 Task: Search one way flight ticket for 5 adults, 1 child, 2 infants in seat and 1 infant on lap in business from Greensboro: Piedmont Triad International Airport to Gillette: Gillette Campbell County Airport on 5-1-2023. Choice of flights is Delta. Number of bags: 1 carry on bag. Price is upto 86000. Outbound departure time preference is 4:00.
Action: Mouse moved to (306, 577)
Screenshot: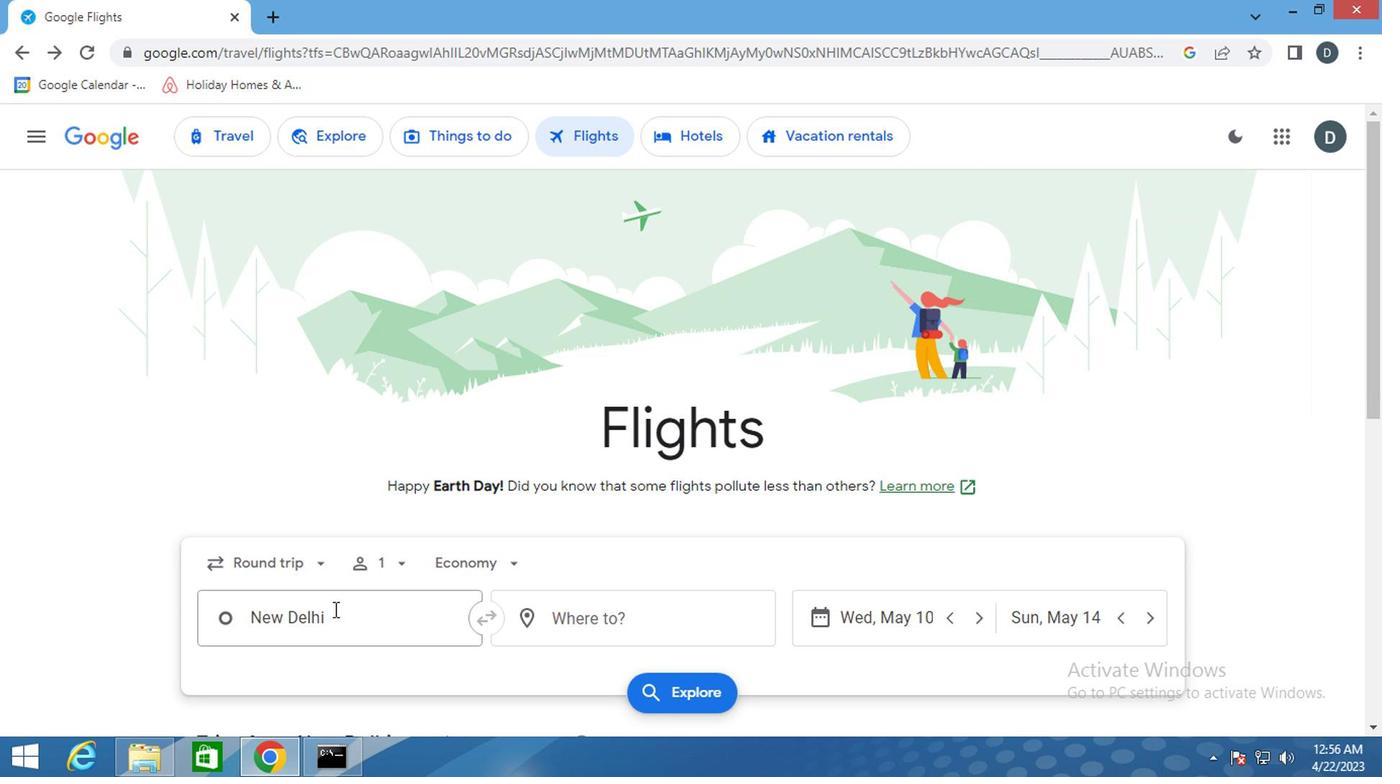 
Action: Mouse pressed left at (306, 577)
Screenshot: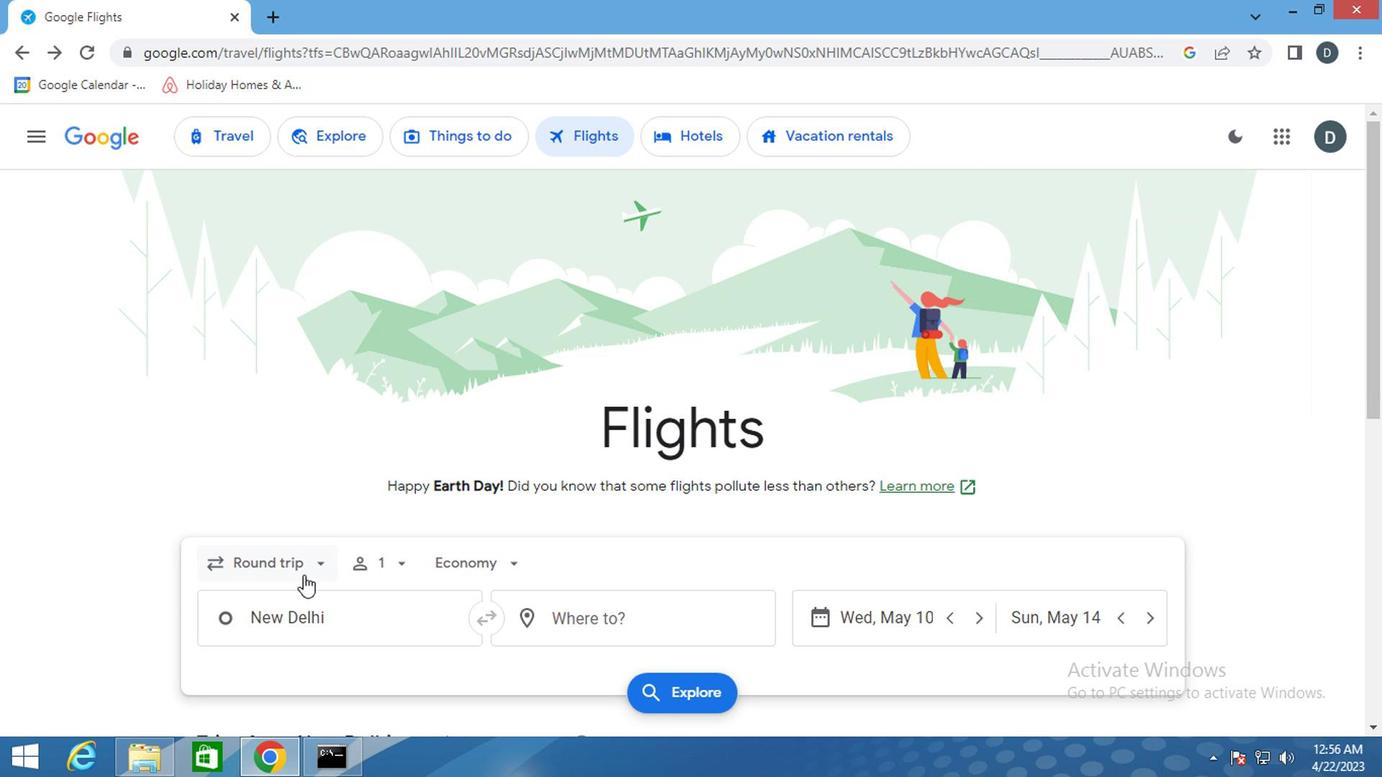 
Action: Mouse moved to (287, 646)
Screenshot: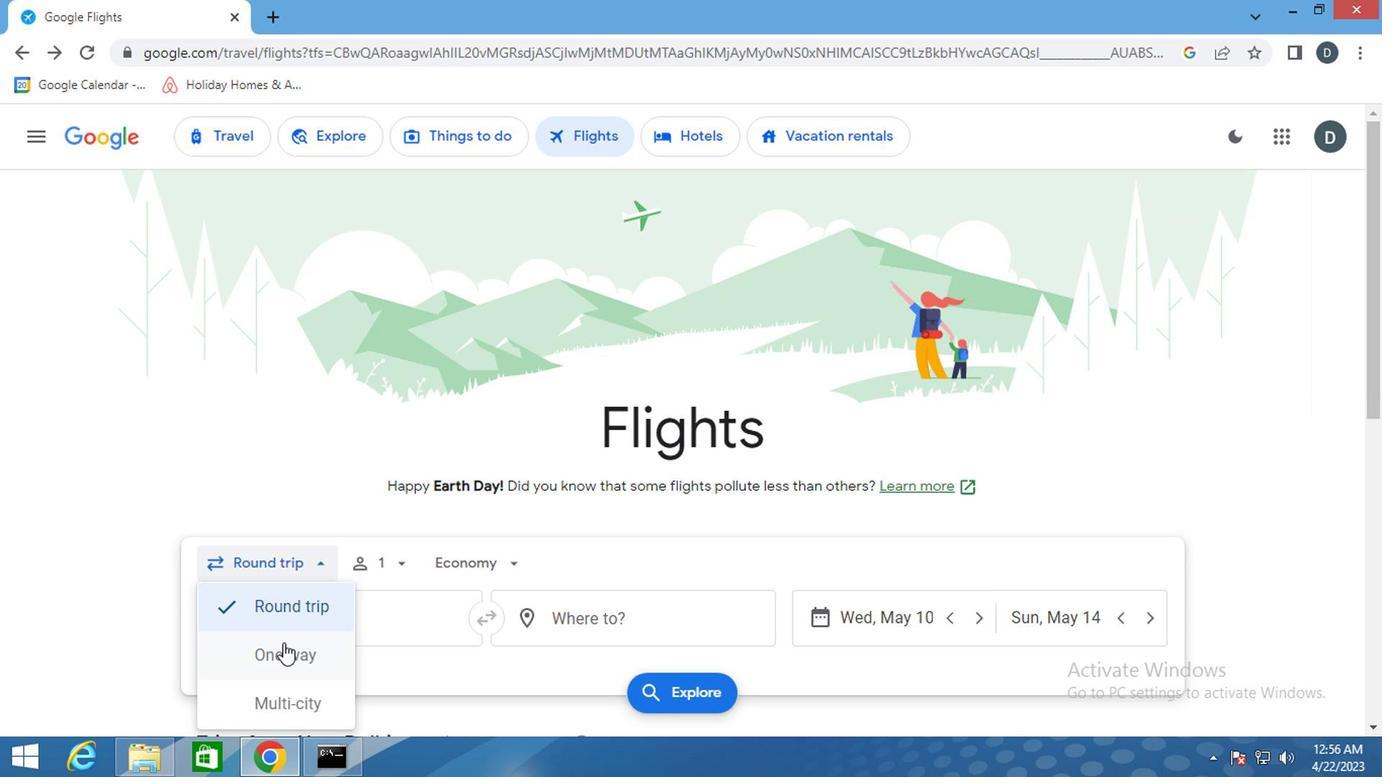 
Action: Mouse pressed left at (287, 646)
Screenshot: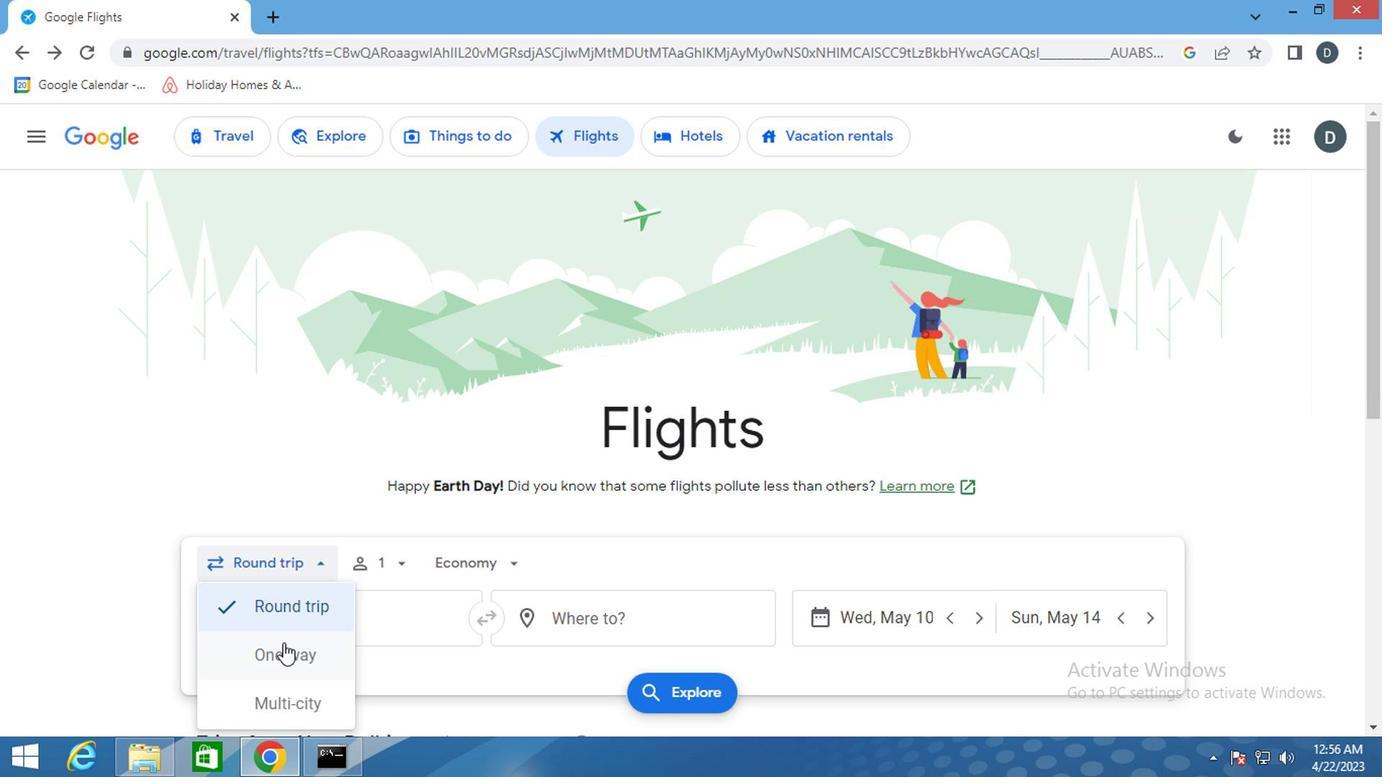 
Action: Mouse moved to (499, 571)
Screenshot: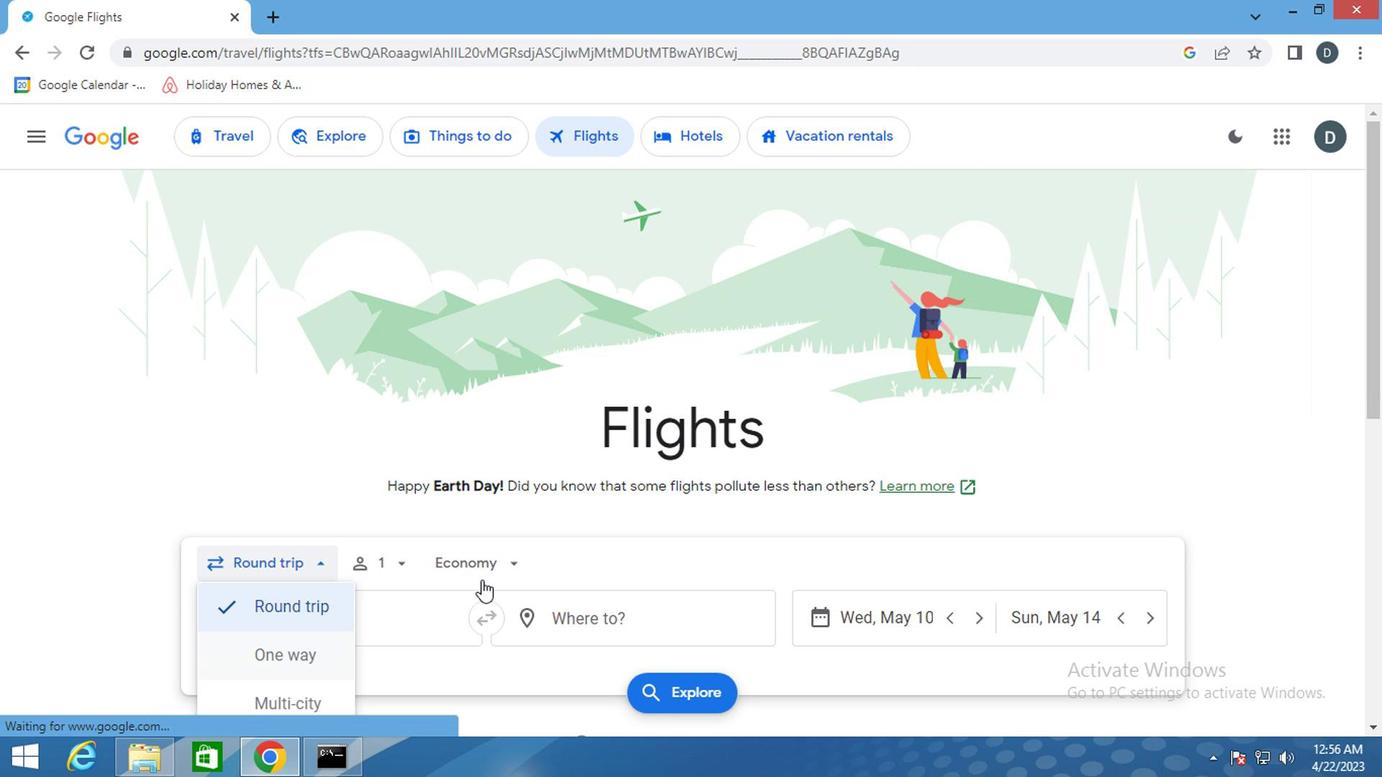 
Action: Mouse scrolled (499, 570) with delta (0, -1)
Screenshot: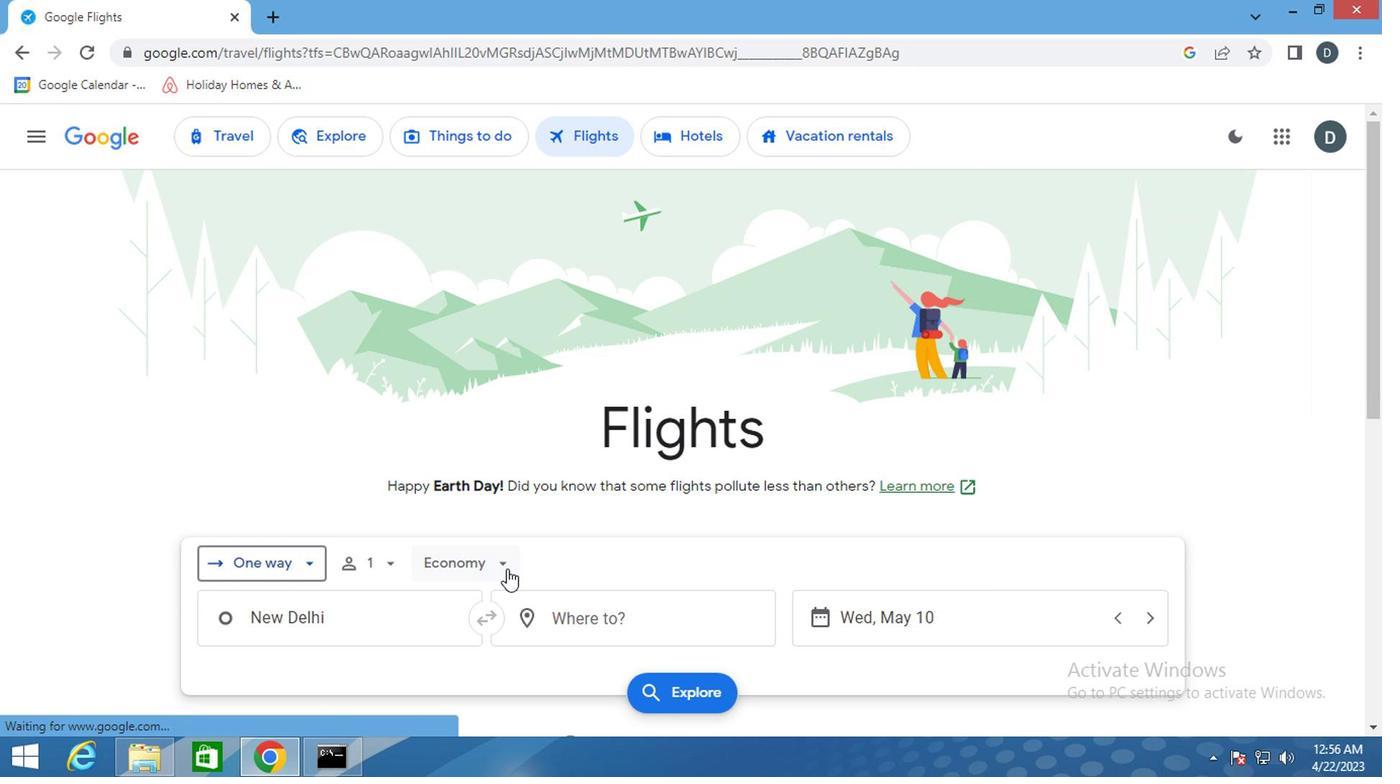 
Action: Mouse scrolled (499, 570) with delta (0, -1)
Screenshot: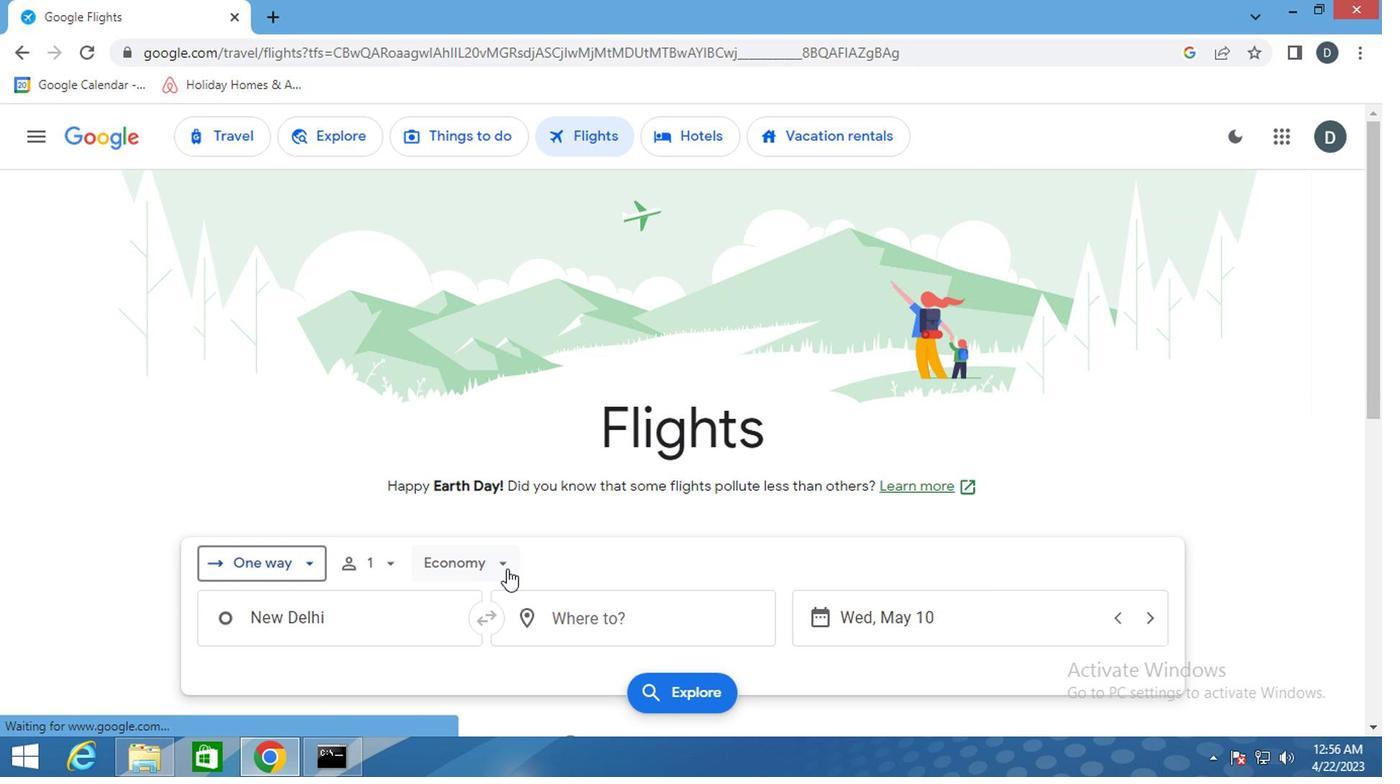 
Action: Mouse moved to (388, 360)
Screenshot: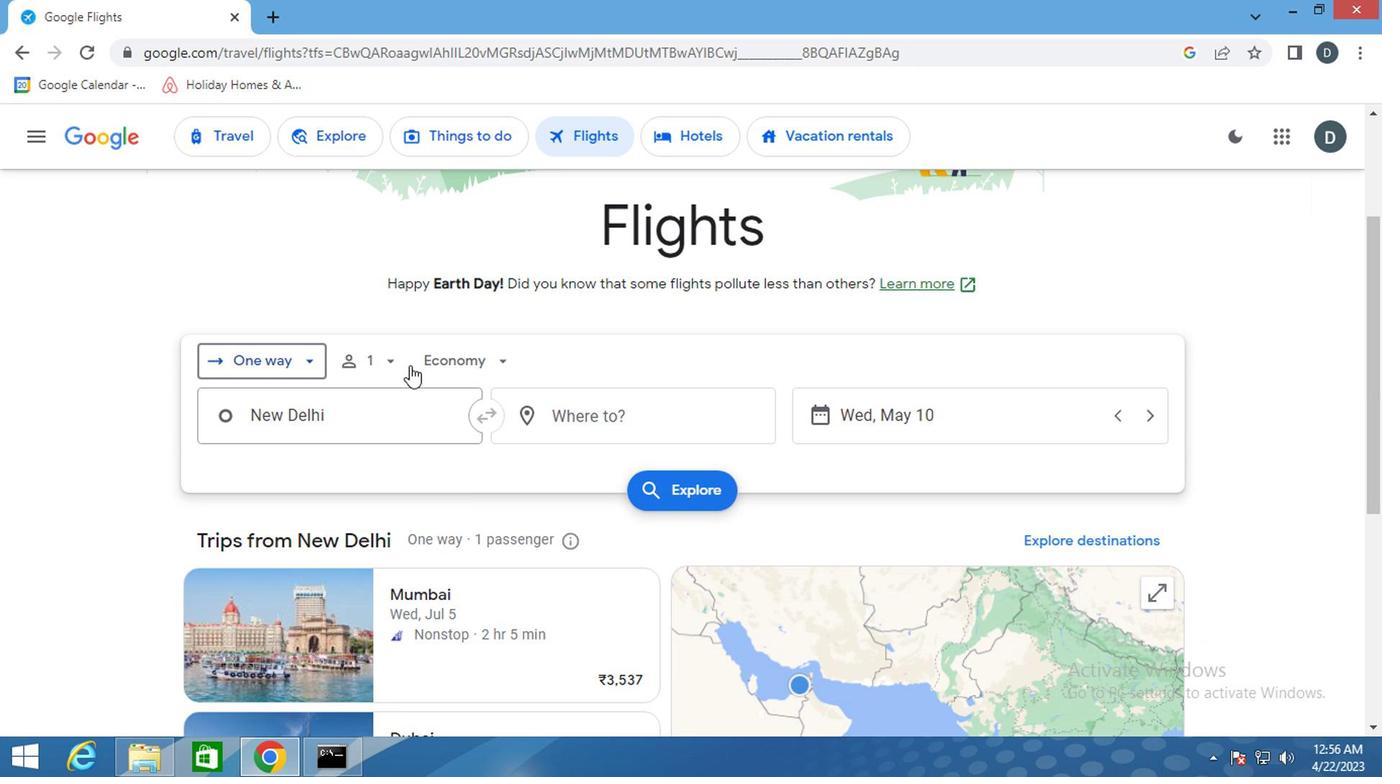 
Action: Mouse pressed left at (388, 360)
Screenshot: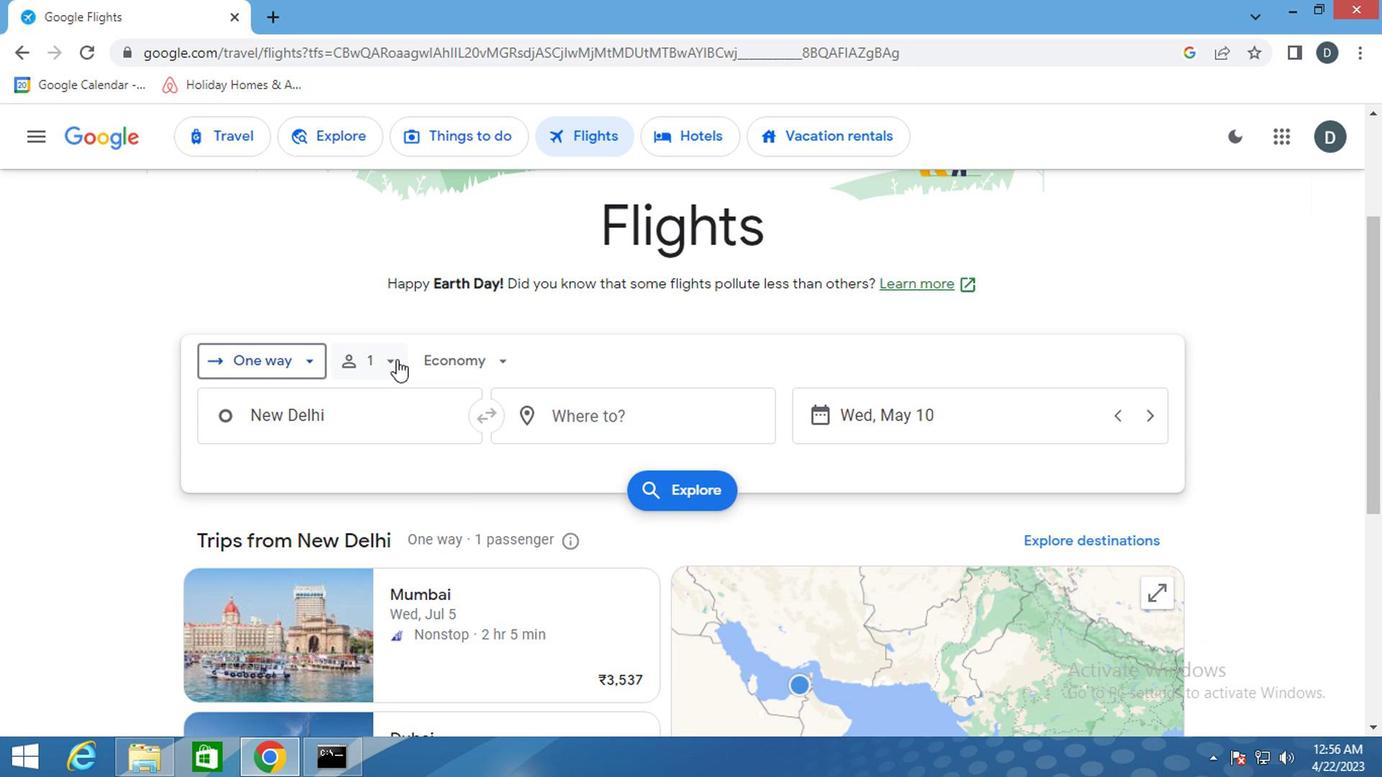 
Action: Mouse moved to (541, 403)
Screenshot: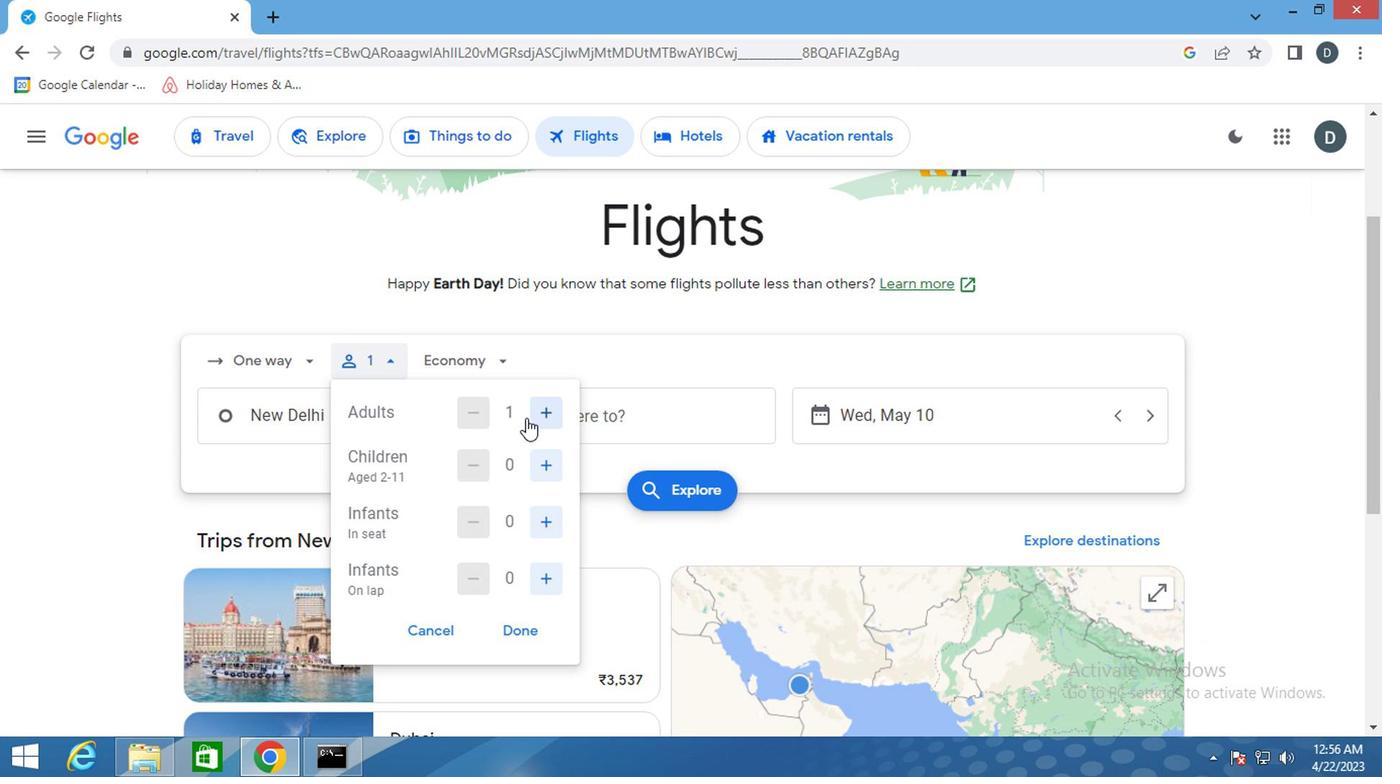 
Action: Mouse pressed left at (541, 403)
Screenshot: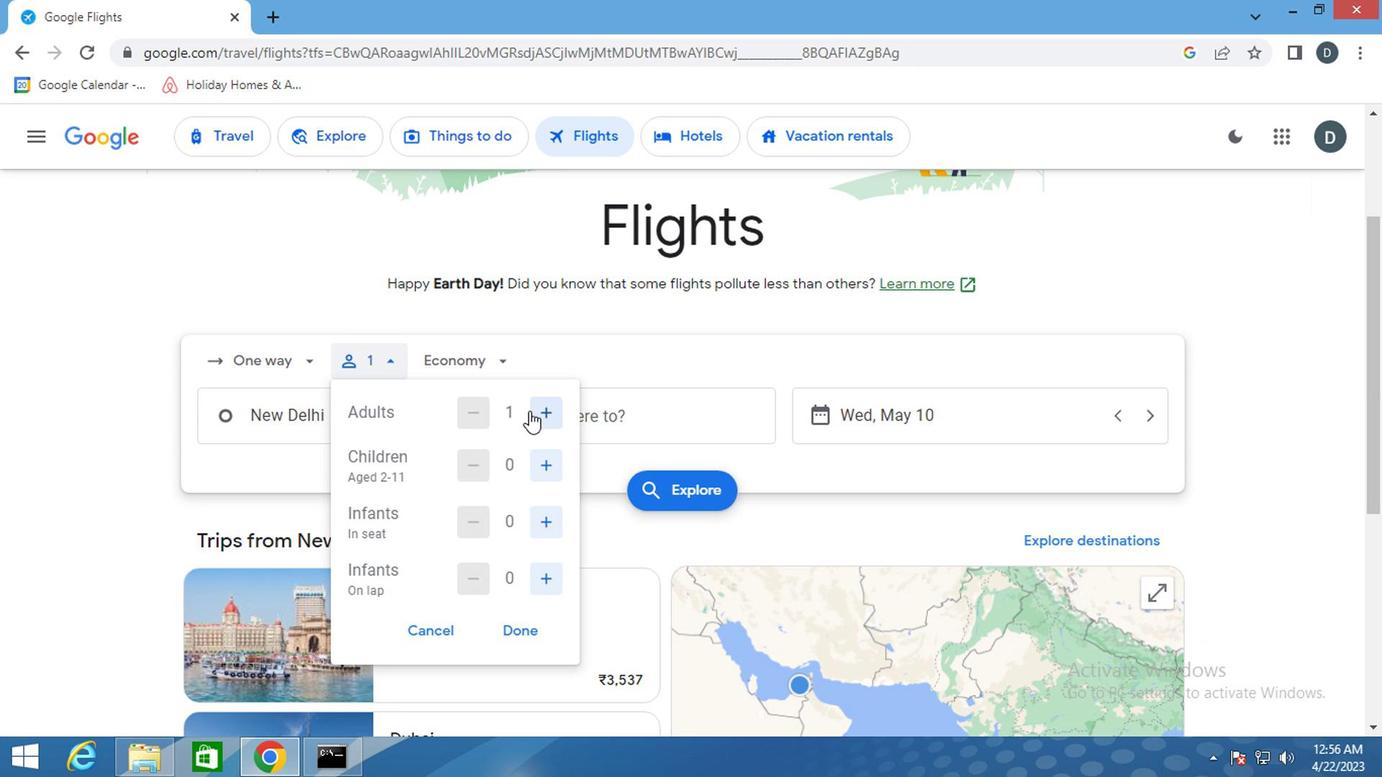 
Action: Mouse pressed left at (541, 403)
Screenshot: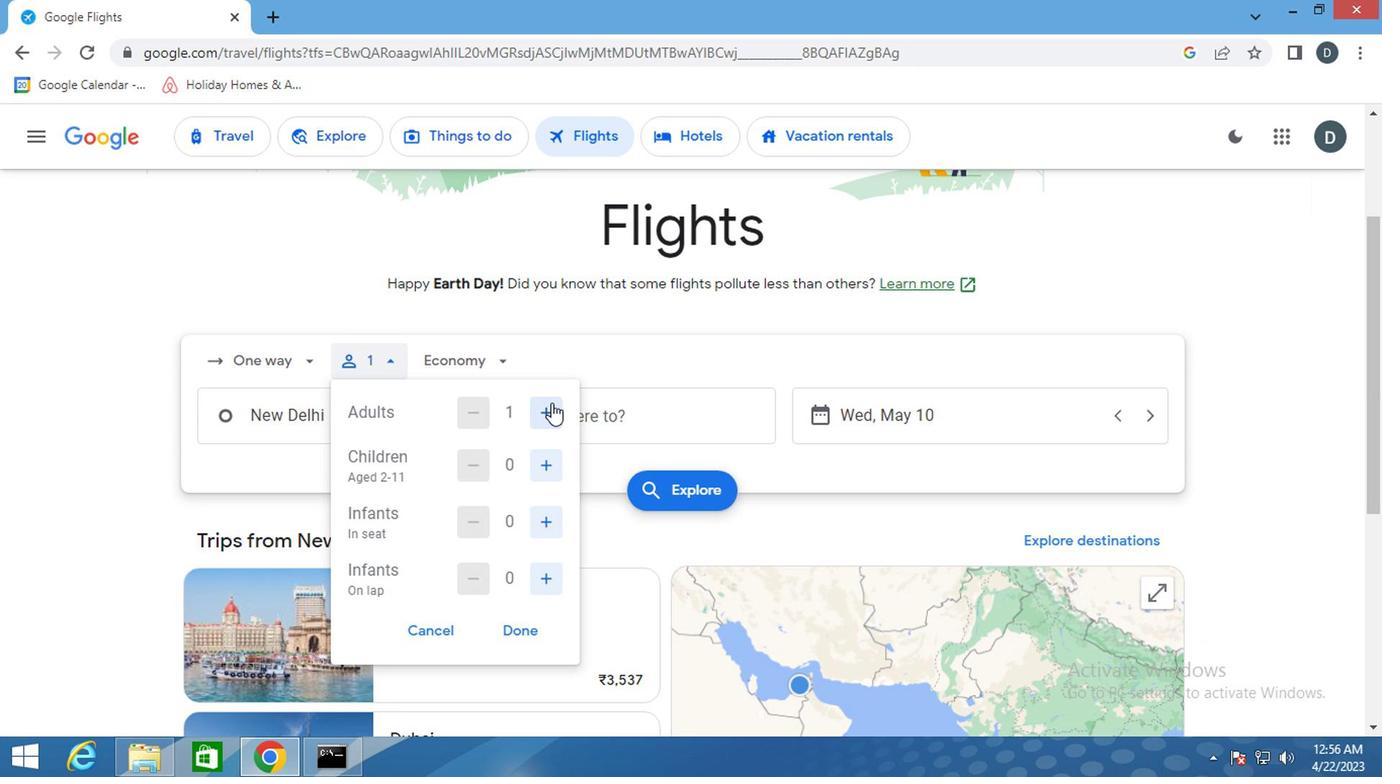 
Action: Mouse pressed left at (541, 403)
Screenshot: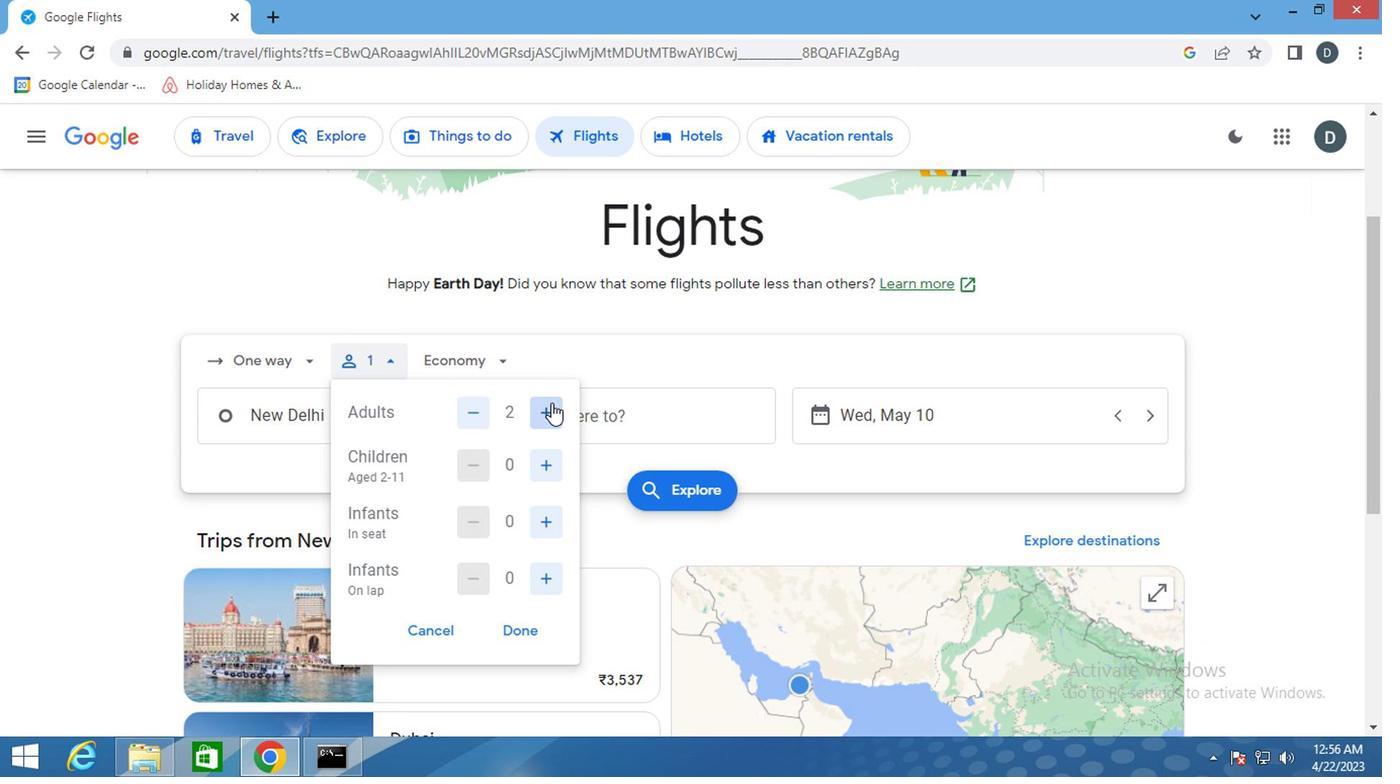 
Action: Mouse pressed left at (541, 403)
Screenshot: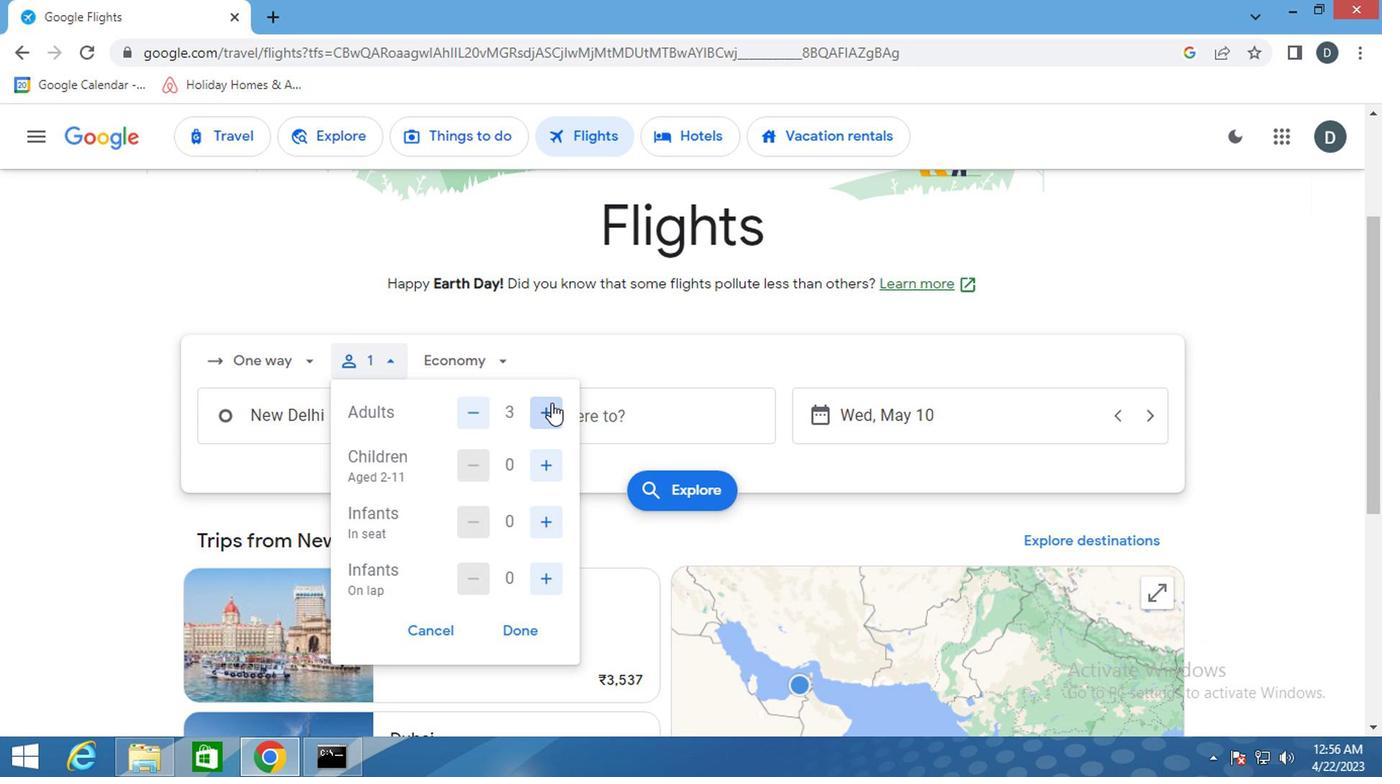 
Action: Mouse moved to (535, 466)
Screenshot: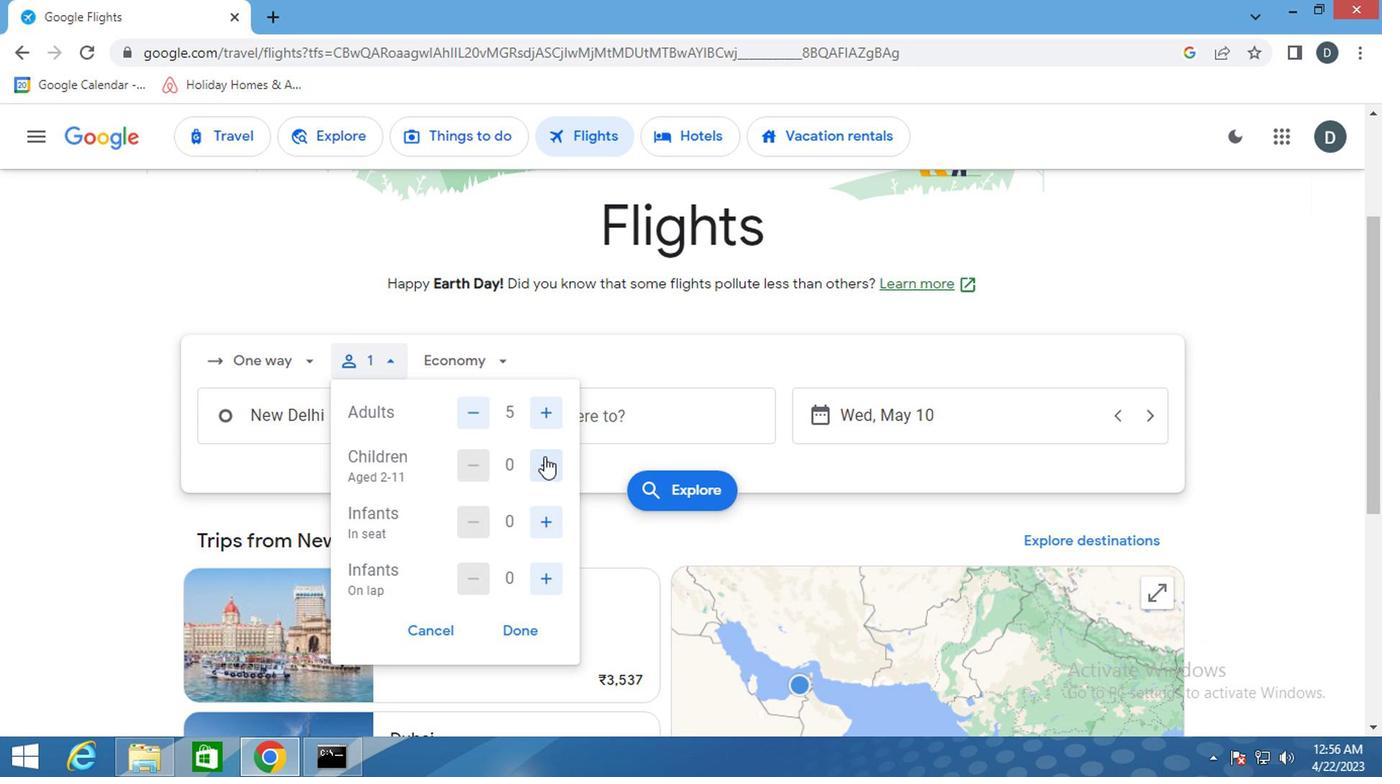 
Action: Mouse pressed left at (535, 466)
Screenshot: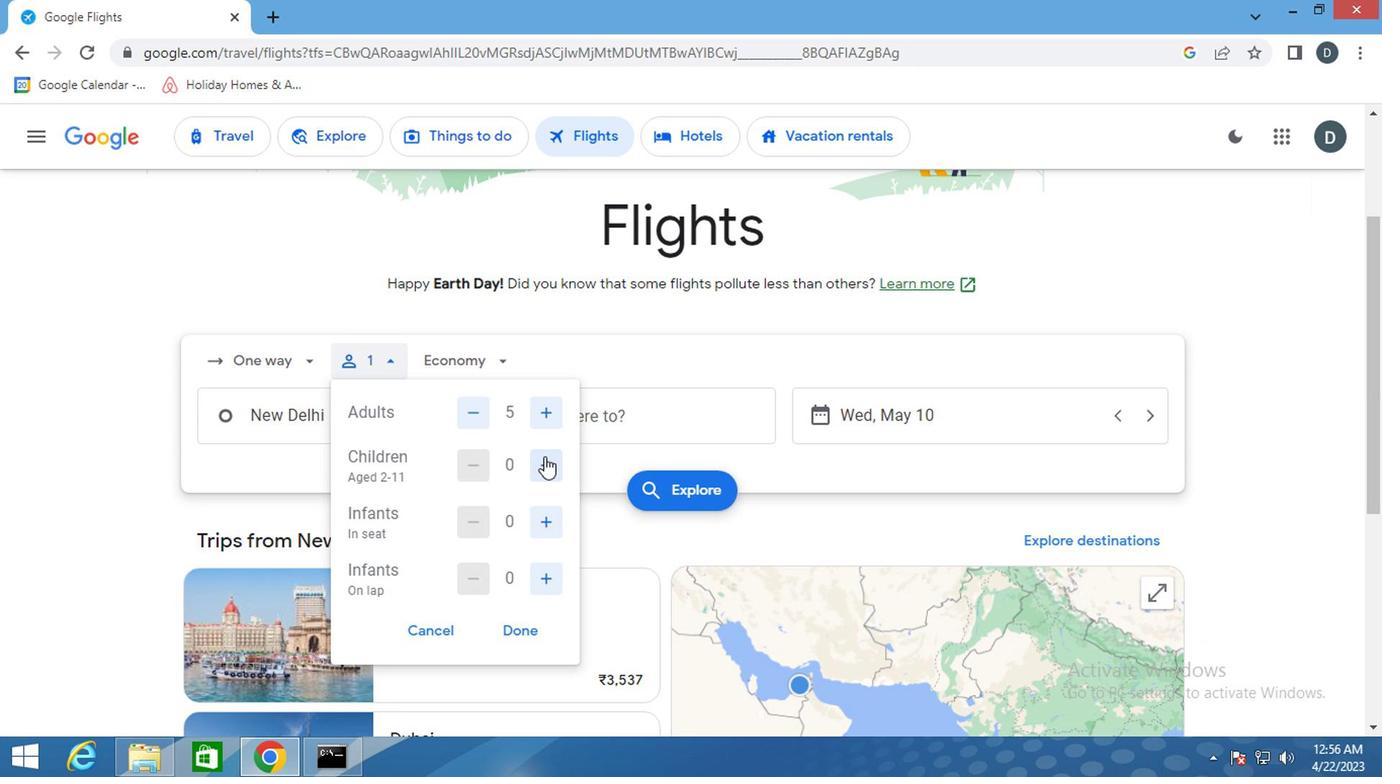 
Action: Mouse moved to (544, 526)
Screenshot: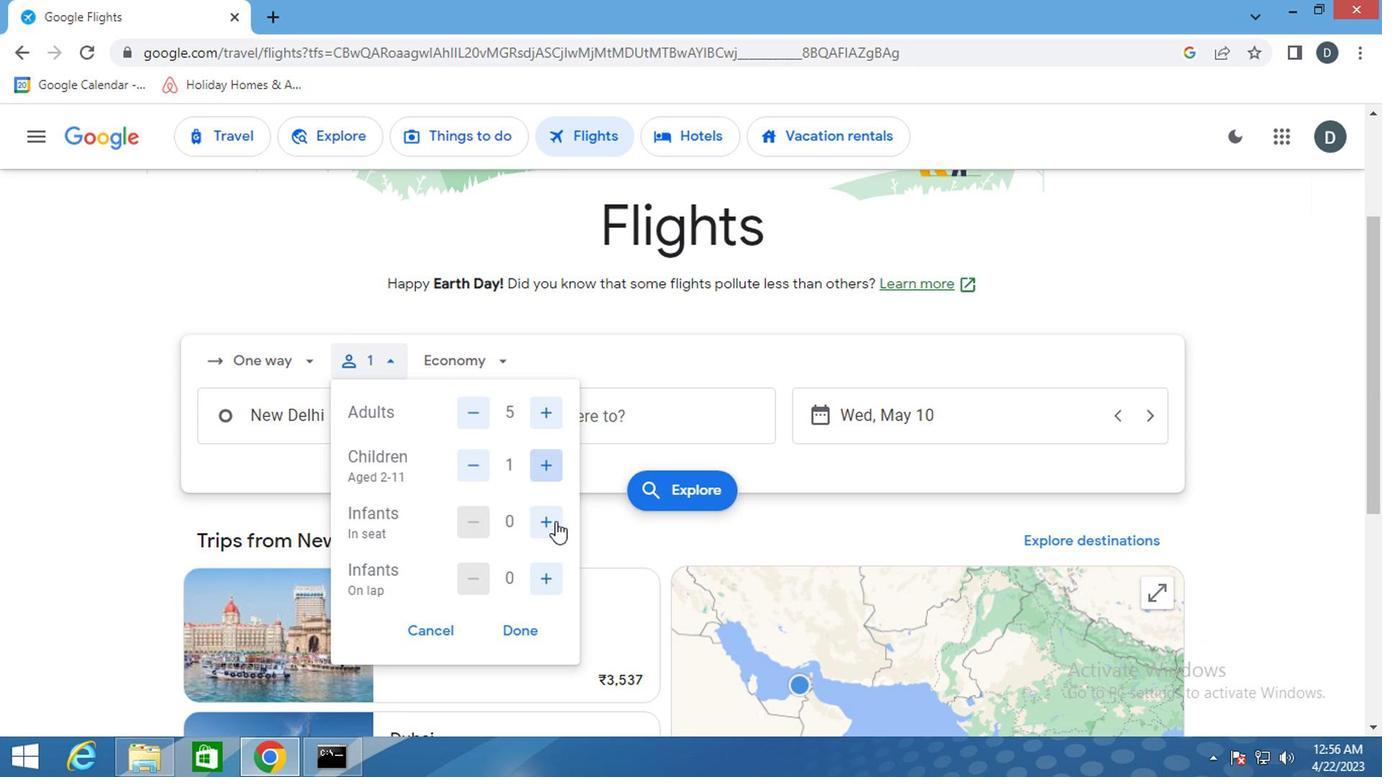 
Action: Mouse pressed left at (544, 526)
Screenshot: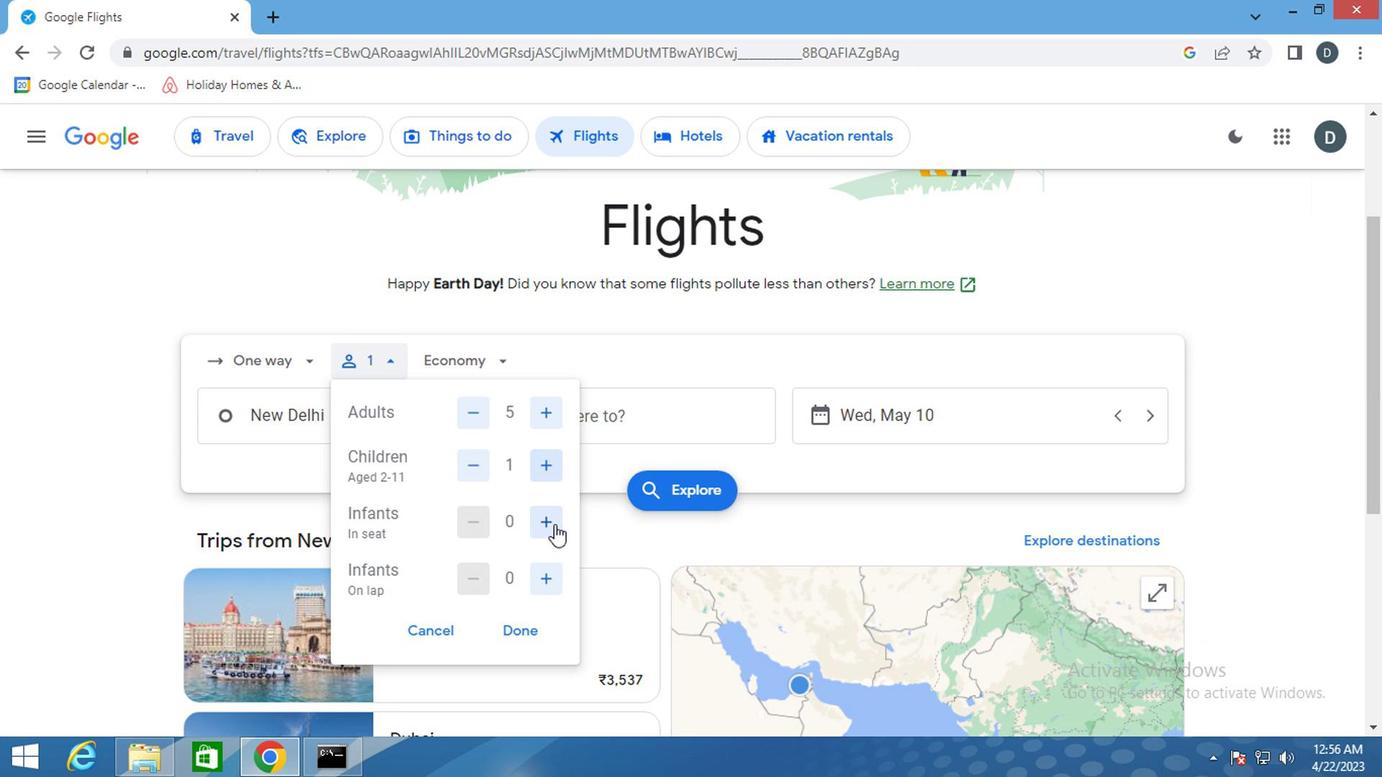 
Action: Mouse pressed left at (544, 526)
Screenshot: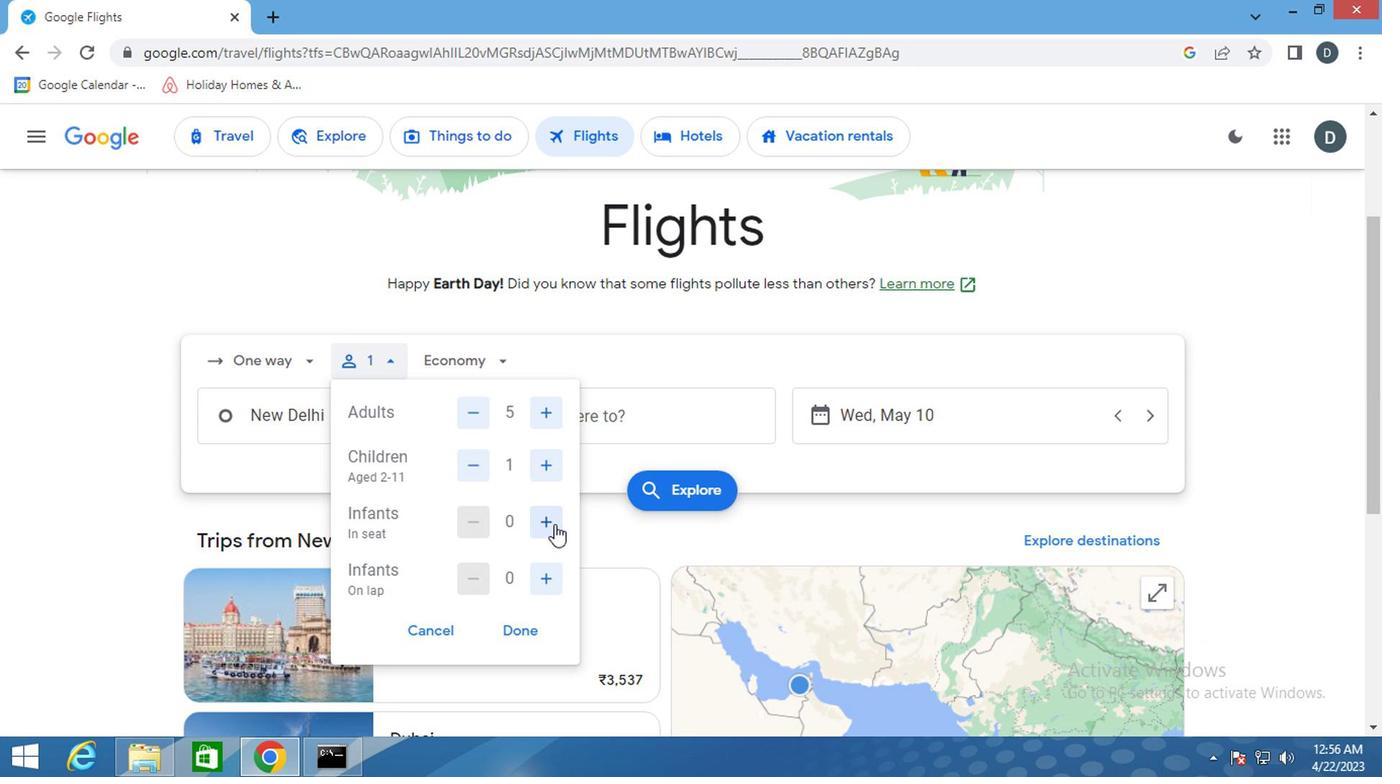 
Action: Mouse moved to (536, 573)
Screenshot: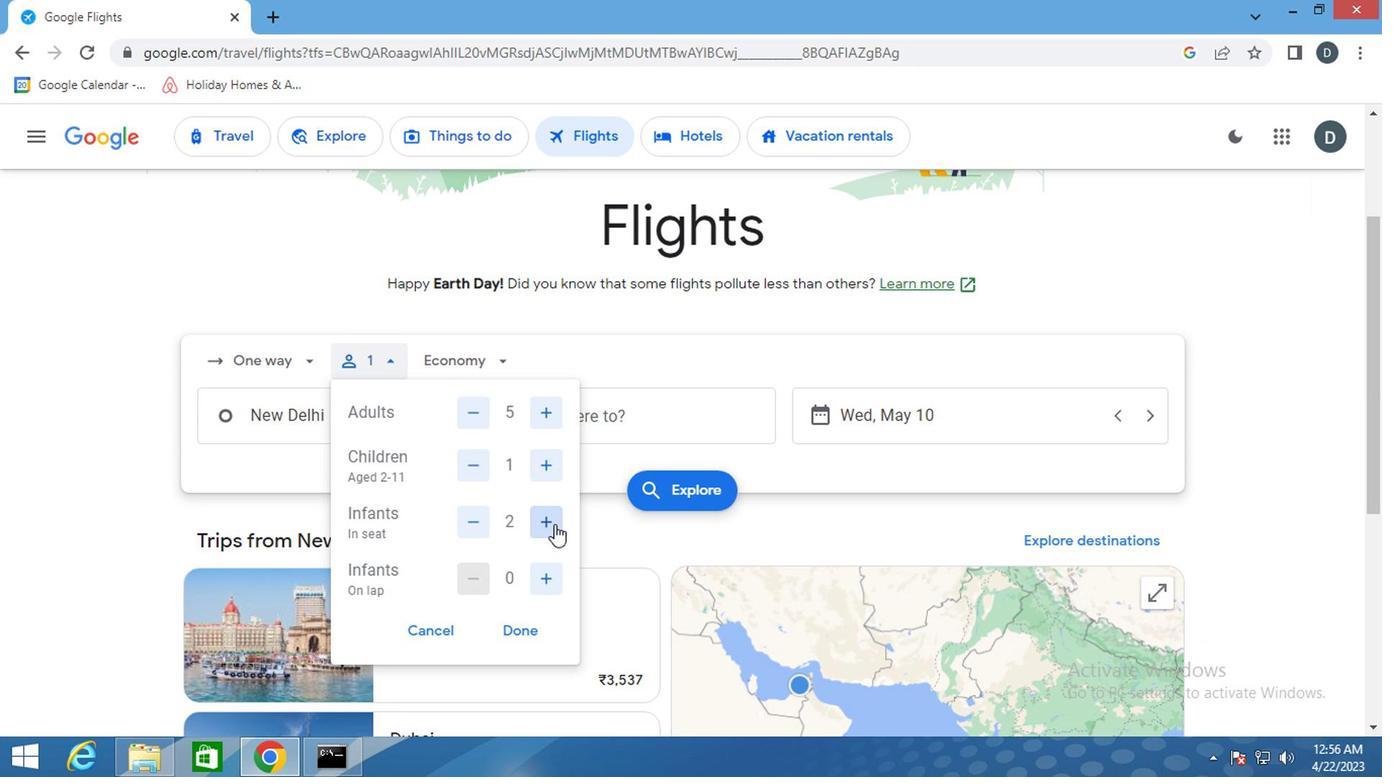 
Action: Mouse pressed left at (536, 573)
Screenshot: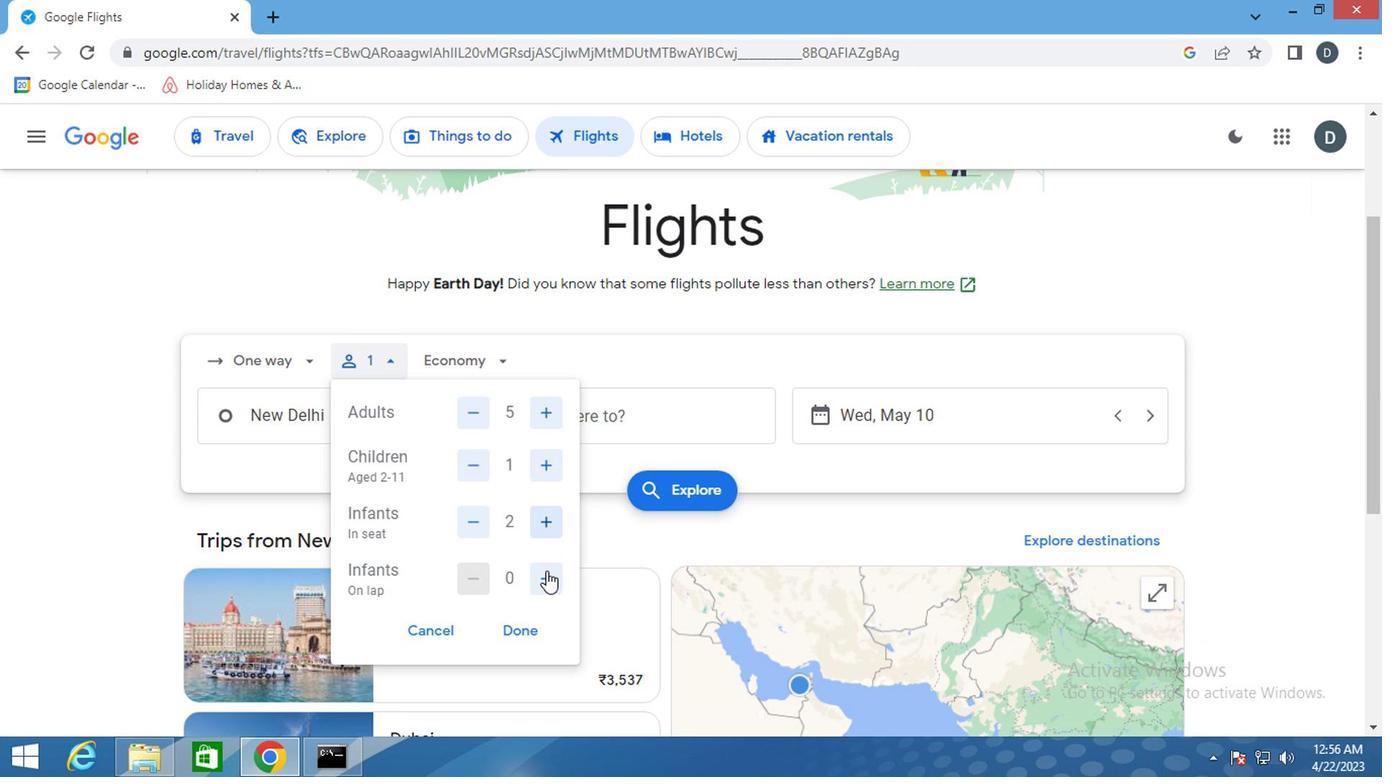
Action: Mouse moved to (503, 628)
Screenshot: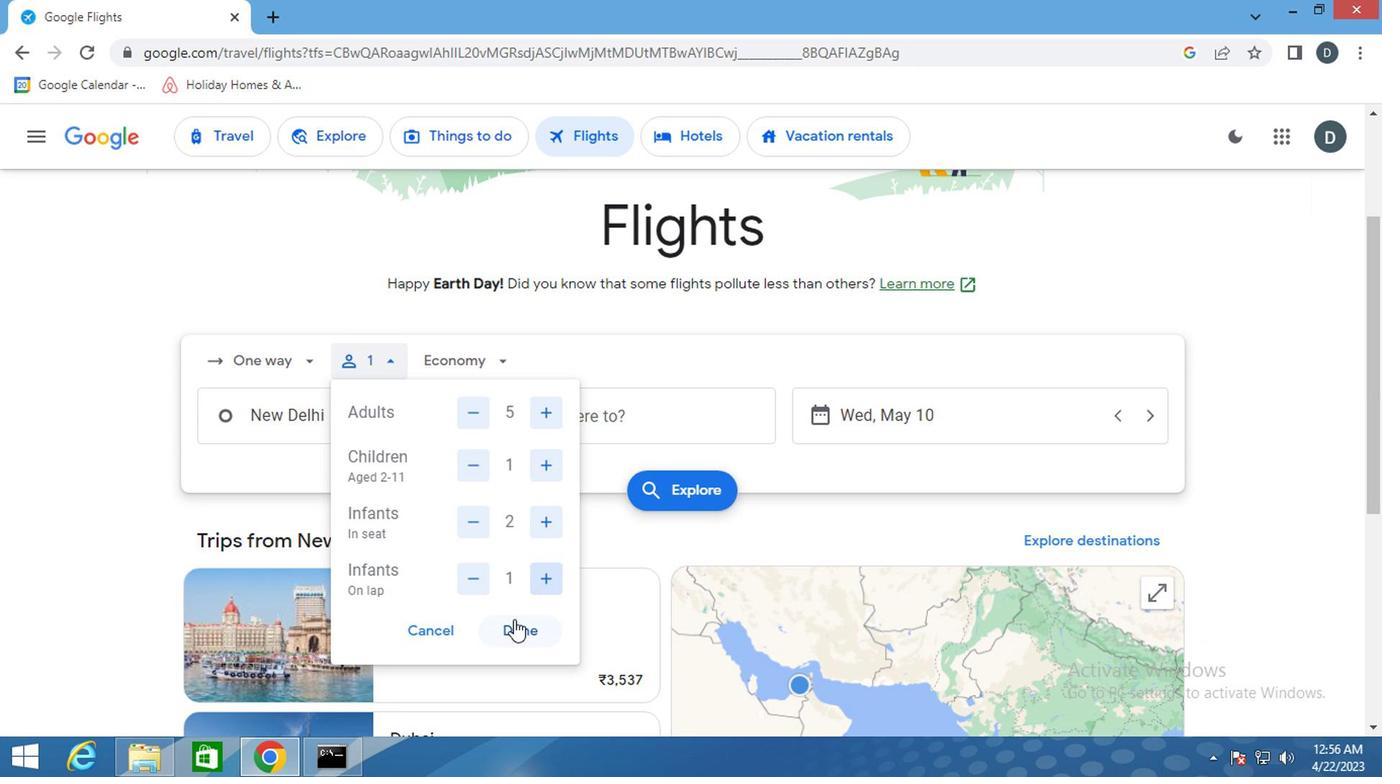 
Action: Mouse pressed left at (503, 628)
Screenshot: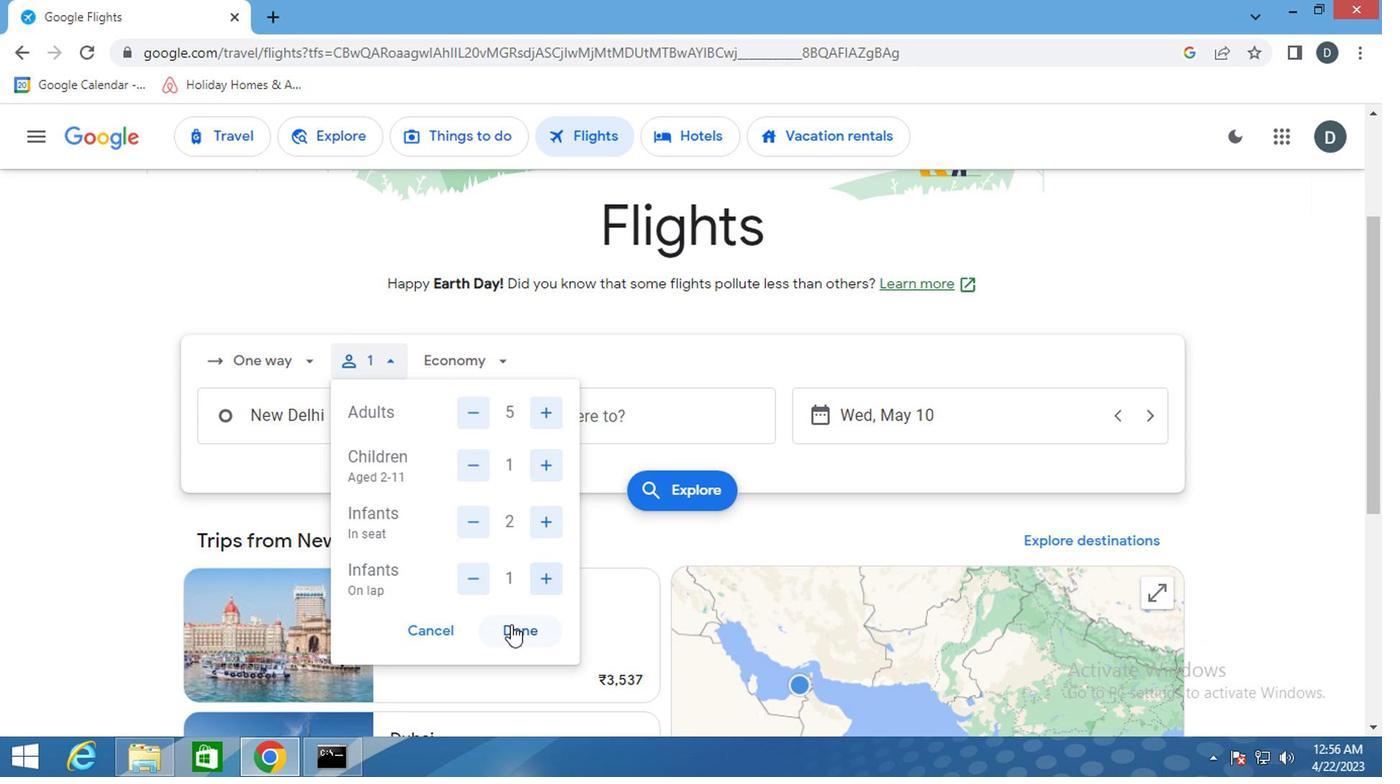 
Action: Mouse moved to (460, 370)
Screenshot: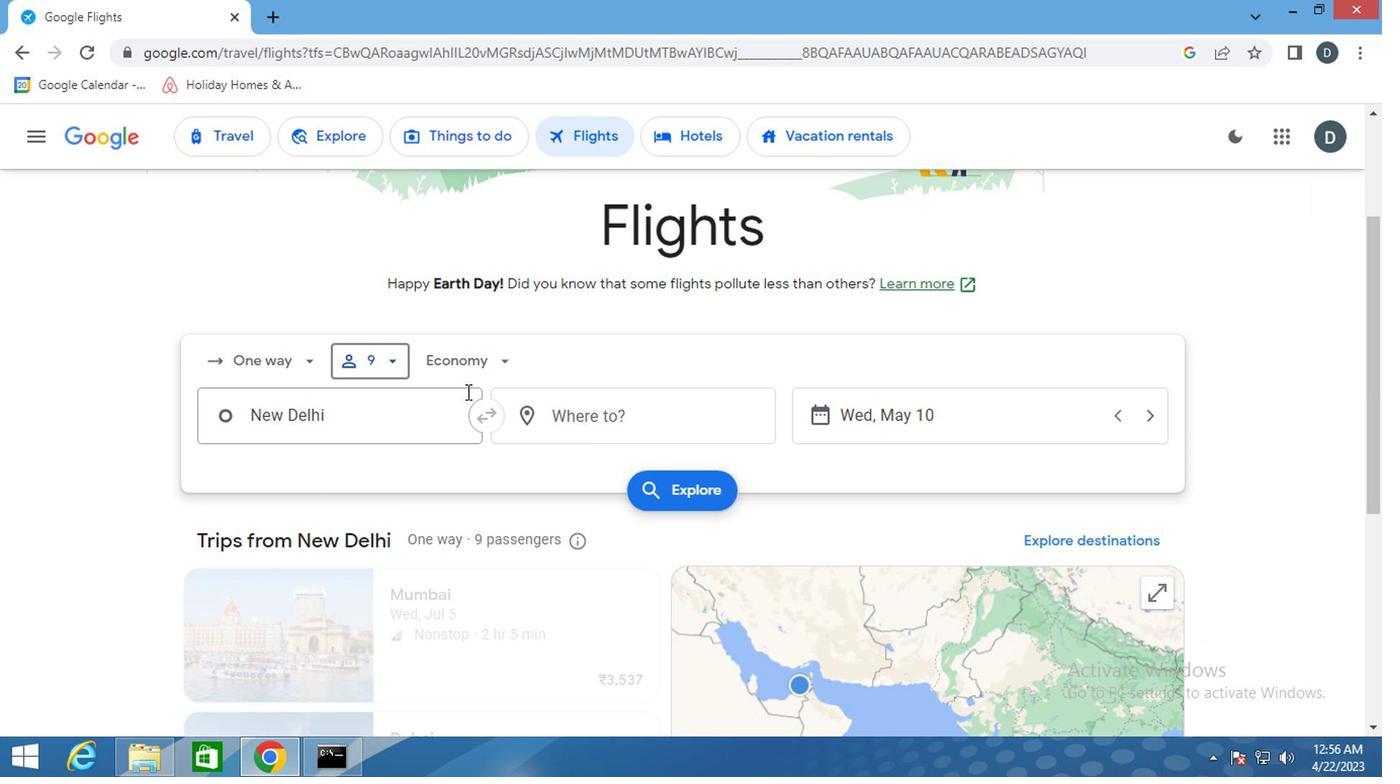 
Action: Mouse pressed left at (460, 370)
Screenshot: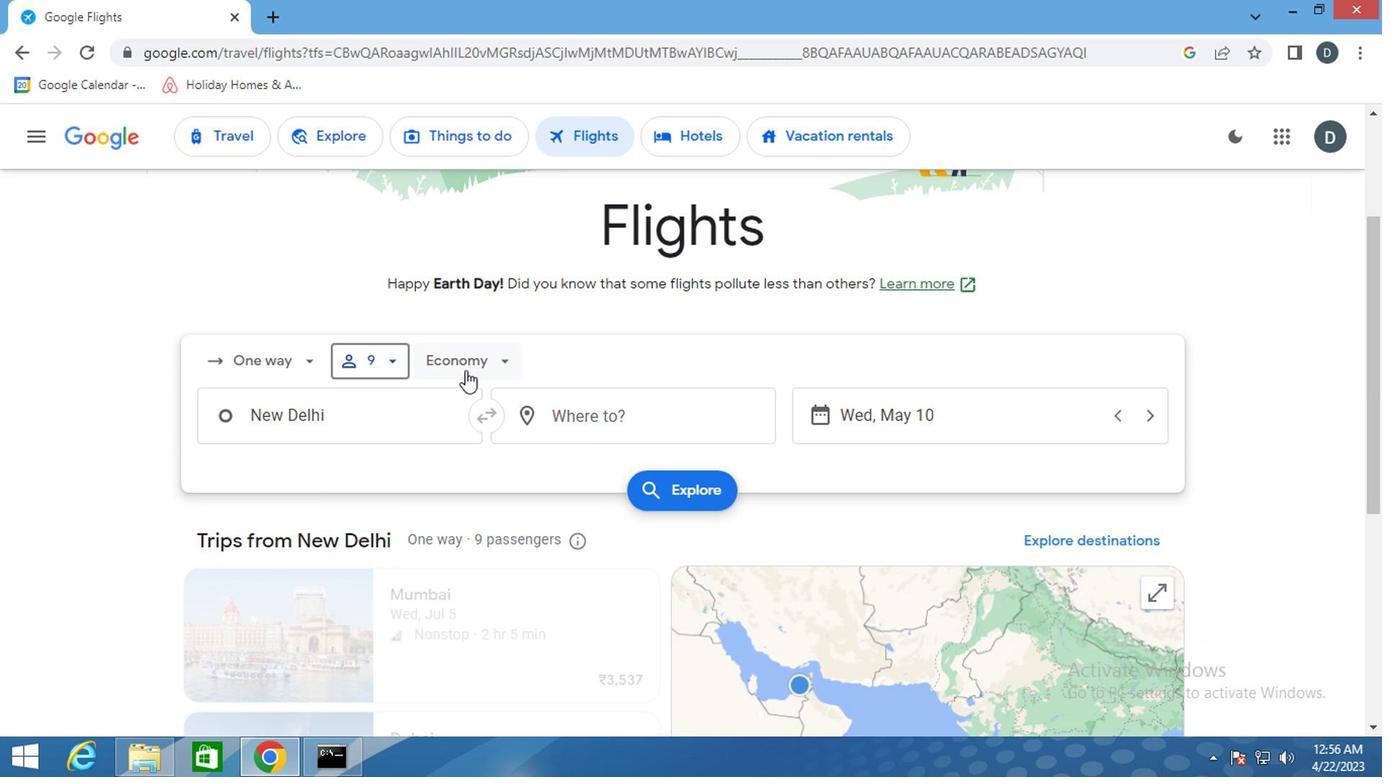 
Action: Mouse moved to (503, 505)
Screenshot: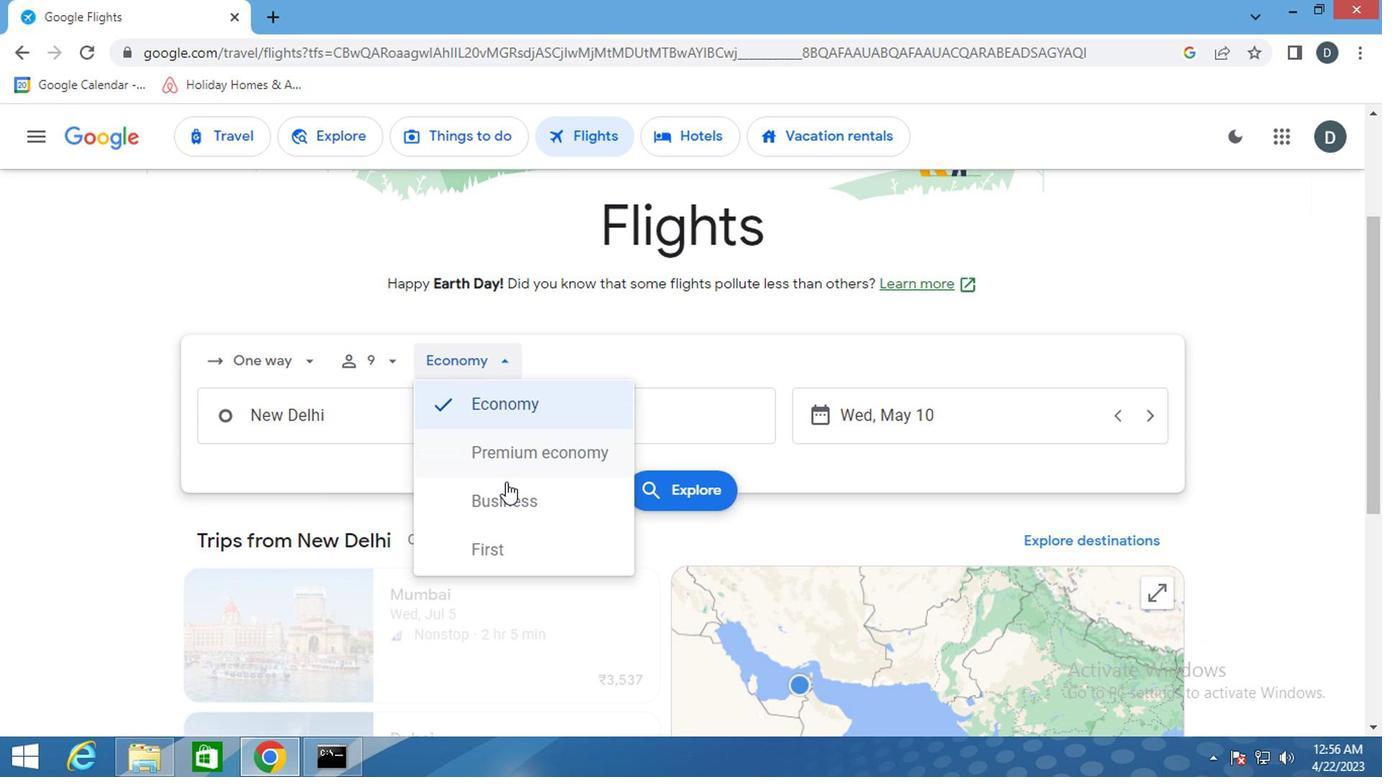 
Action: Mouse pressed left at (503, 505)
Screenshot: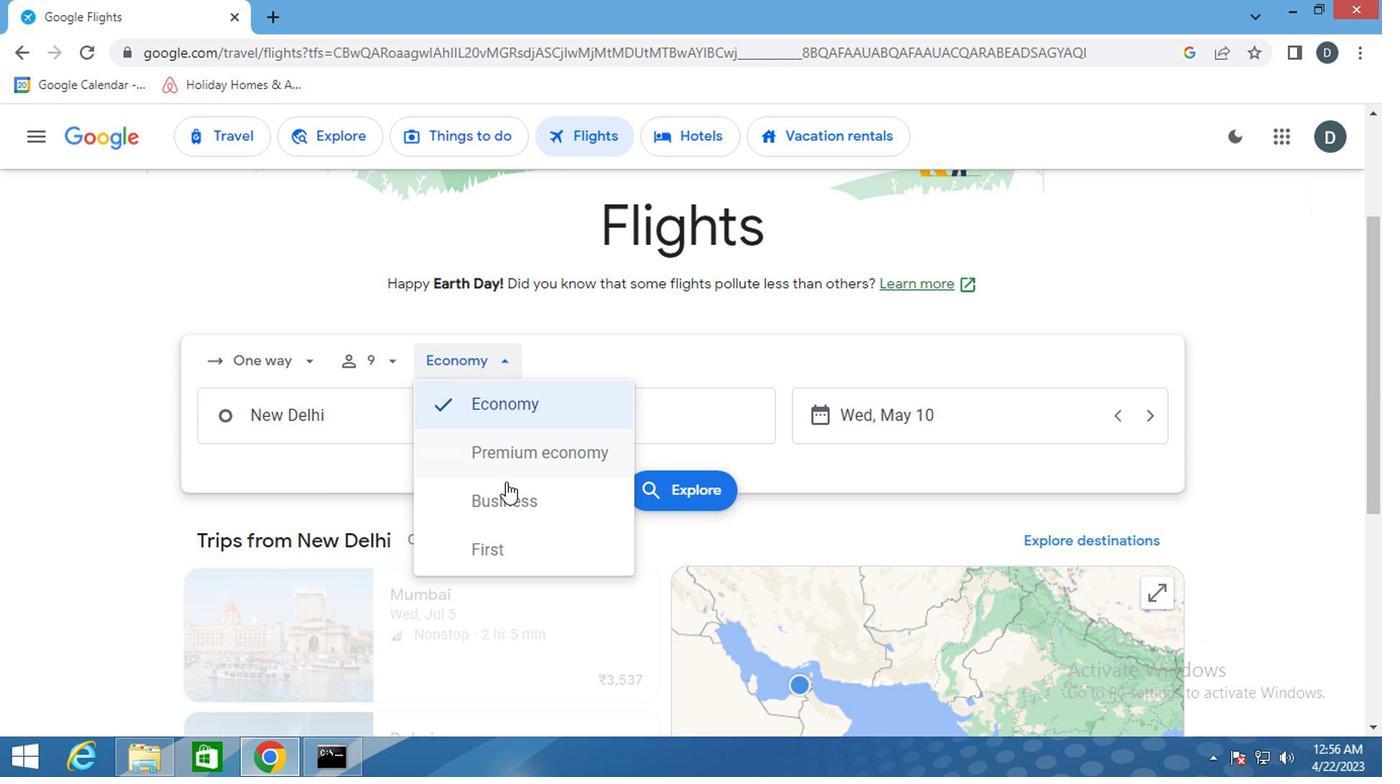 
Action: Mouse moved to (358, 415)
Screenshot: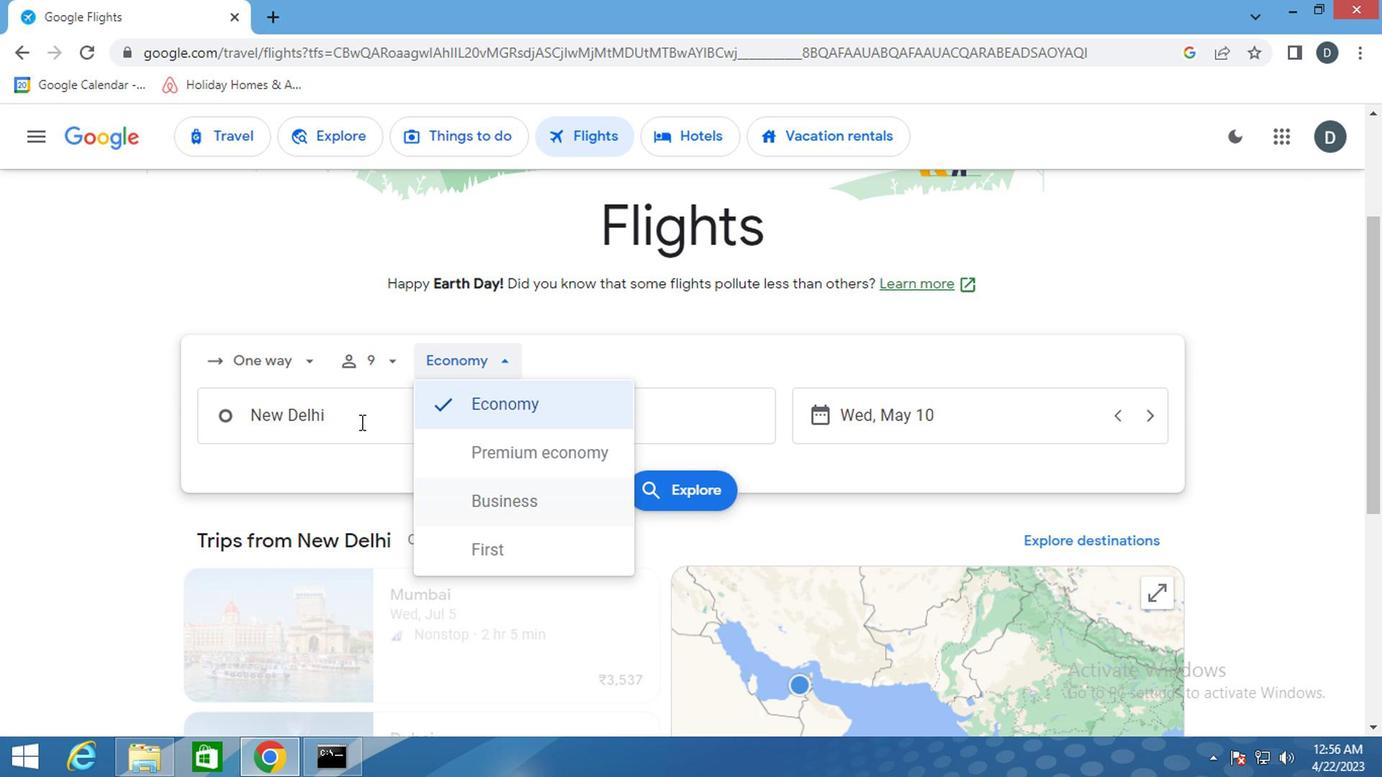 
Action: Mouse pressed left at (358, 415)
Screenshot: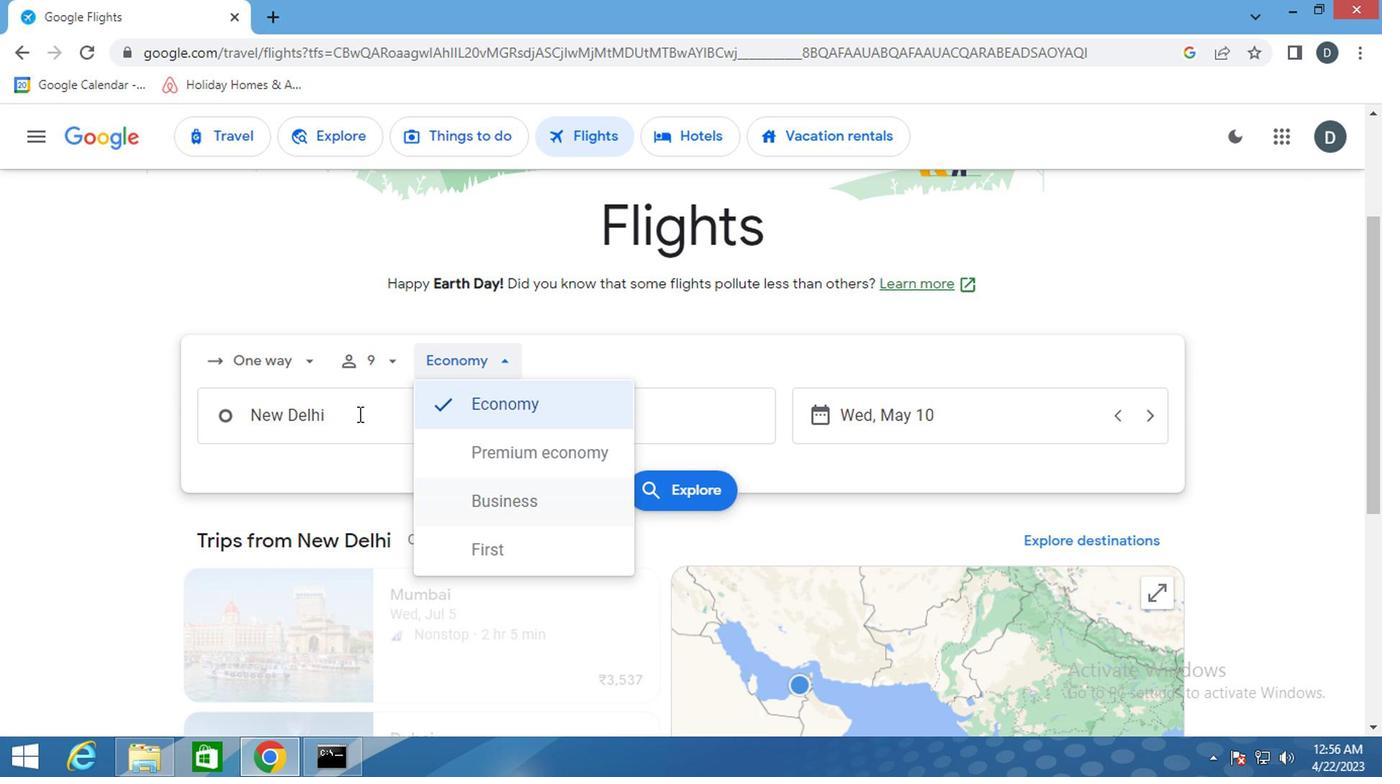 
Action: Key pressed <Key.shift>GREENS
Screenshot: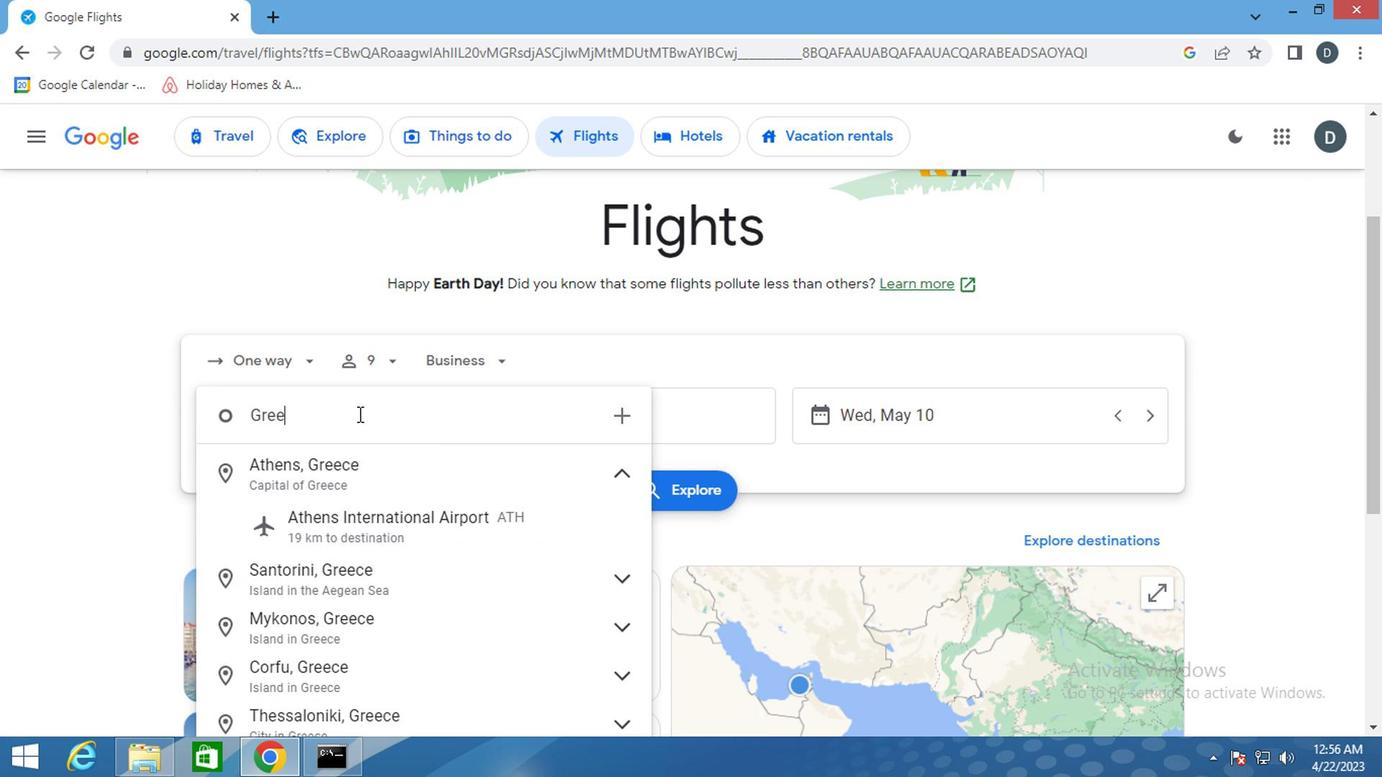 
Action: Mouse moved to (344, 547)
Screenshot: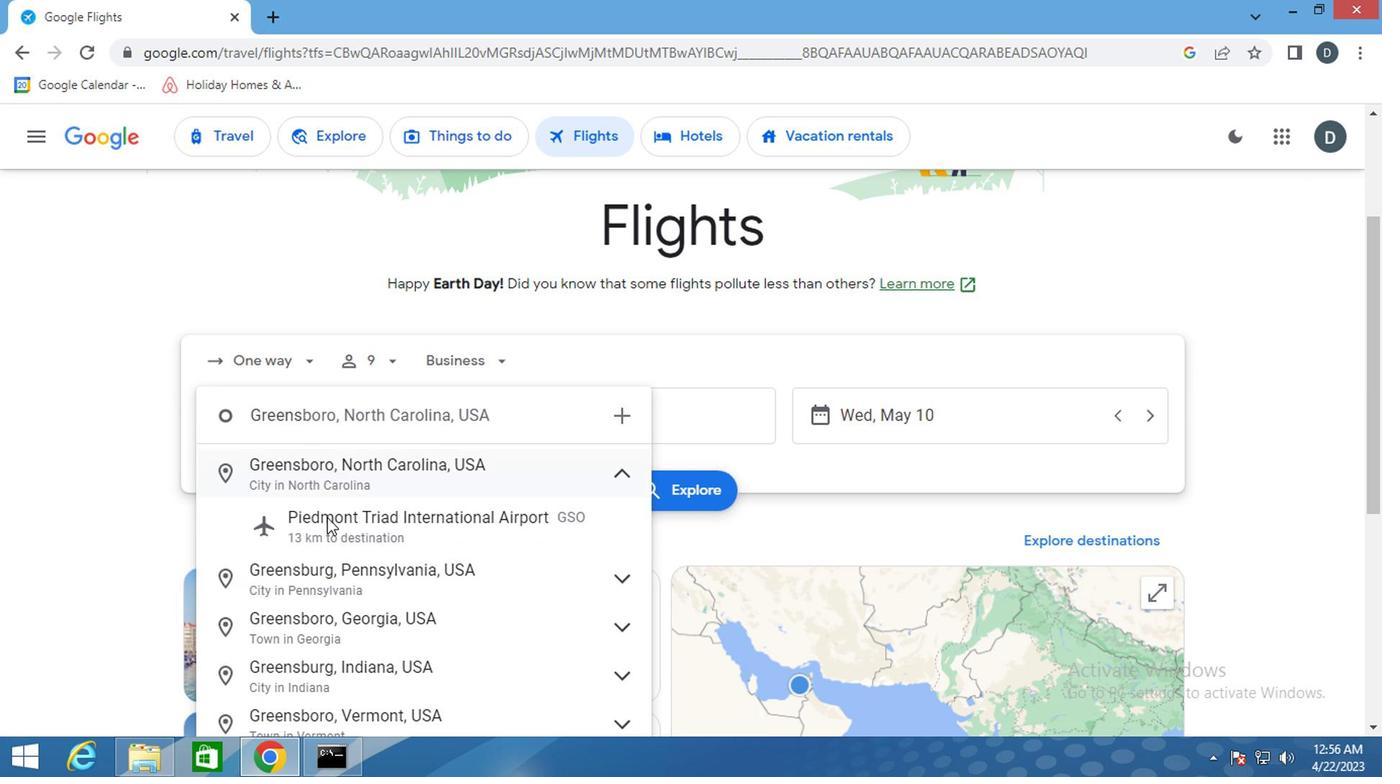 
Action: Mouse pressed left at (344, 547)
Screenshot: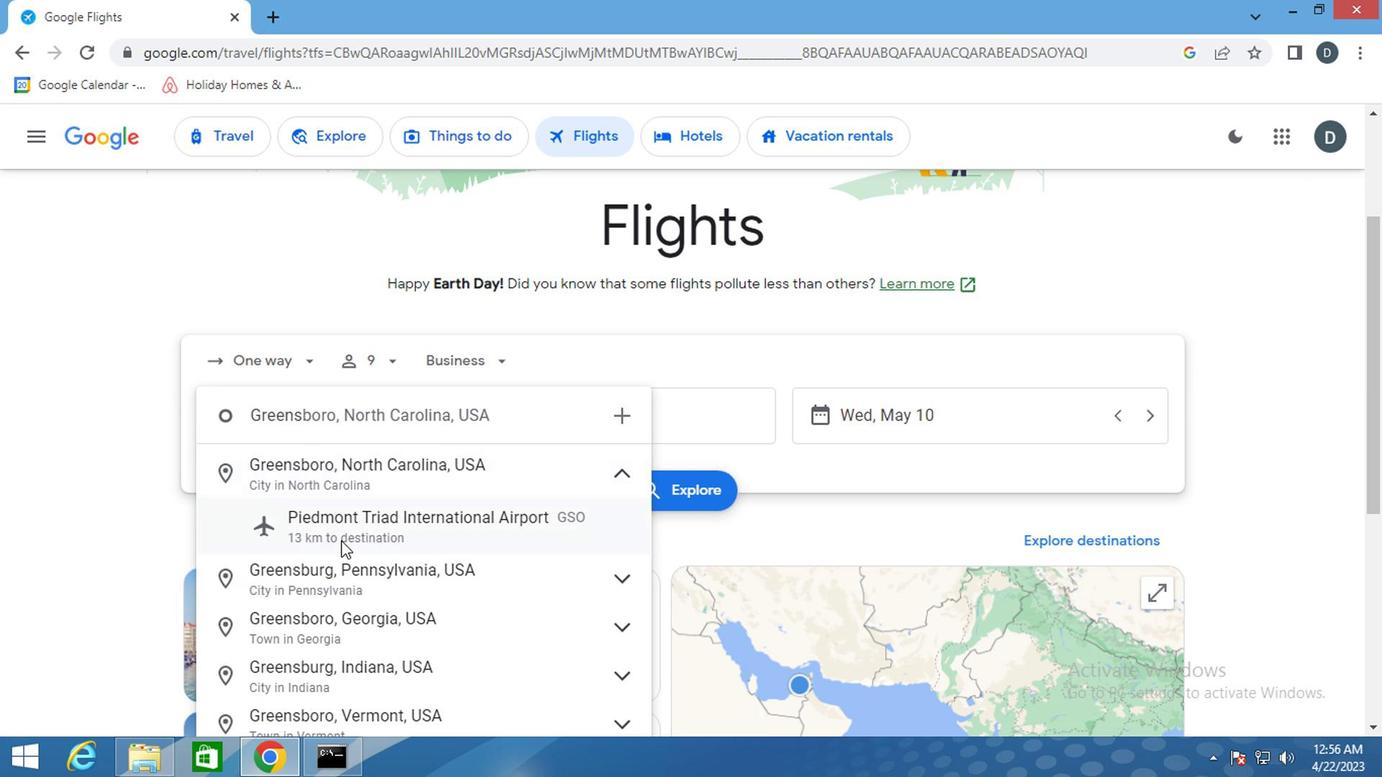 
Action: Mouse moved to (585, 431)
Screenshot: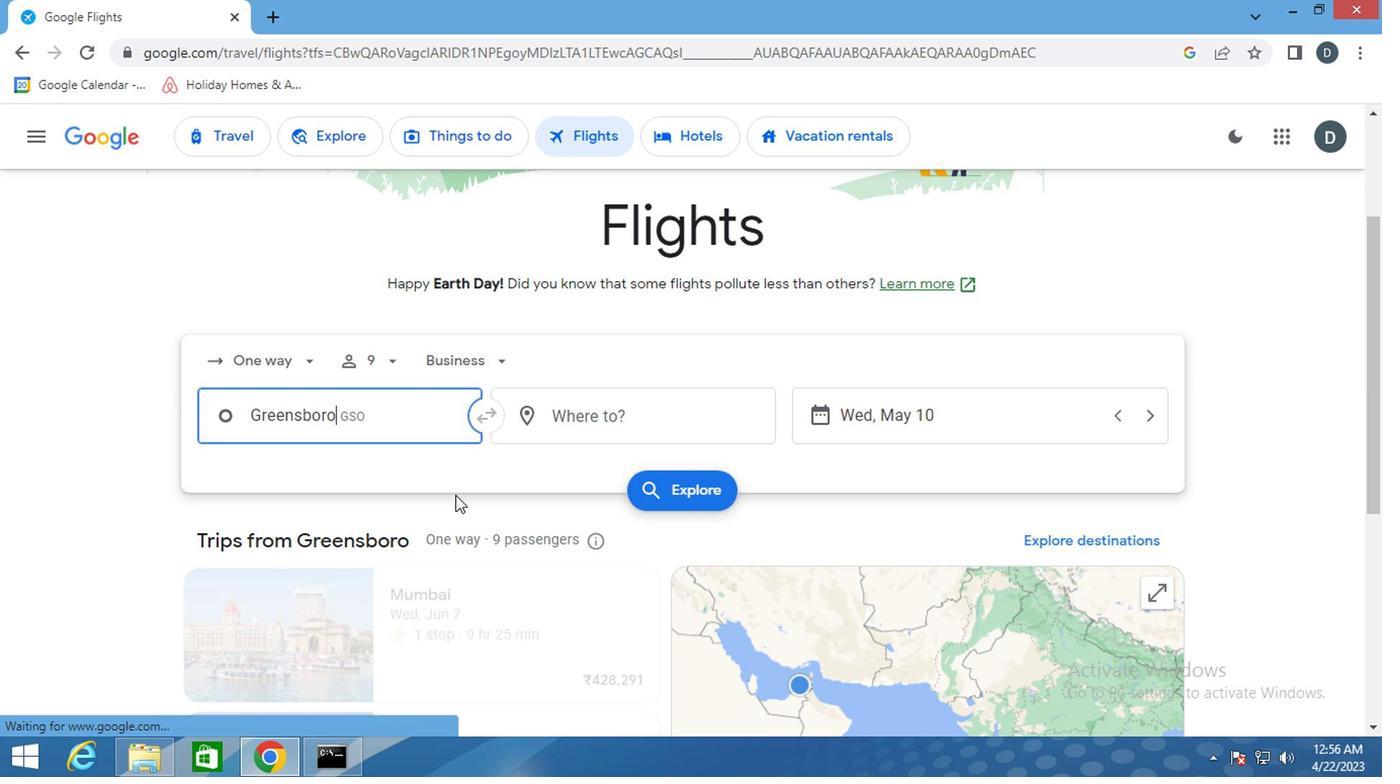 
Action: Mouse pressed left at (585, 431)
Screenshot: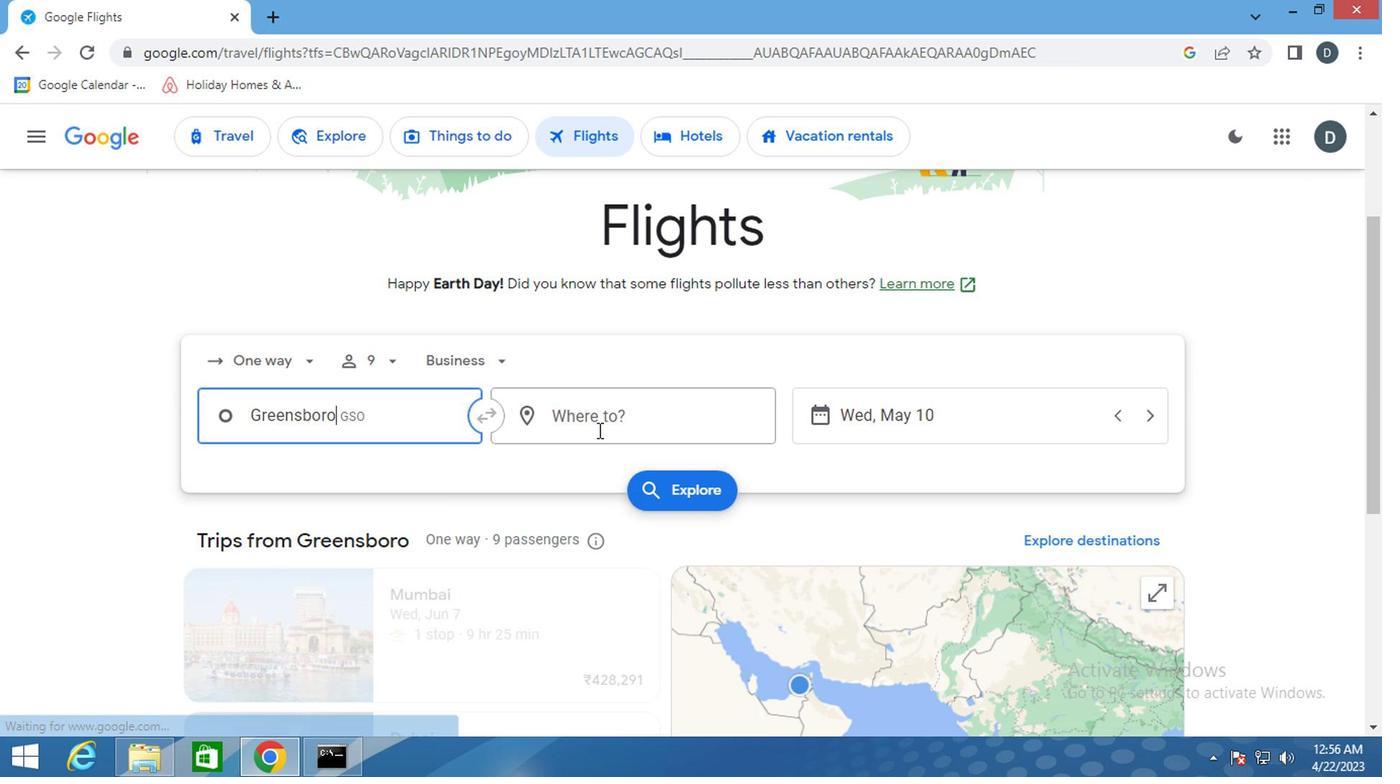 
Action: Key pressed <Key.shift>GILLETT
Screenshot: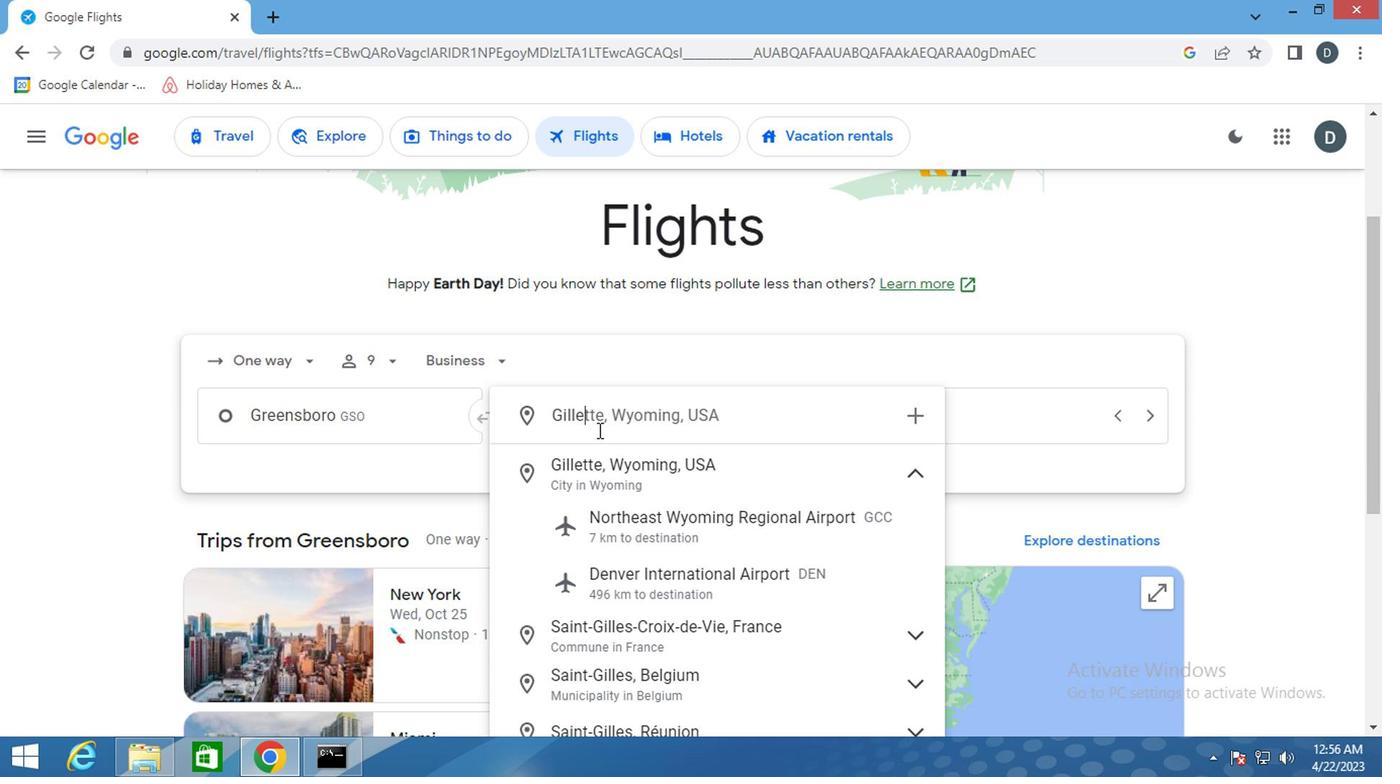 
Action: Mouse moved to (637, 467)
Screenshot: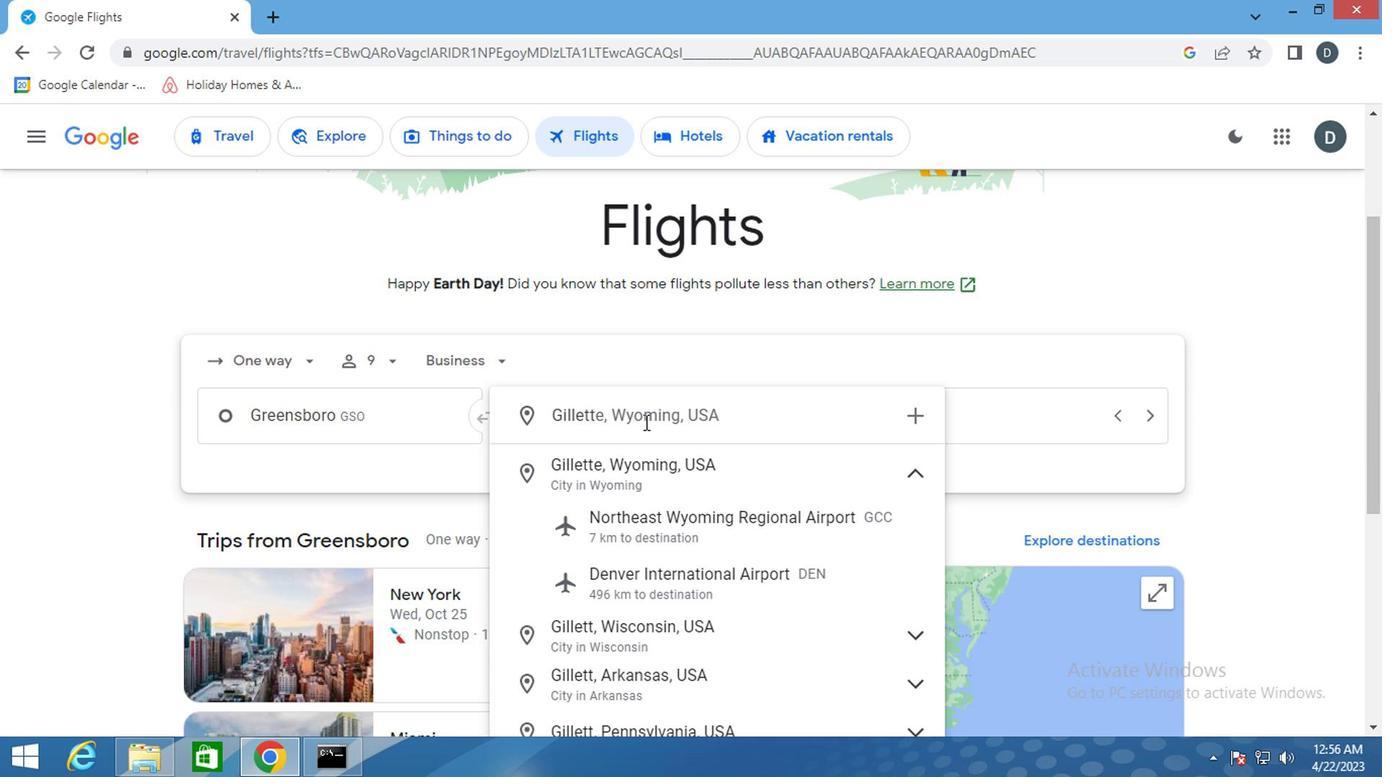 
Action: Mouse pressed left at (637, 467)
Screenshot: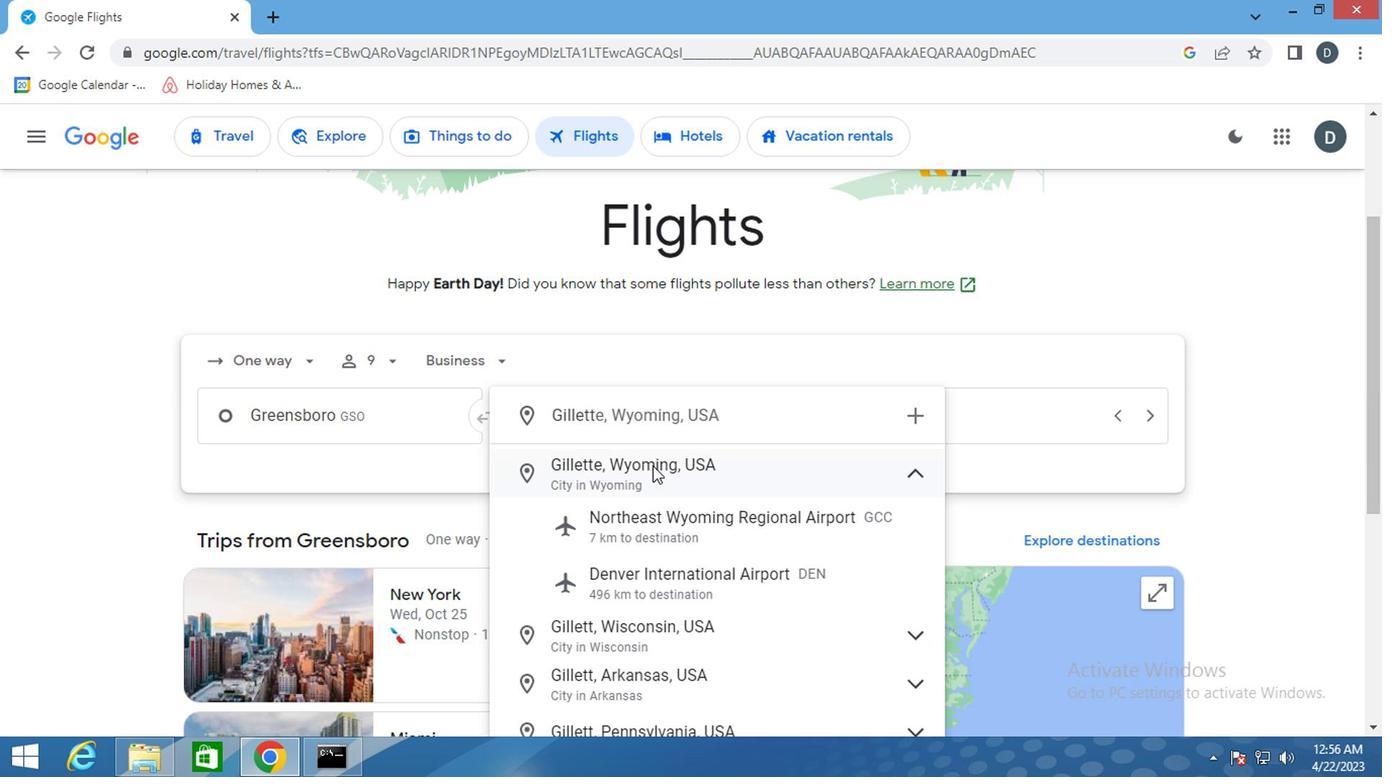 
Action: Mouse moved to (922, 433)
Screenshot: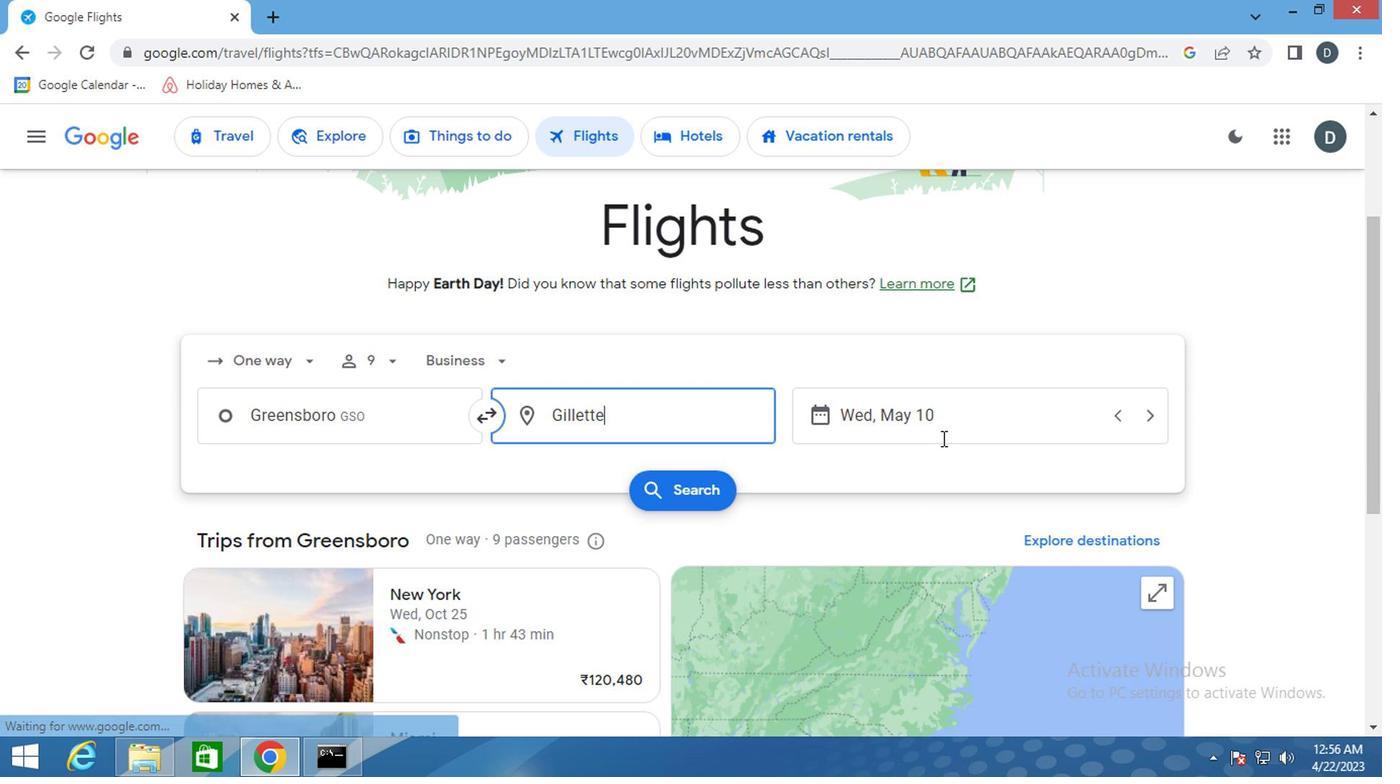 
Action: Mouse pressed left at (922, 433)
Screenshot: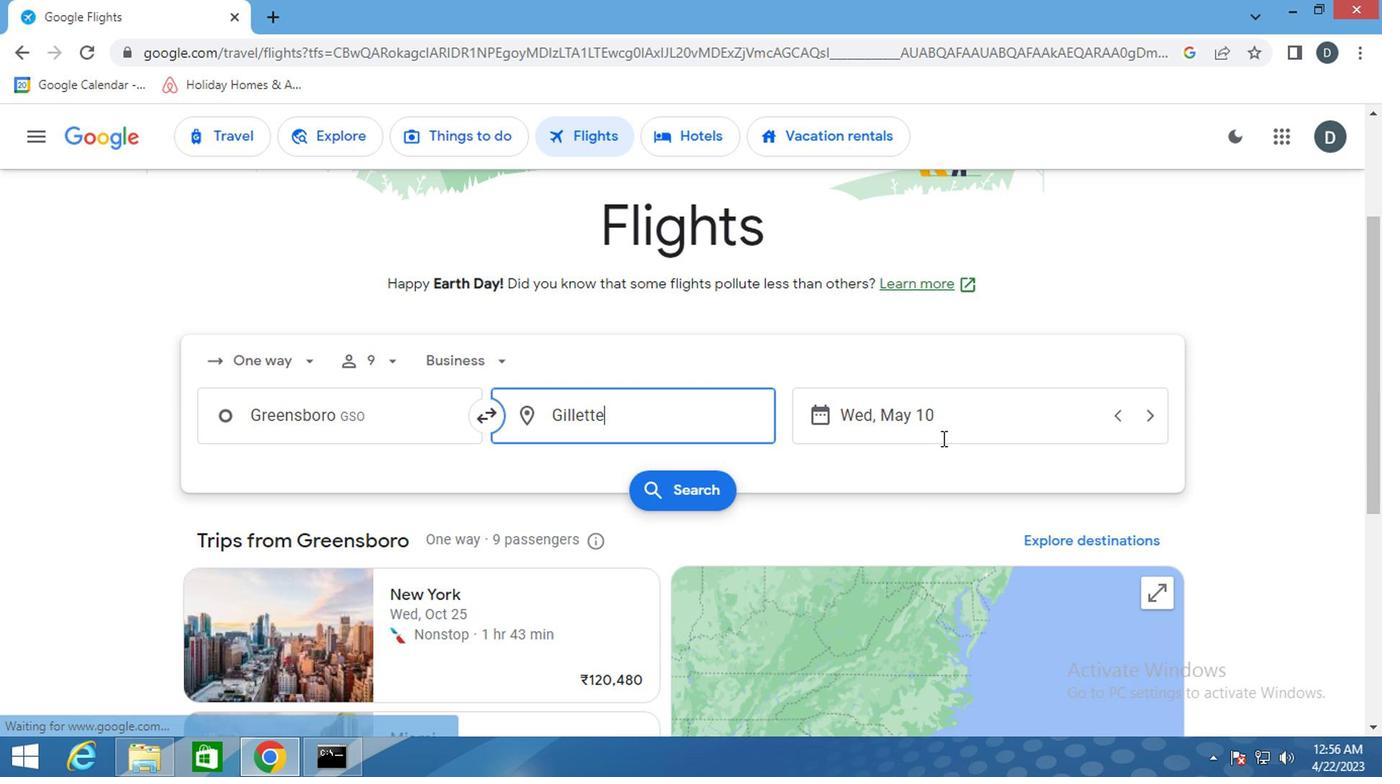 
Action: Mouse moved to (848, 365)
Screenshot: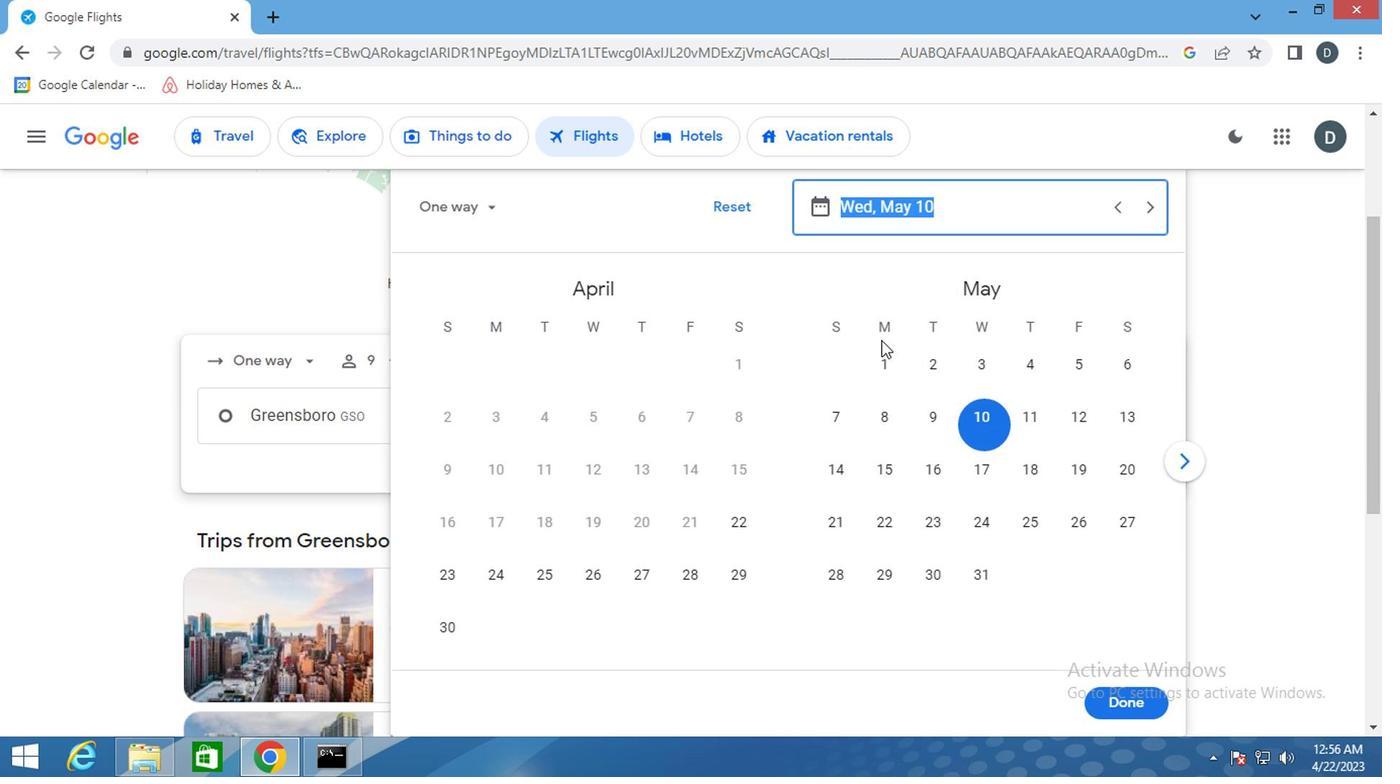 
Action: Mouse pressed left at (848, 365)
Screenshot: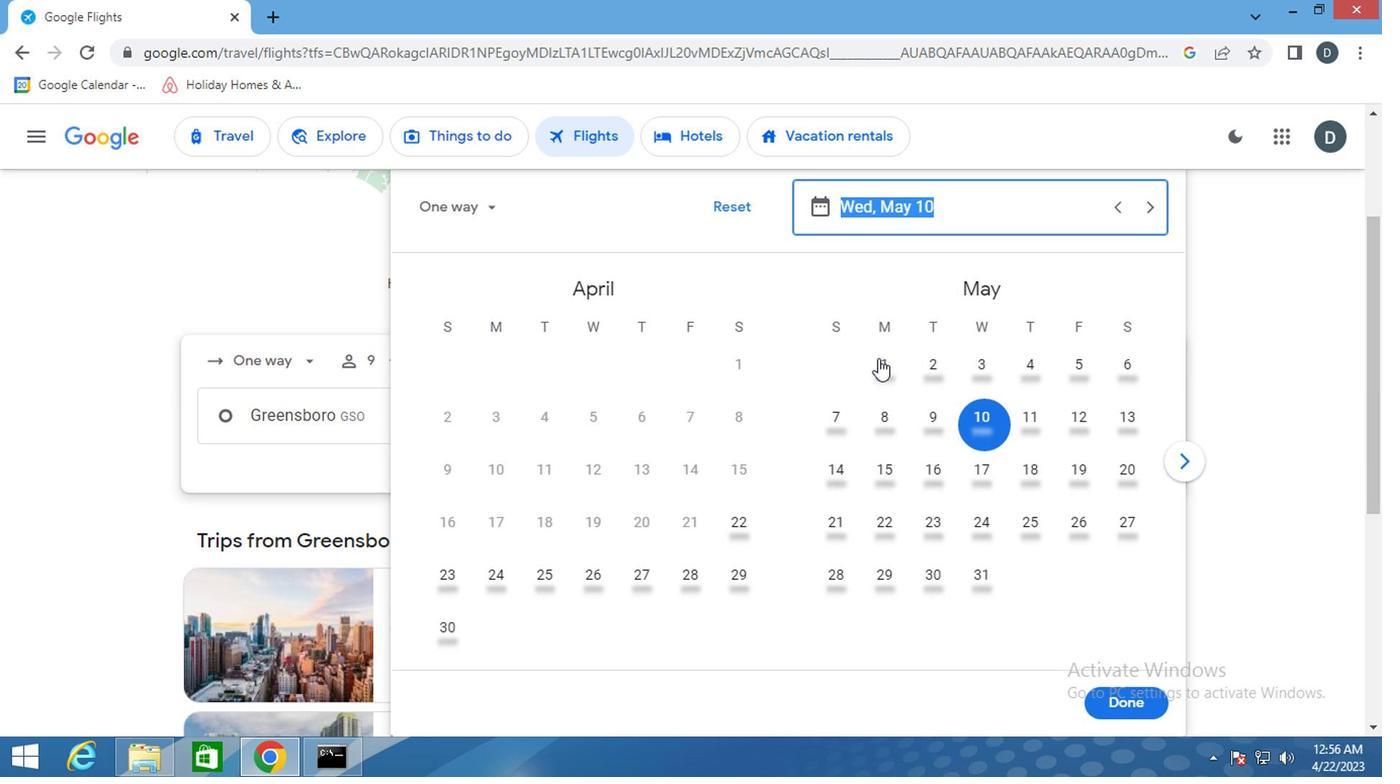 
Action: Mouse moved to (1077, 718)
Screenshot: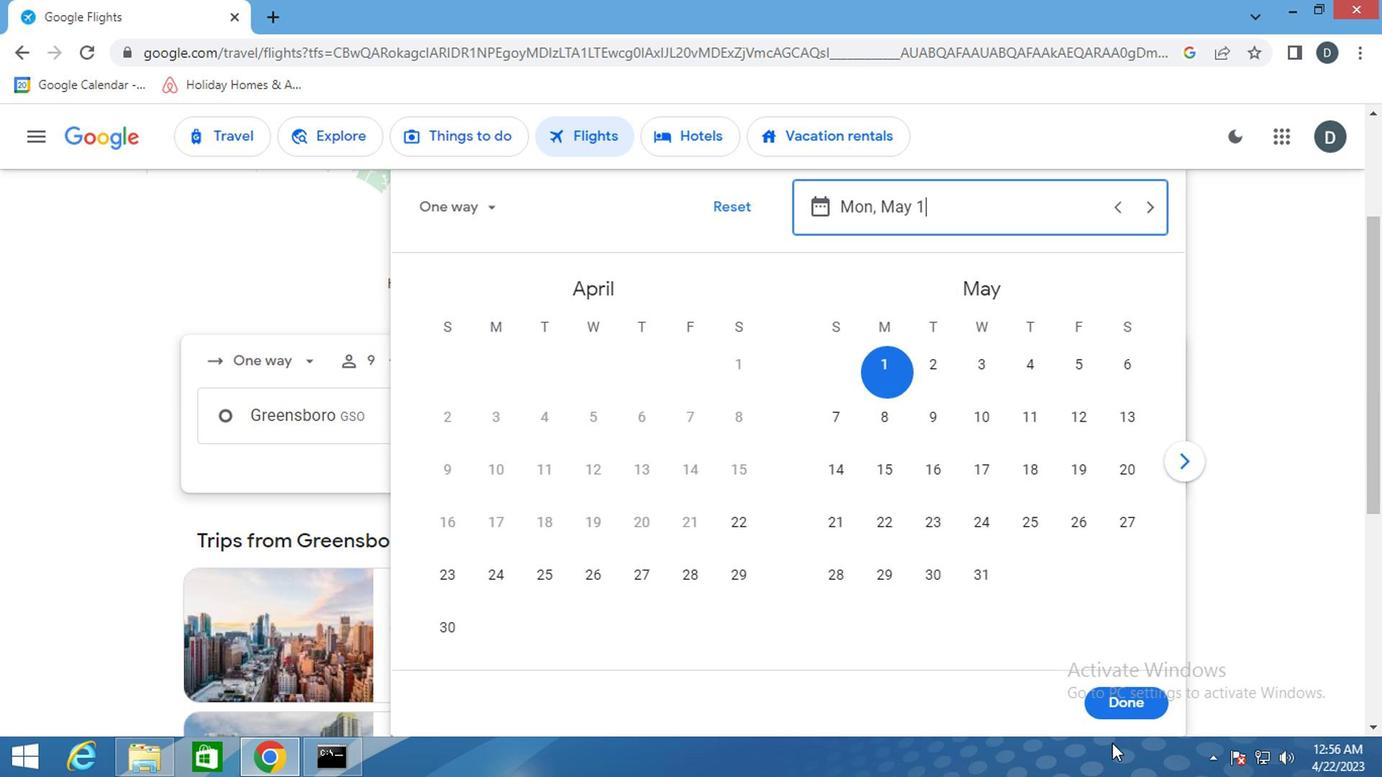 
Action: Mouse pressed left at (1077, 718)
Screenshot: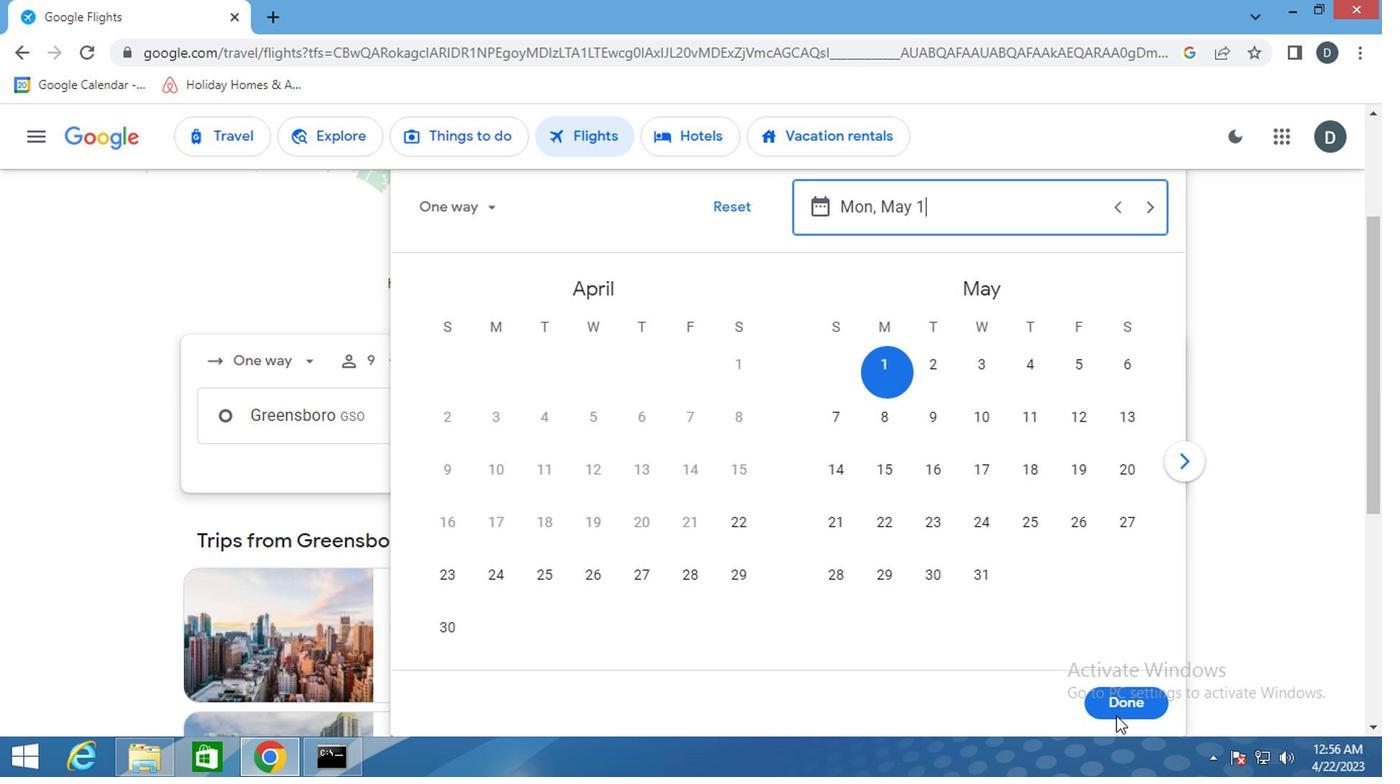 
Action: Mouse moved to (673, 512)
Screenshot: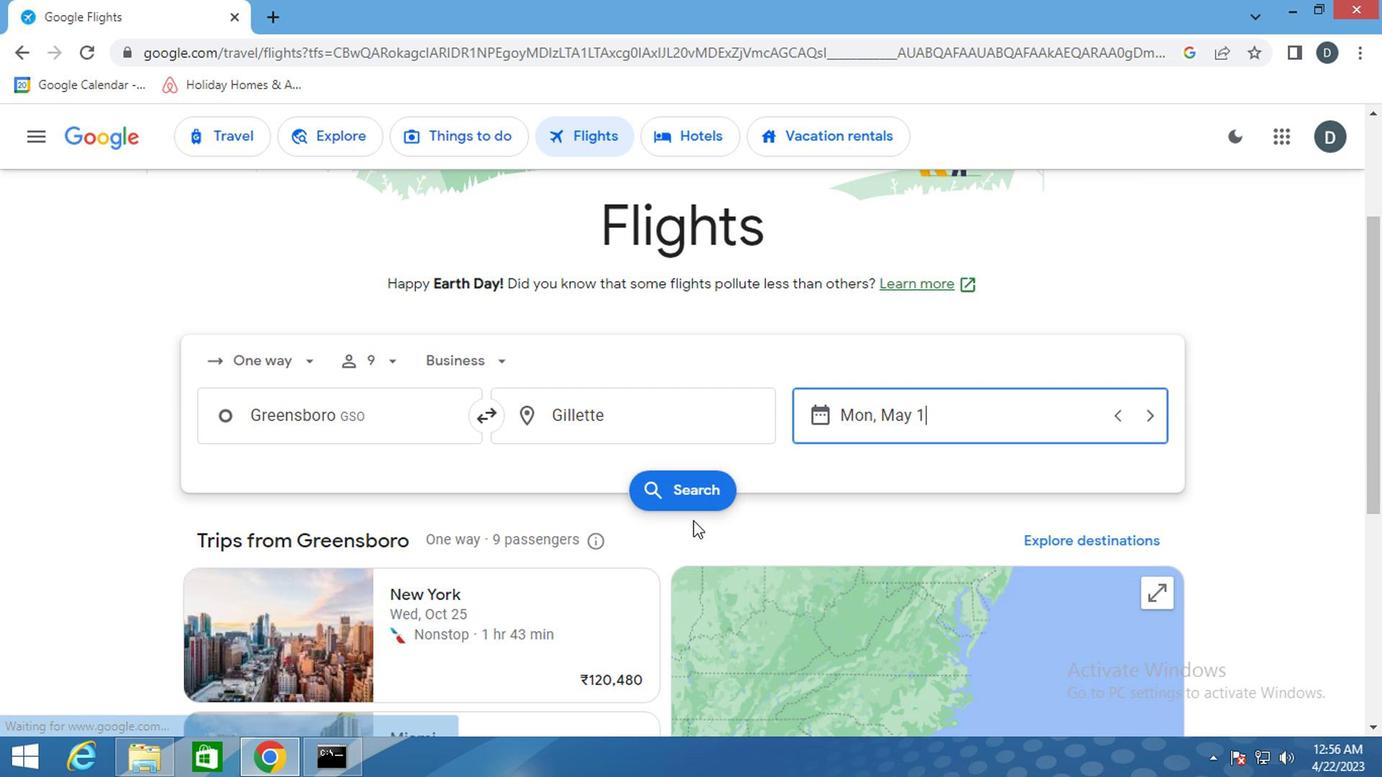 
Action: Mouse pressed left at (673, 512)
Screenshot: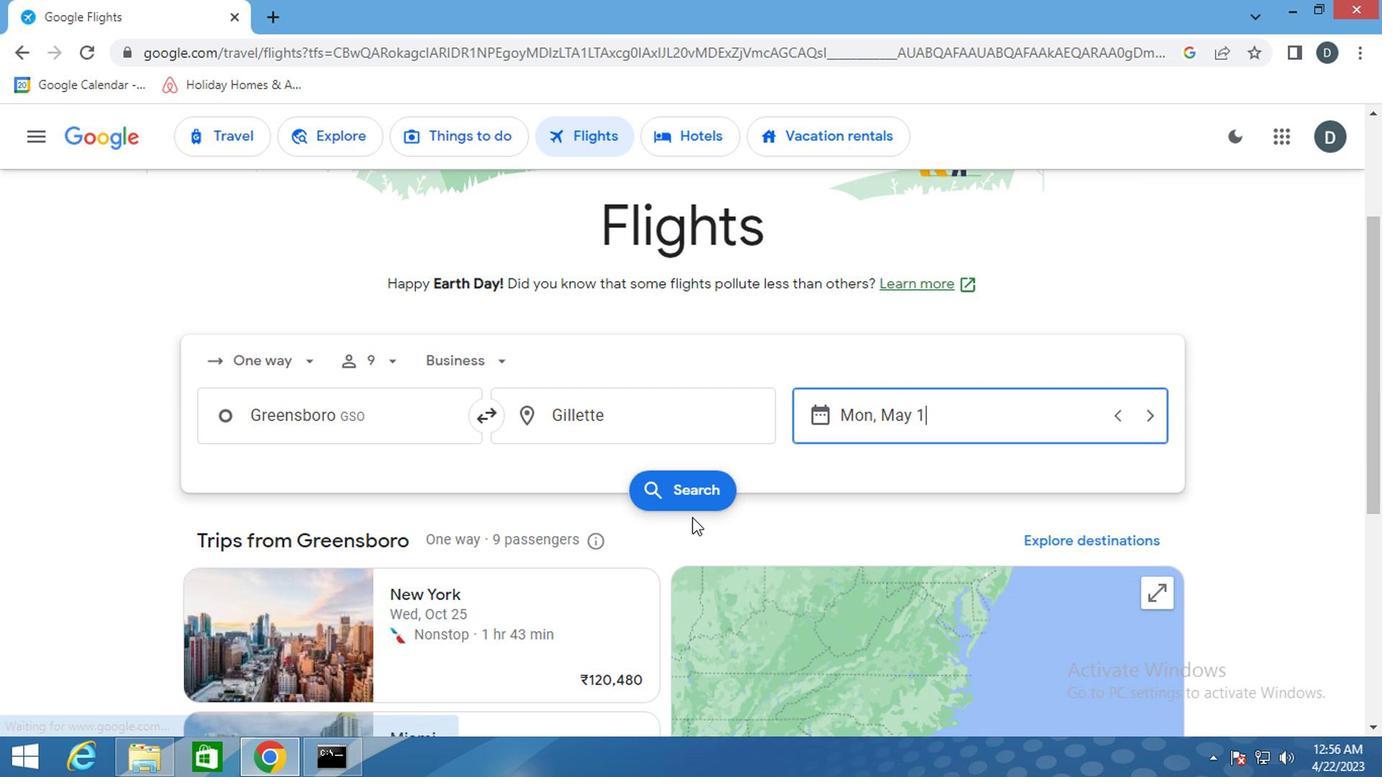 
Action: Mouse moved to (207, 316)
Screenshot: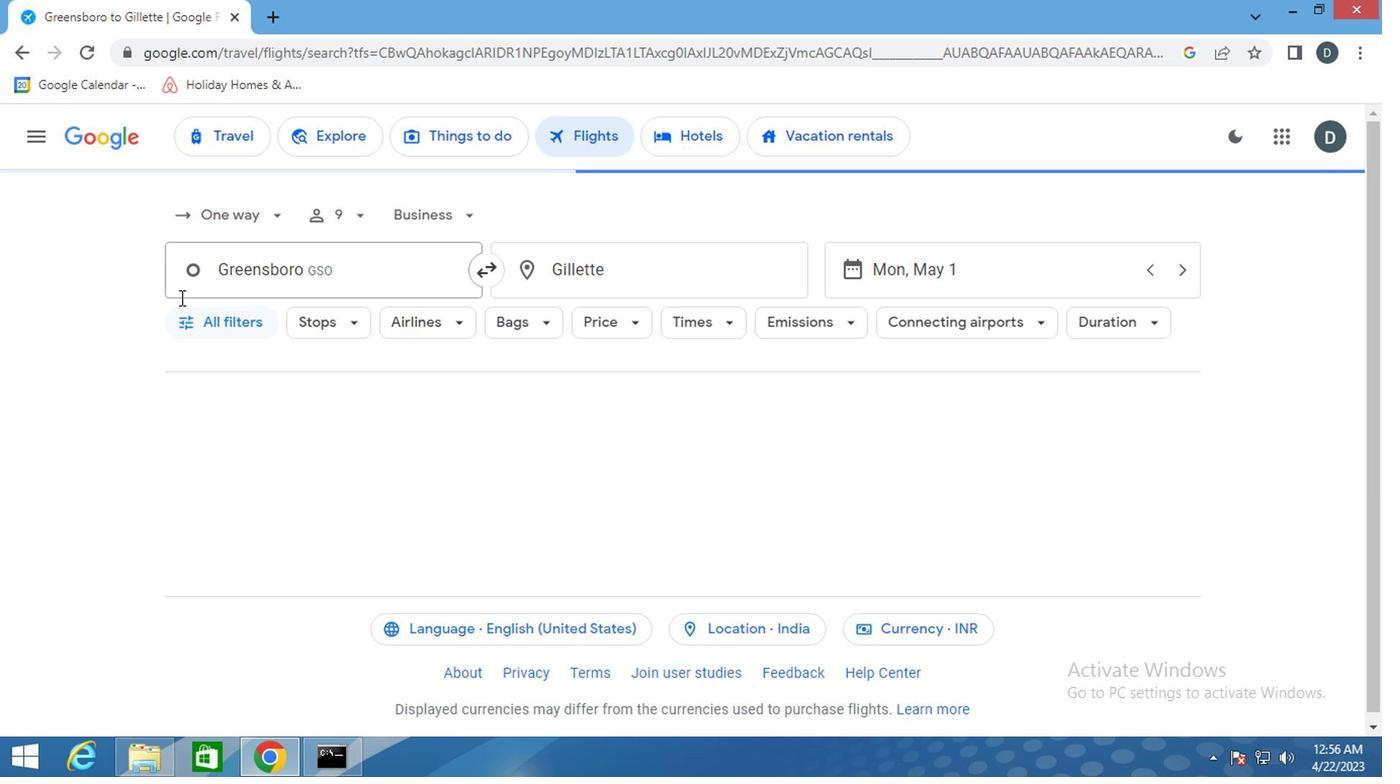
Action: Mouse pressed left at (207, 316)
Screenshot: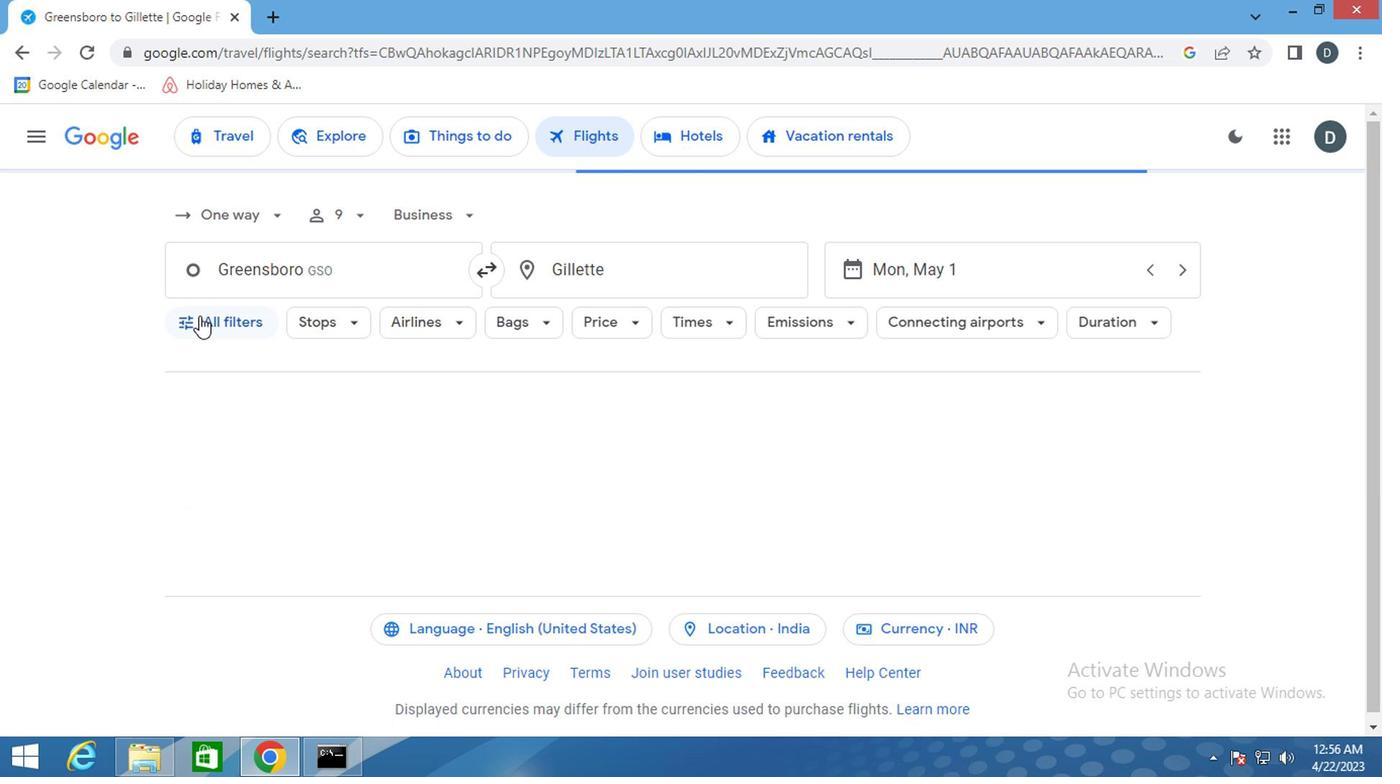
Action: Mouse moved to (330, 513)
Screenshot: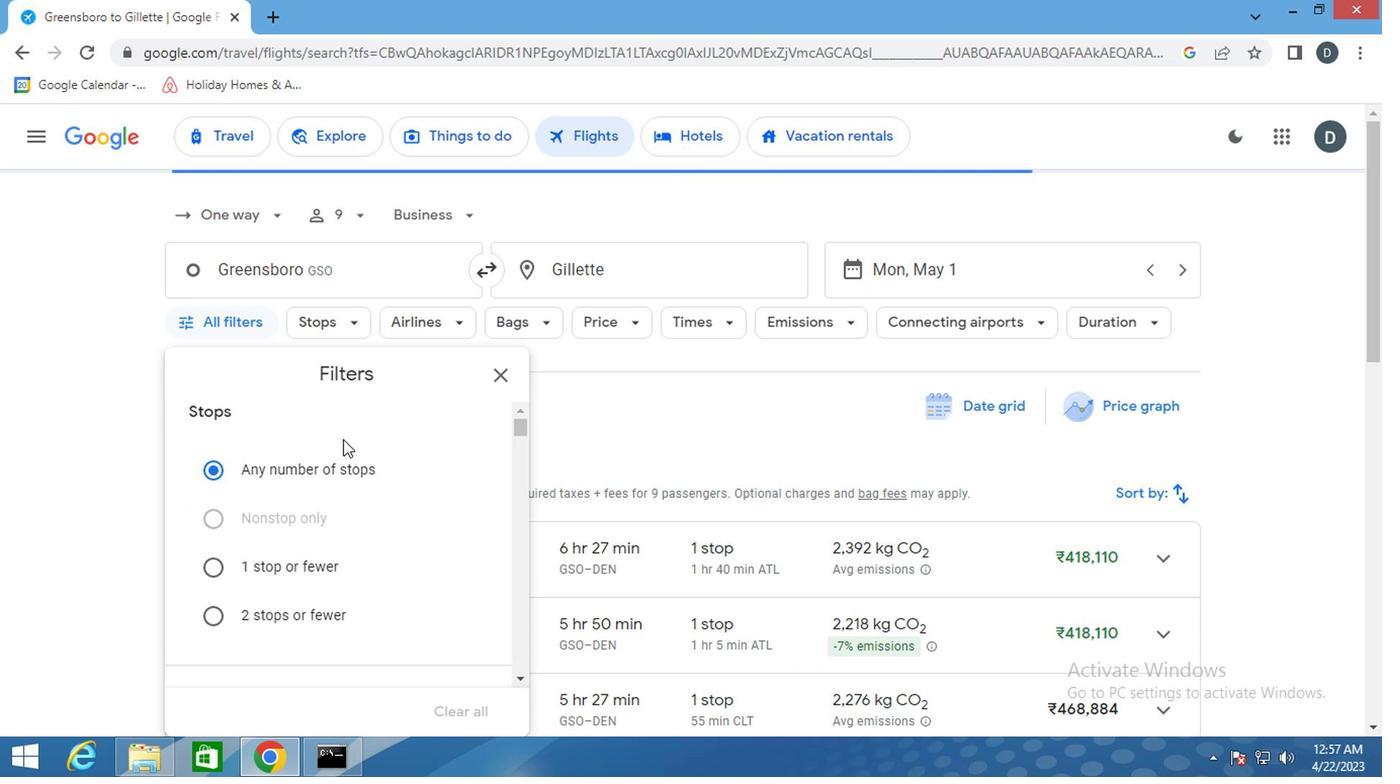 
Action: Mouse scrolled (330, 512) with delta (0, 0)
Screenshot: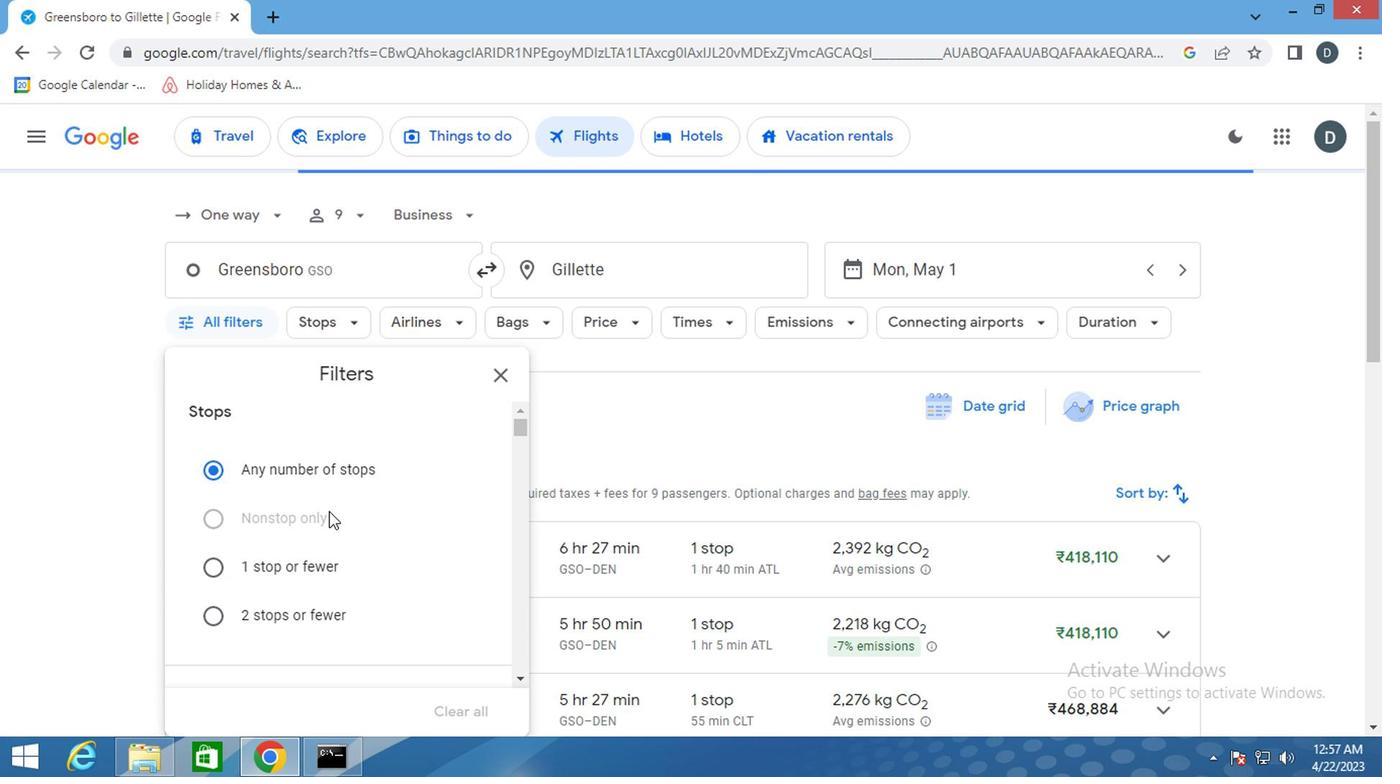 
Action: Mouse scrolled (330, 512) with delta (0, 0)
Screenshot: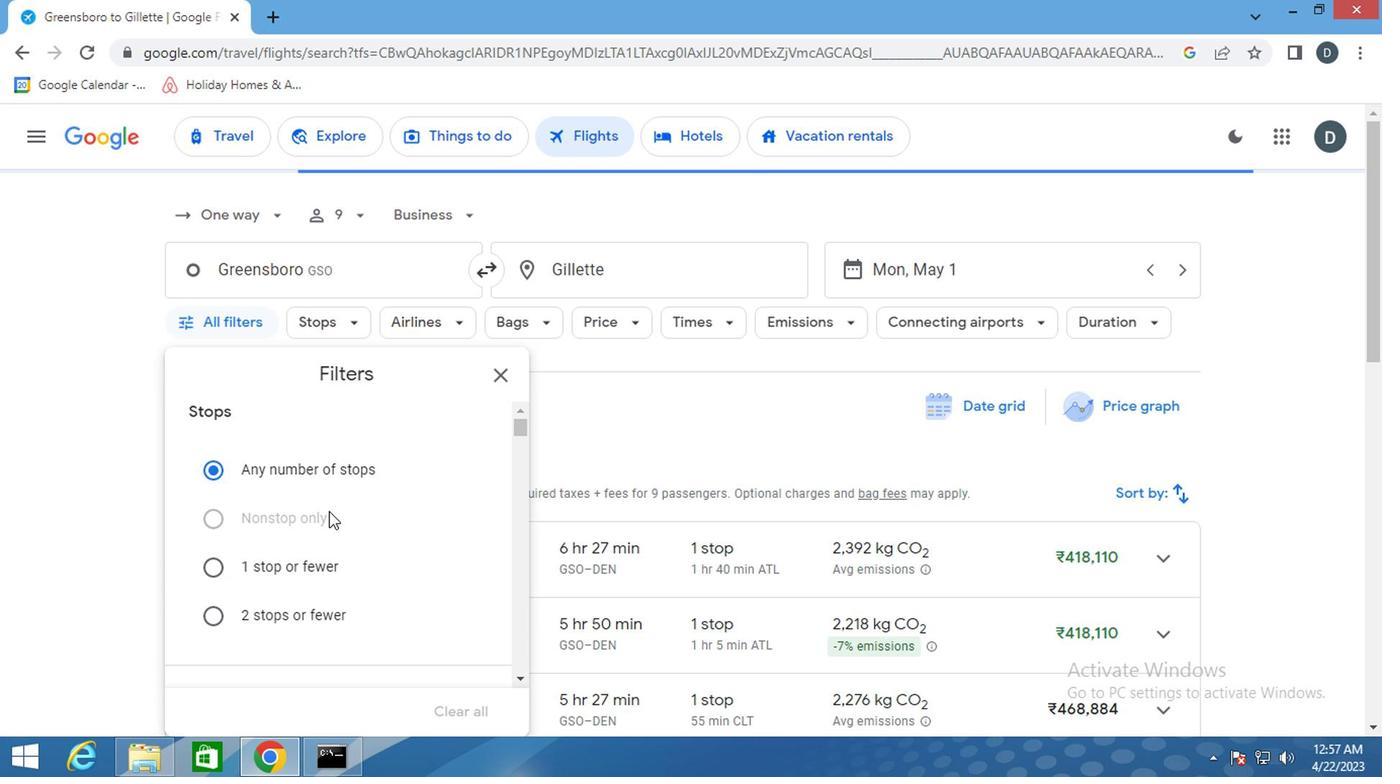 
Action: Mouse scrolled (330, 512) with delta (0, 0)
Screenshot: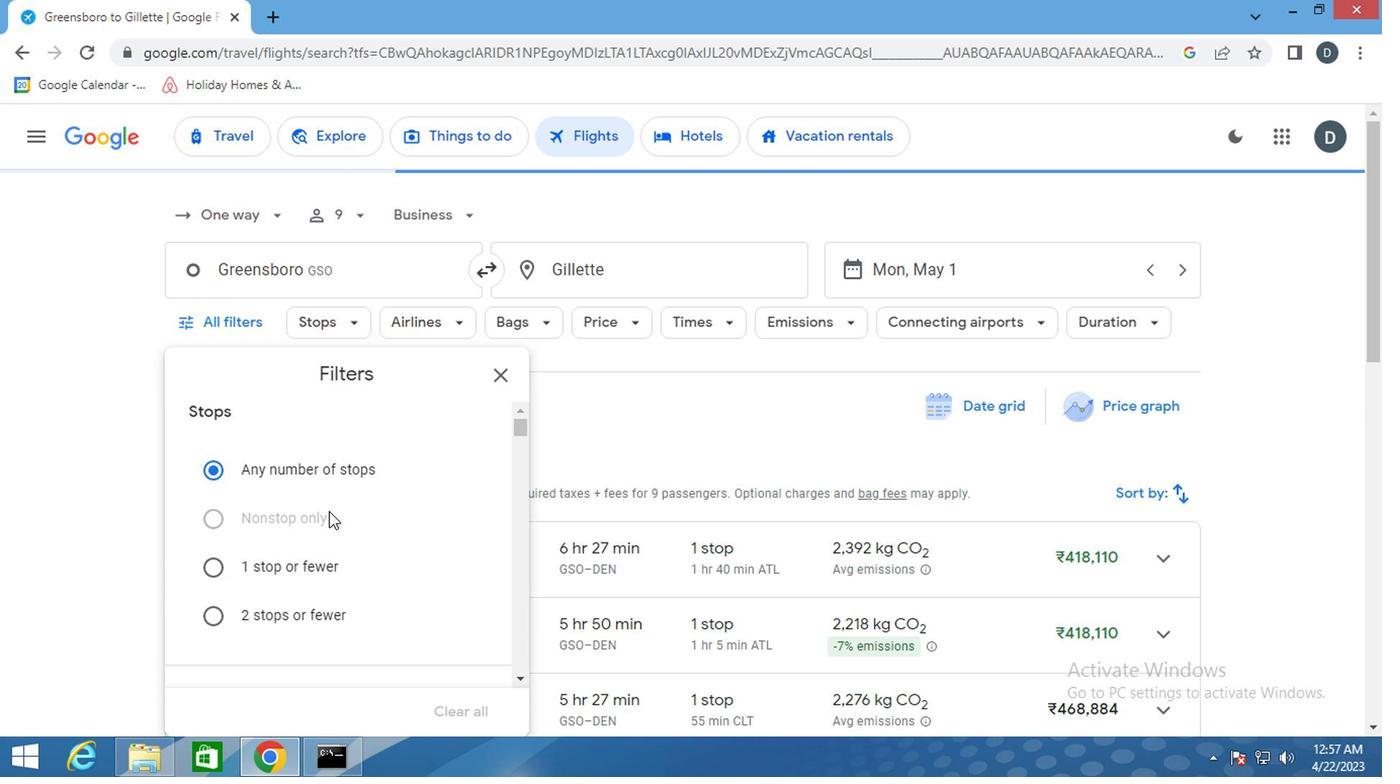 
Action: Mouse scrolled (330, 512) with delta (0, 0)
Screenshot: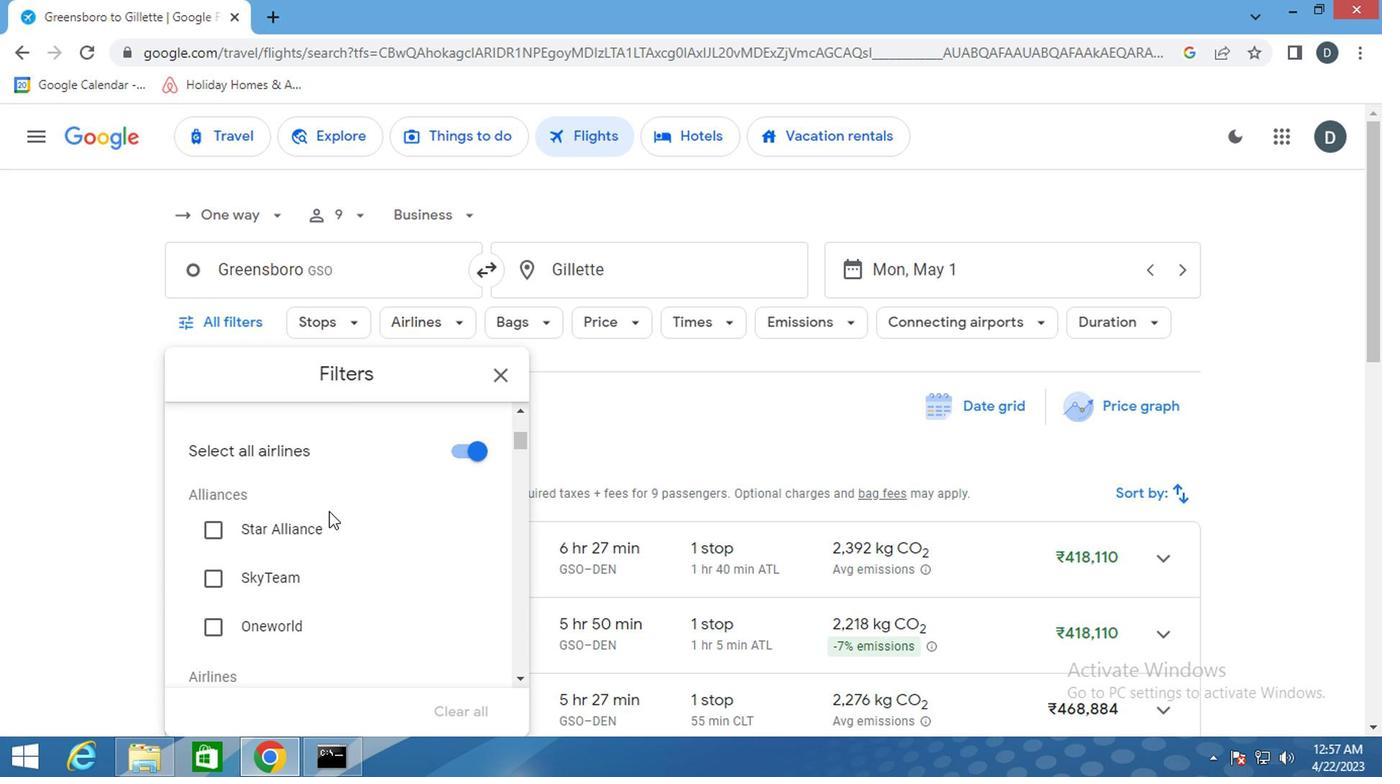 
Action: Mouse scrolled (330, 512) with delta (0, 0)
Screenshot: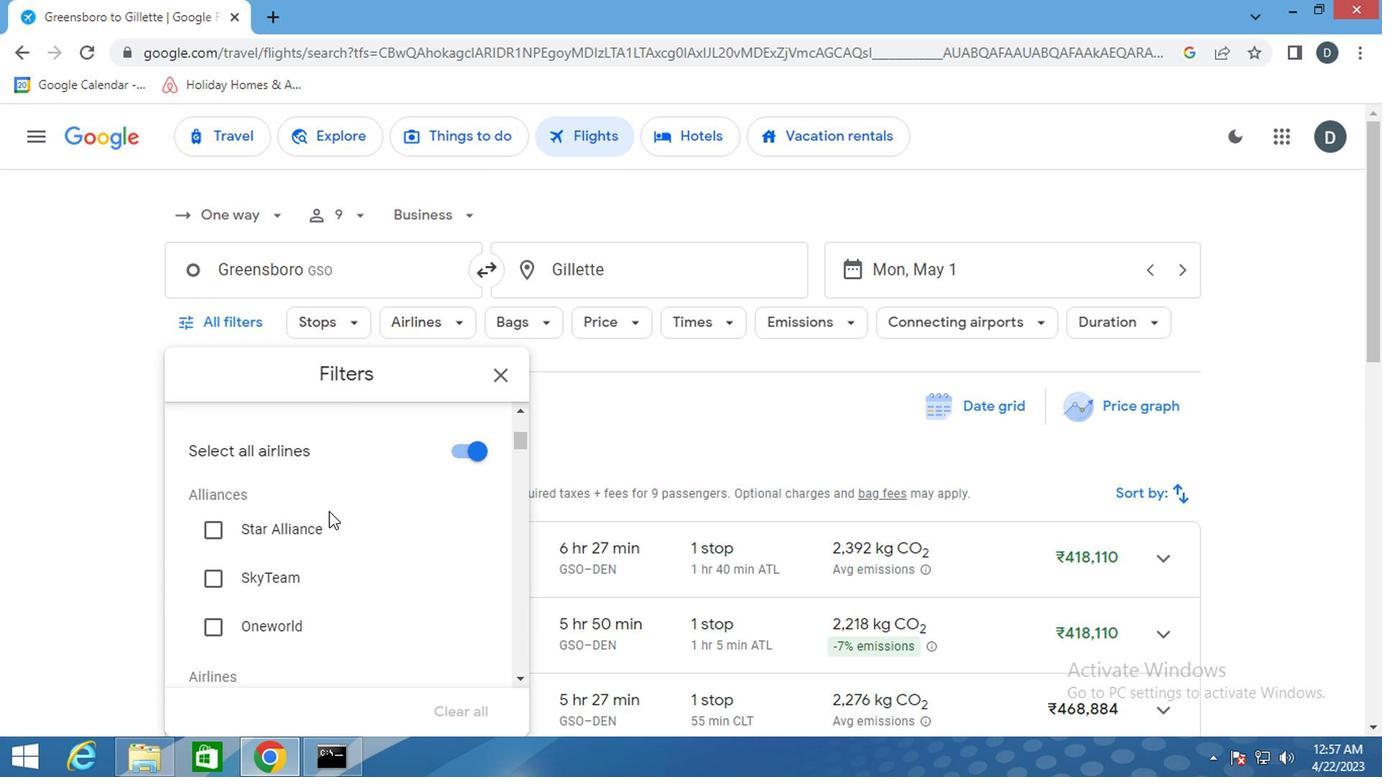 
Action: Mouse scrolled (330, 512) with delta (0, 0)
Screenshot: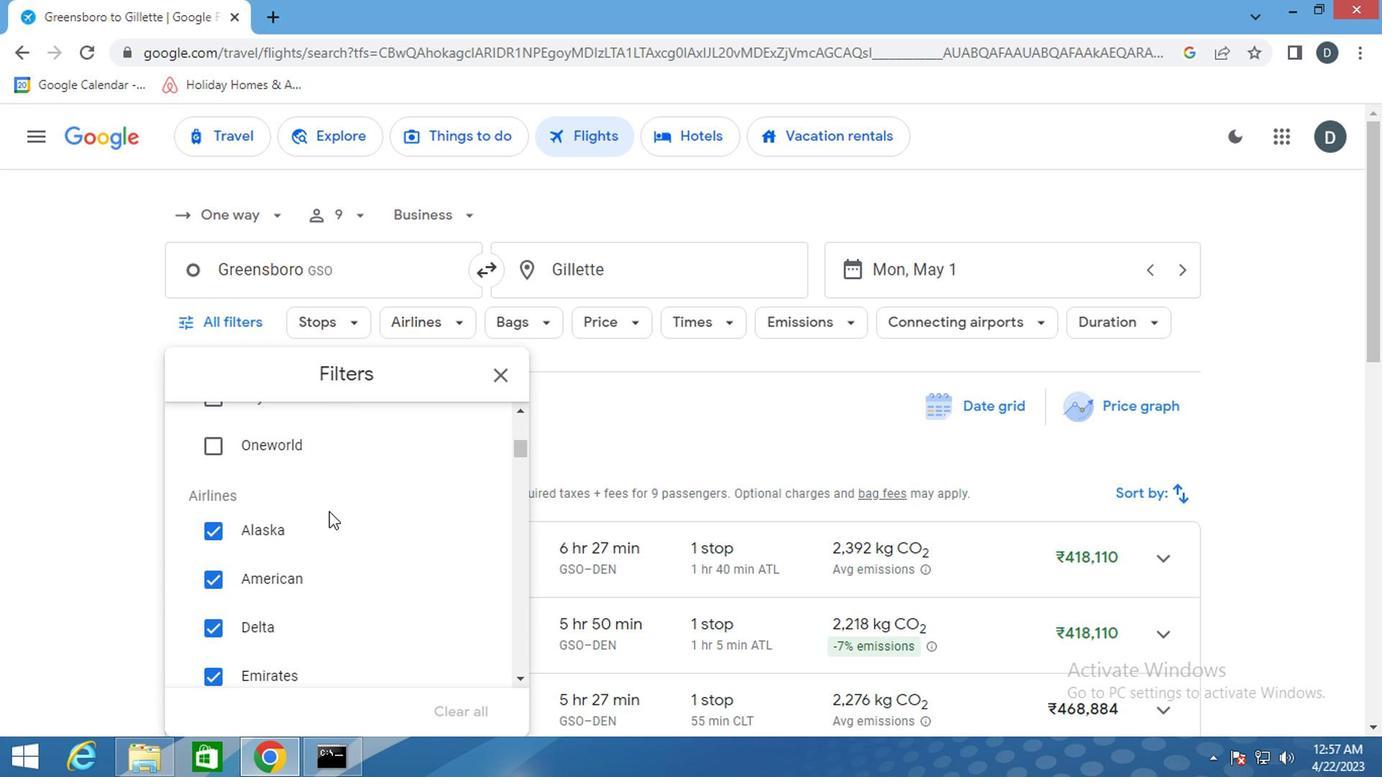 
Action: Mouse moved to (435, 506)
Screenshot: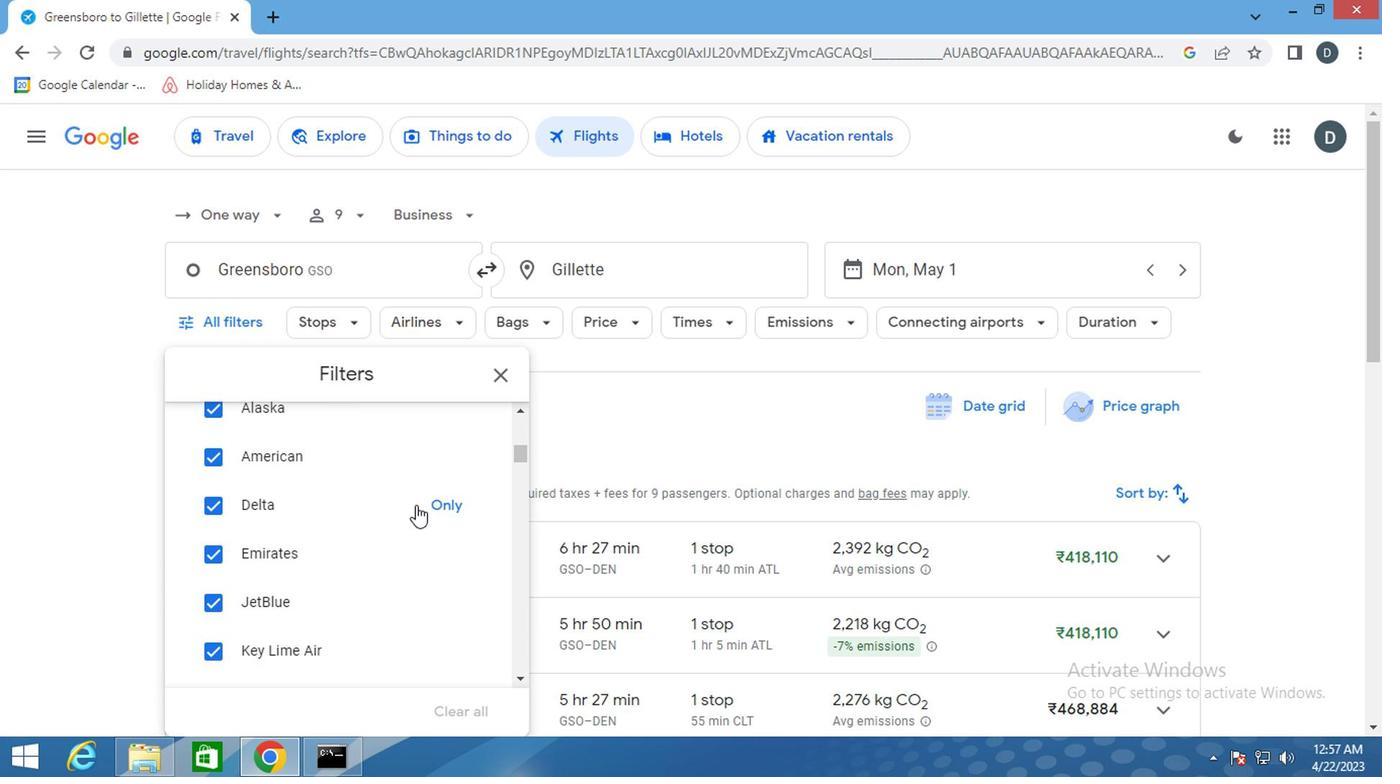 
Action: Mouse pressed left at (435, 506)
Screenshot: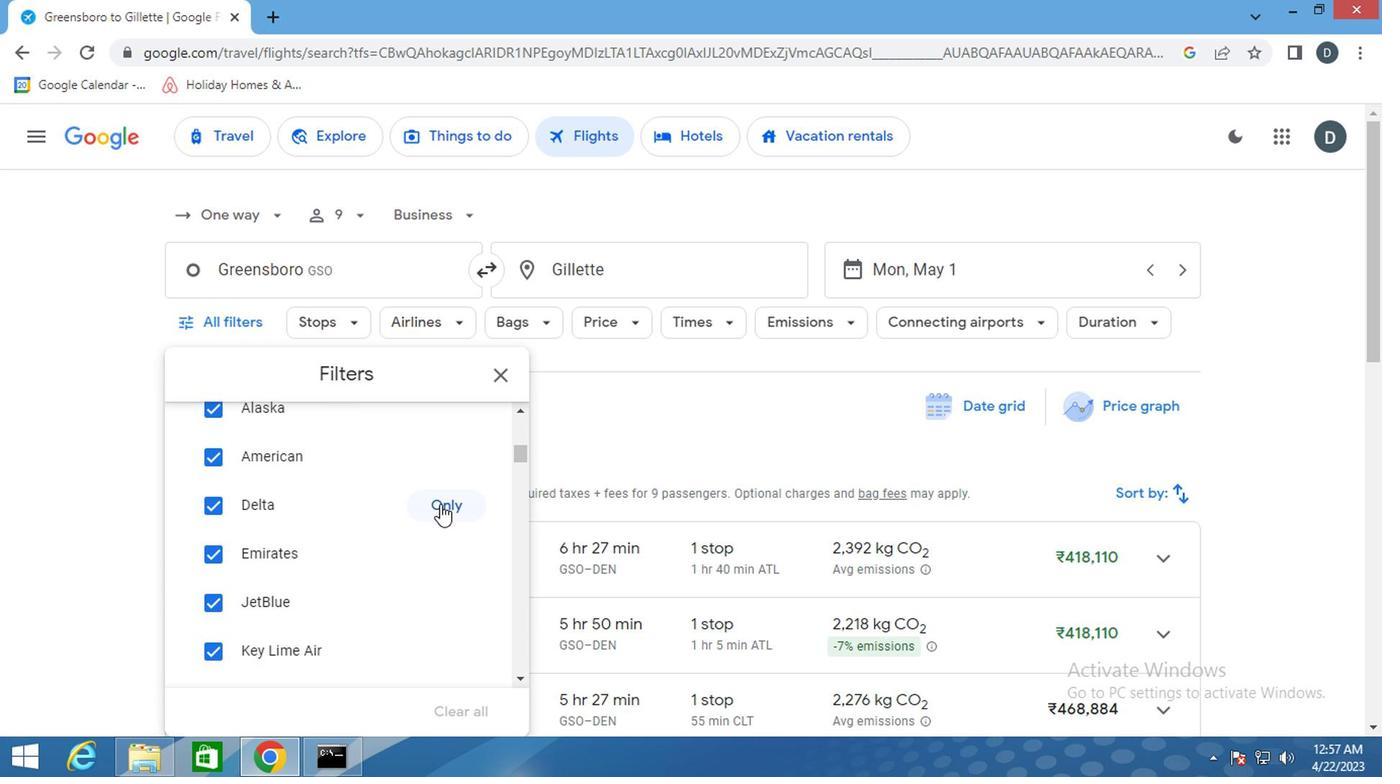 
Action: Mouse moved to (331, 583)
Screenshot: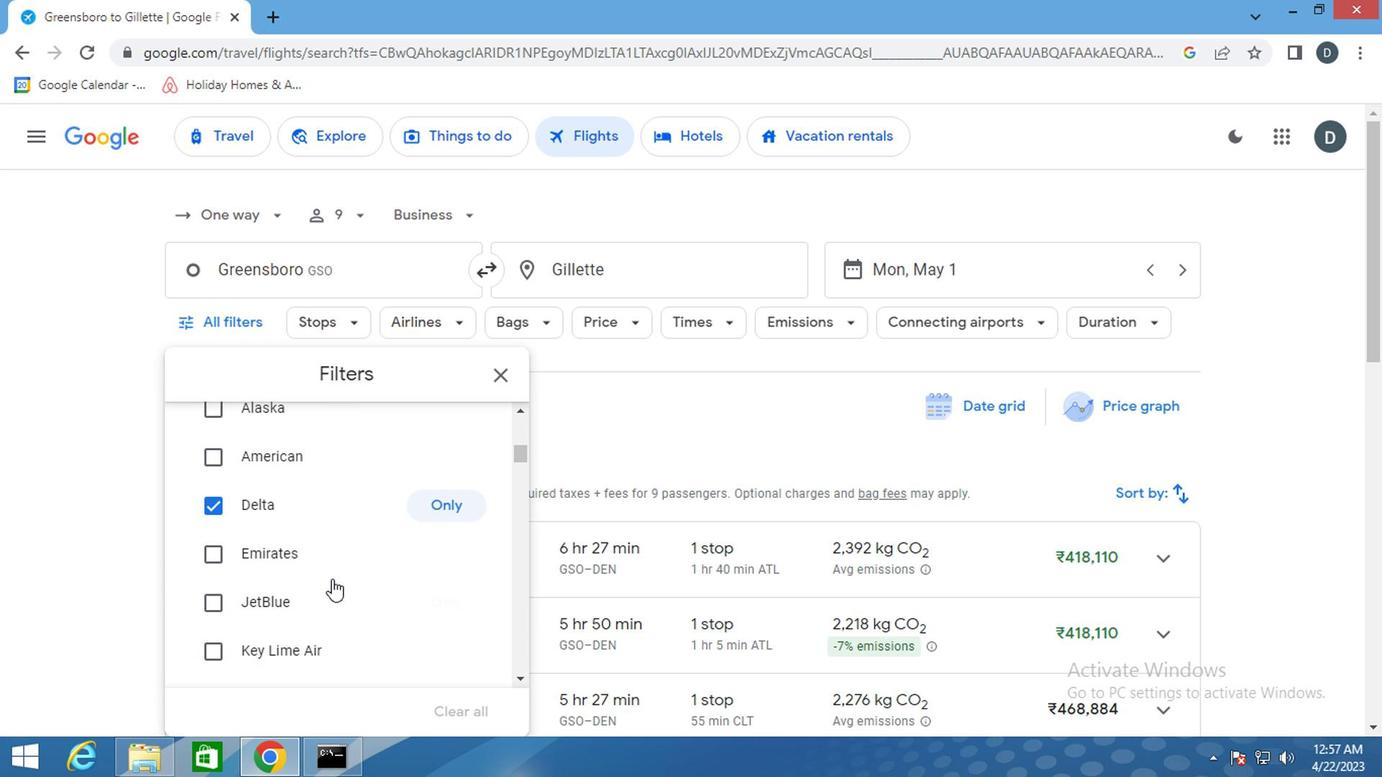 
Action: Mouse scrolled (331, 583) with delta (0, 0)
Screenshot: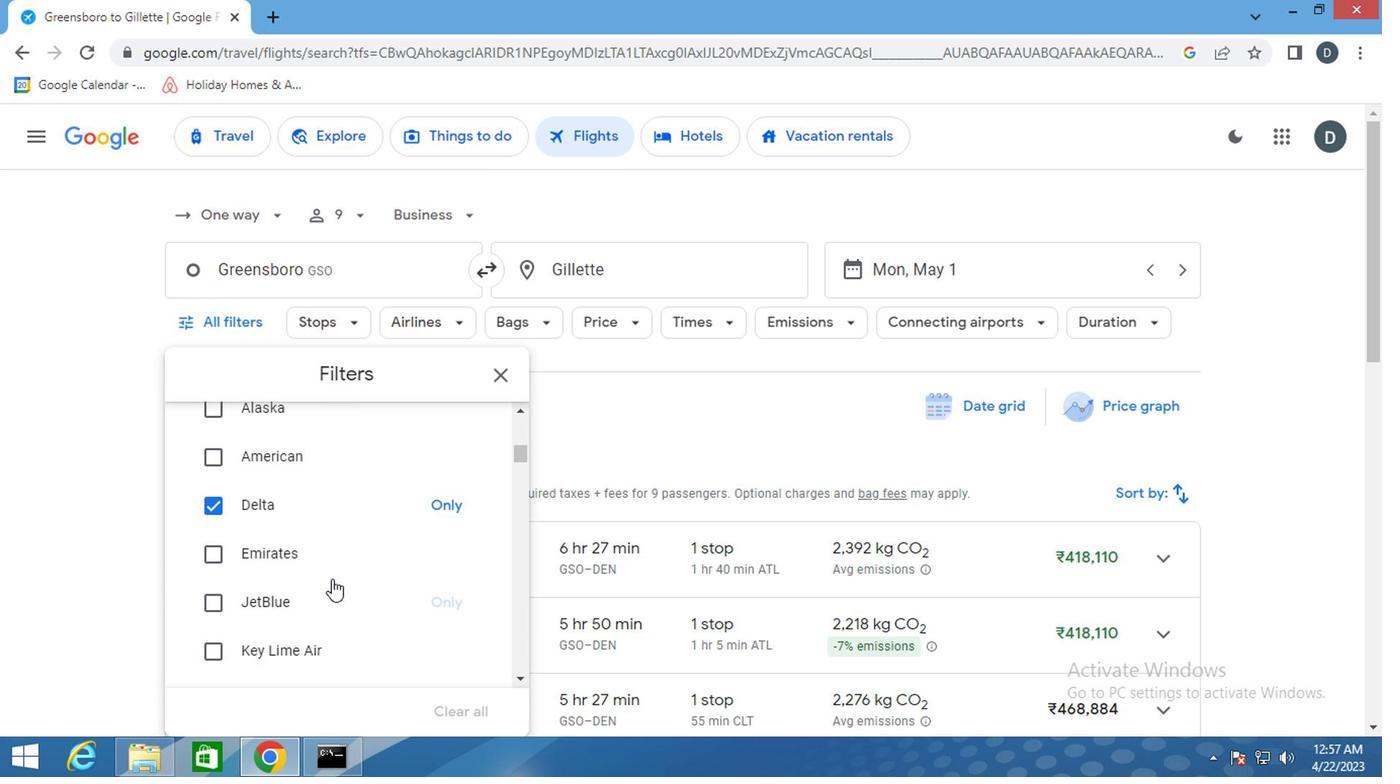 
Action: Mouse scrolled (331, 583) with delta (0, 0)
Screenshot: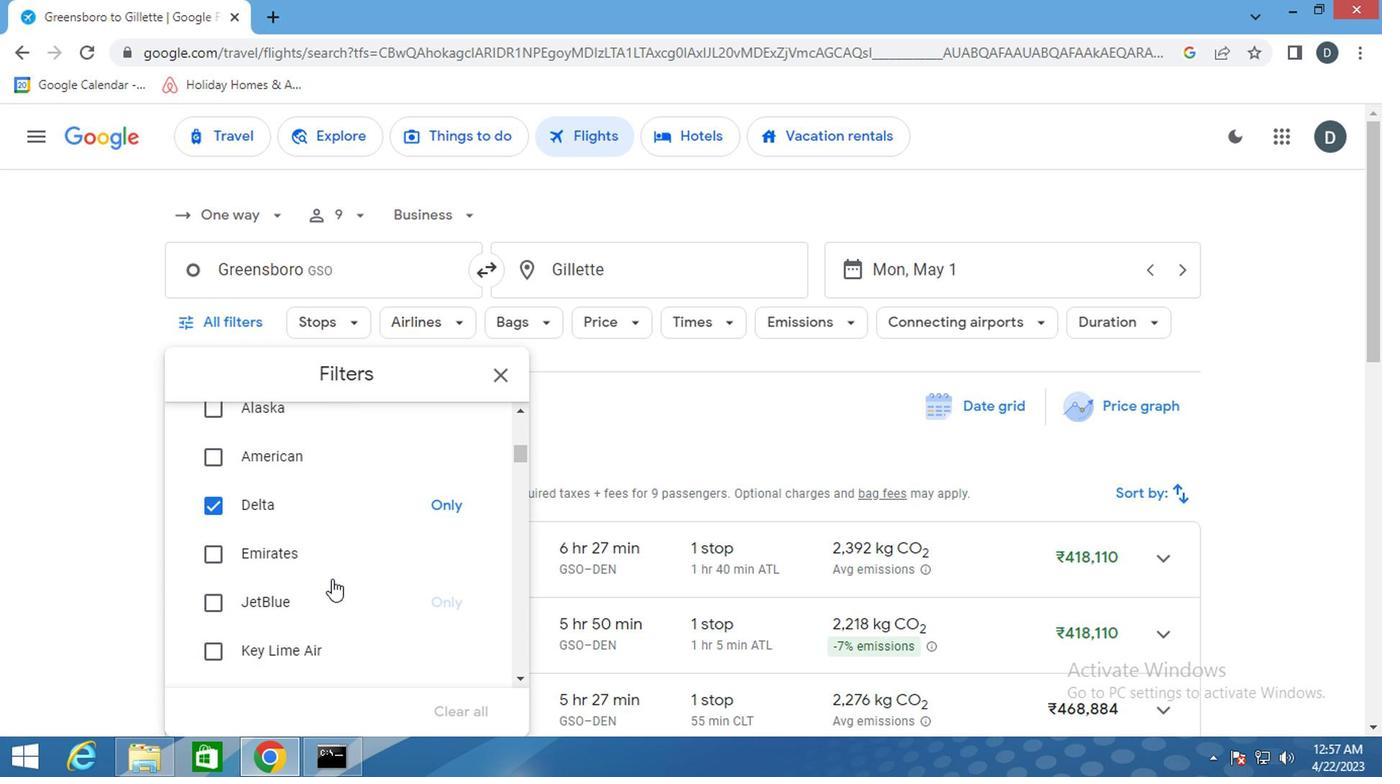 
Action: Mouse scrolled (331, 583) with delta (0, 0)
Screenshot: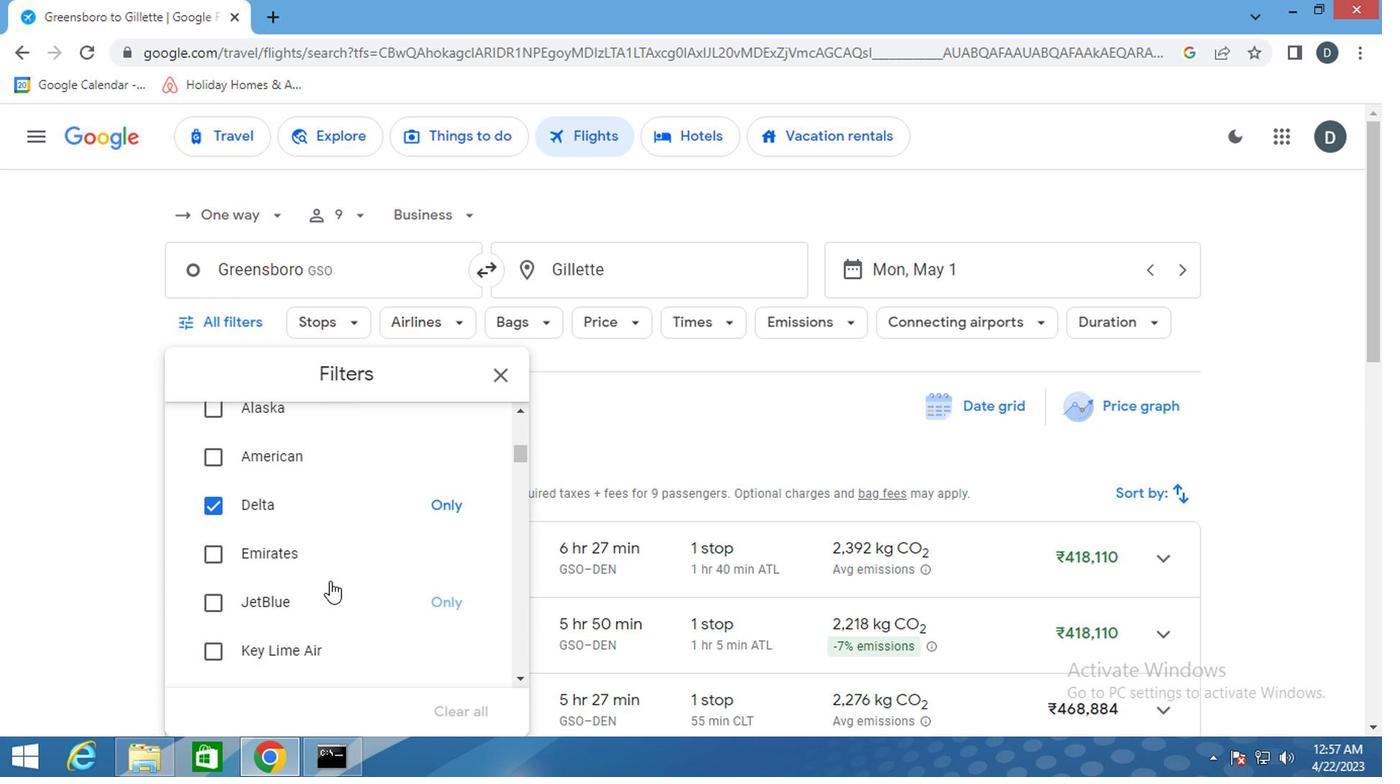 
Action: Mouse scrolled (331, 583) with delta (0, 0)
Screenshot: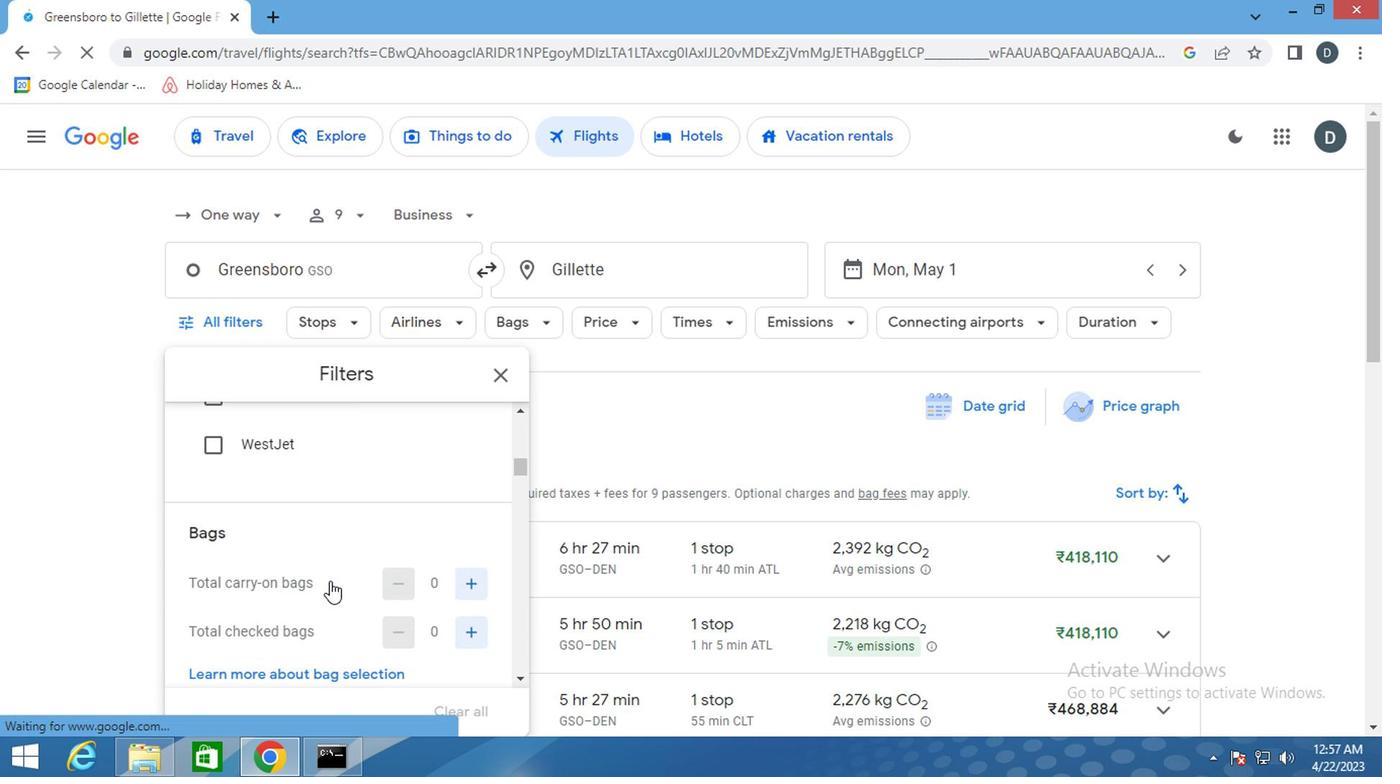 
Action: Mouse moved to (467, 493)
Screenshot: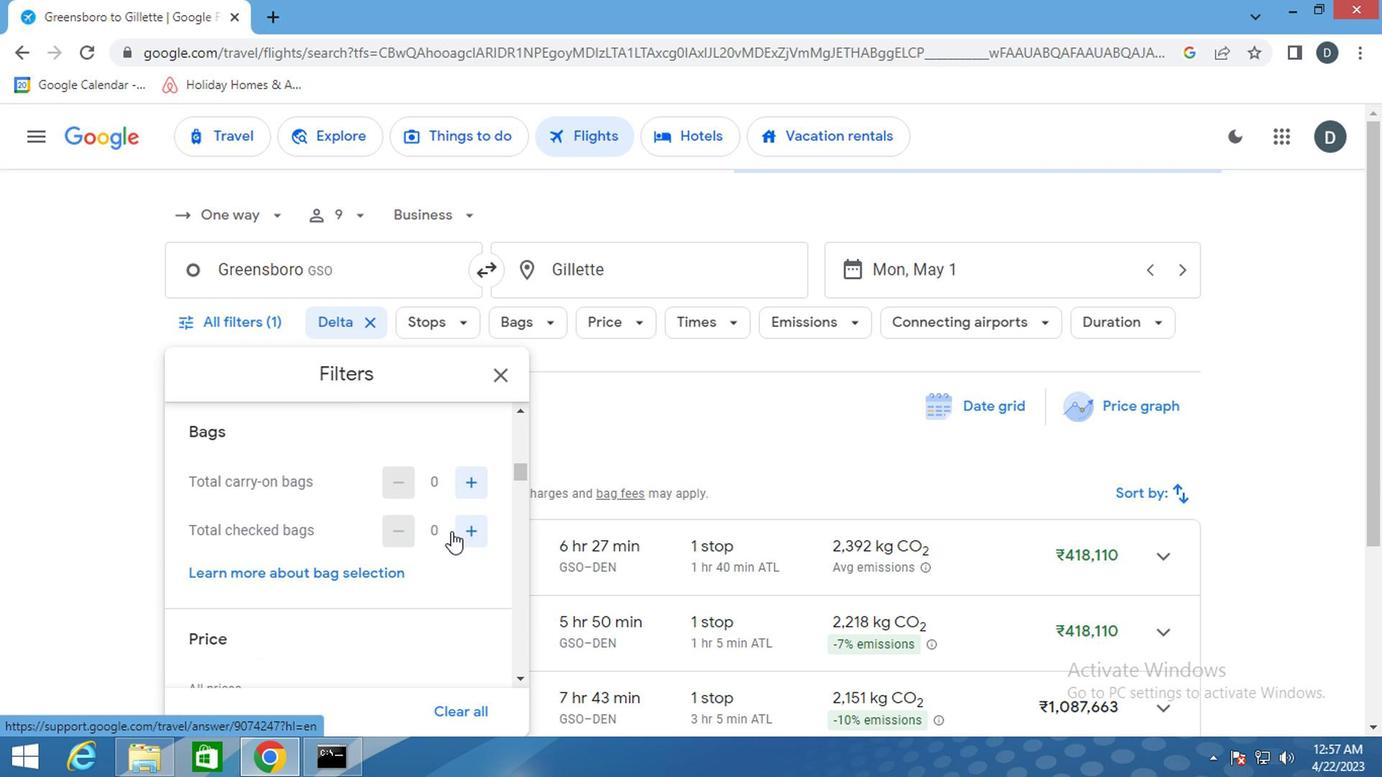 
Action: Mouse pressed left at (467, 493)
Screenshot: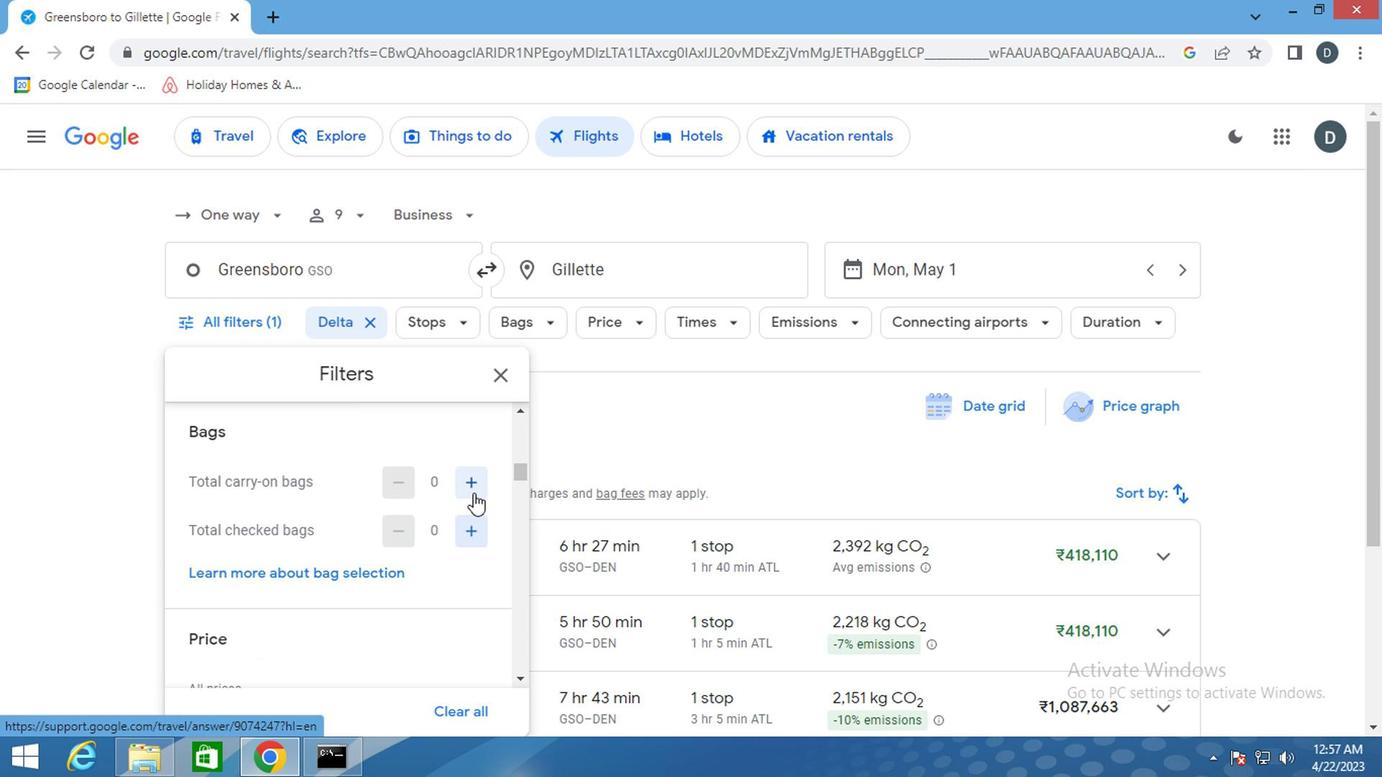 
Action: Mouse moved to (437, 568)
Screenshot: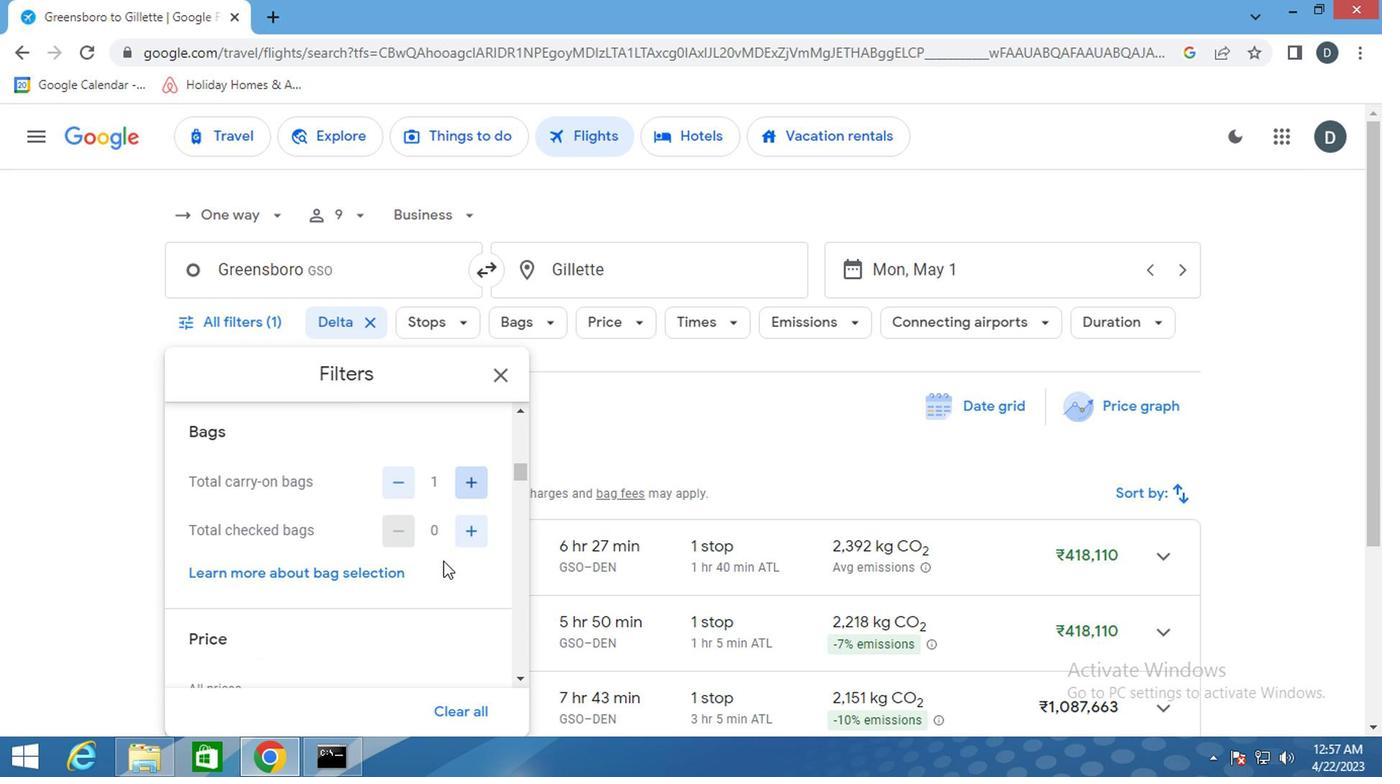 
Action: Mouse scrolled (437, 567) with delta (0, -1)
Screenshot: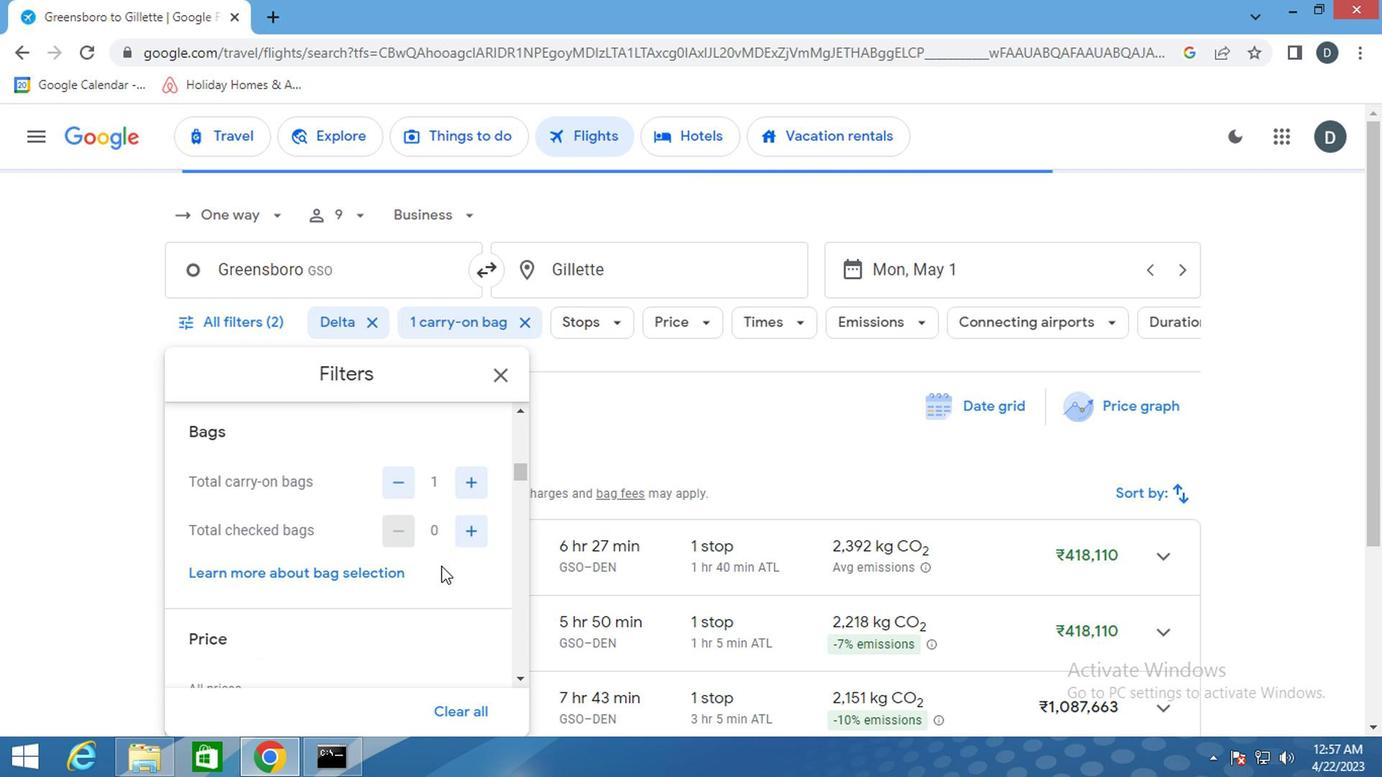 
Action: Mouse scrolled (437, 567) with delta (0, -1)
Screenshot: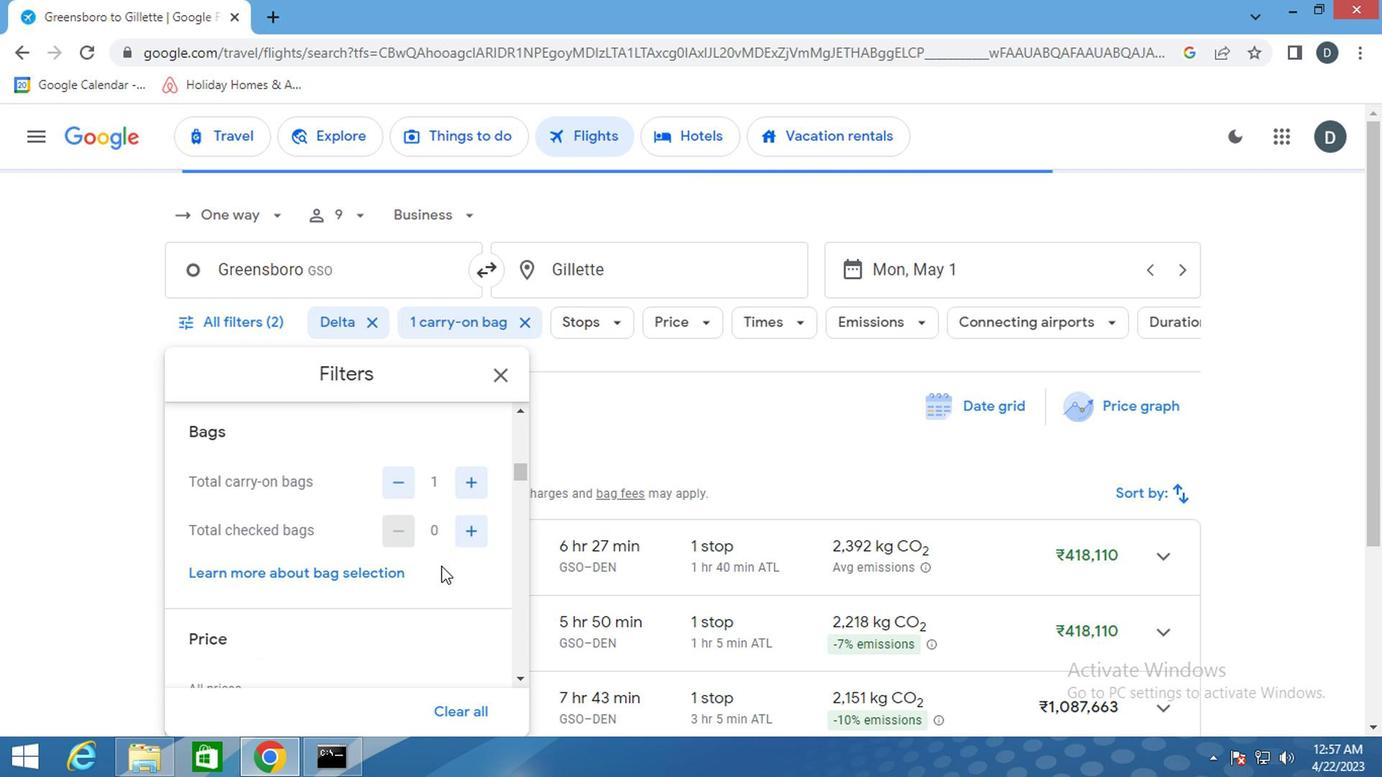 
Action: Mouse moved to (475, 535)
Screenshot: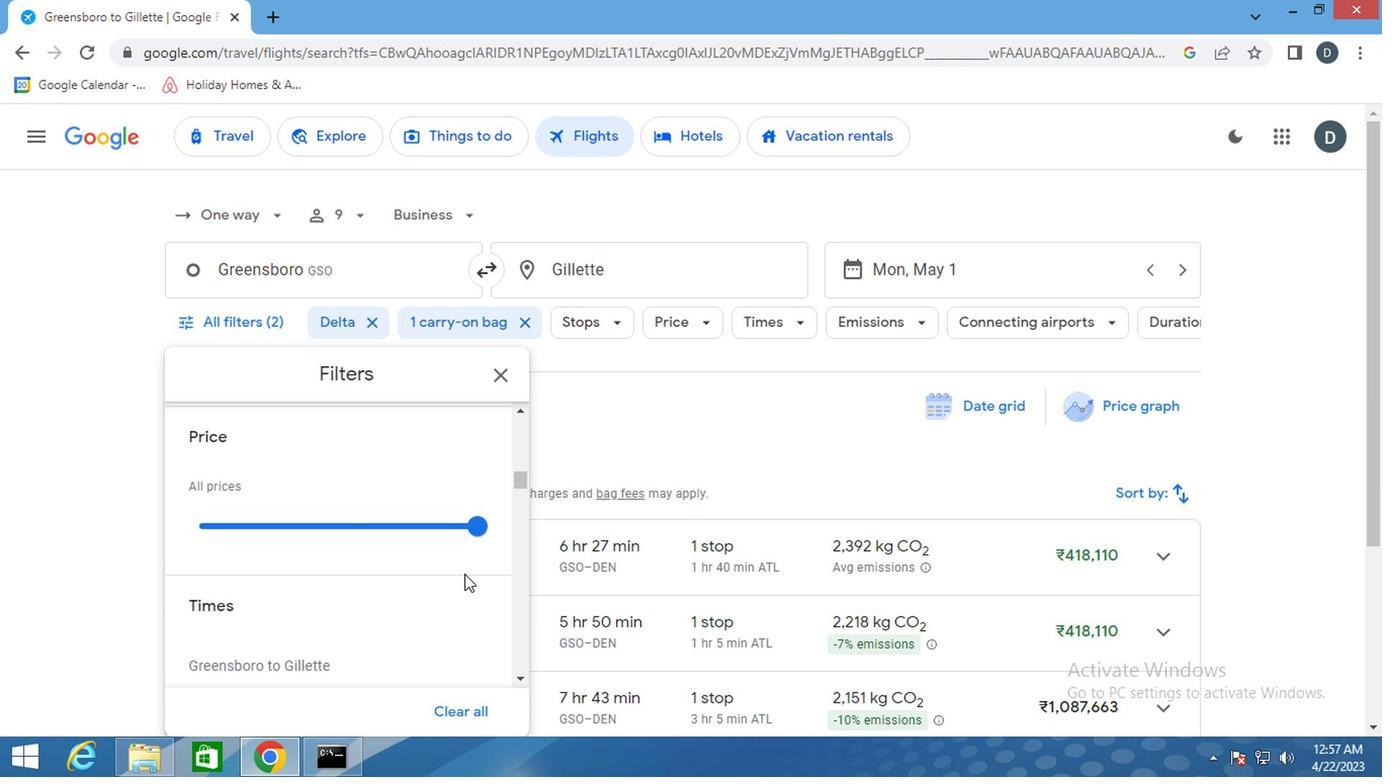 
Action: Mouse pressed left at (475, 535)
Screenshot: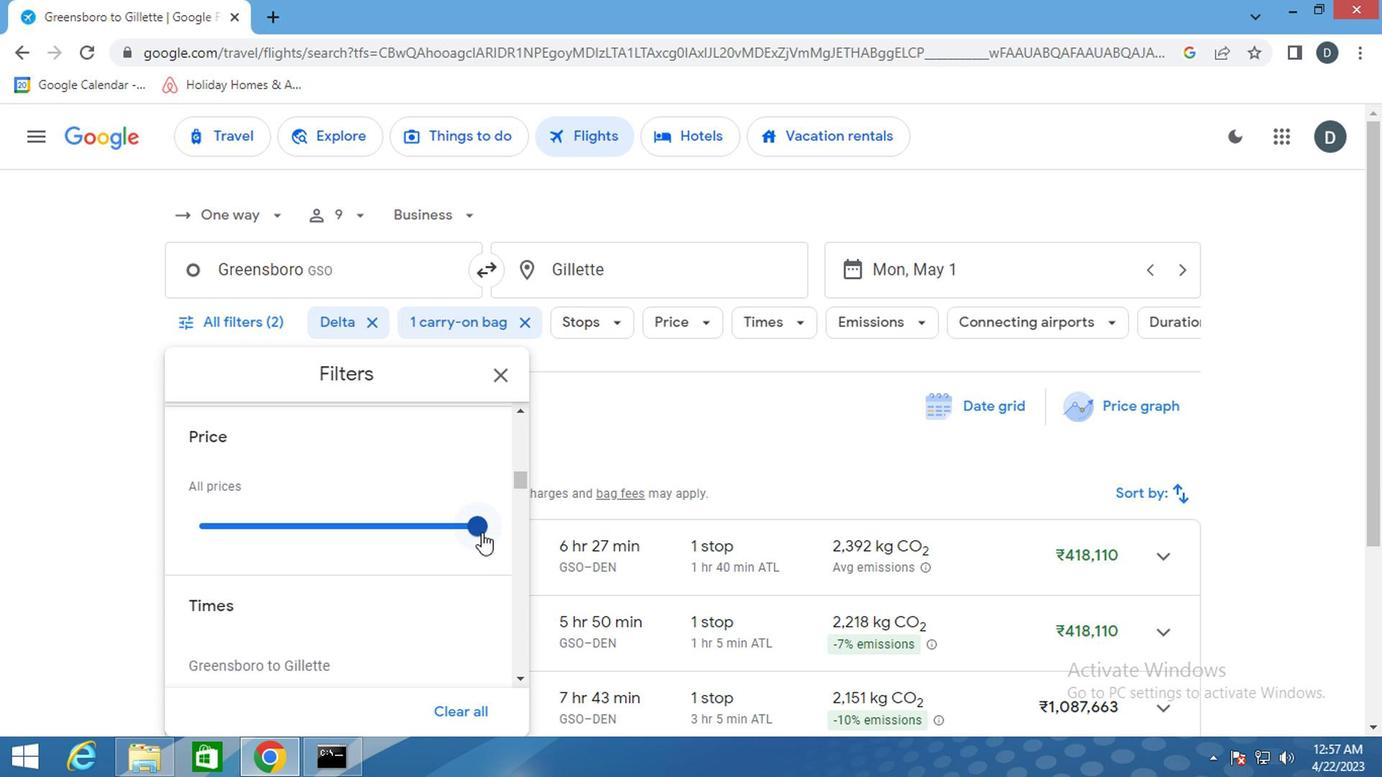 
Action: Mouse moved to (336, 560)
Screenshot: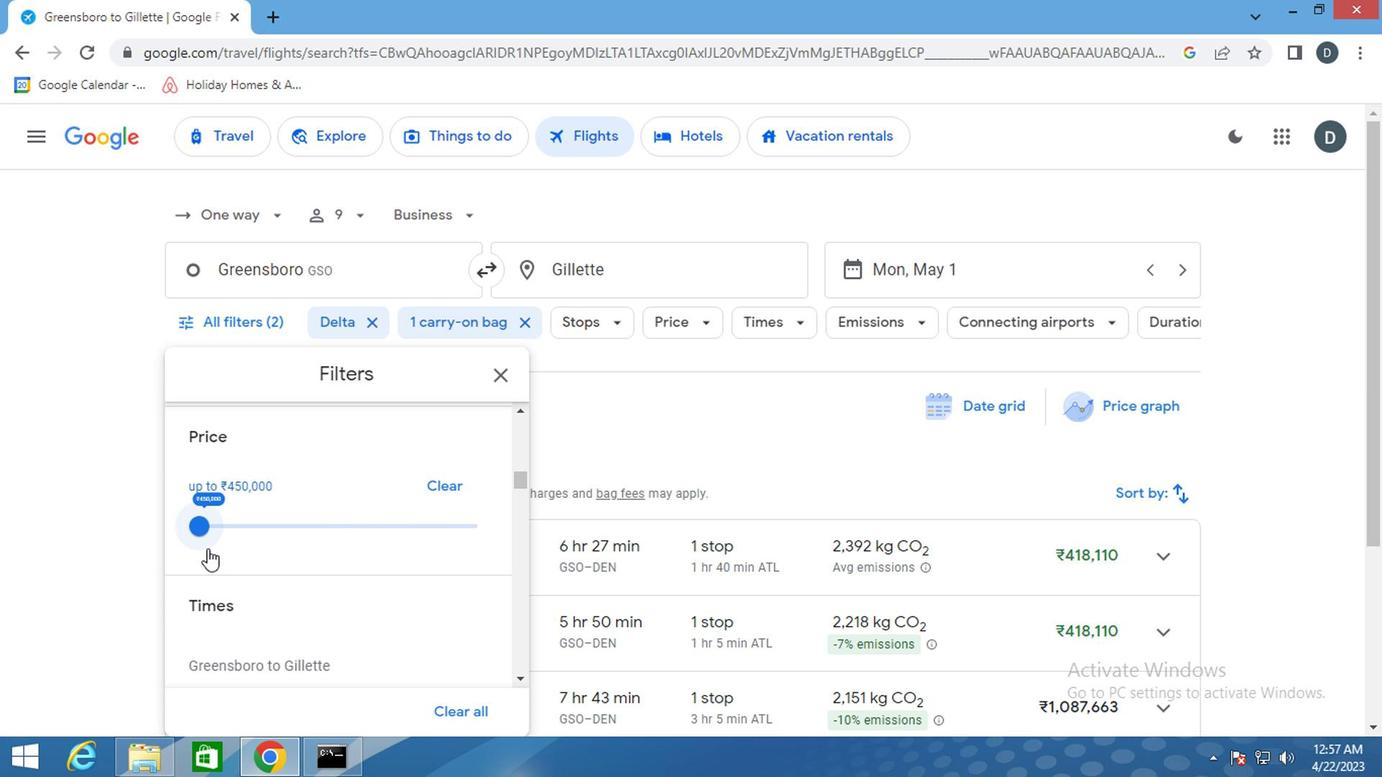 
Action: Mouse scrolled (336, 559) with delta (0, 0)
Screenshot: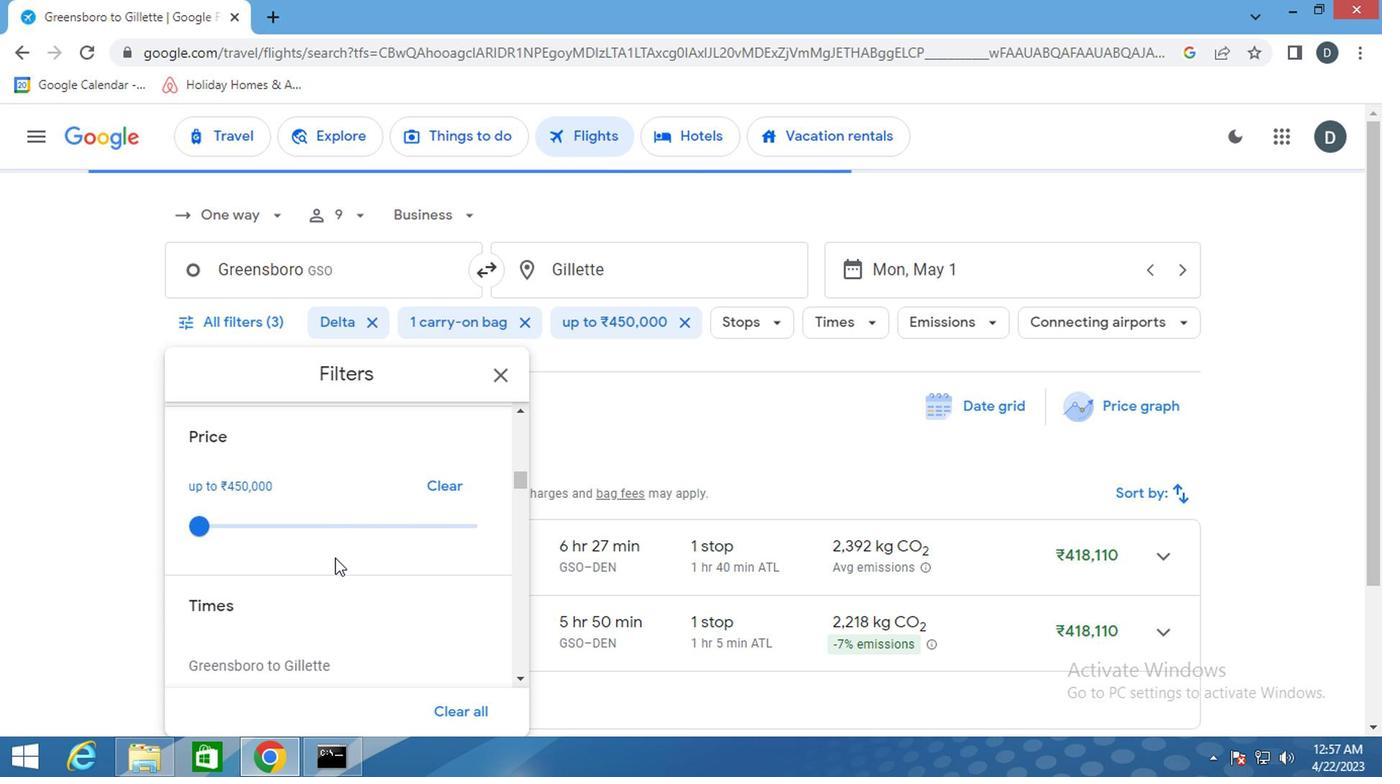 
Action: Mouse scrolled (336, 559) with delta (0, 0)
Screenshot: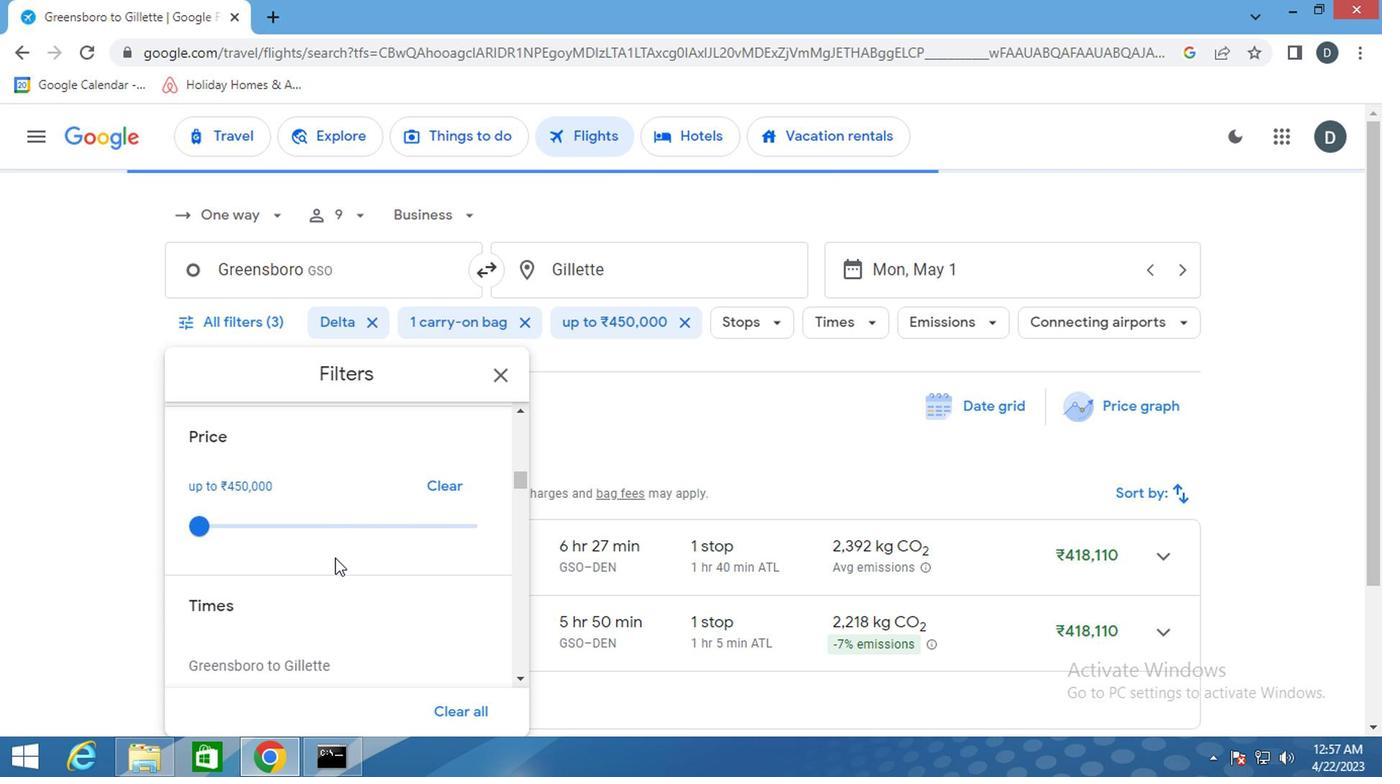 
Action: Mouse moved to (414, 545)
Screenshot: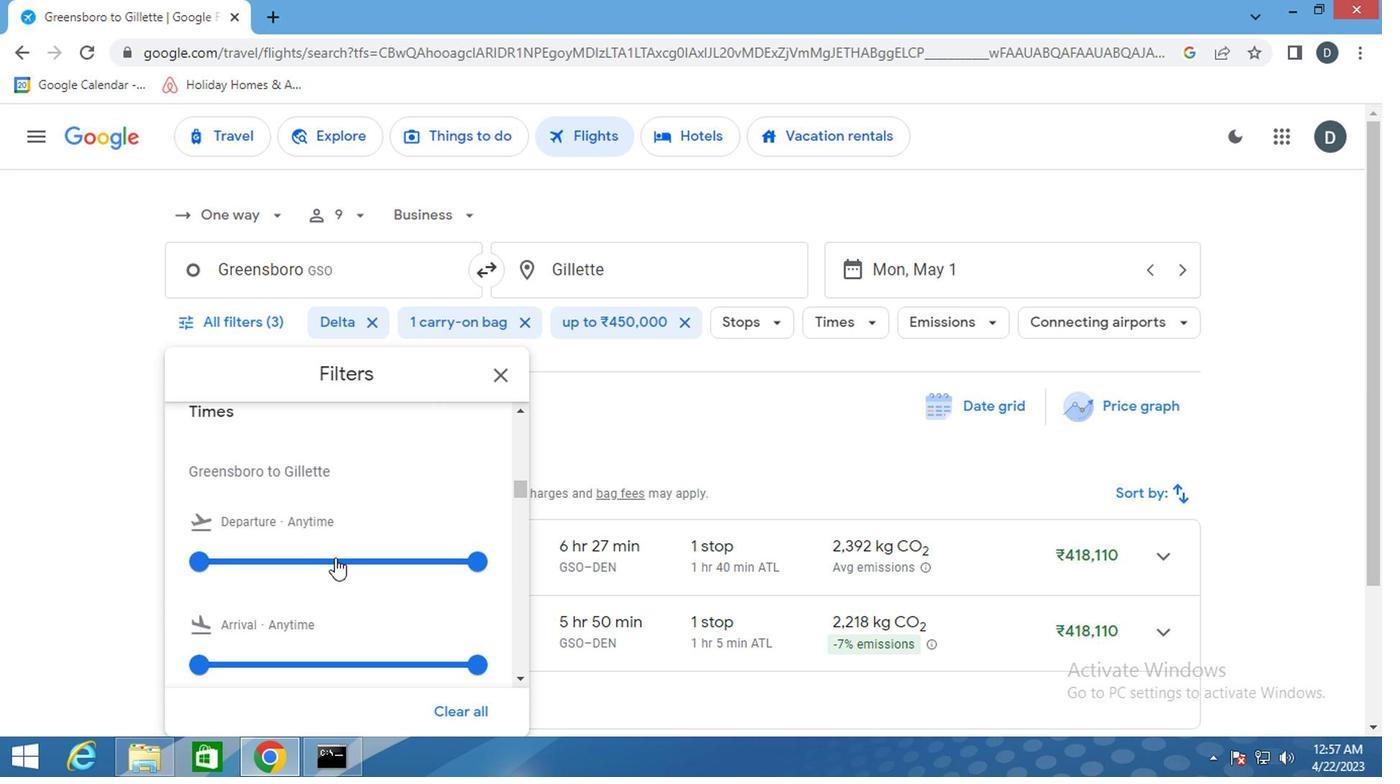 
Action: Mouse scrolled (414, 544) with delta (0, 0)
Screenshot: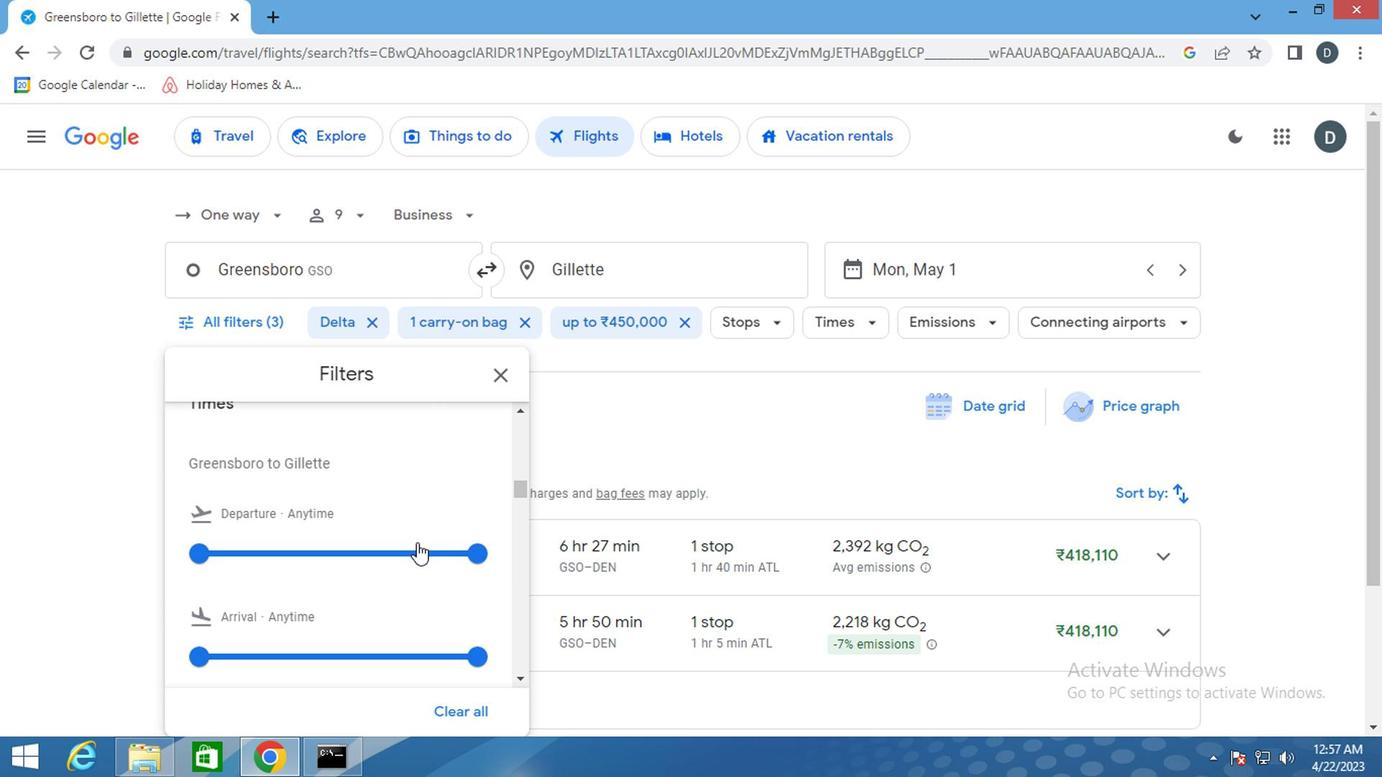 
Action: Mouse scrolled (414, 544) with delta (0, 0)
Screenshot: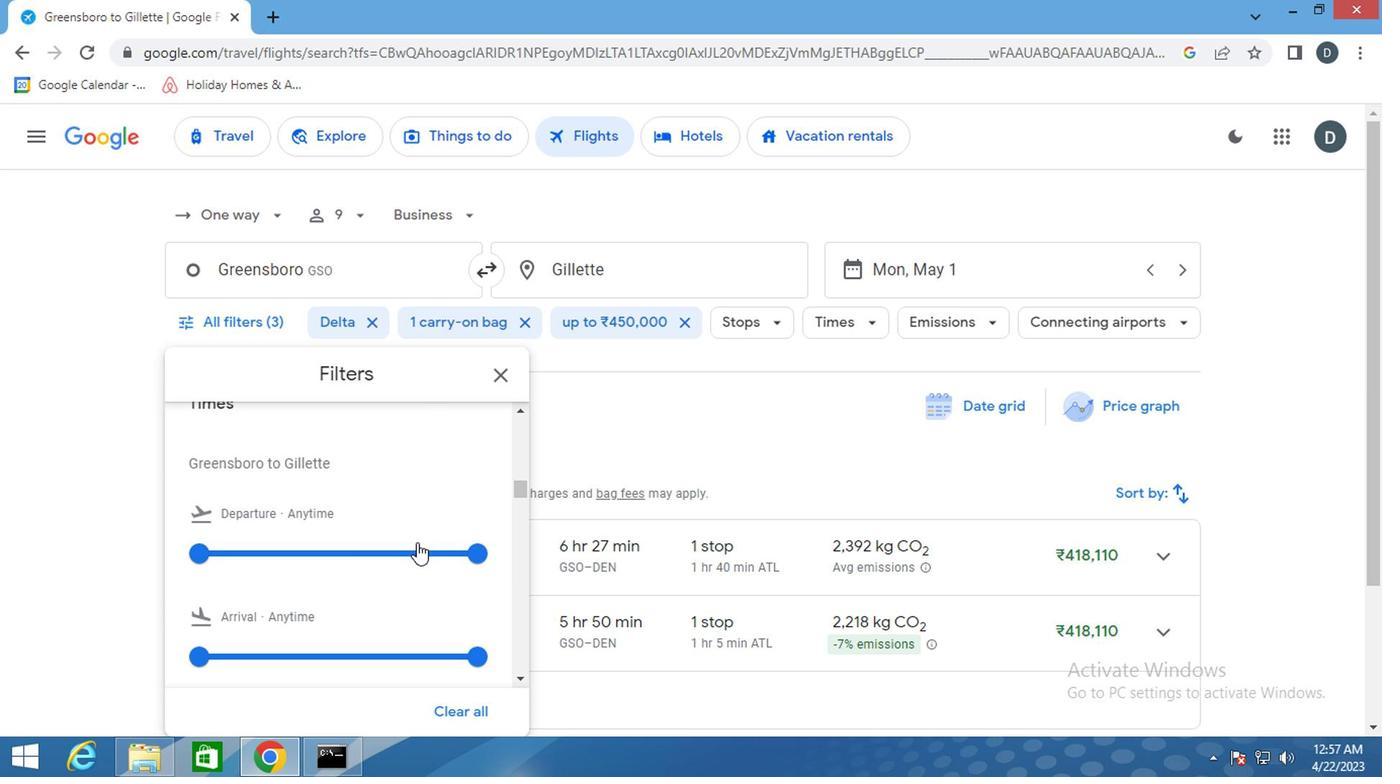 
Action: Mouse scrolled (414, 545) with delta (0, 0)
Screenshot: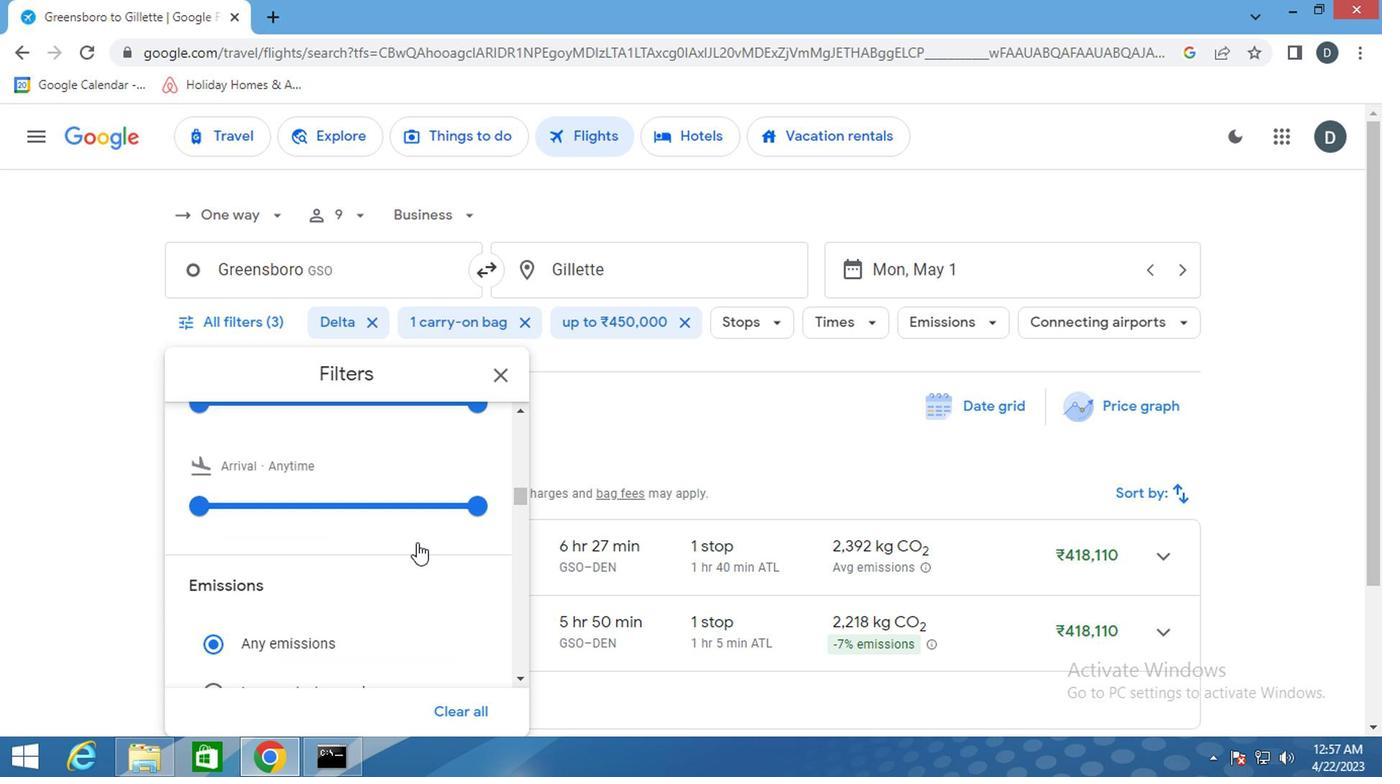 
Action: Mouse scrolled (414, 545) with delta (0, 0)
Screenshot: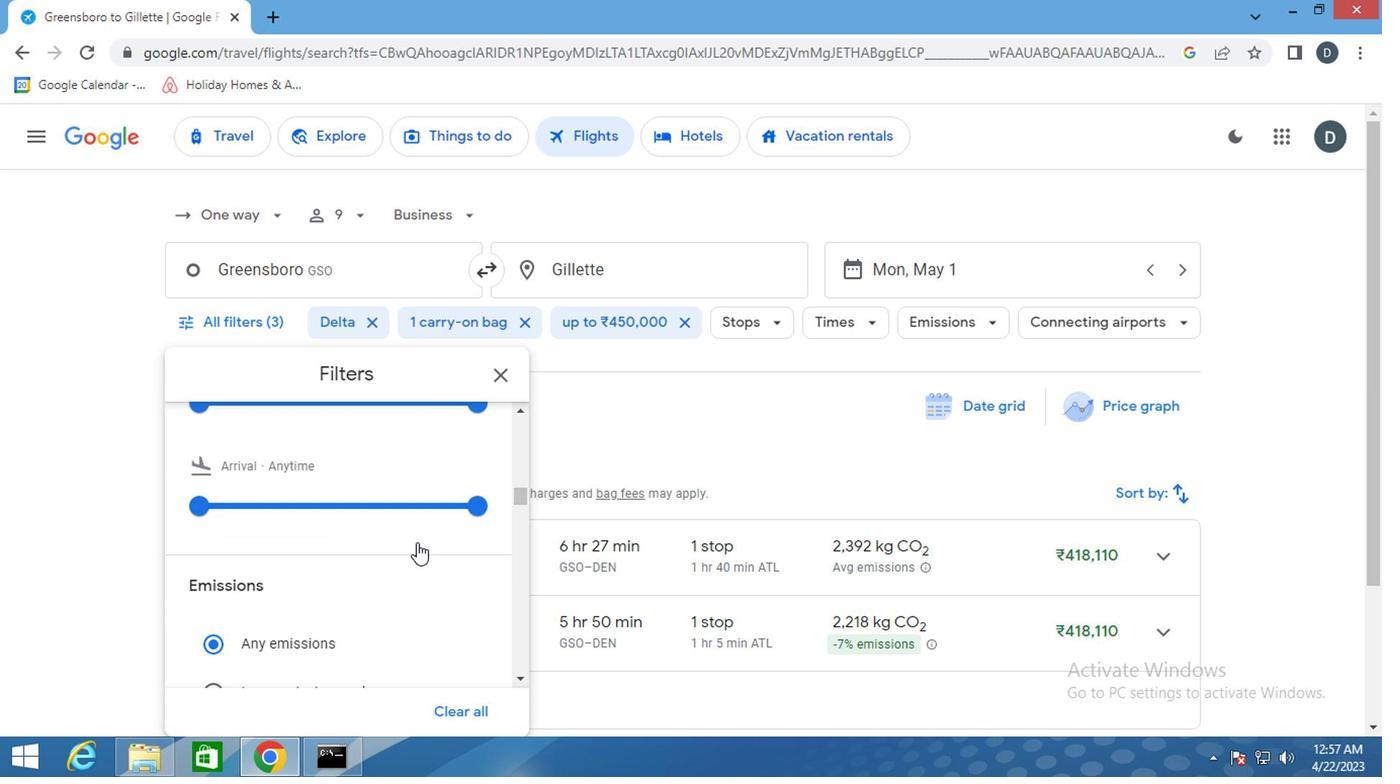 
Action: Mouse moved to (213, 547)
Screenshot: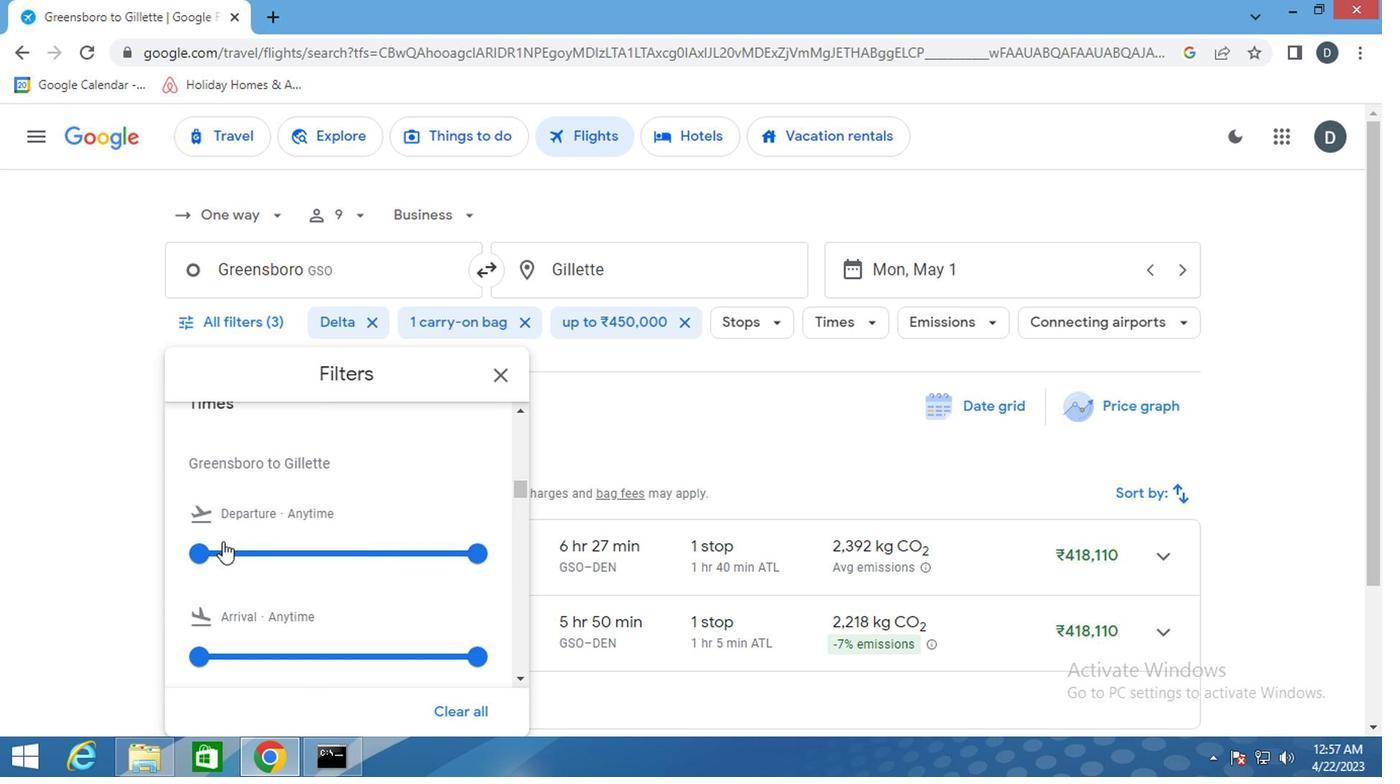 
Action: Mouse pressed left at (213, 547)
Screenshot: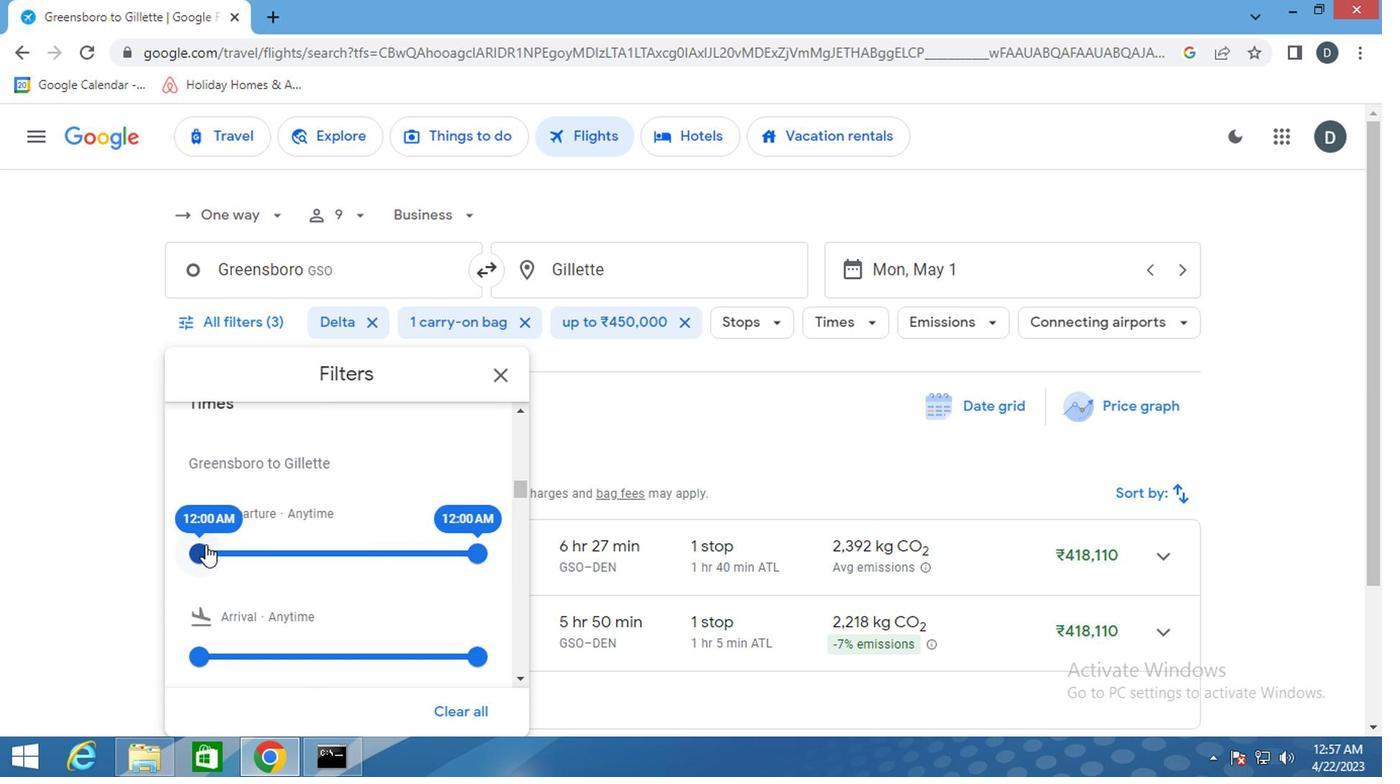 
Action: Mouse moved to (464, 555)
Screenshot: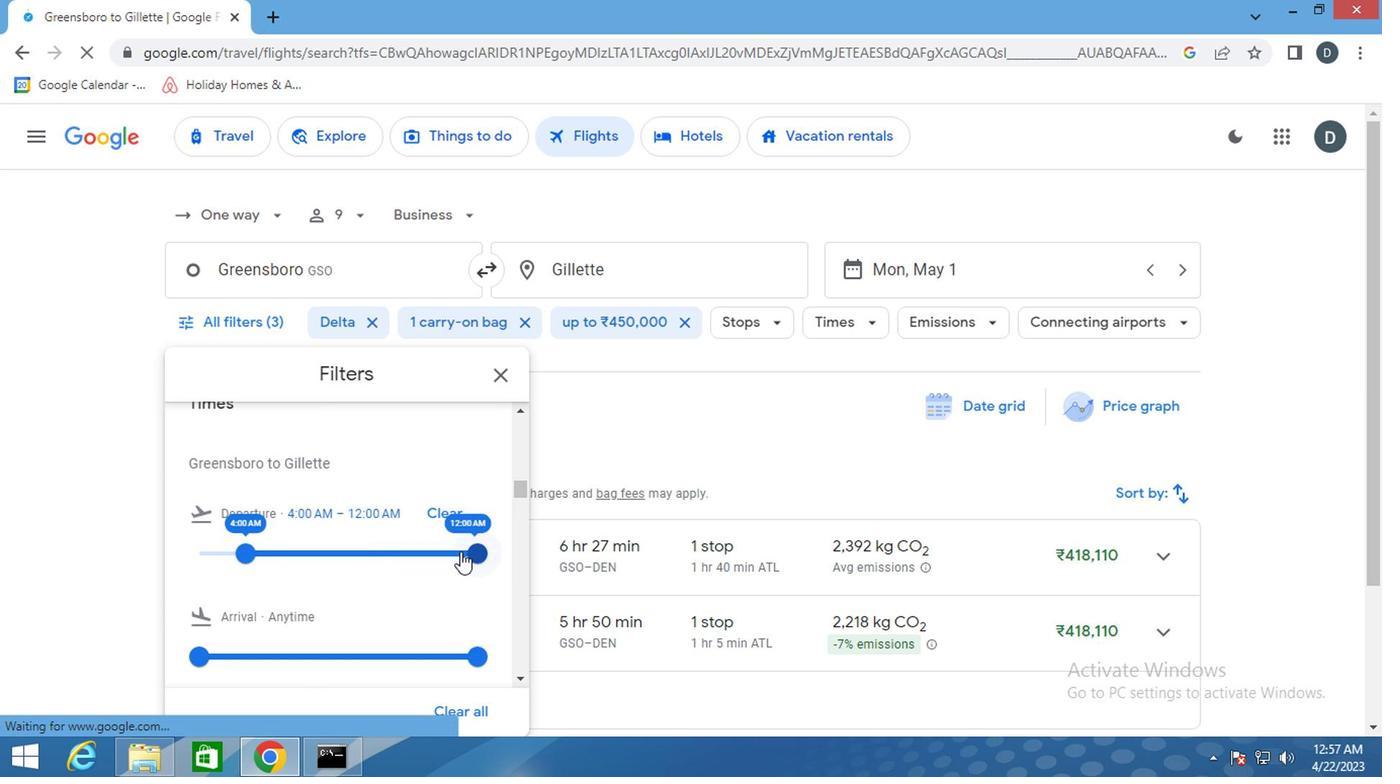 
Action: Mouse pressed left at (464, 555)
Screenshot: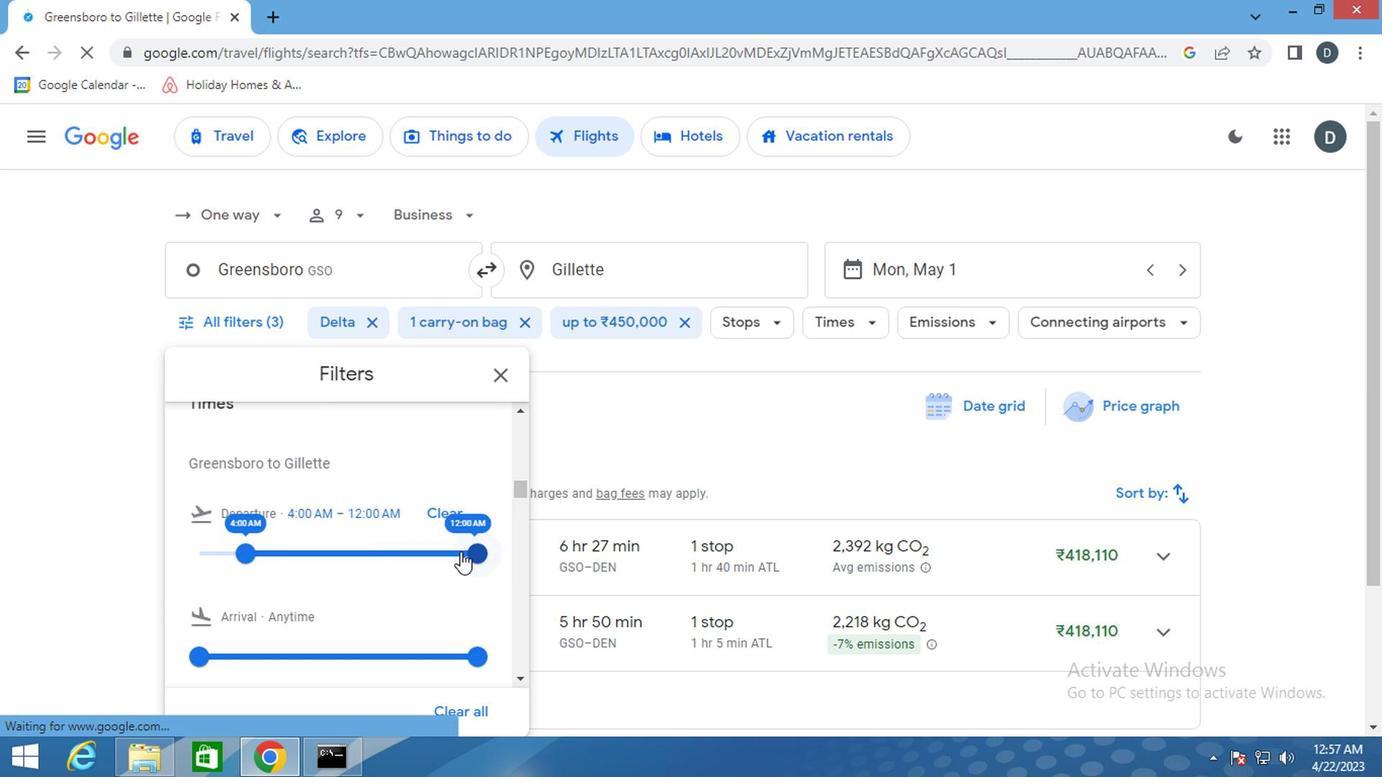 
Action: Mouse moved to (362, 599)
Screenshot: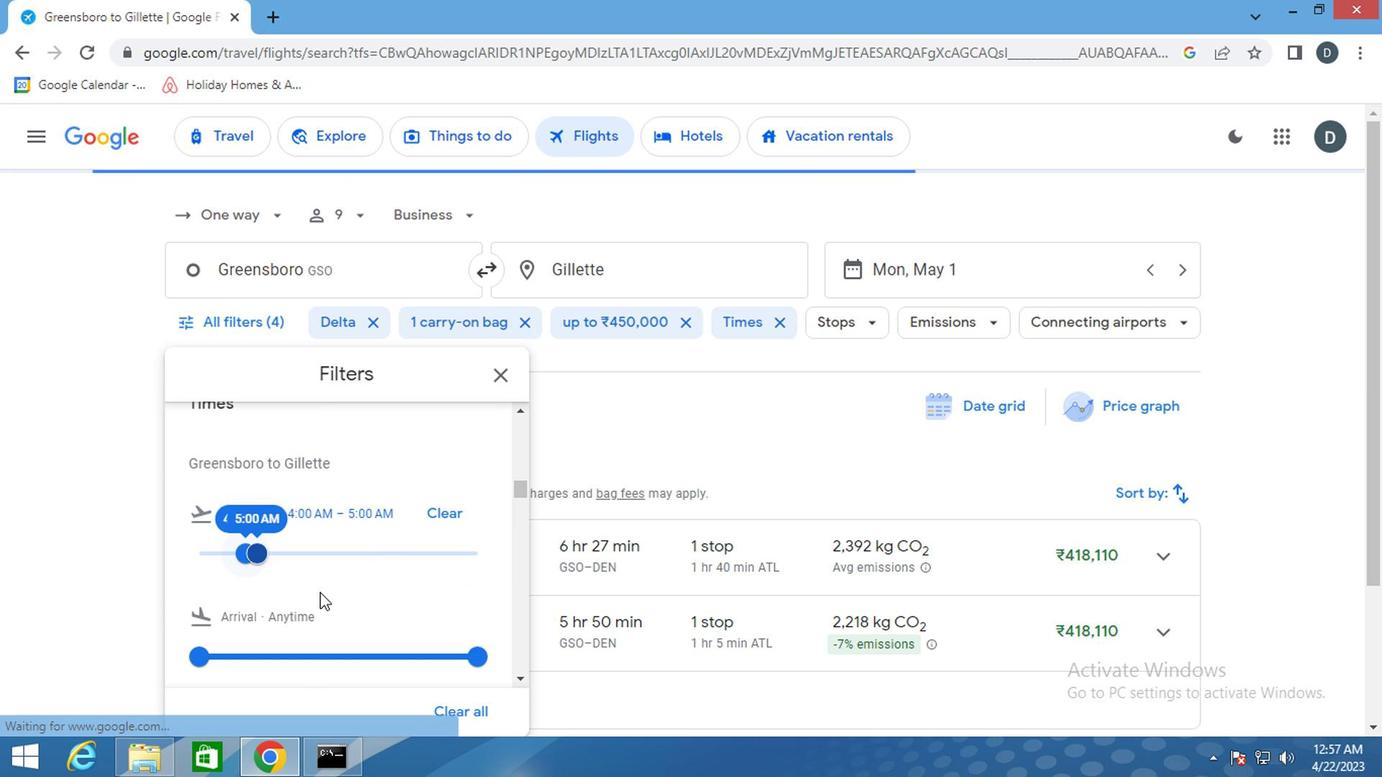
Action: Mouse scrolled (362, 598) with delta (0, 0)
Screenshot: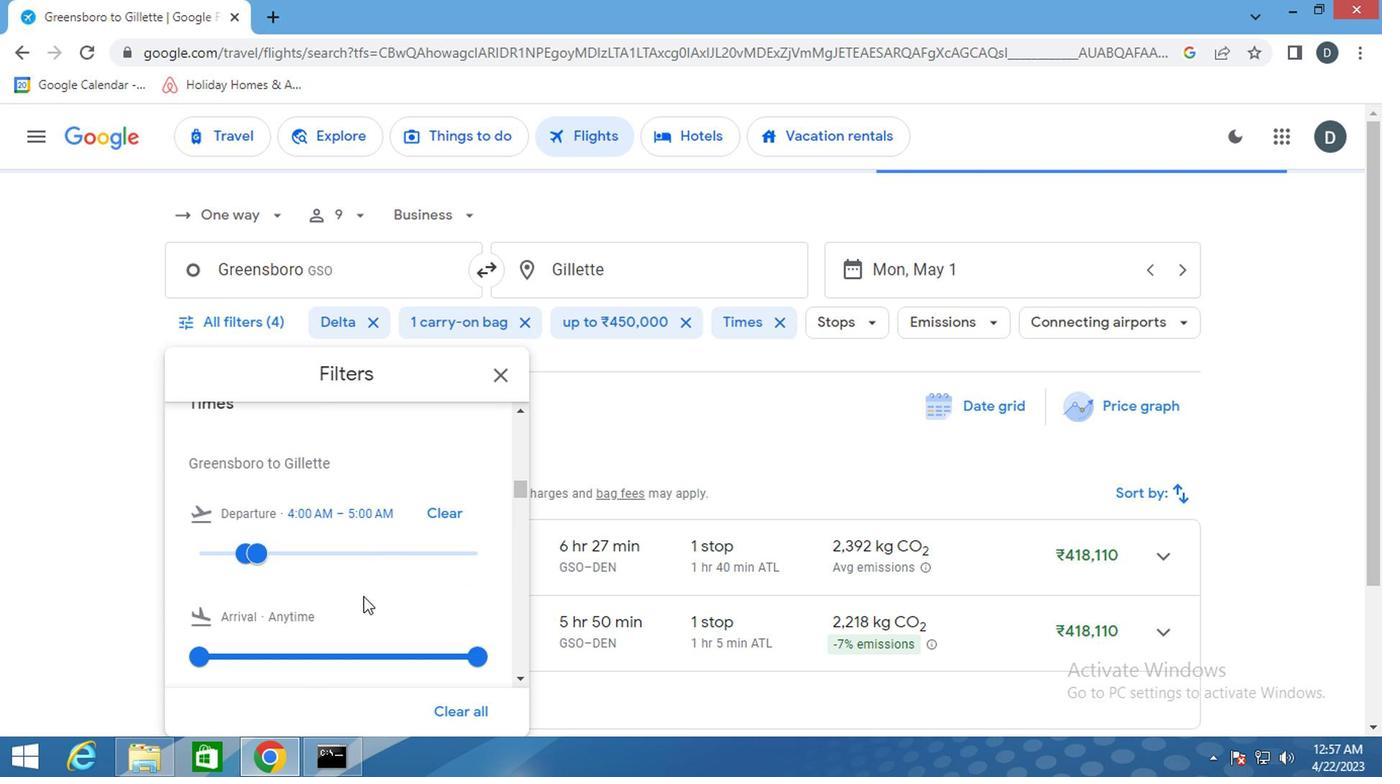 
Action: Mouse scrolled (362, 598) with delta (0, 0)
Screenshot: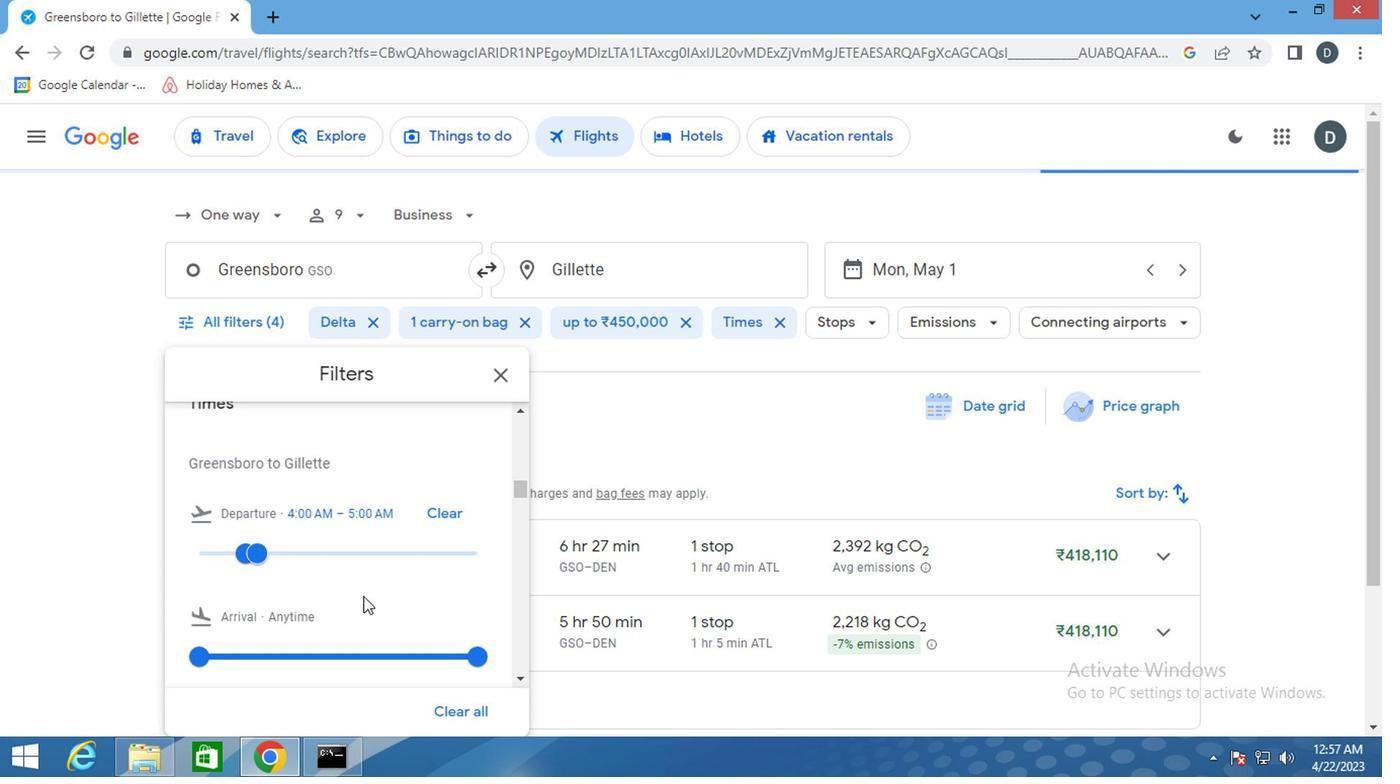 
Action: Mouse scrolled (362, 598) with delta (0, 0)
Screenshot: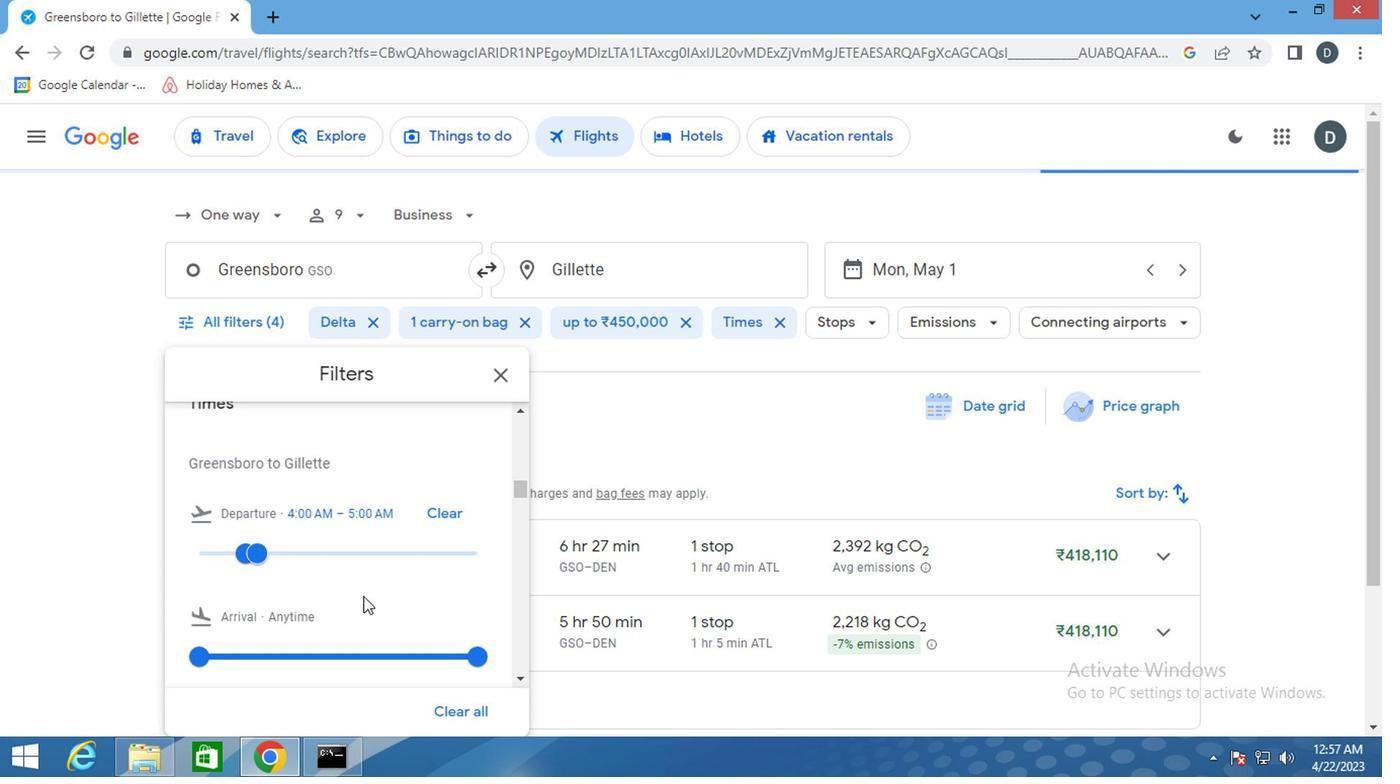 
Action: Mouse scrolled (362, 598) with delta (0, 0)
Screenshot: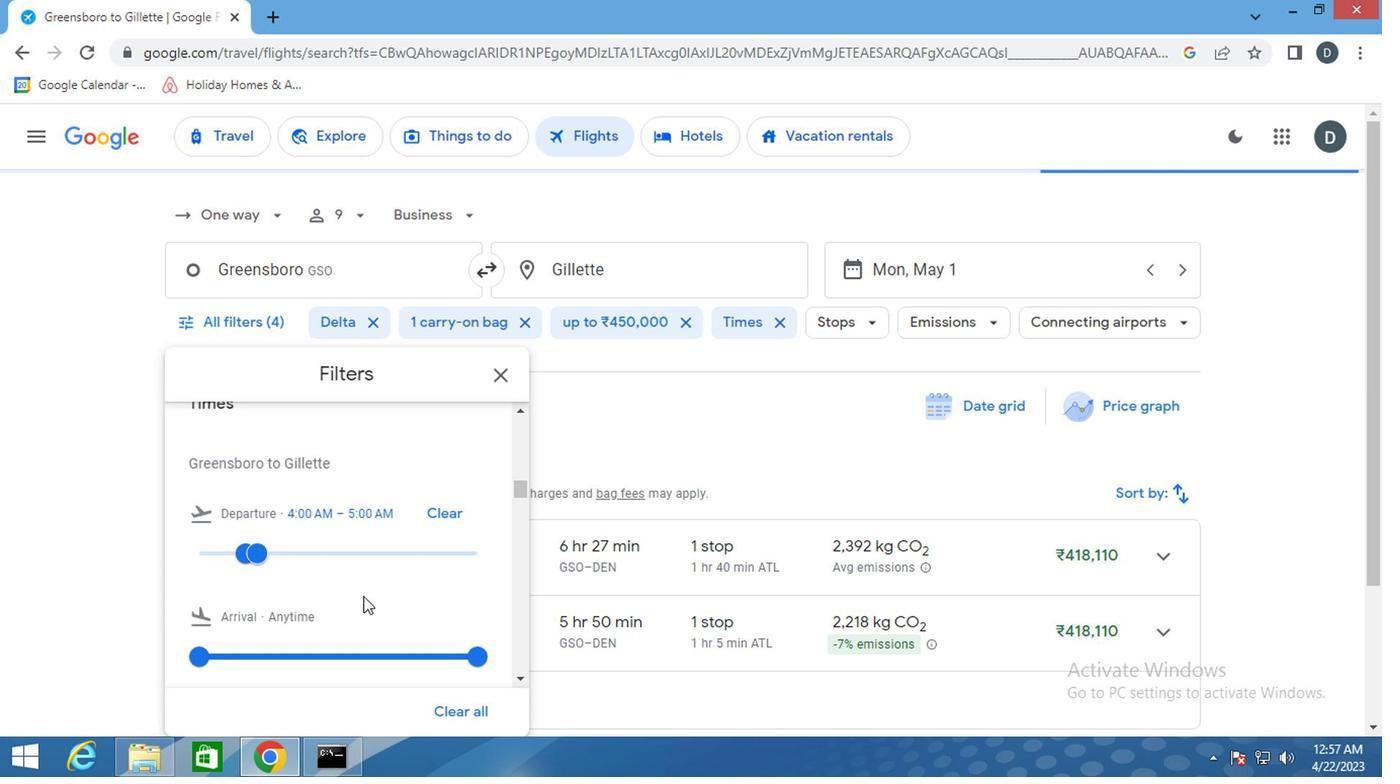 
Action: Mouse moved to (367, 596)
Screenshot: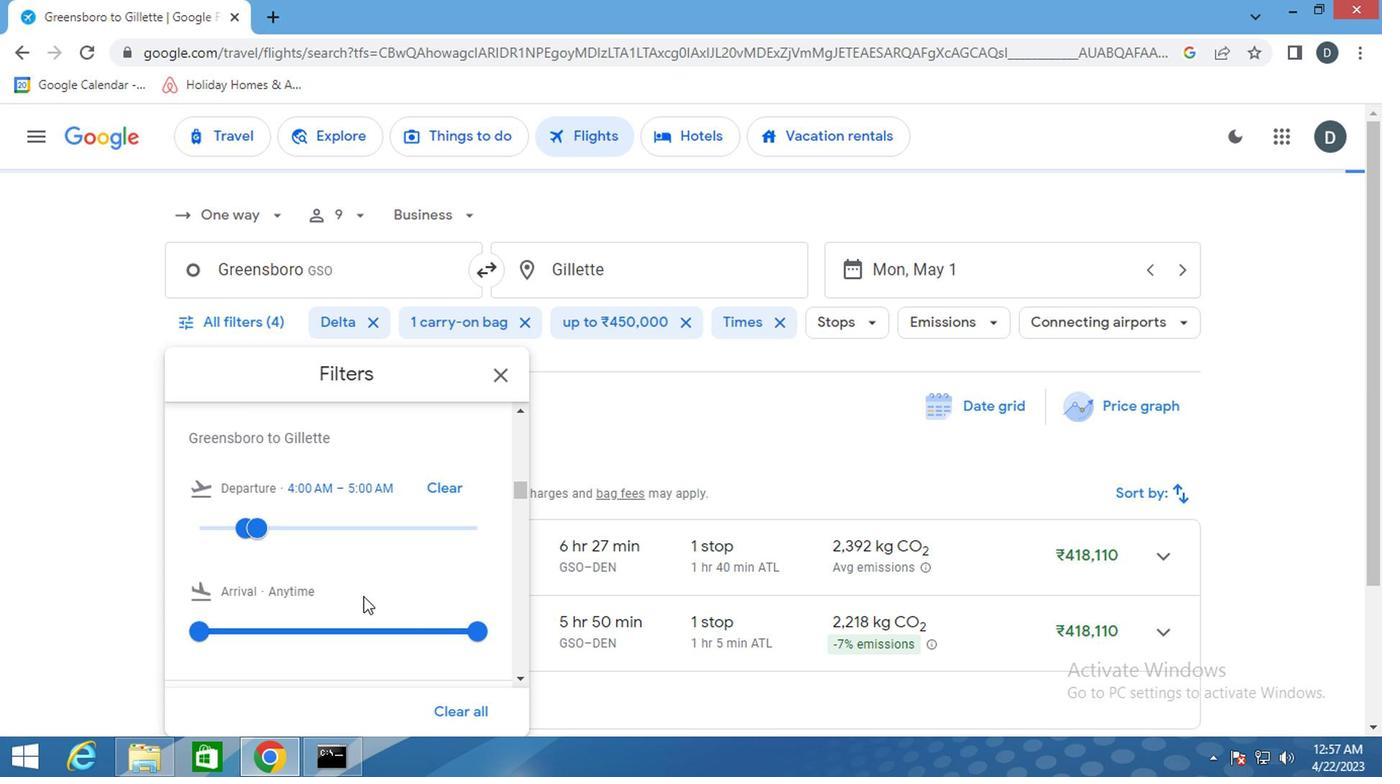 
Action: Mouse scrolled (367, 596) with delta (0, 0)
Screenshot: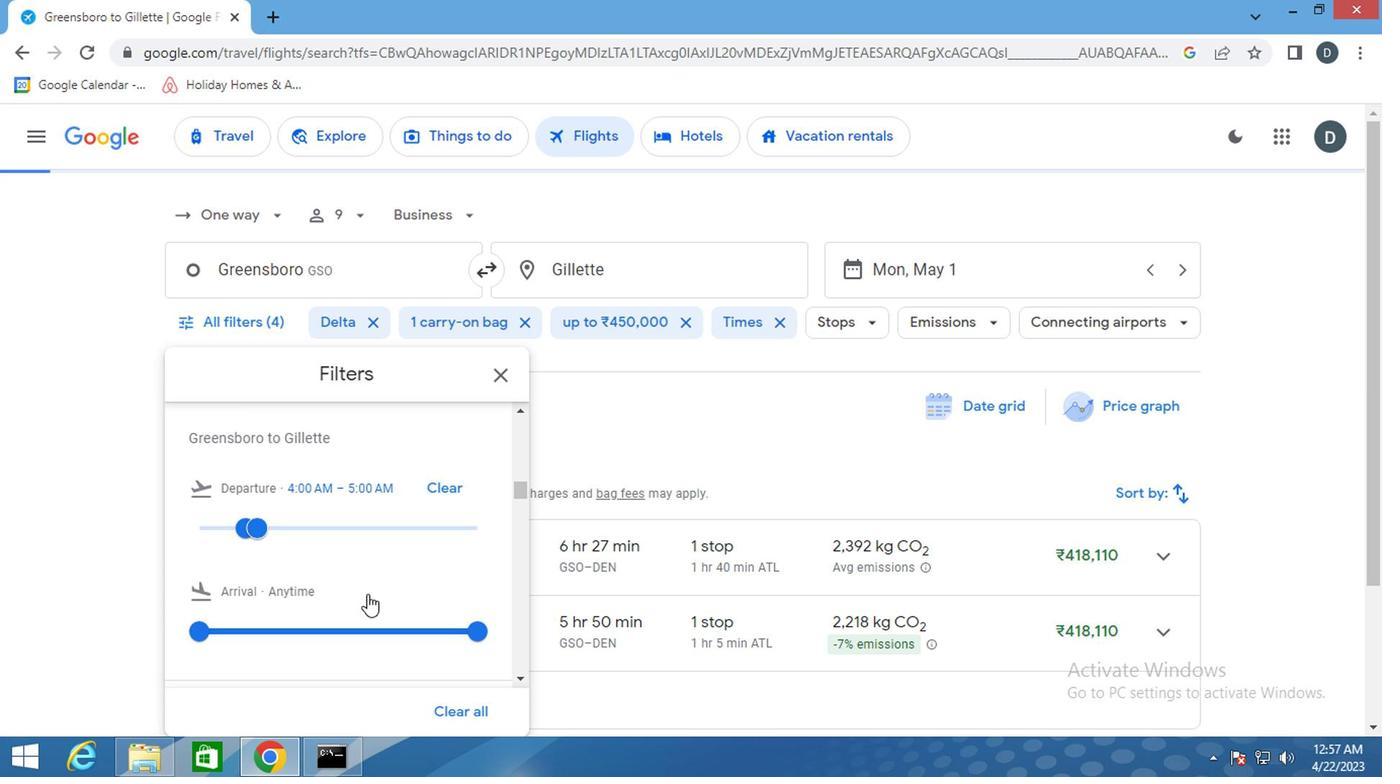 
Action: Mouse scrolled (367, 596) with delta (0, 0)
Screenshot: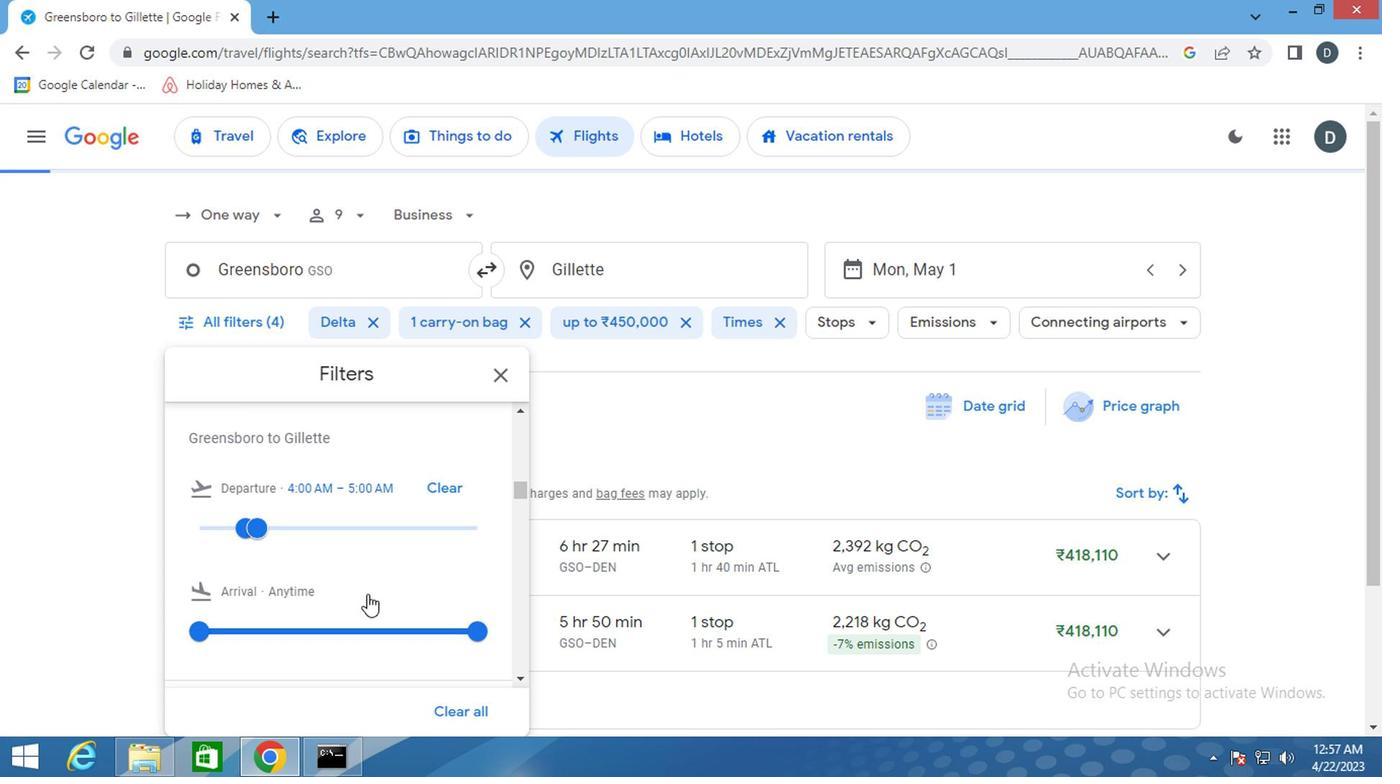 
Action: Mouse scrolled (367, 596) with delta (0, 0)
Screenshot: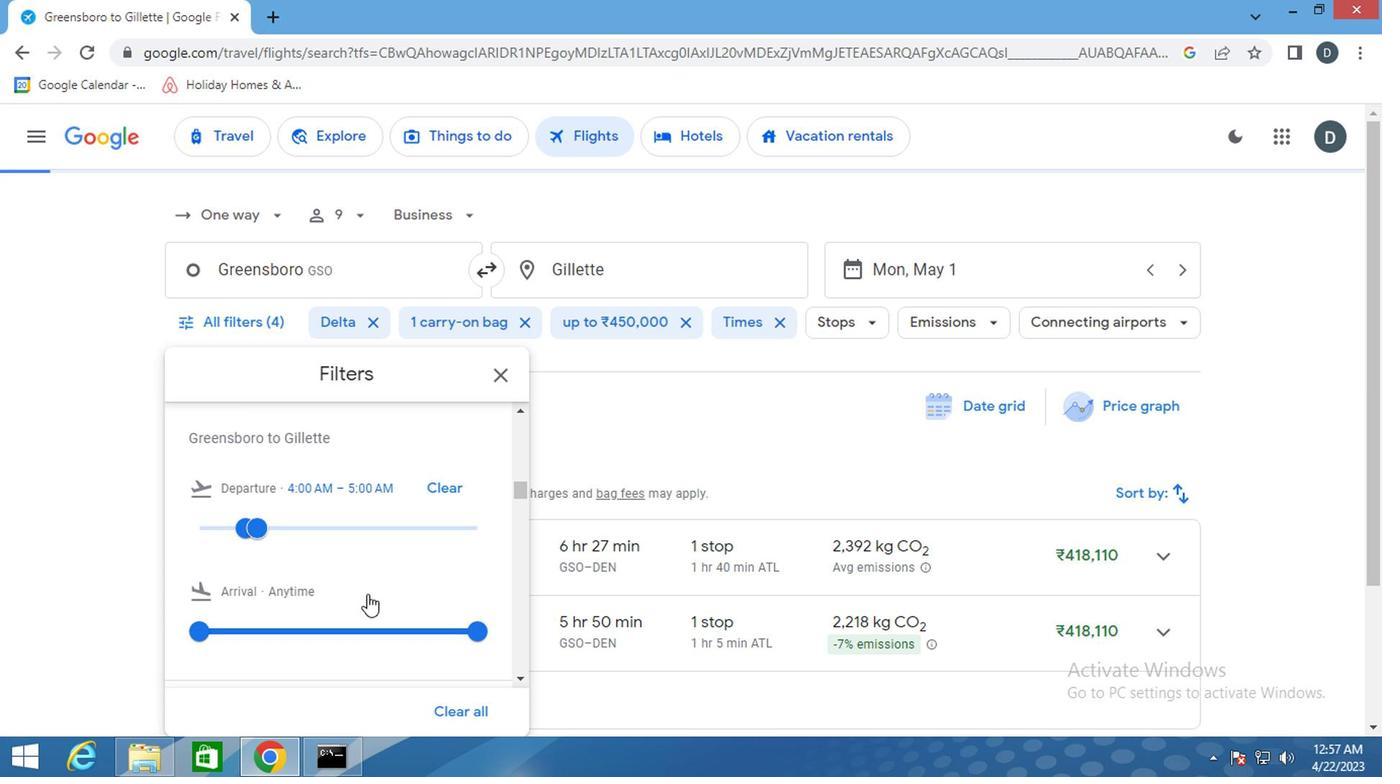 
Action: Mouse scrolled (367, 596) with delta (0, 0)
Screenshot: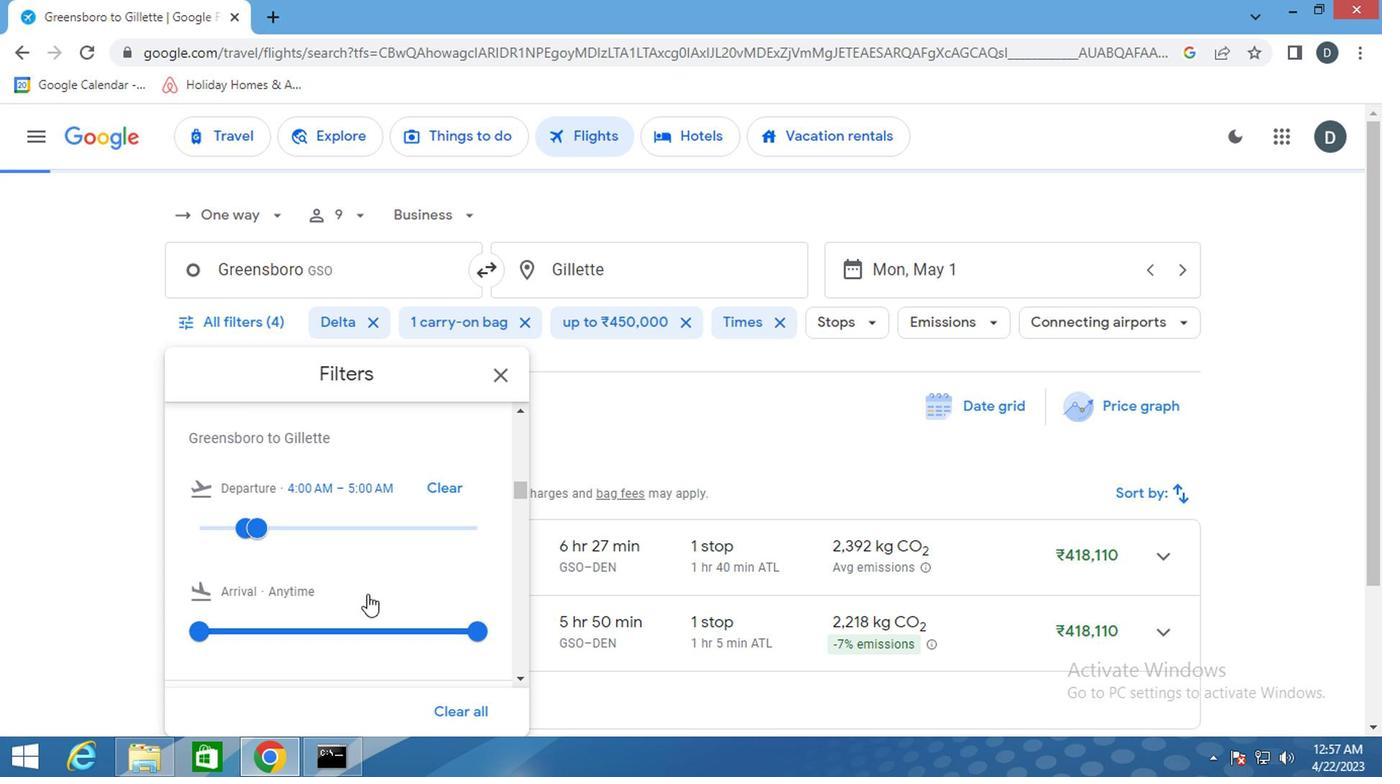 
Action: Mouse scrolled (367, 596) with delta (0, 0)
Screenshot: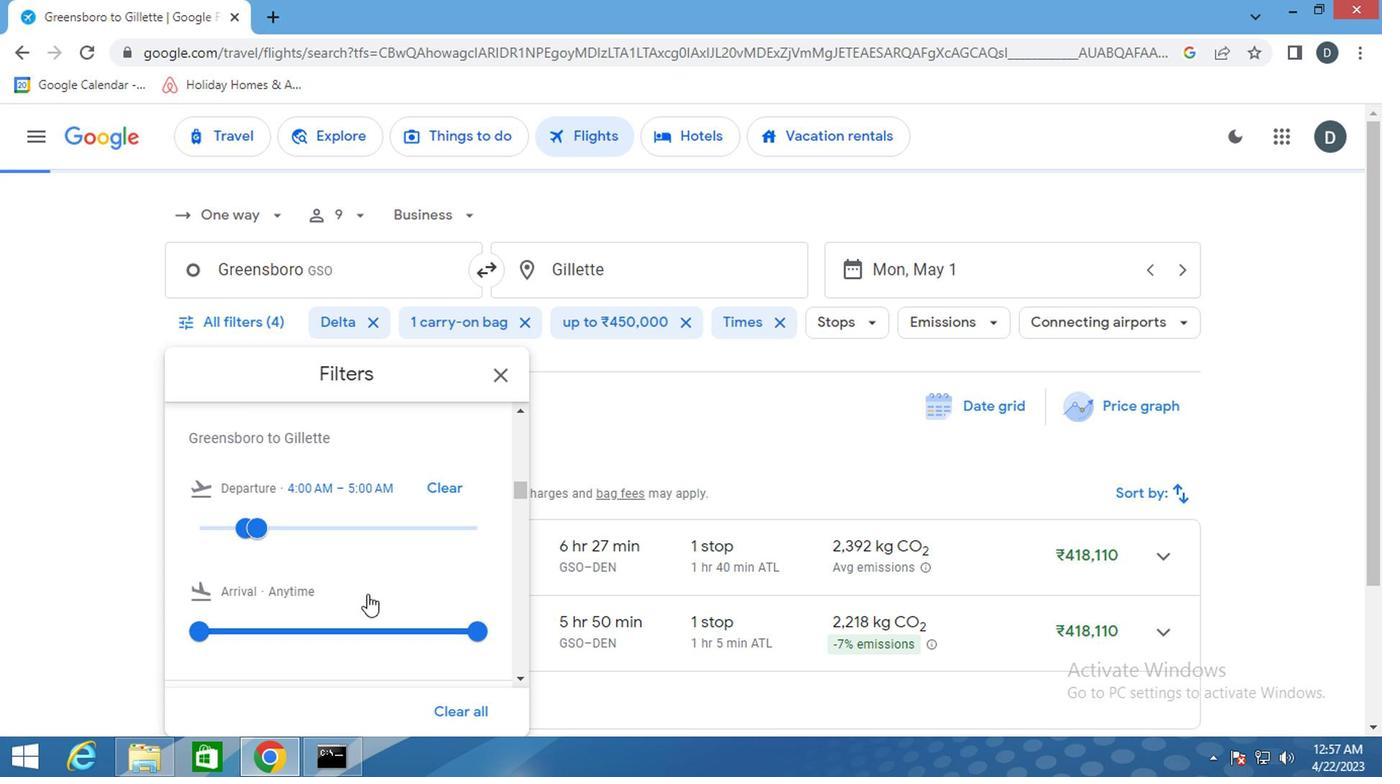 
Action: Mouse scrolled (367, 596) with delta (0, 0)
Screenshot: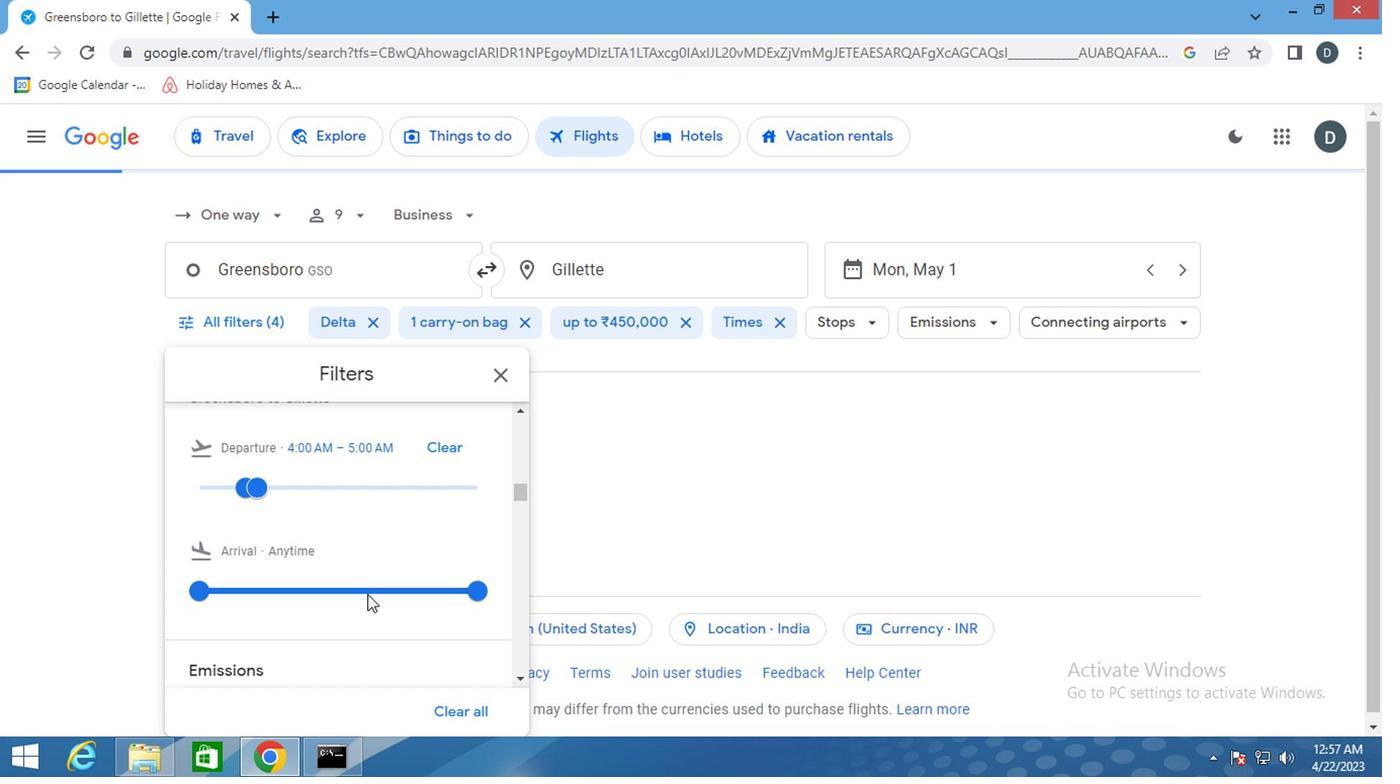 
Action: Mouse scrolled (367, 596) with delta (0, 0)
Screenshot: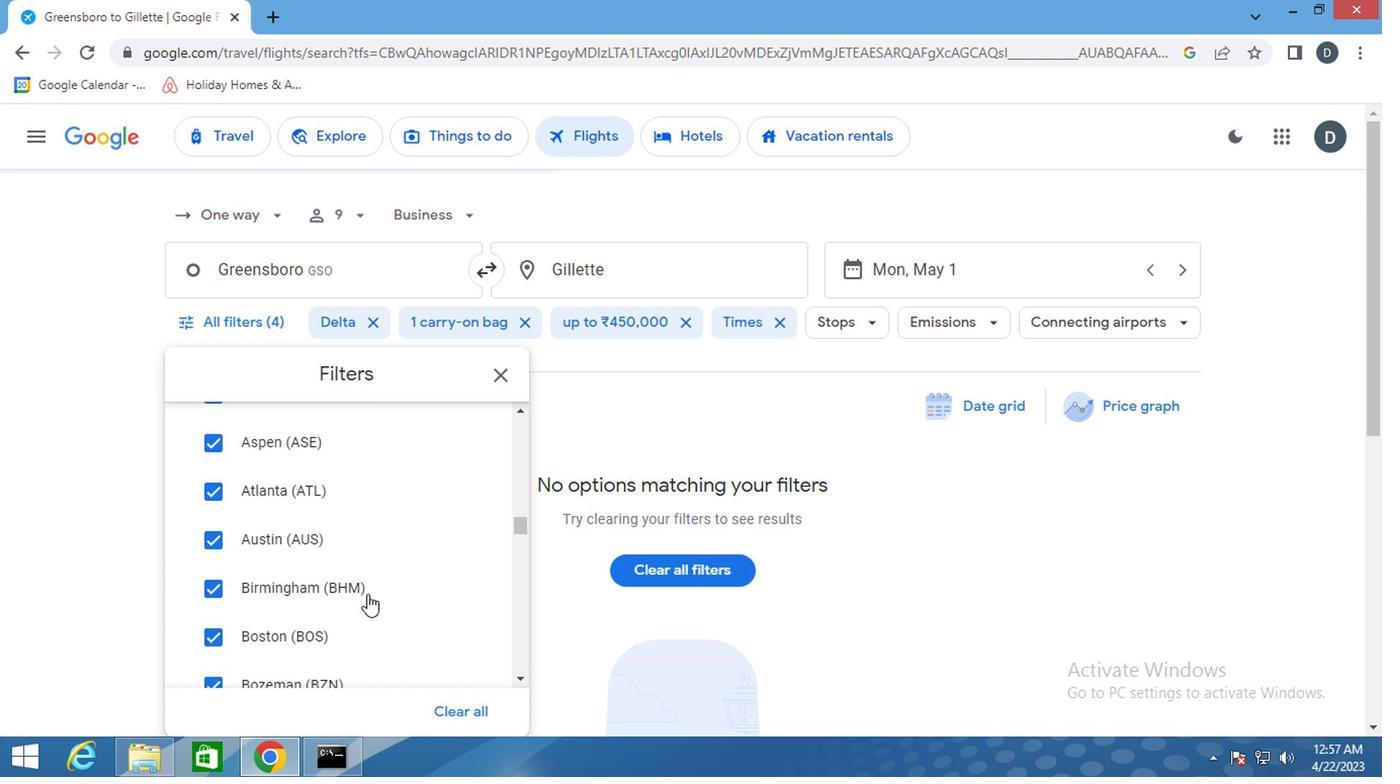 
Action: Mouse scrolled (367, 596) with delta (0, 0)
Screenshot: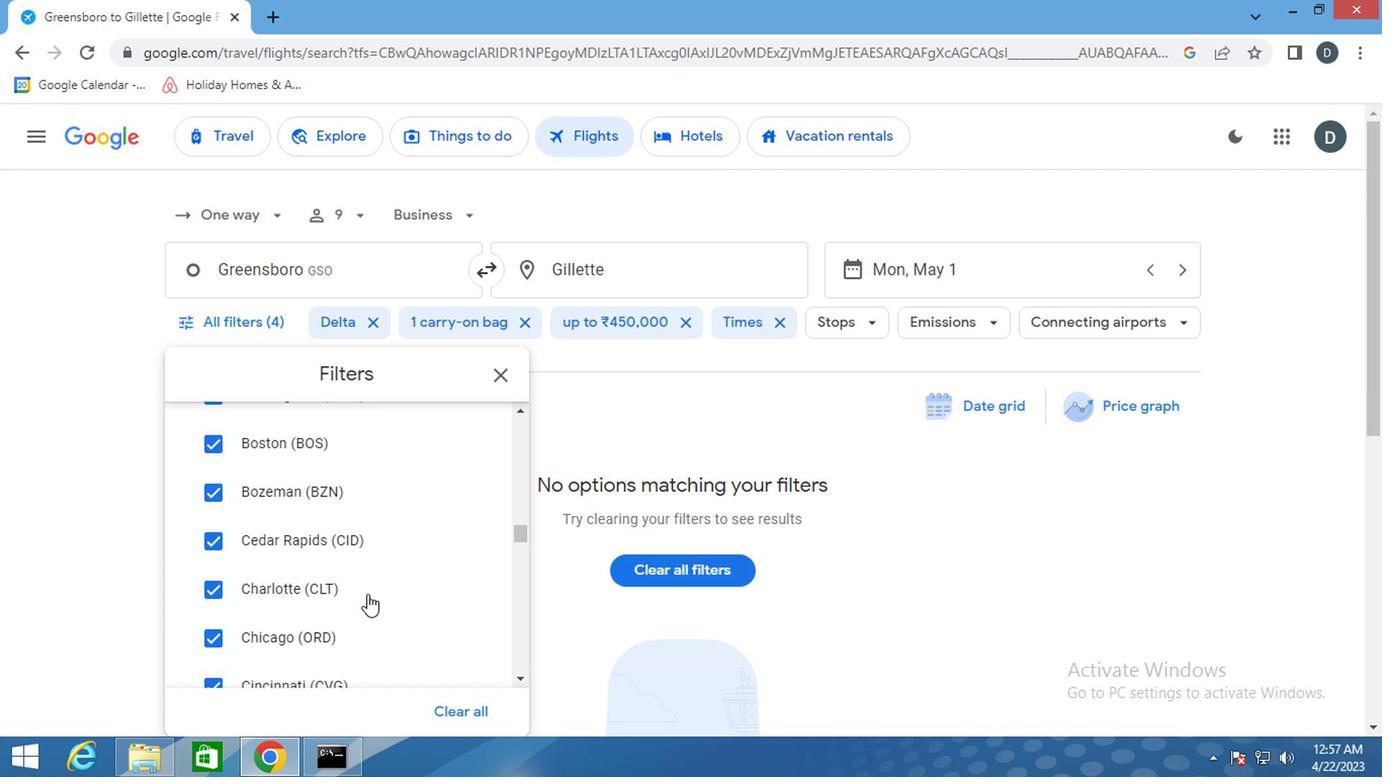 
Action: Mouse scrolled (367, 596) with delta (0, 0)
Screenshot: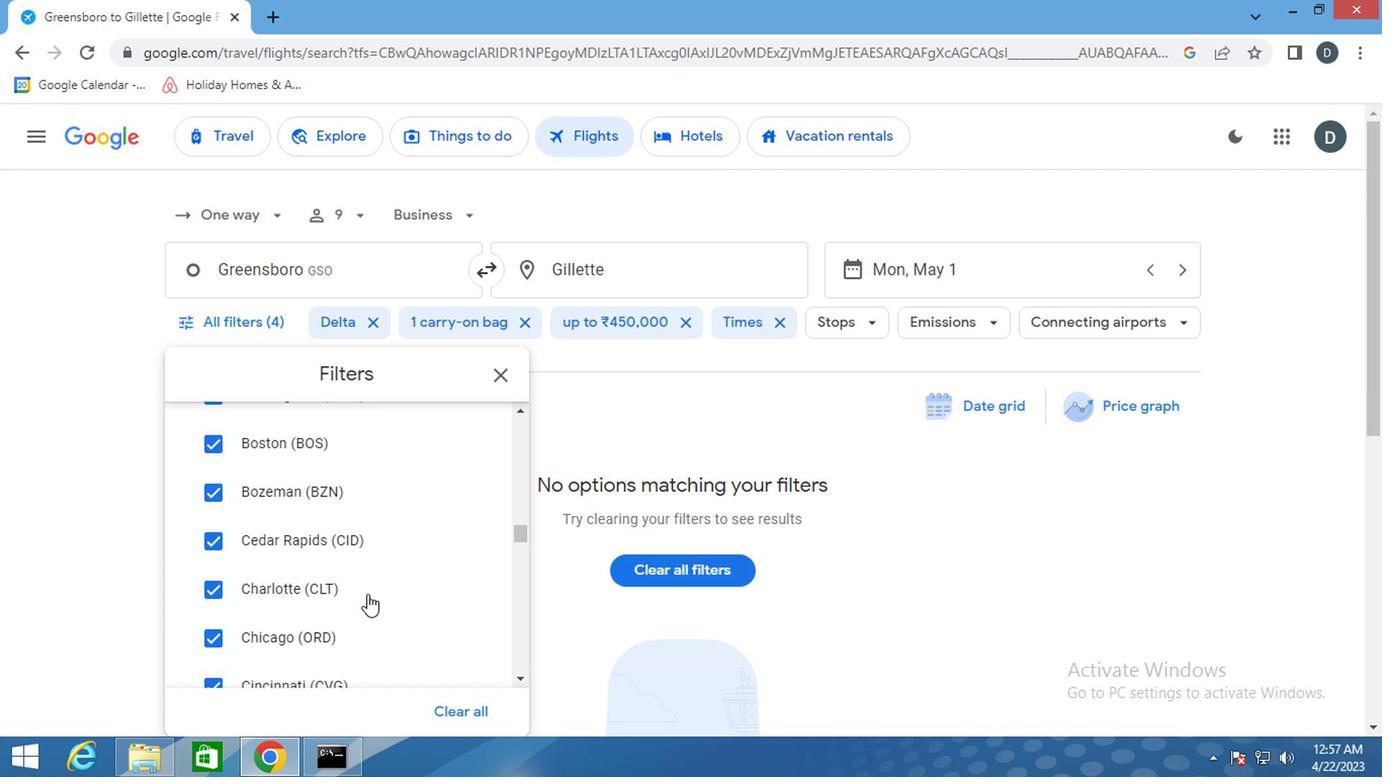 
Action: Mouse scrolled (367, 596) with delta (0, 0)
Screenshot: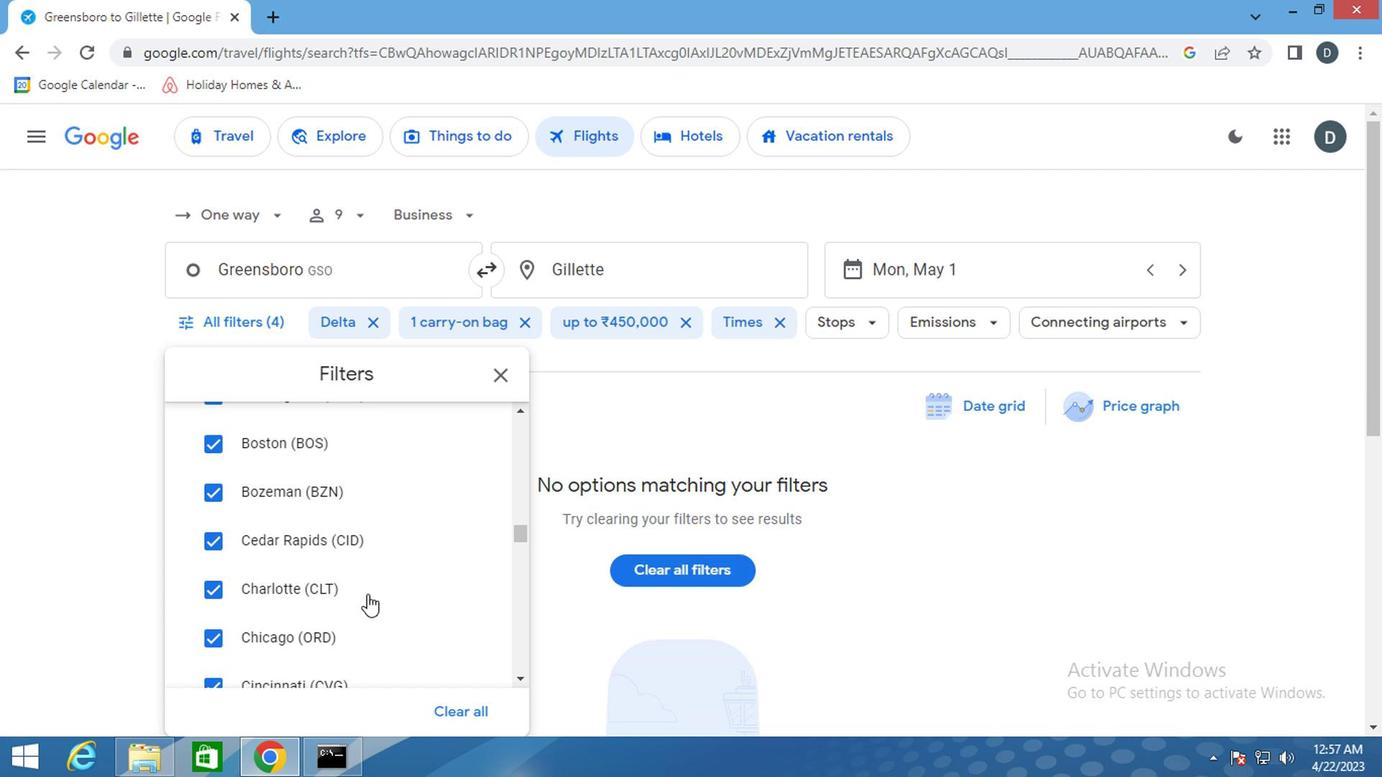 
Action: Mouse scrolled (367, 596) with delta (0, 0)
Screenshot: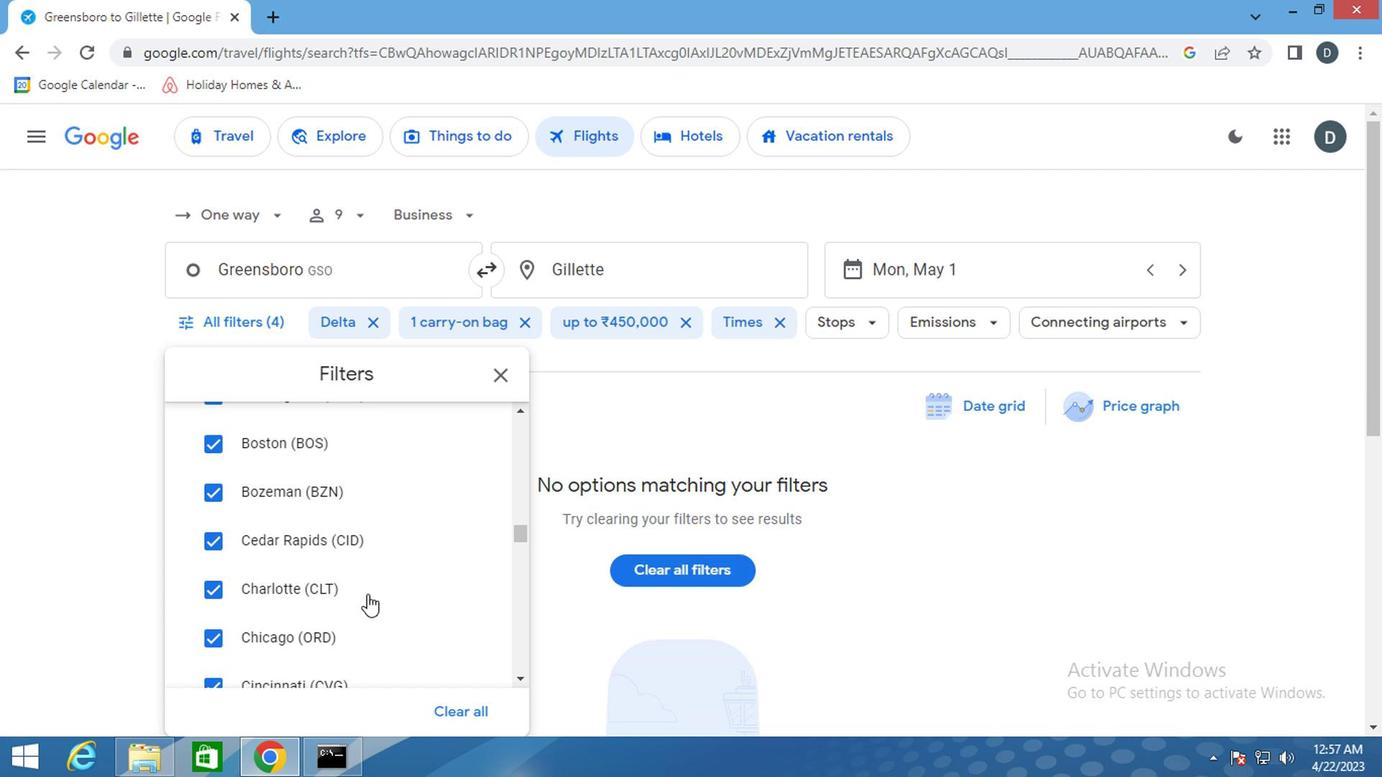 
Action: Mouse moved to (367, 596)
Screenshot: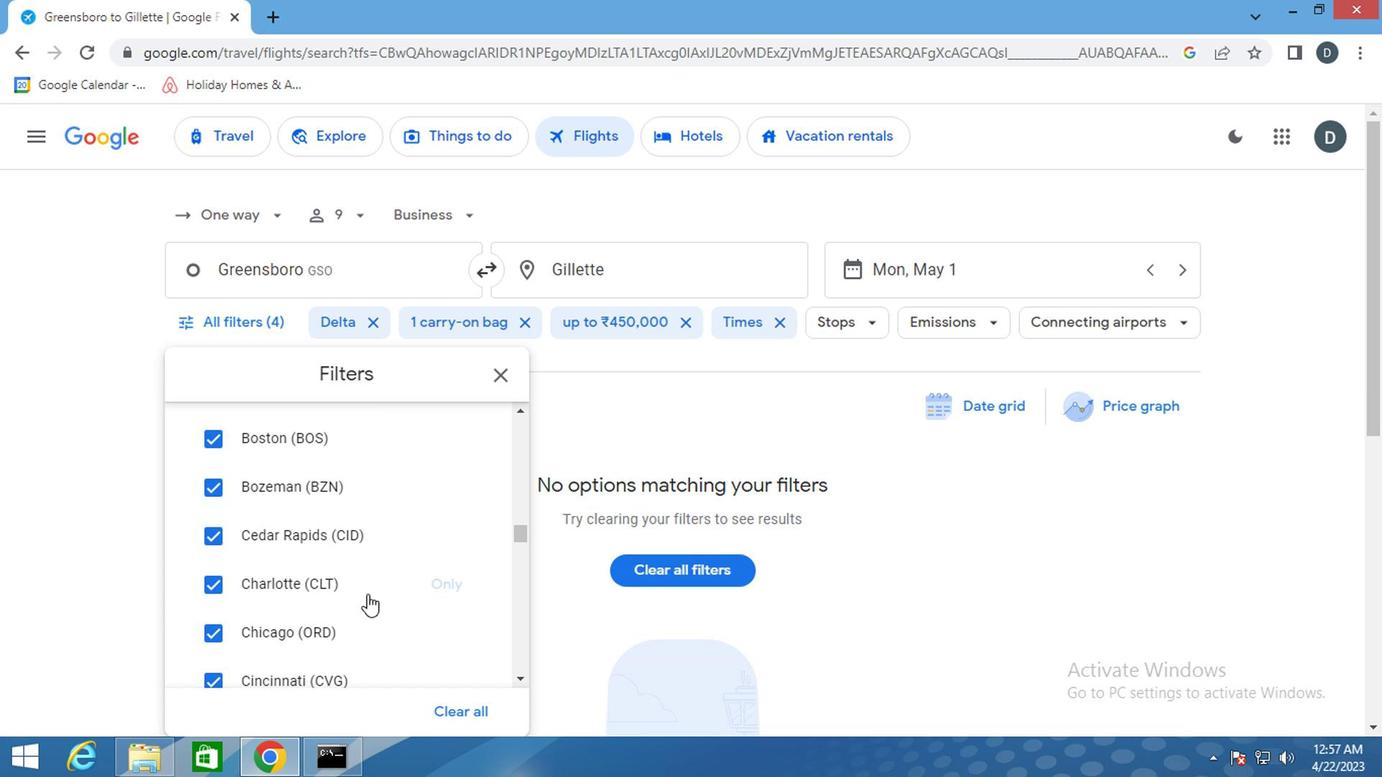 
Action: Mouse scrolled (367, 595) with delta (0, 0)
Screenshot: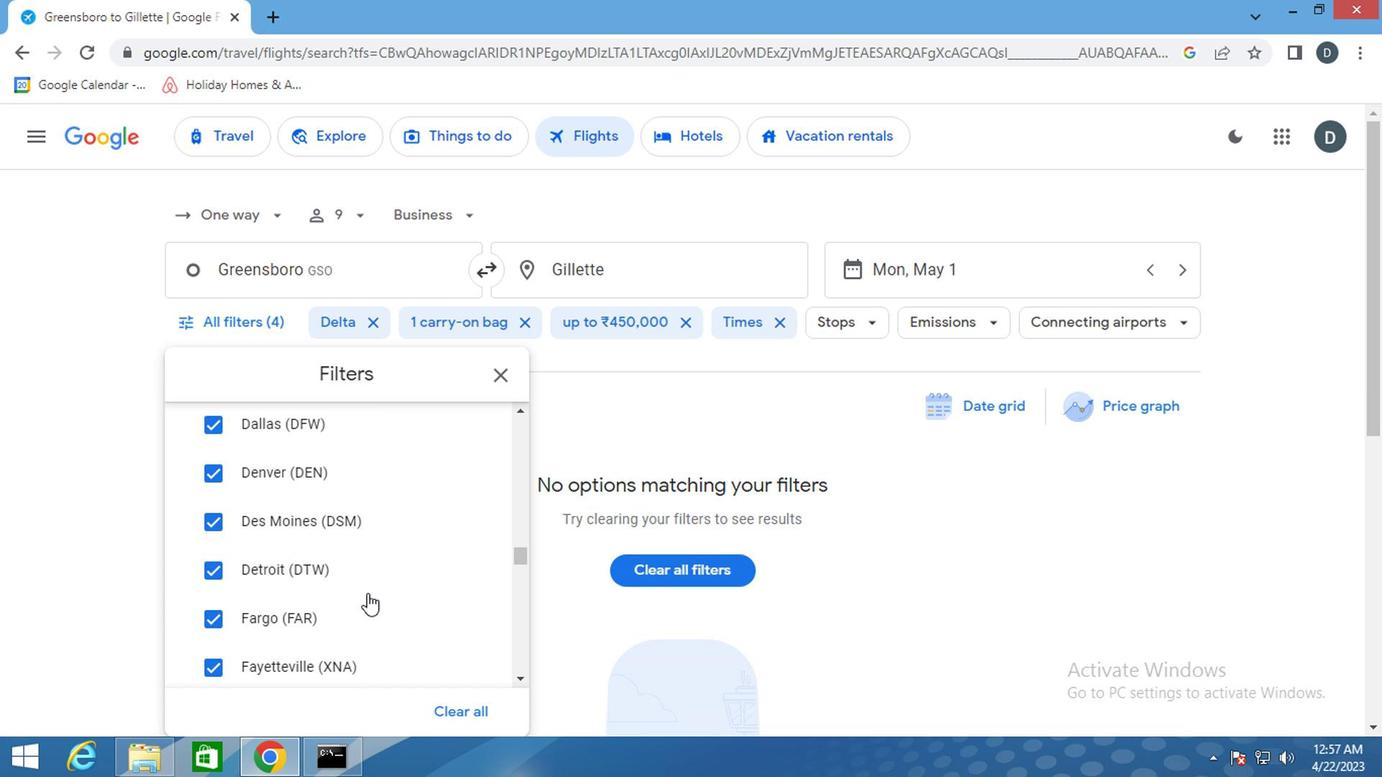 
Action: Mouse scrolled (367, 595) with delta (0, 0)
Screenshot: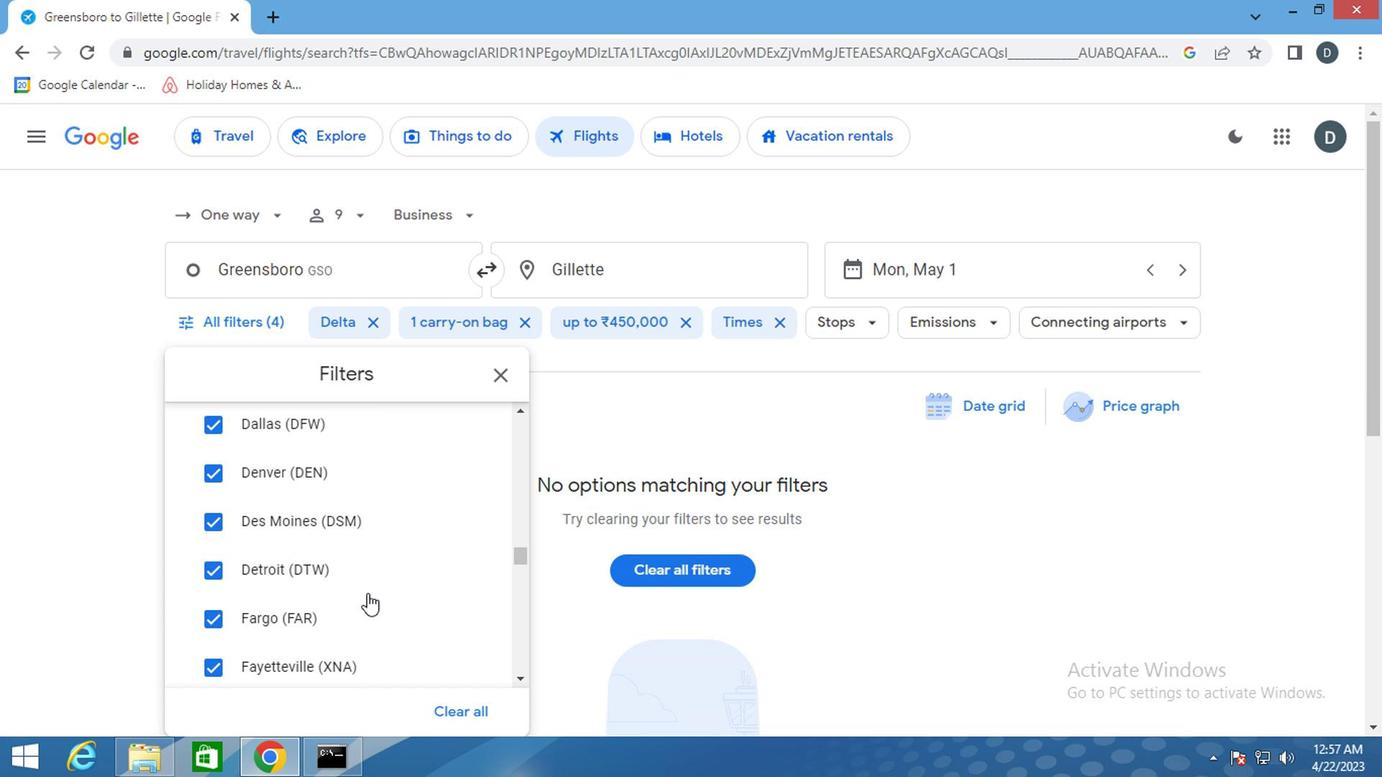 
Action: Mouse scrolled (367, 595) with delta (0, 0)
Screenshot: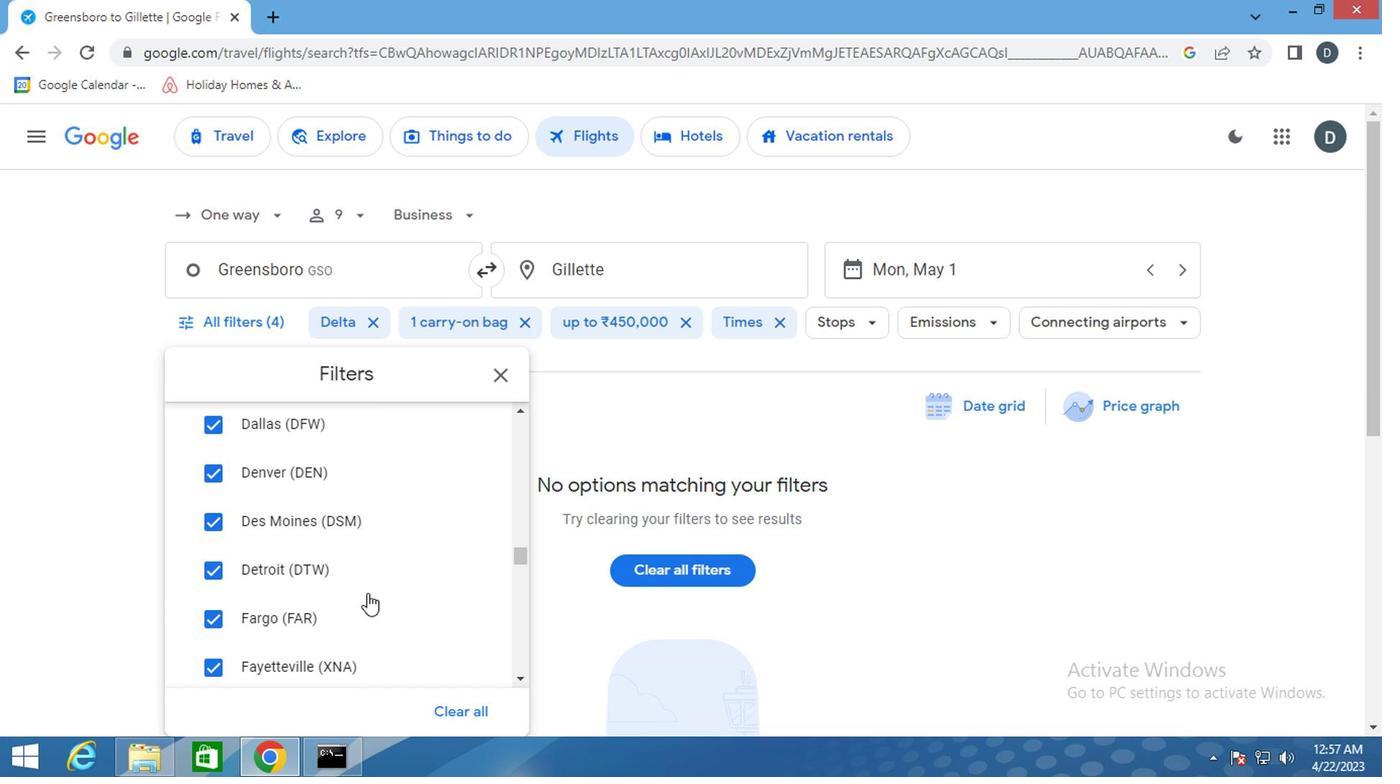 
Action: Mouse scrolled (367, 595) with delta (0, 0)
Screenshot: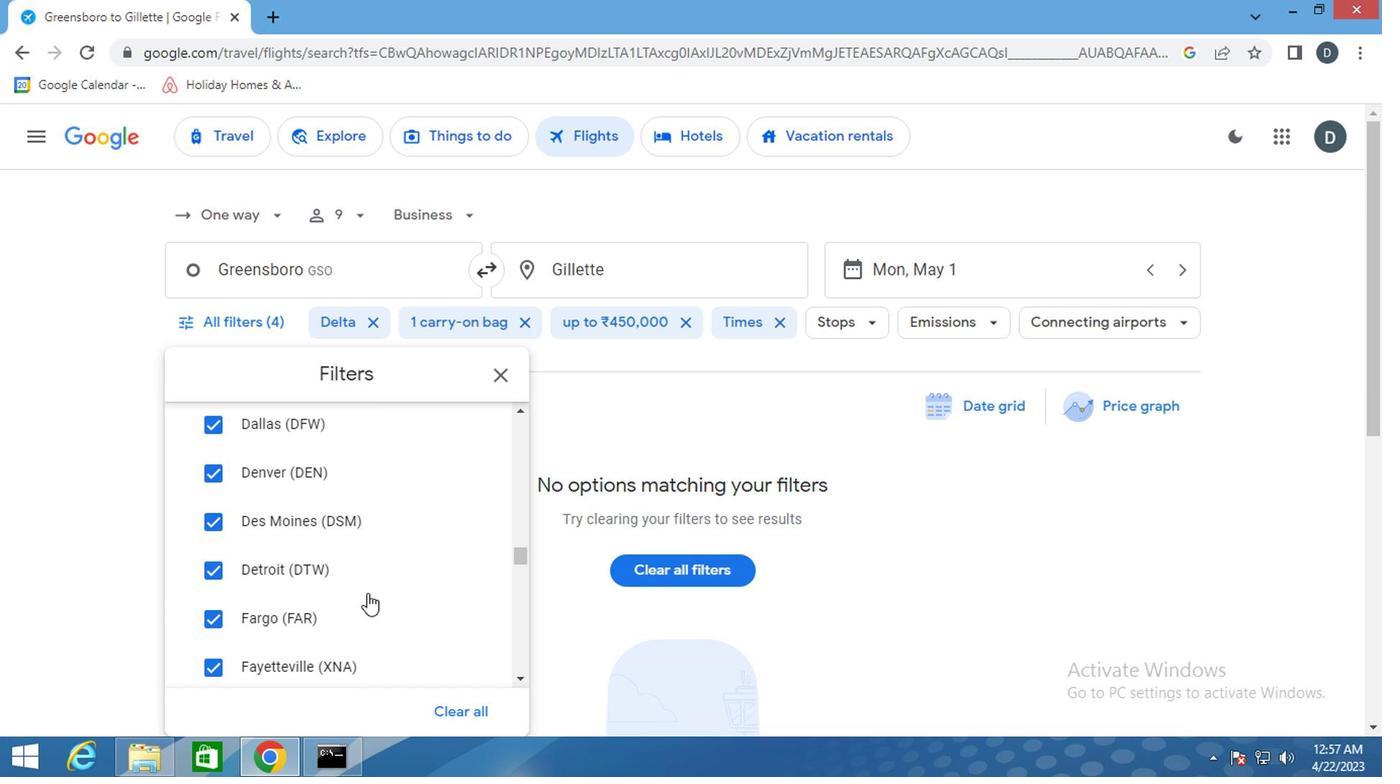 
Action: Mouse scrolled (367, 595) with delta (0, 0)
Screenshot: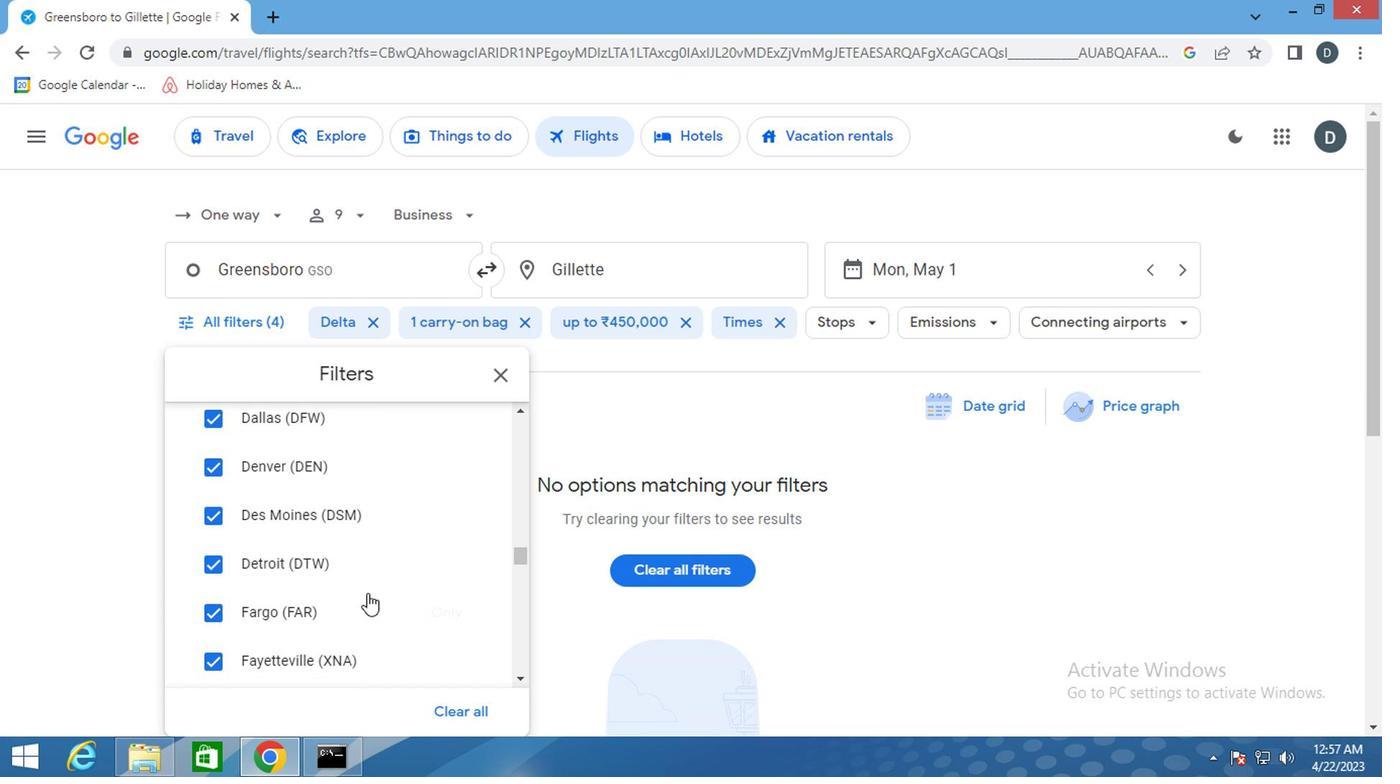 
Action: Mouse scrolled (367, 595) with delta (0, 0)
Screenshot: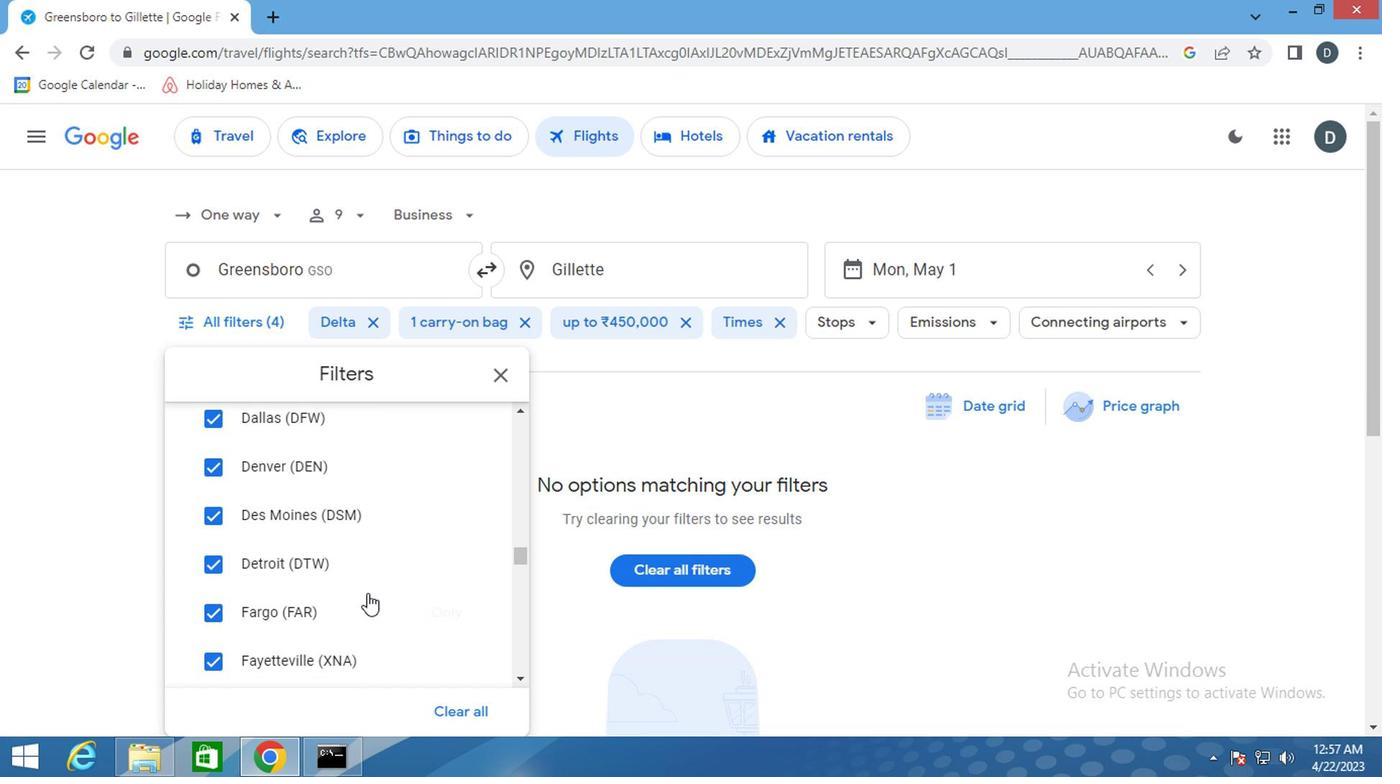
Action: Mouse scrolled (367, 595) with delta (0, 0)
Screenshot: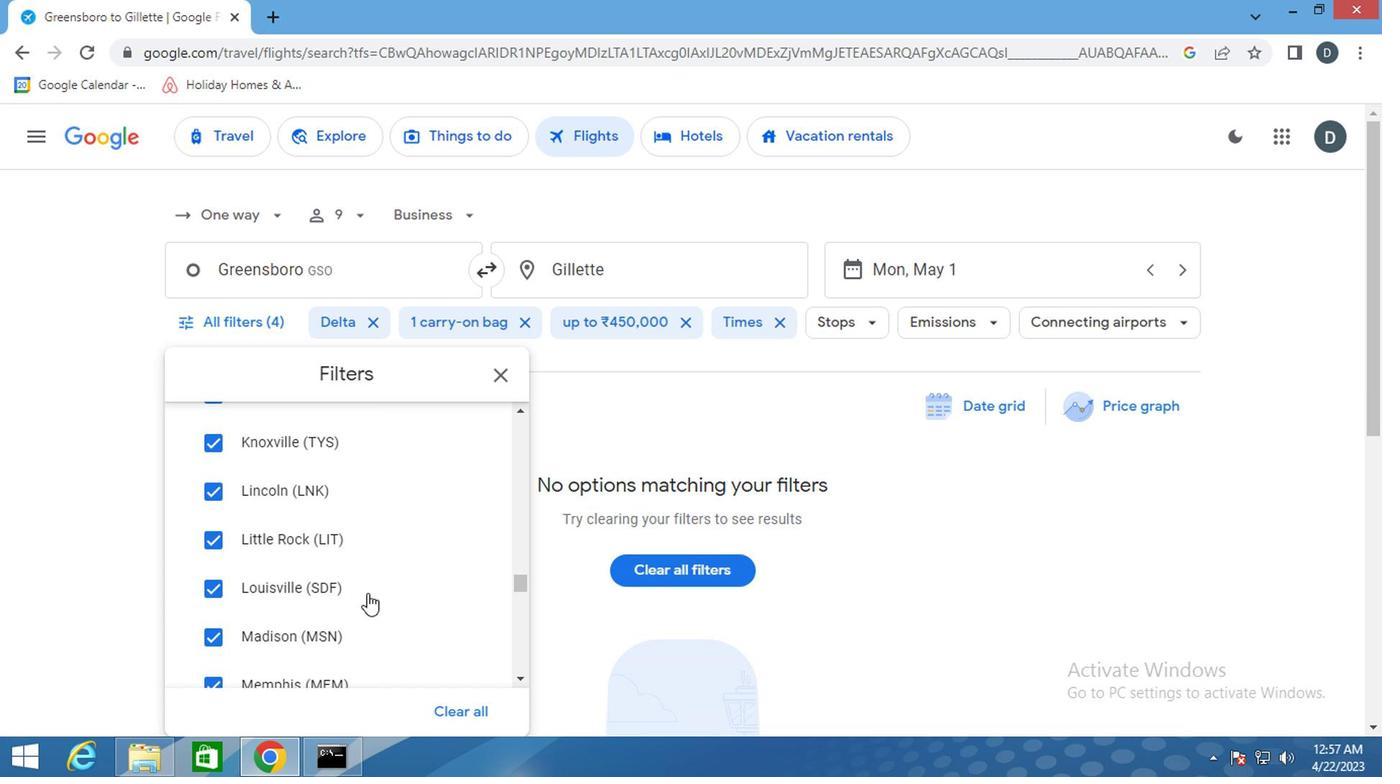 
Action: Mouse scrolled (367, 595) with delta (0, 0)
Screenshot: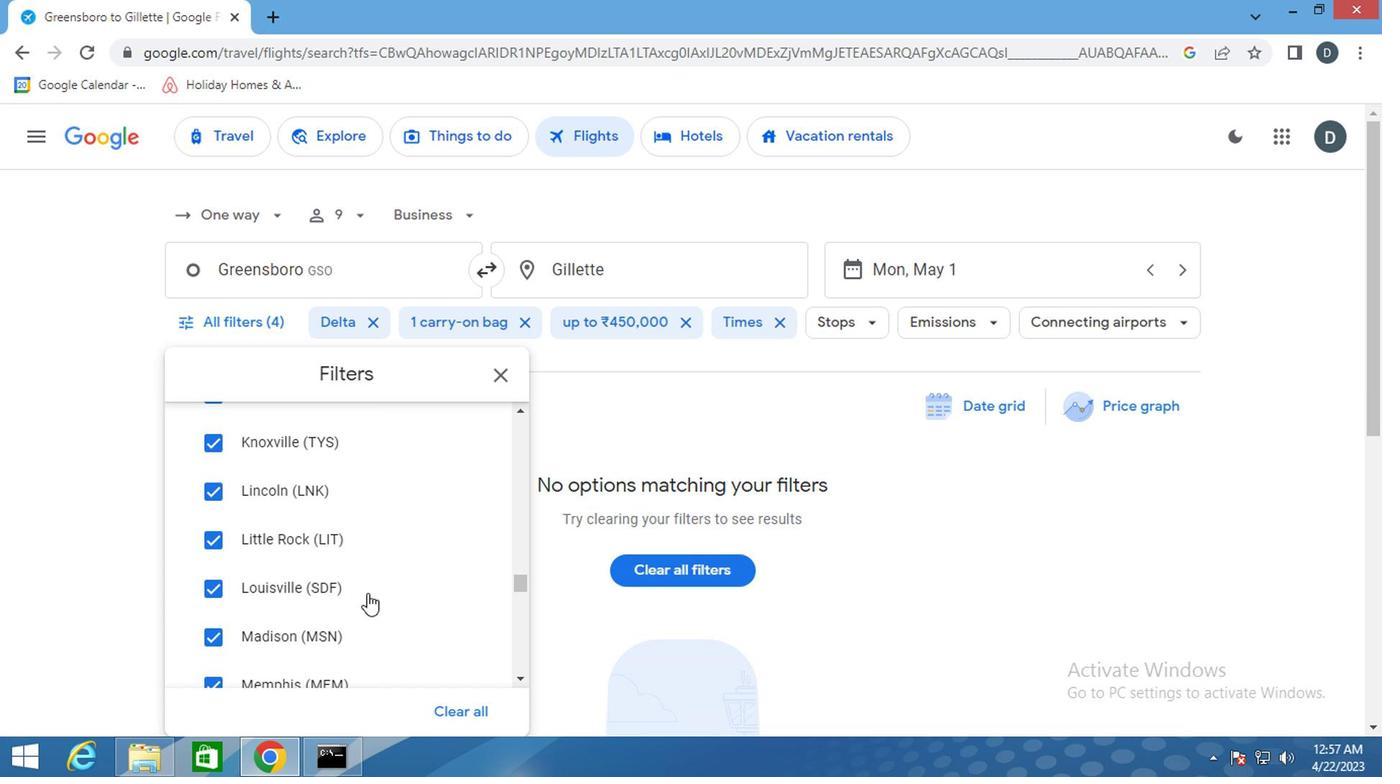 
Action: Mouse scrolled (367, 595) with delta (0, 0)
Screenshot: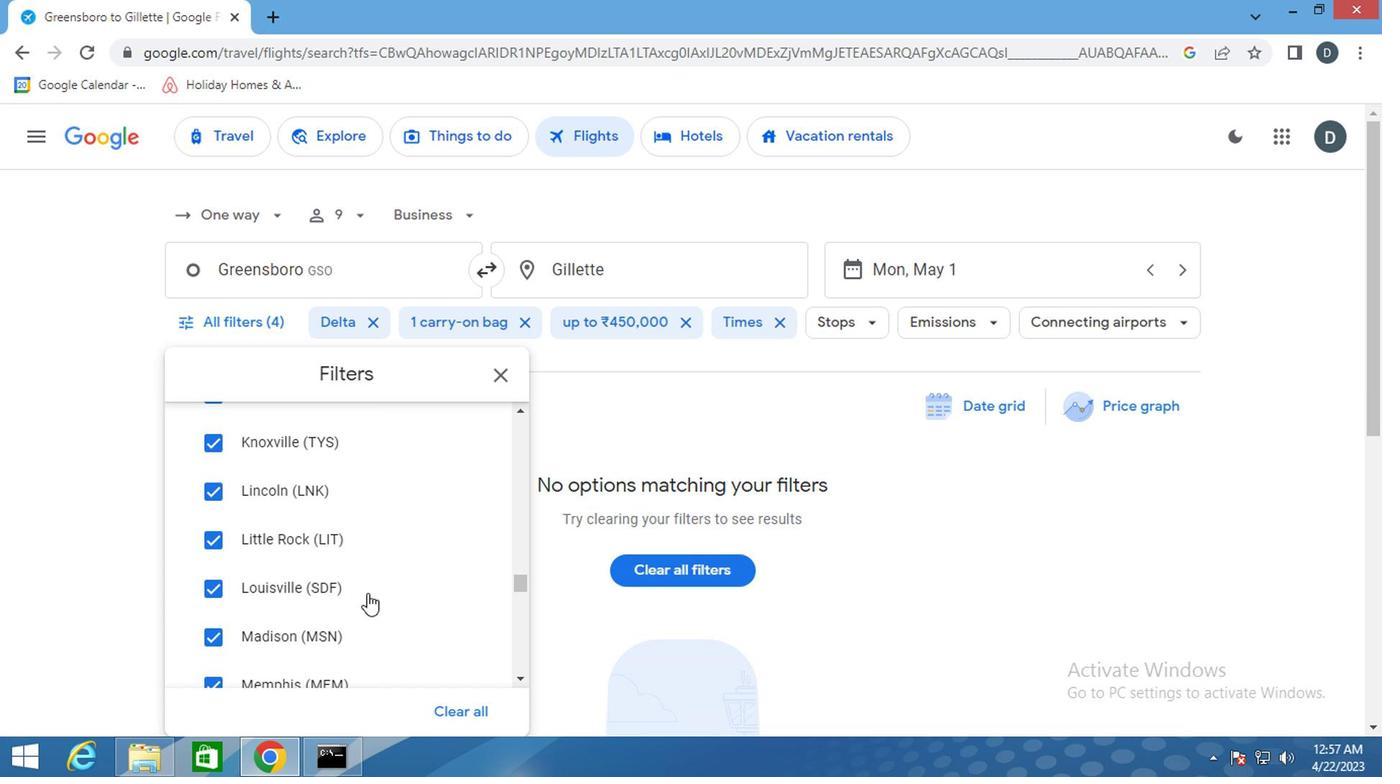 
Action: Mouse scrolled (367, 595) with delta (0, 0)
Screenshot: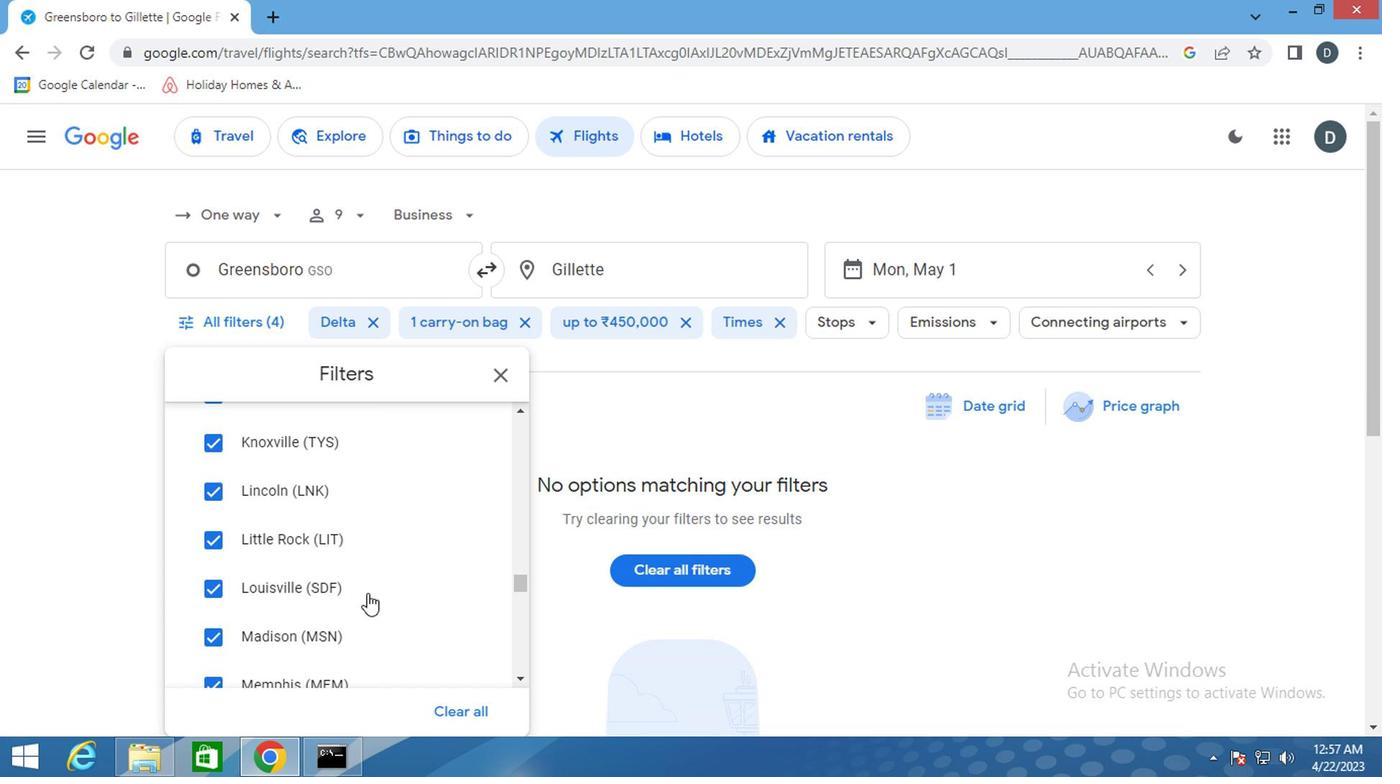 
Action: Mouse scrolled (367, 595) with delta (0, 0)
Screenshot: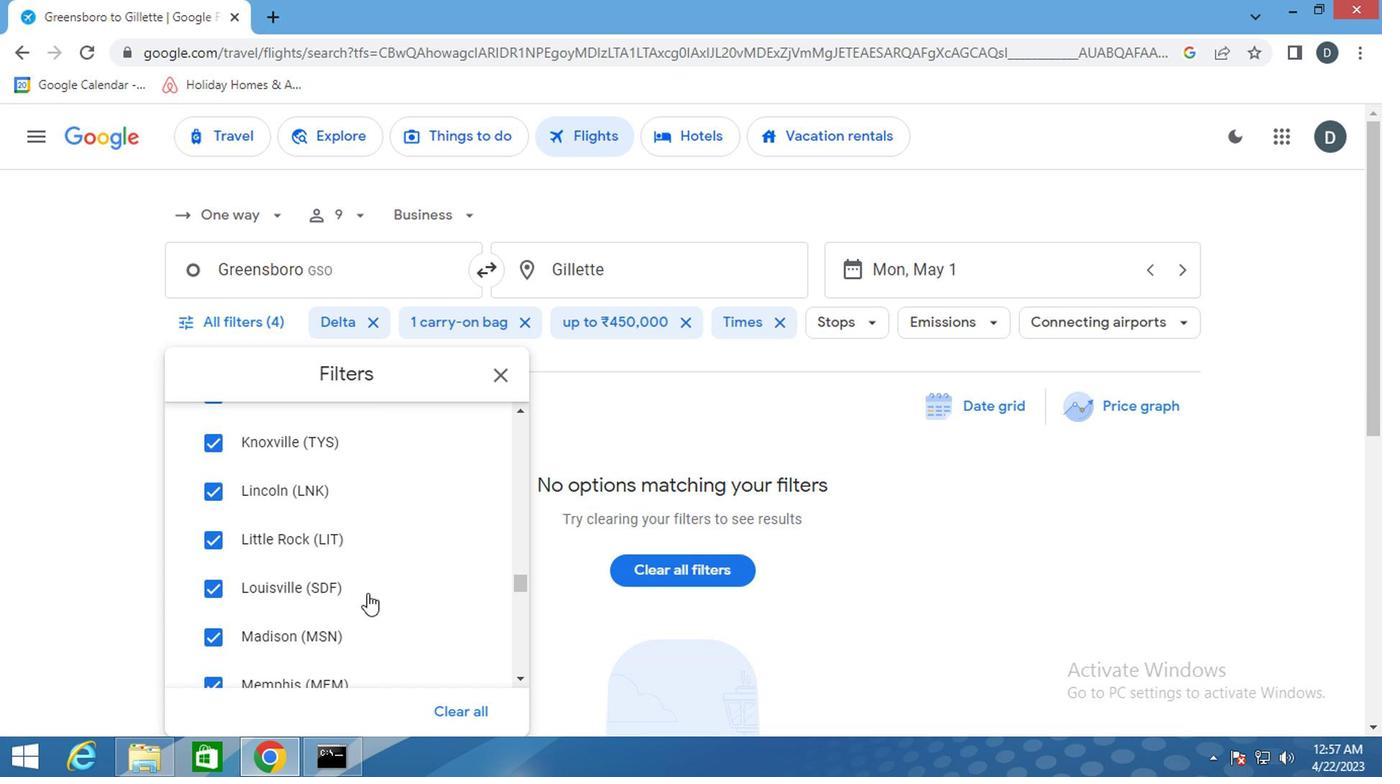 
Action: Mouse scrolled (367, 595) with delta (0, 0)
Screenshot: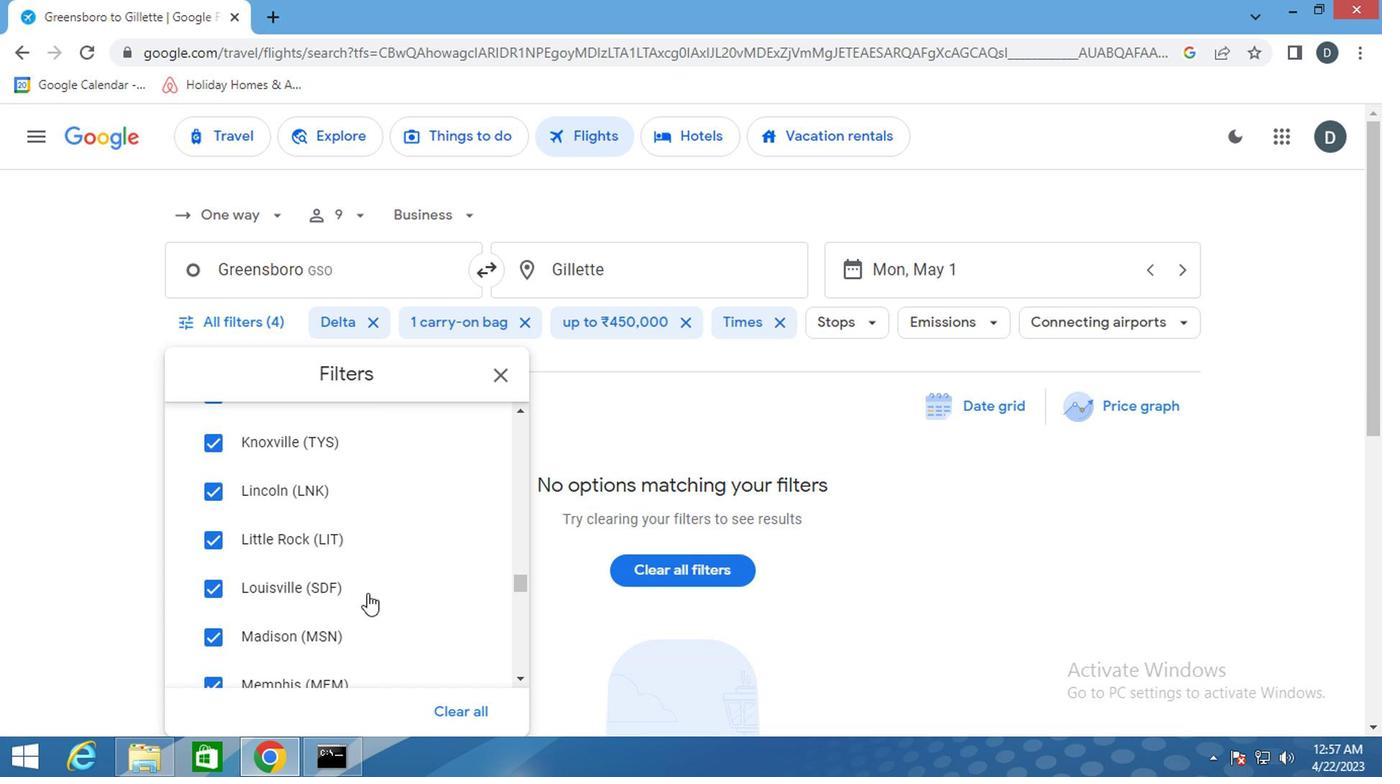 
Action: Mouse scrolled (367, 595) with delta (0, 0)
Screenshot: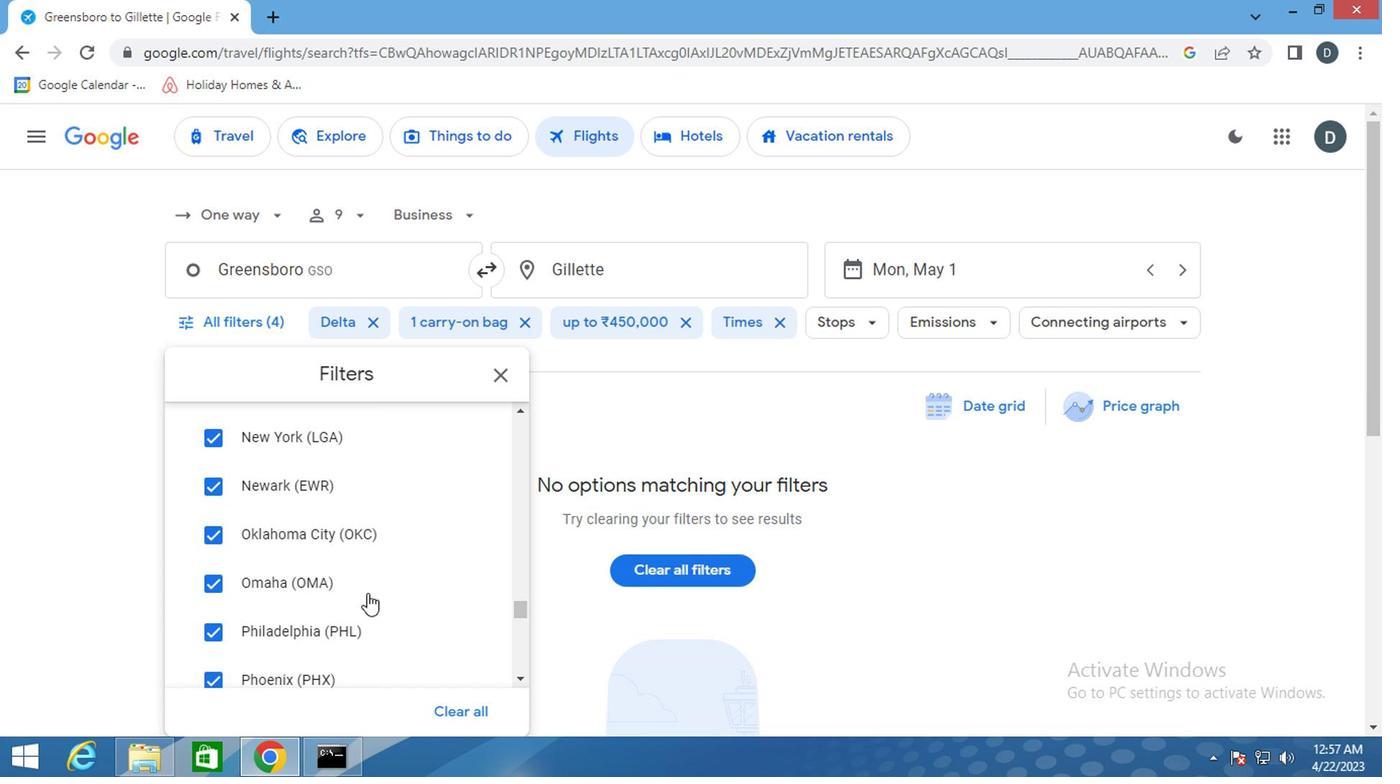 
Action: Mouse scrolled (367, 595) with delta (0, 0)
Screenshot: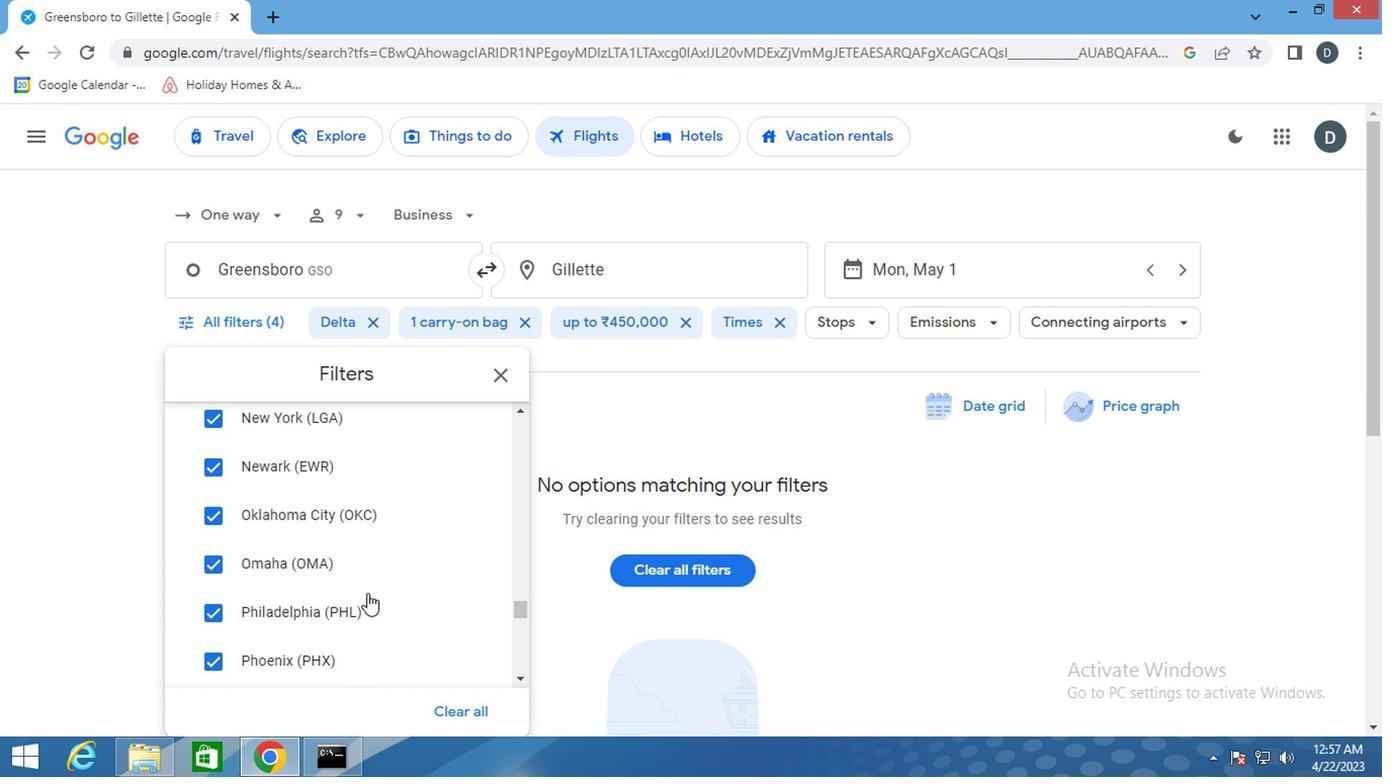 
Action: Mouse scrolled (367, 595) with delta (0, 0)
Screenshot: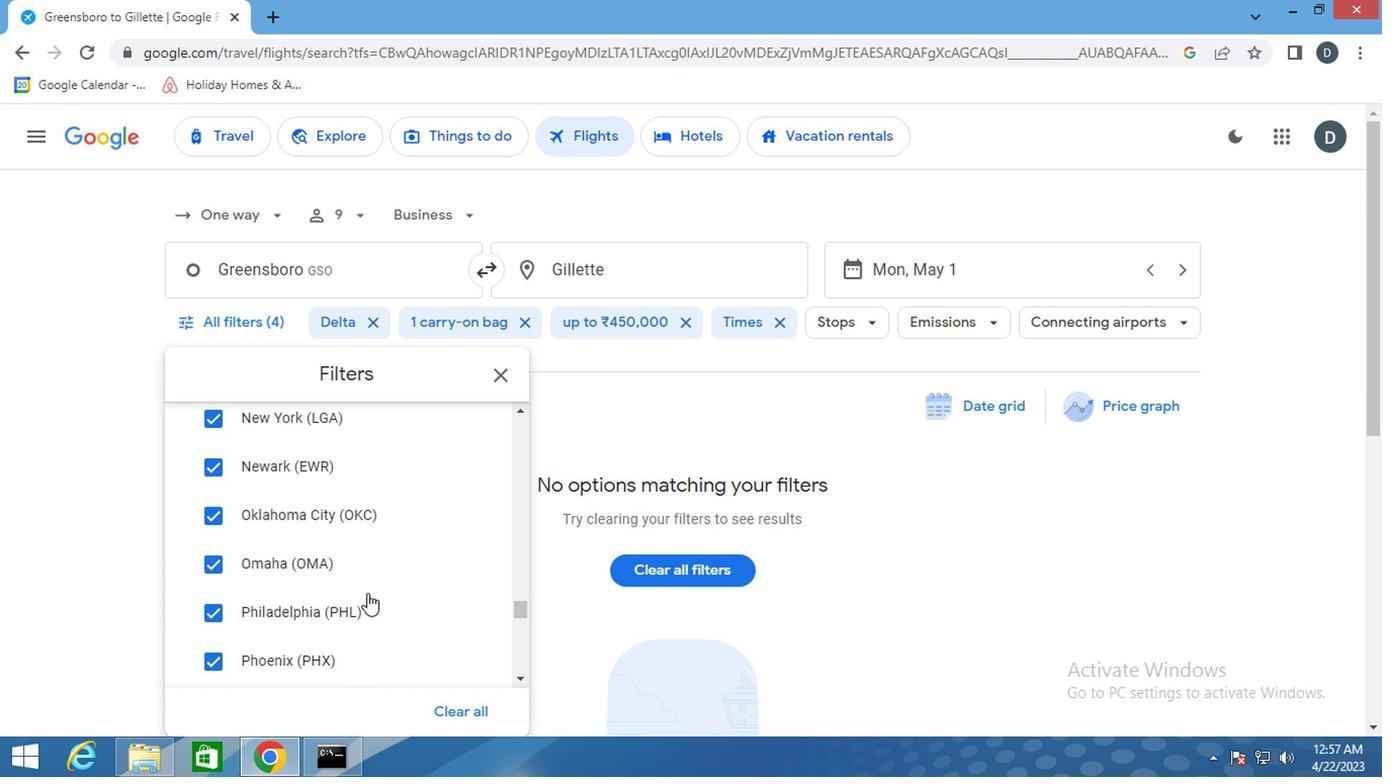 
Action: Mouse scrolled (367, 595) with delta (0, 0)
Screenshot: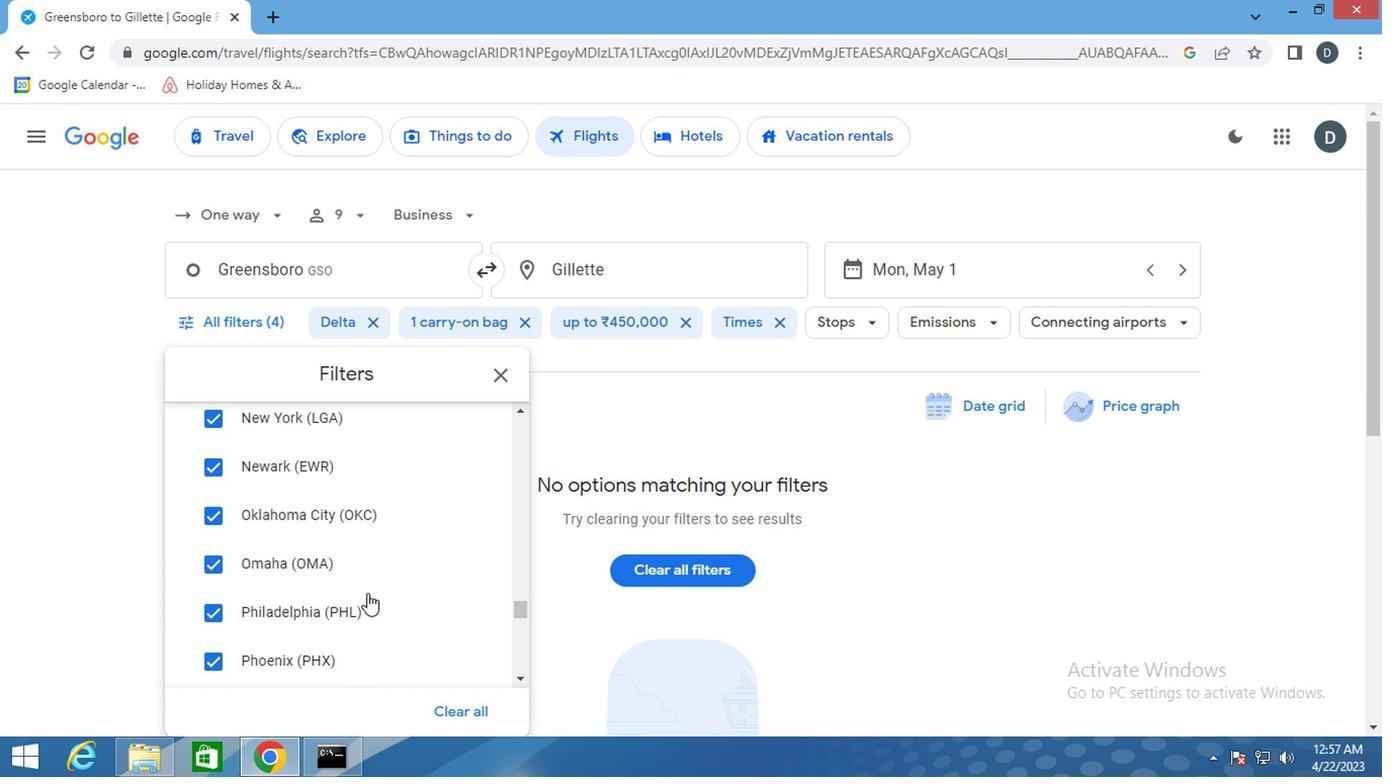 
Action: Mouse scrolled (367, 595) with delta (0, 0)
Screenshot: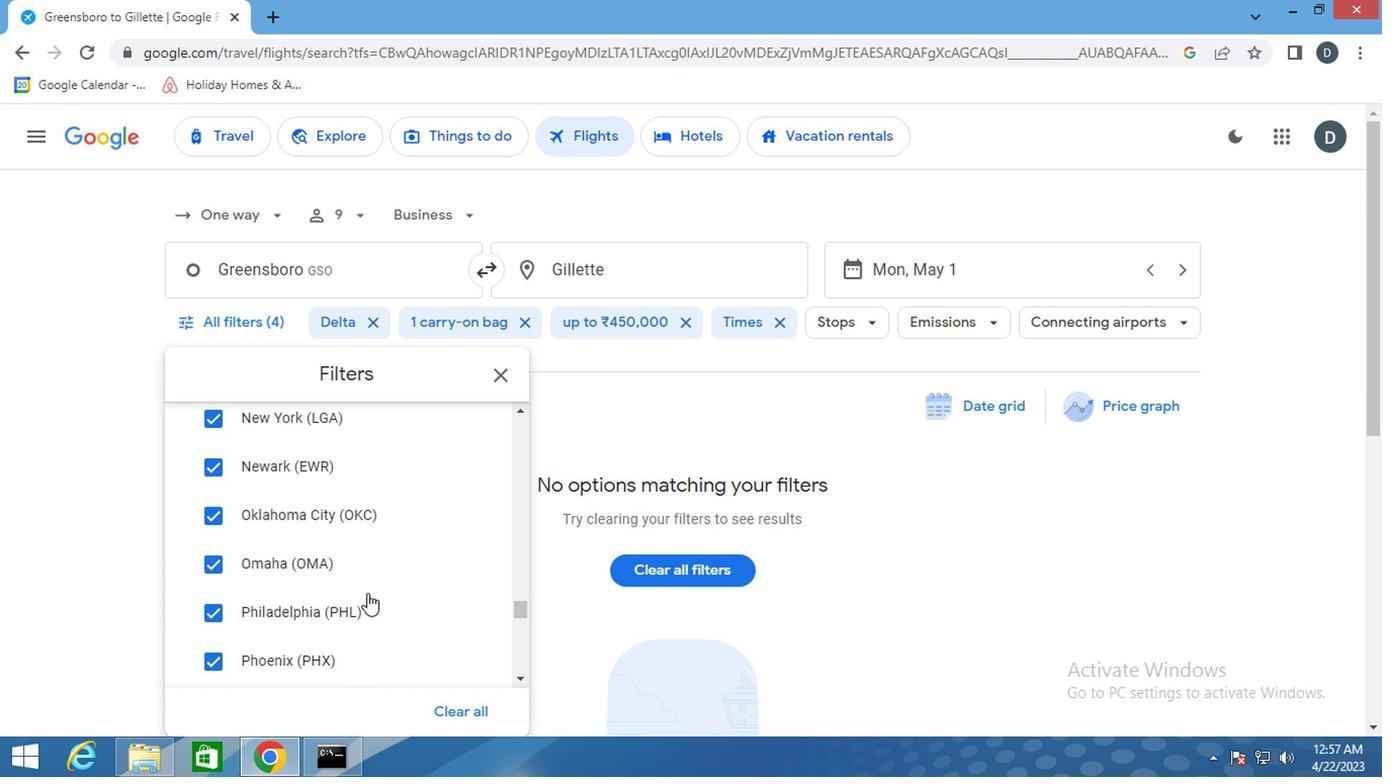 
Action: Mouse scrolled (367, 595) with delta (0, 0)
Screenshot: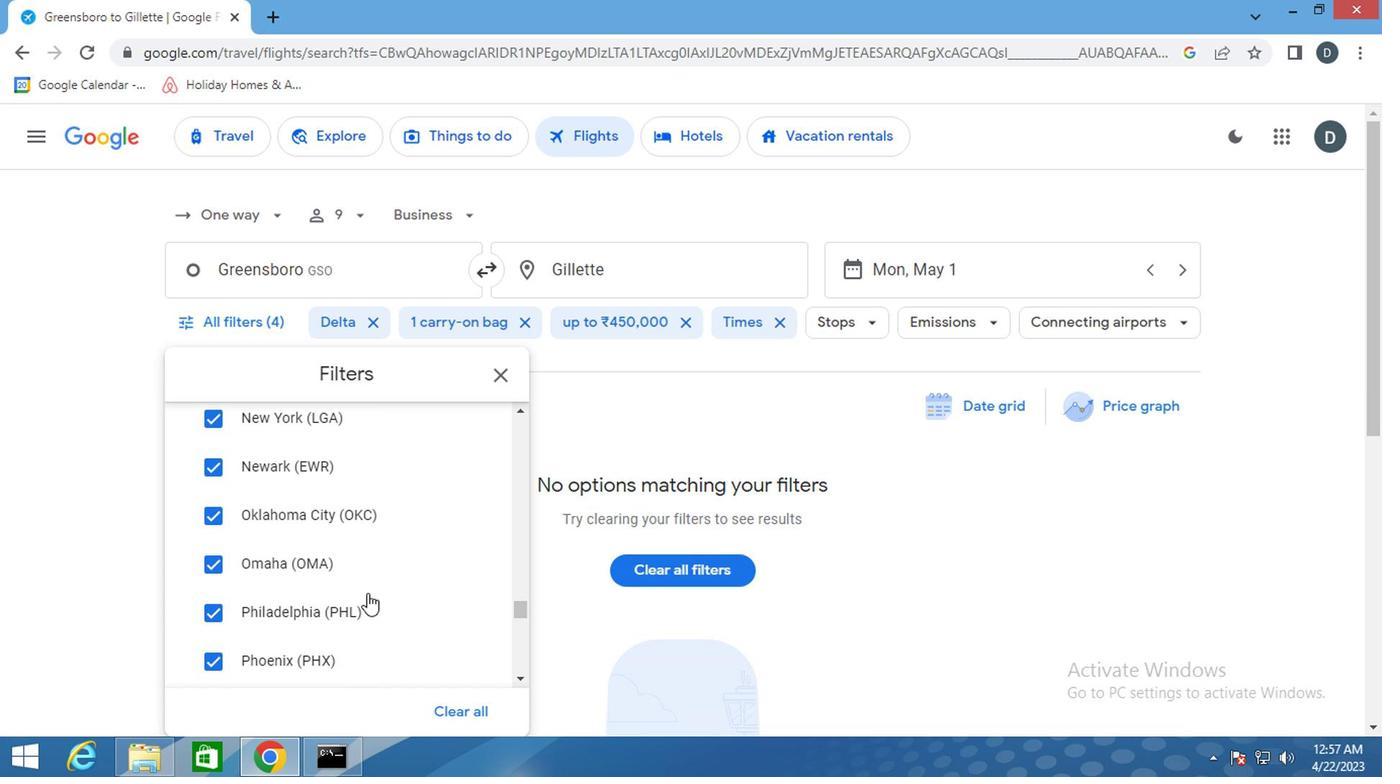 
Action: Mouse scrolled (367, 595) with delta (0, 0)
Screenshot: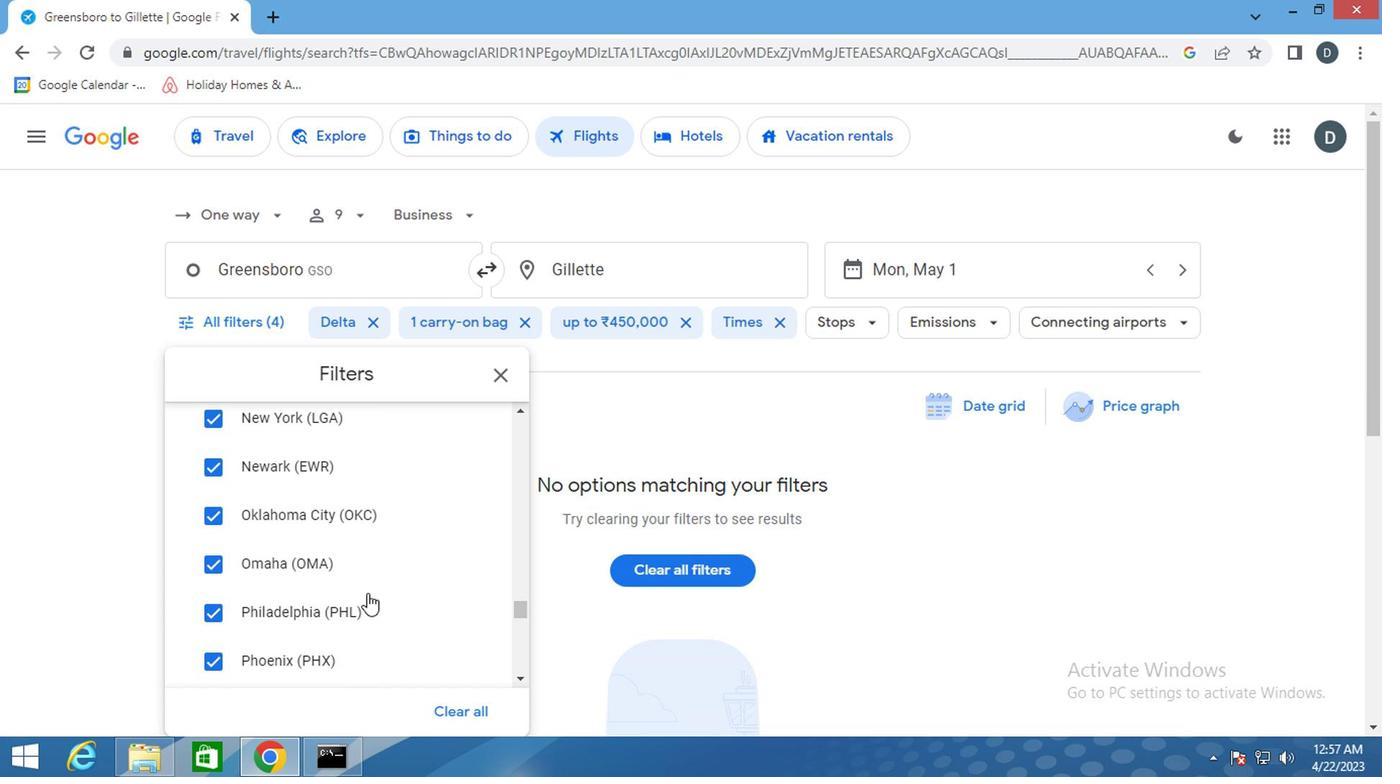 
Action: Mouse scrolled (367, 595) with delta (0, 0)
Screenshot: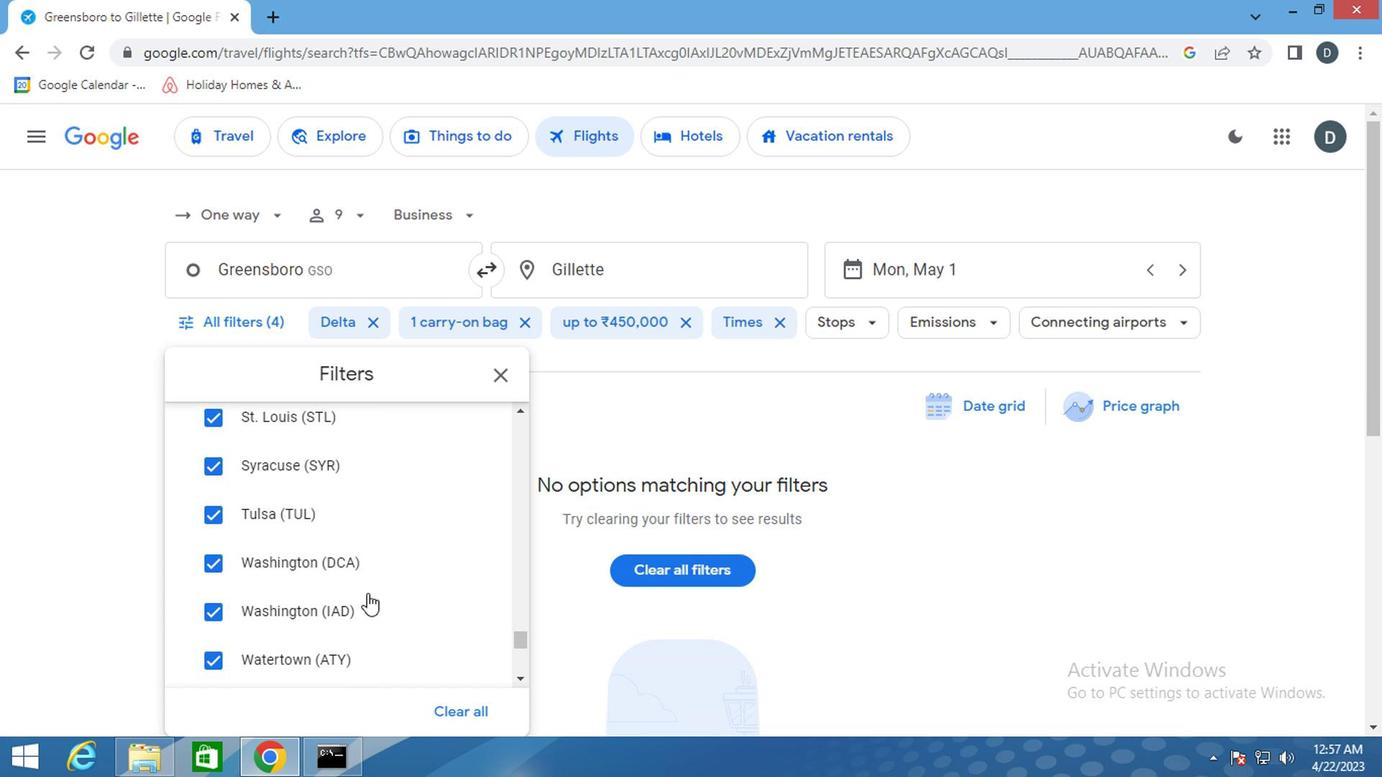 
Action: Mouse moved to (367, 595)
Screenshot: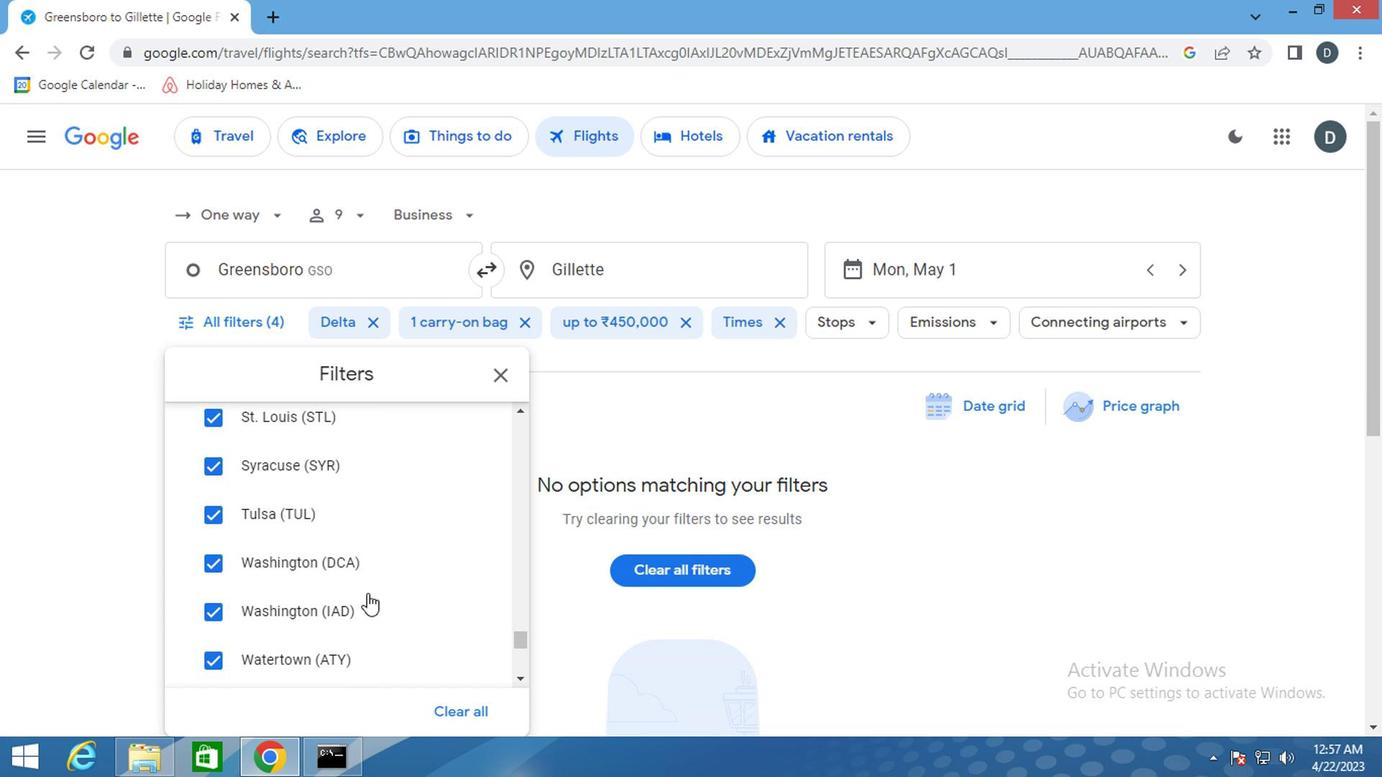 
Action: Mouse scrolled (367, 594) with delta (0, -1)
Screenshot: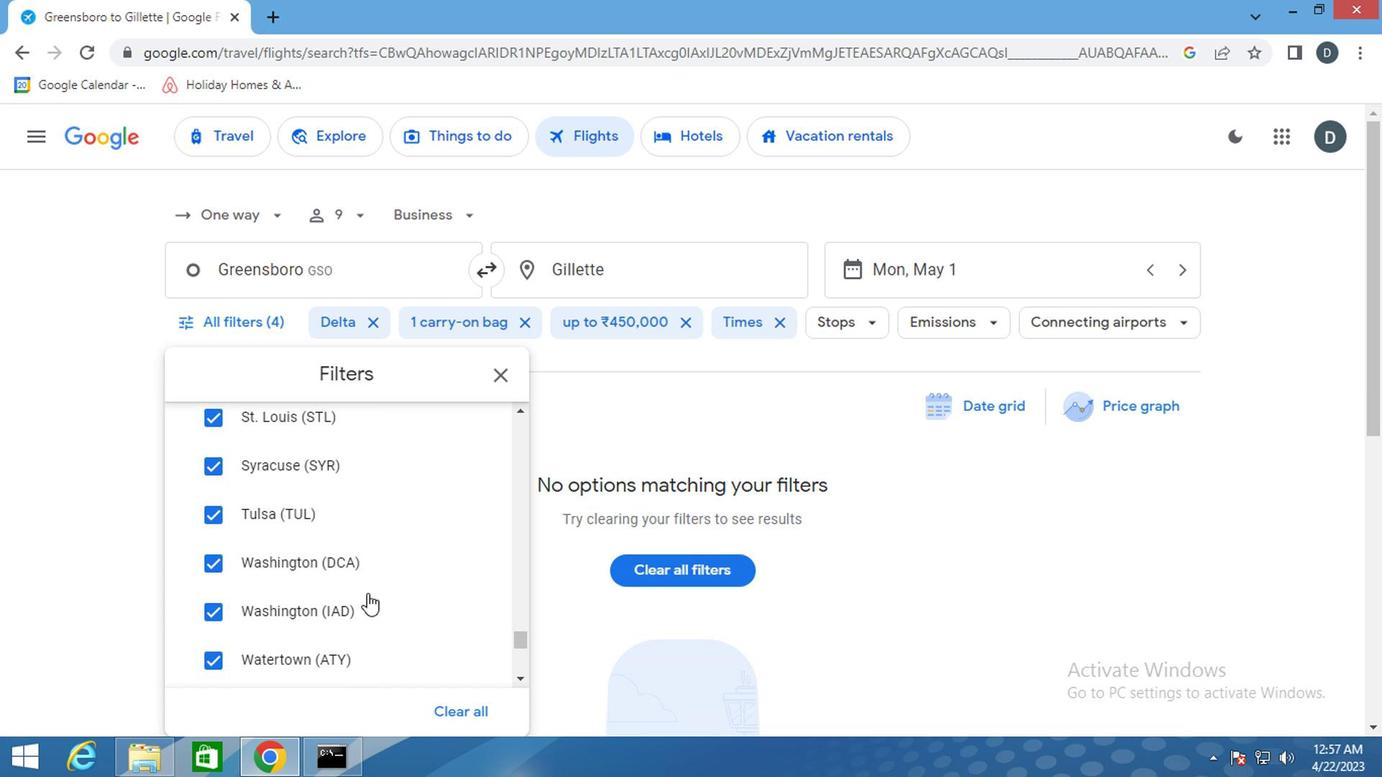 
Action: Mouse scrolled (367, 594) with delta (0, -1)
Screenshot: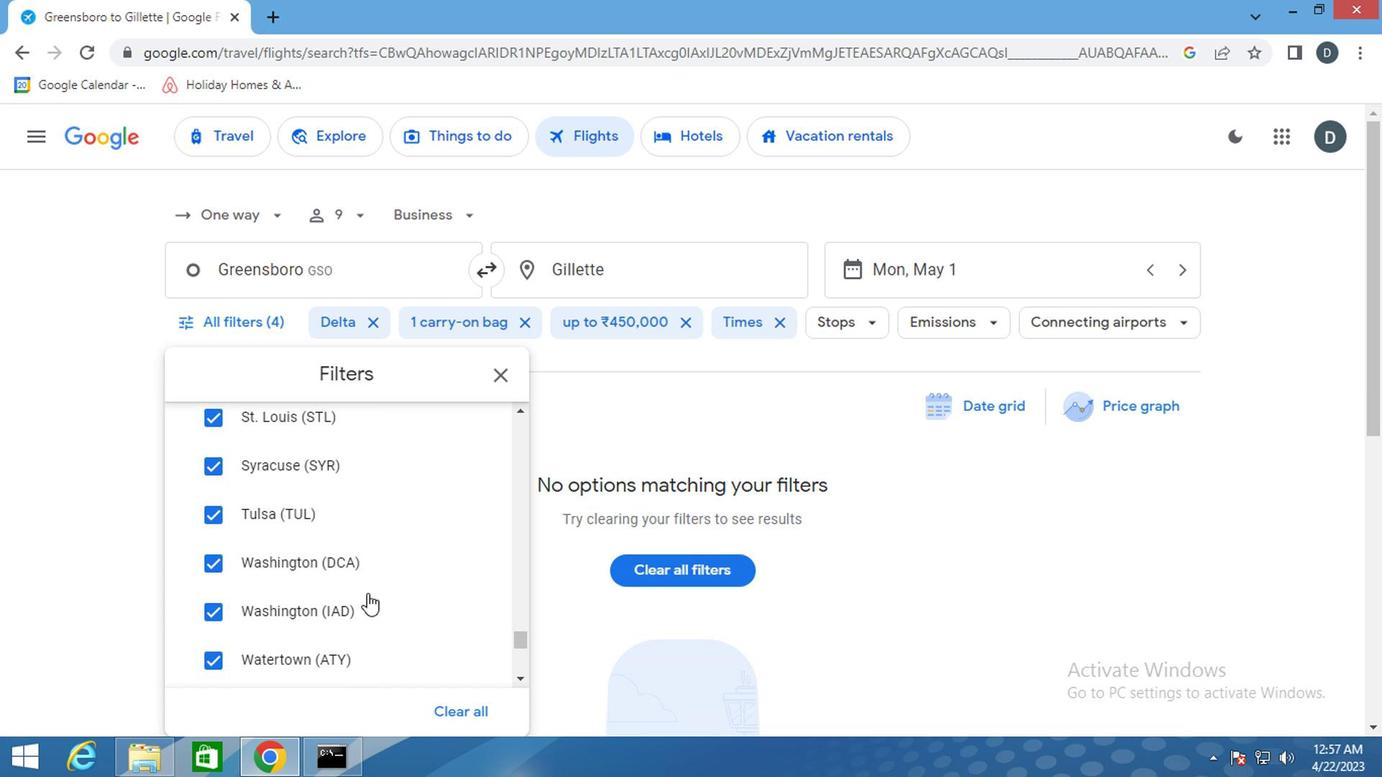
Action: Mouse scrolled (367, 594) with delta (0, -1)
Screenshot: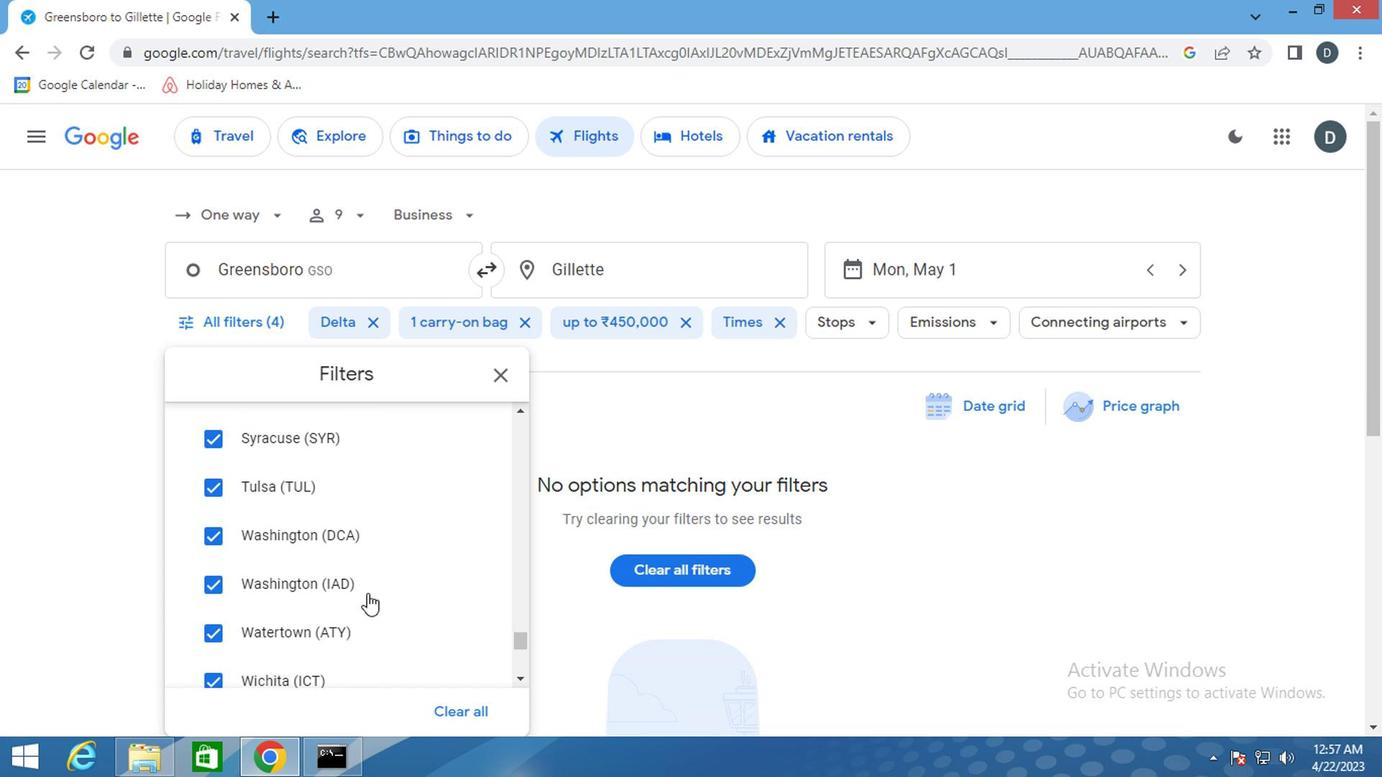 
Action: Mouse scrolled (367, 594) with delta (0, -1)
Screenshot: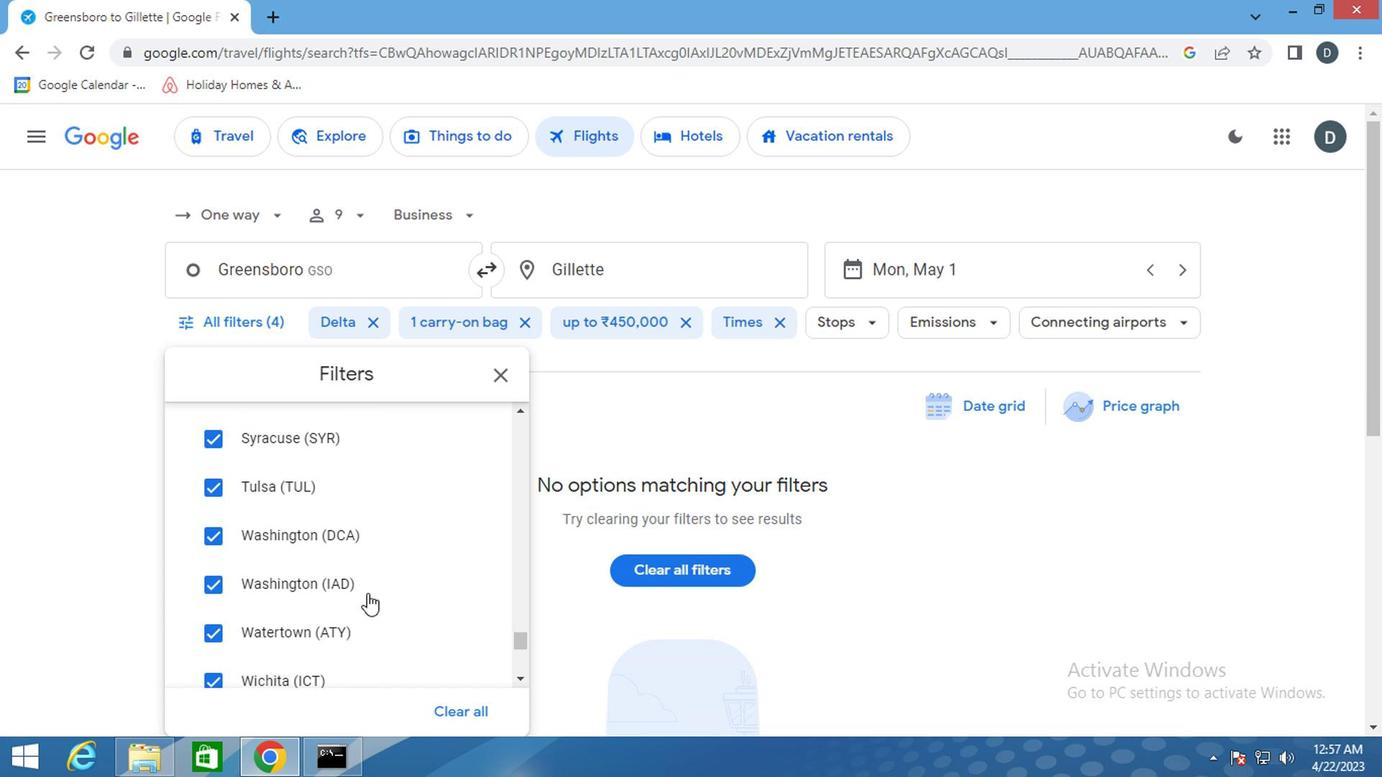 
Action: Mouse scrolled (367, 594) with delta (0, -1)
Screenshot: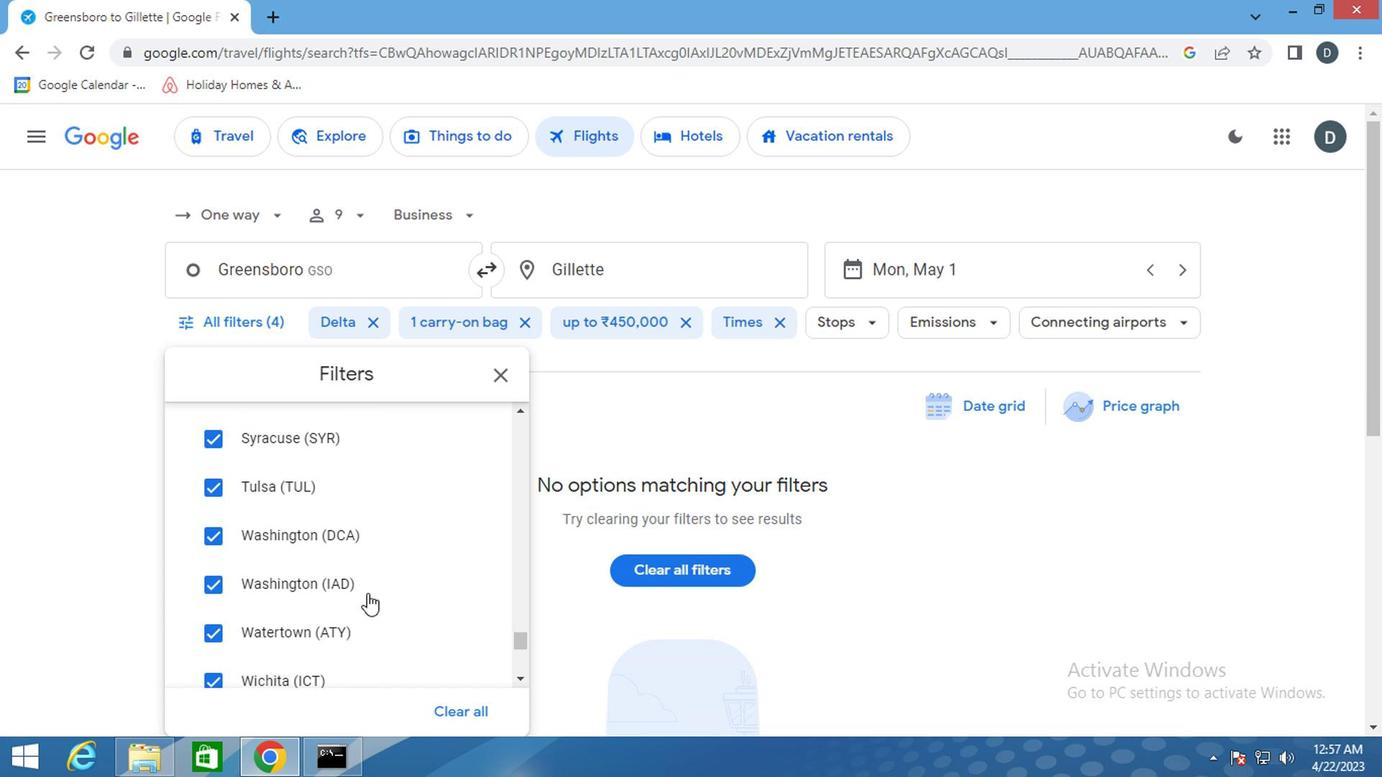 
Action: Mouse scrolled (367, 594) with delta (0, -1)
Screenshot: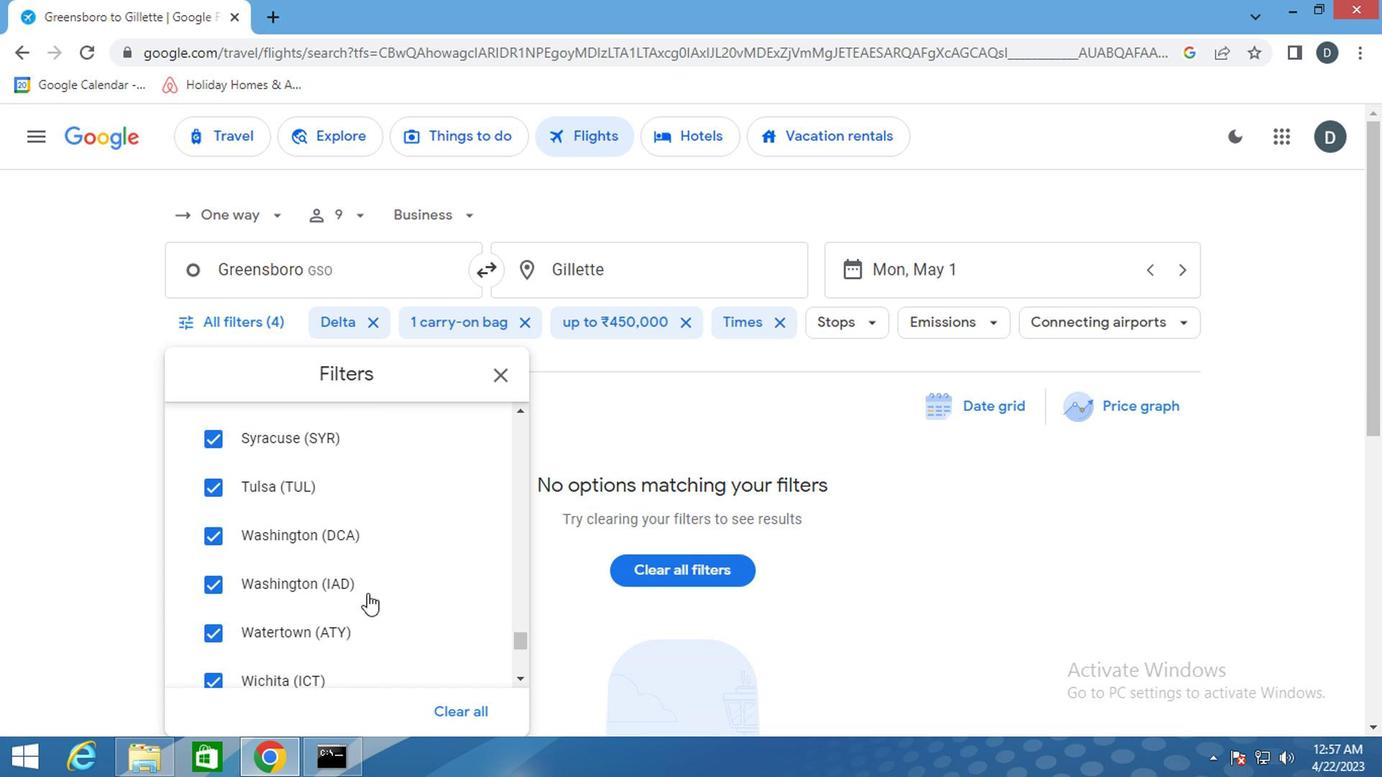 
Action: Mouse scrolled (367, 594) with delta (0, -1)
Screenshot: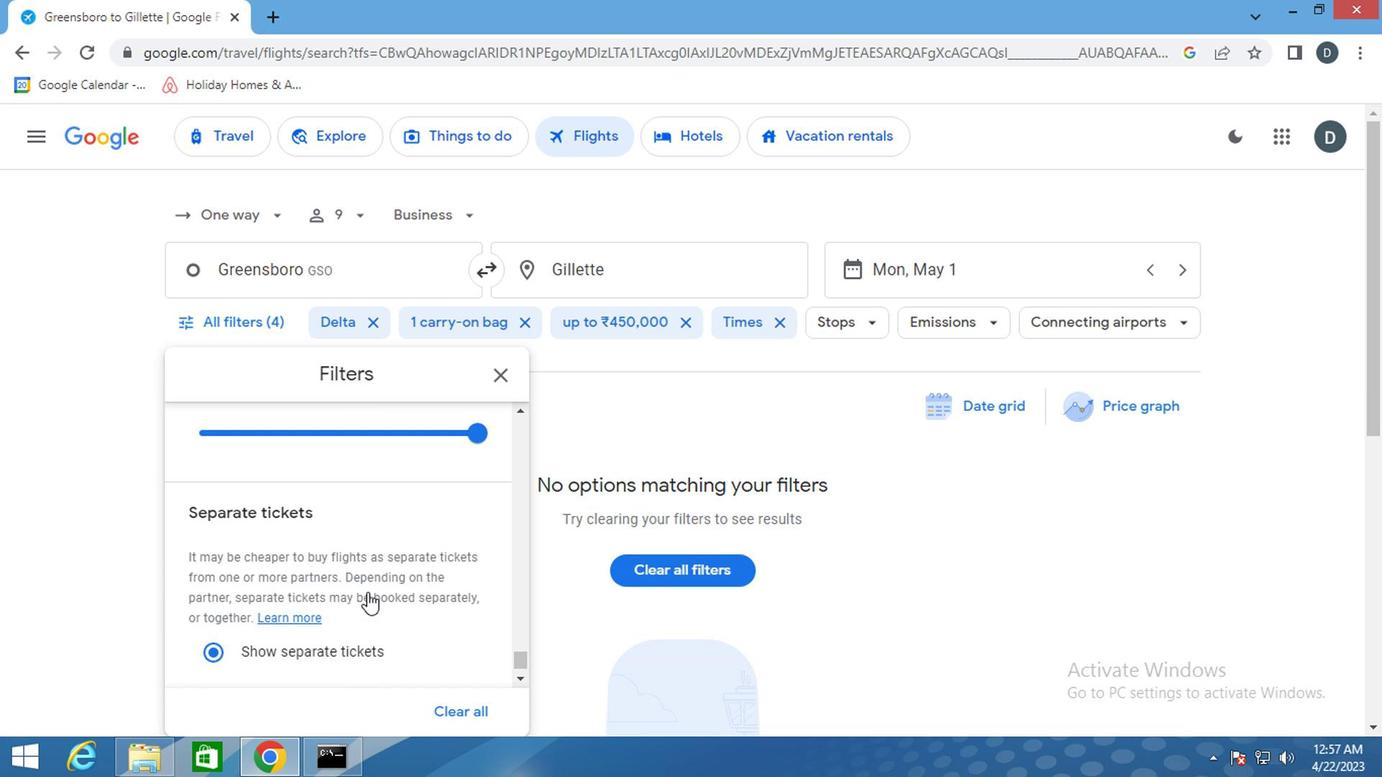 
Action: Mouse scrolled (367, 594) with delta (0, -1)
Screenshot: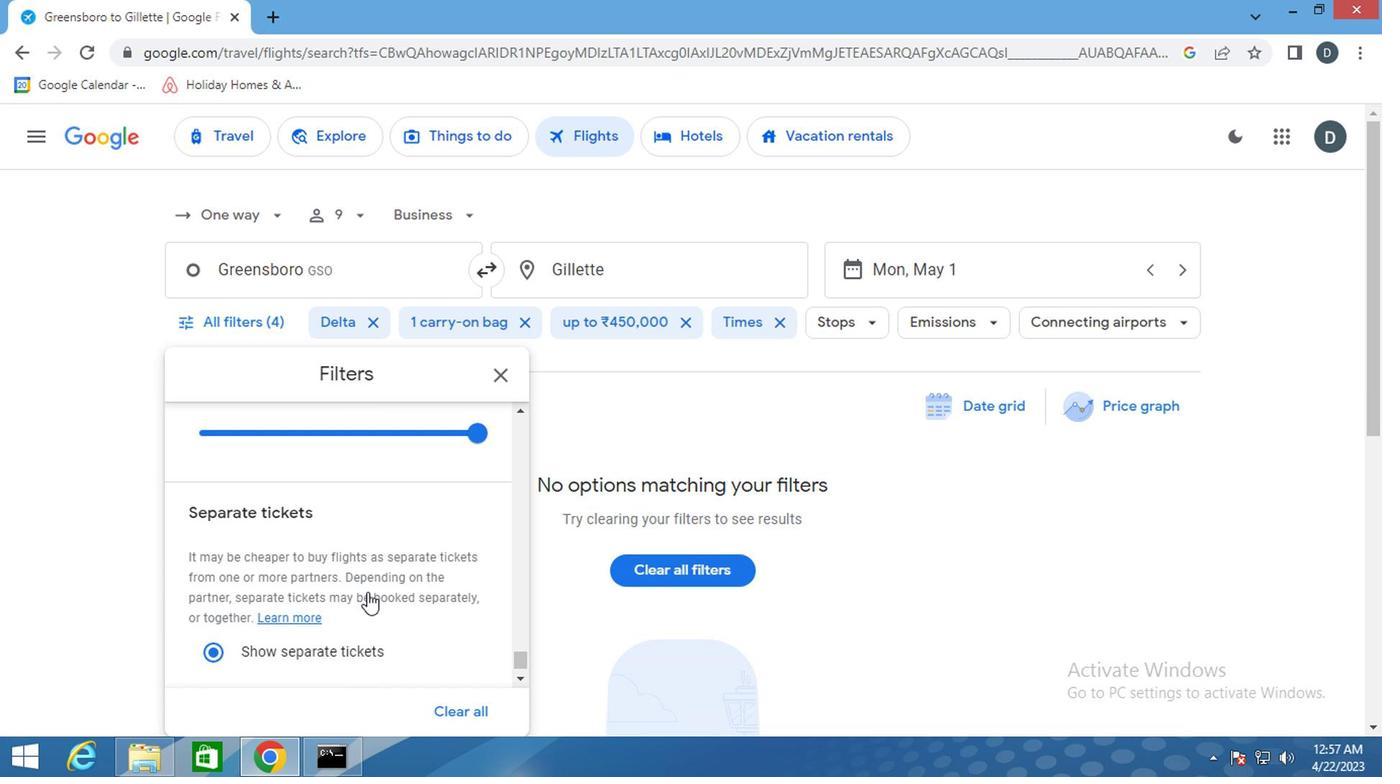 
Action: Mouse scrolled (367, 594) with delta (0, -1)
Screenshot: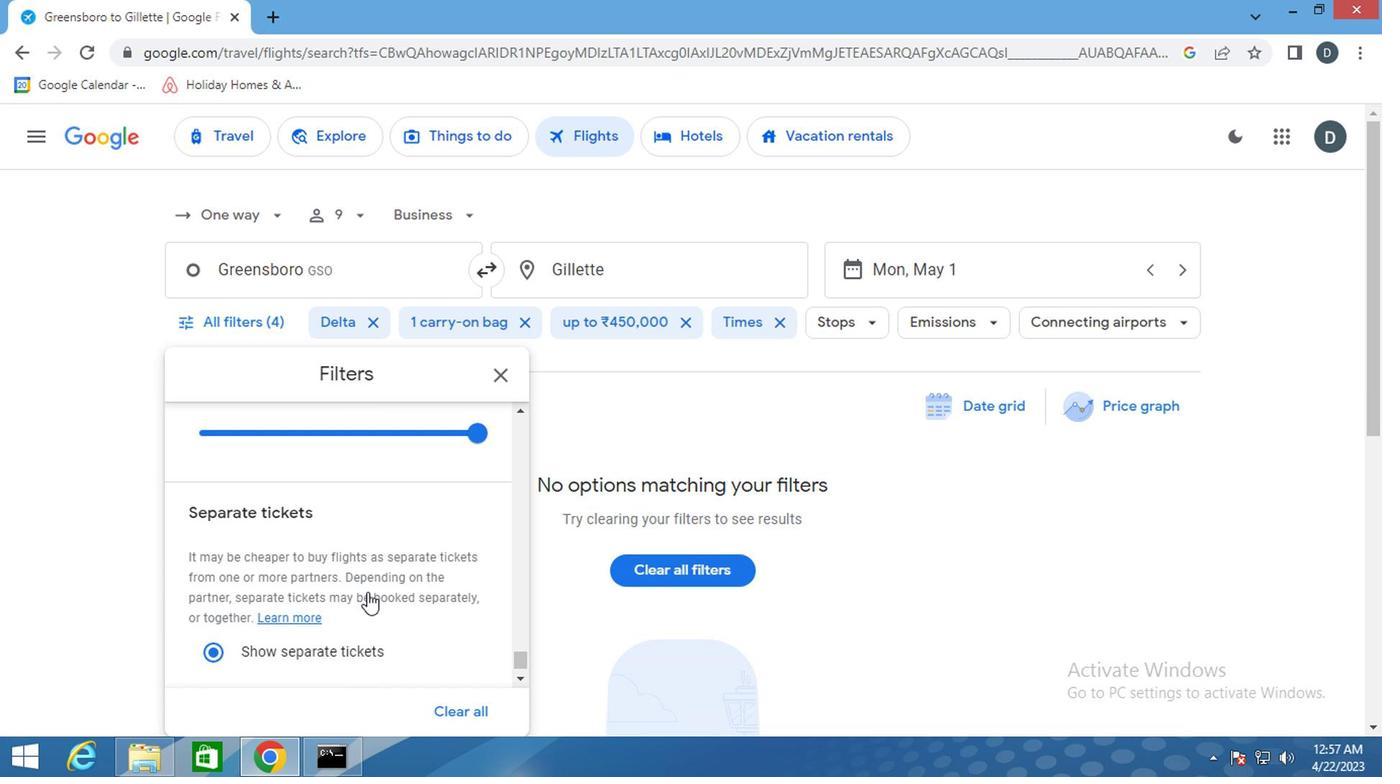 
Action: Mouse scrolled (367, 594) with delta (0, -1)
Screenshot: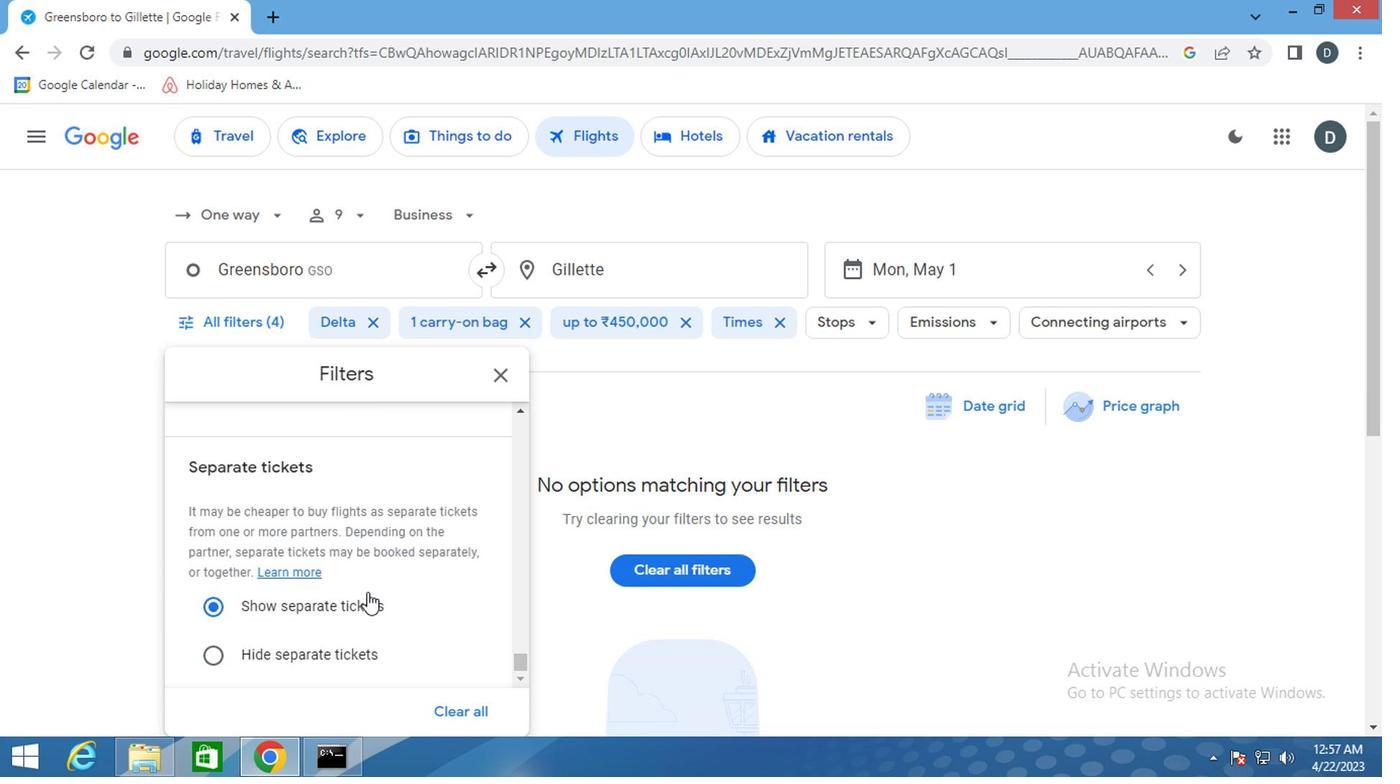 
Action: Mouse scrolled (367, 594) with delta (0, -1)
Screenshot: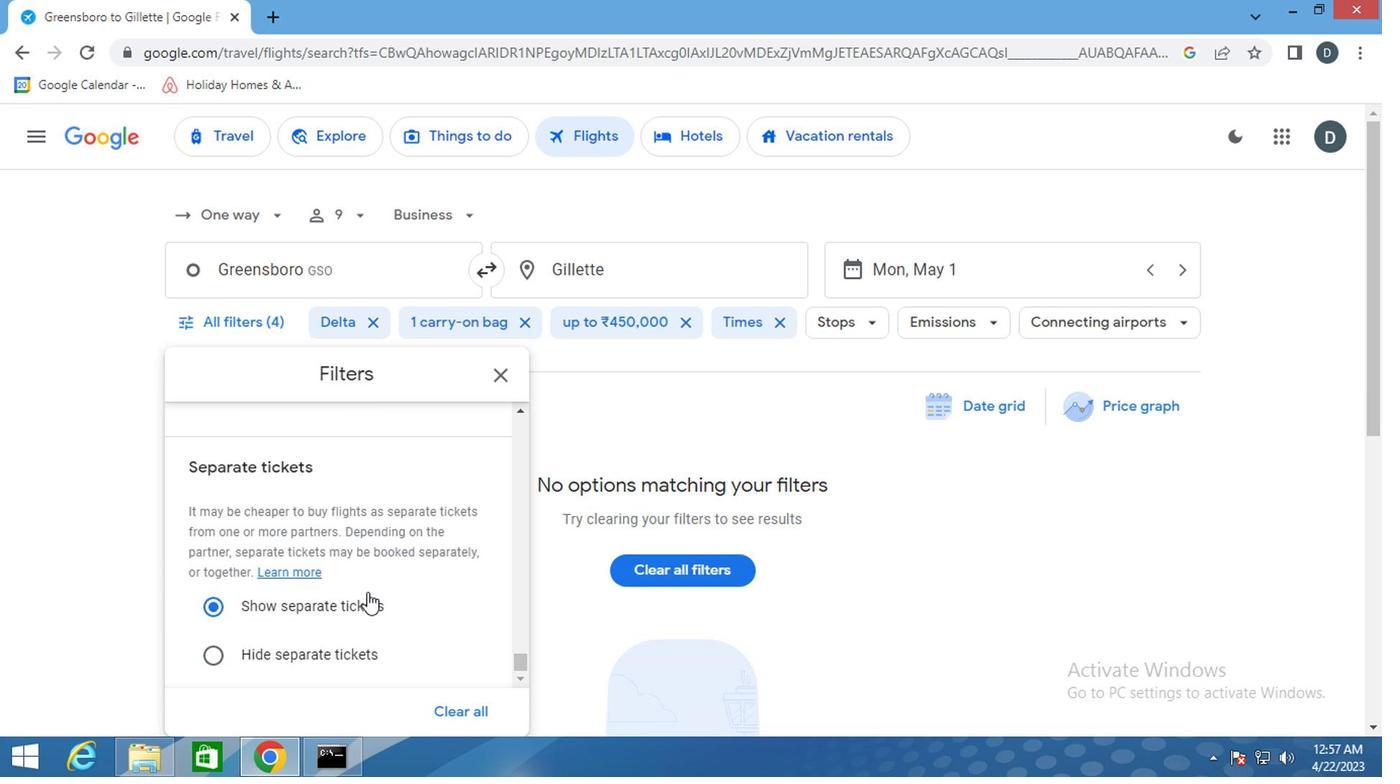 
Action: Mouse scrolled (367, 594) with delta (0, -1)
Screenshot: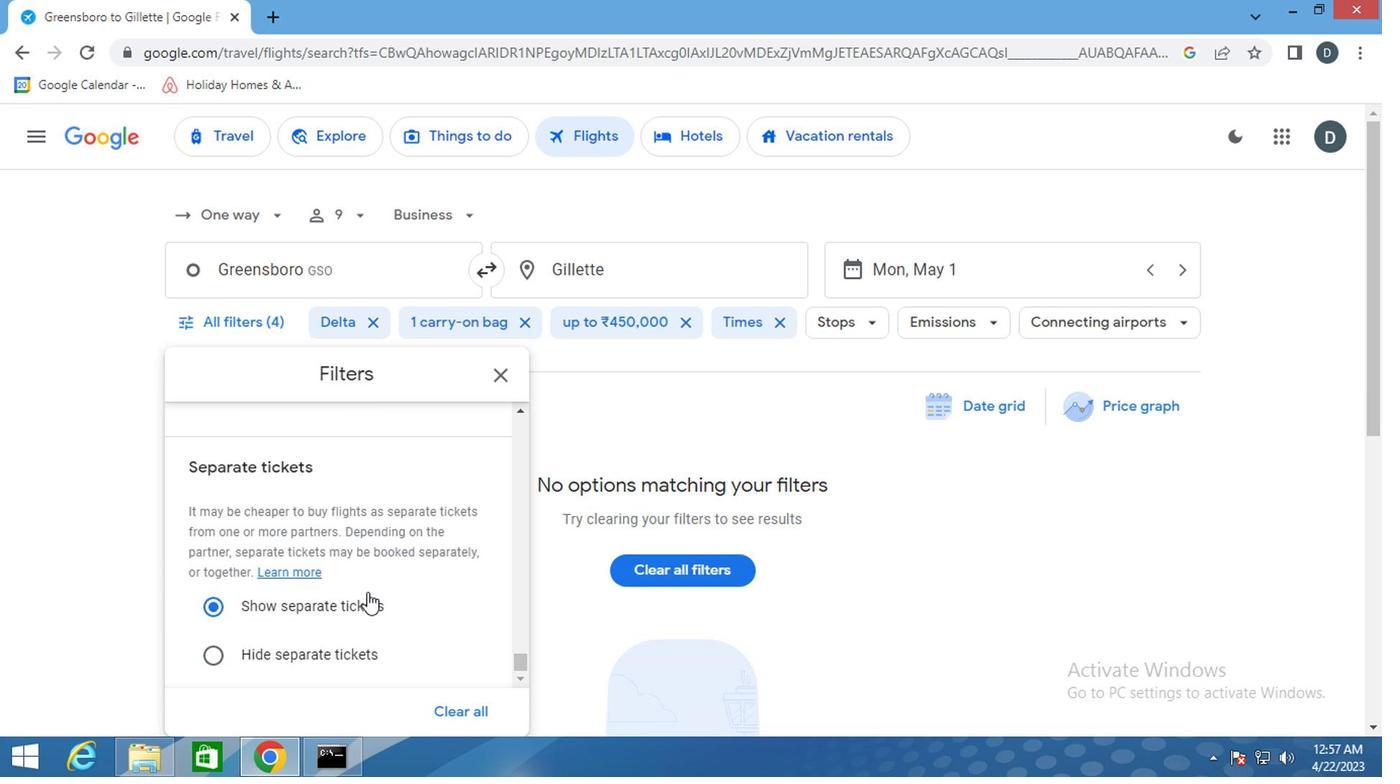 
Action: Mouse scrolled (367, 594) with delta (0, -1)
Screenshot: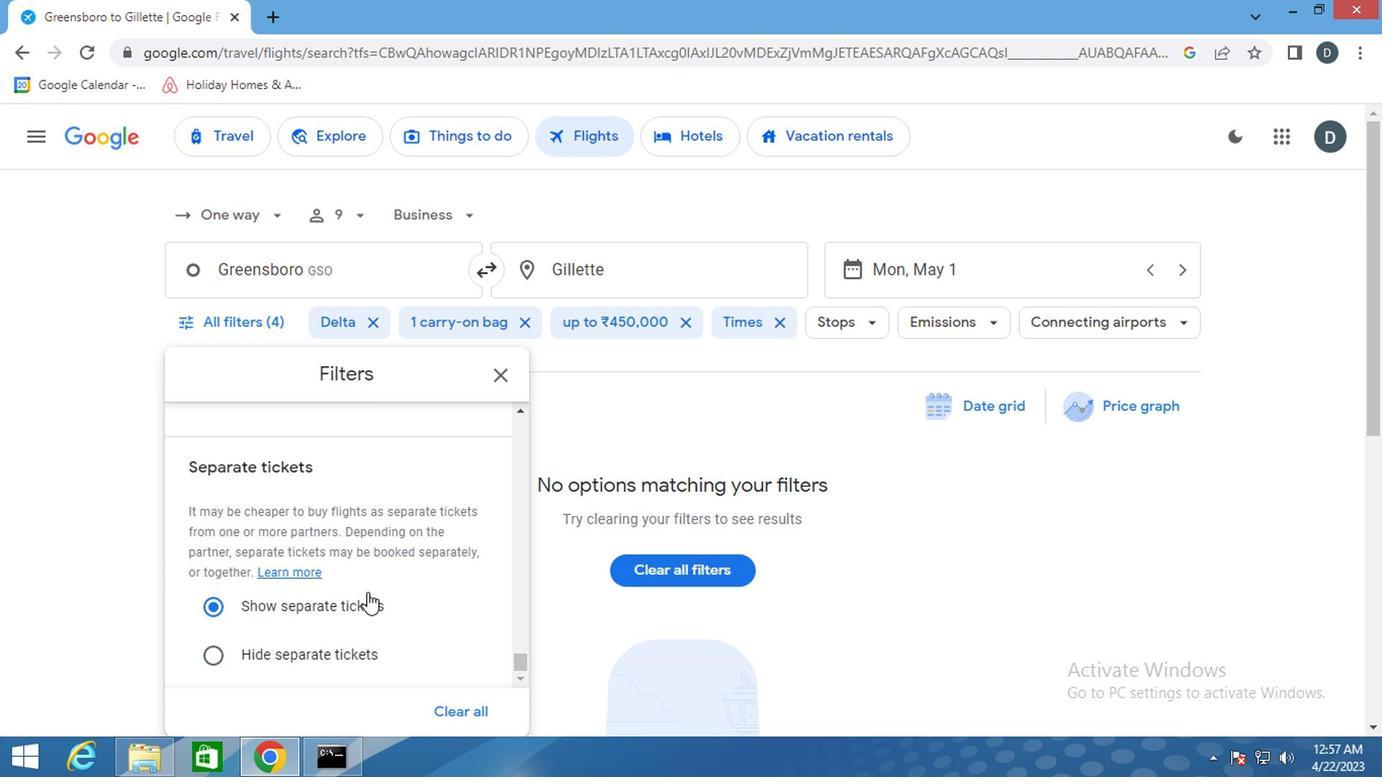 
Action: Mouse scrolled (367, 594) with delta (0, -1)
Screenshot: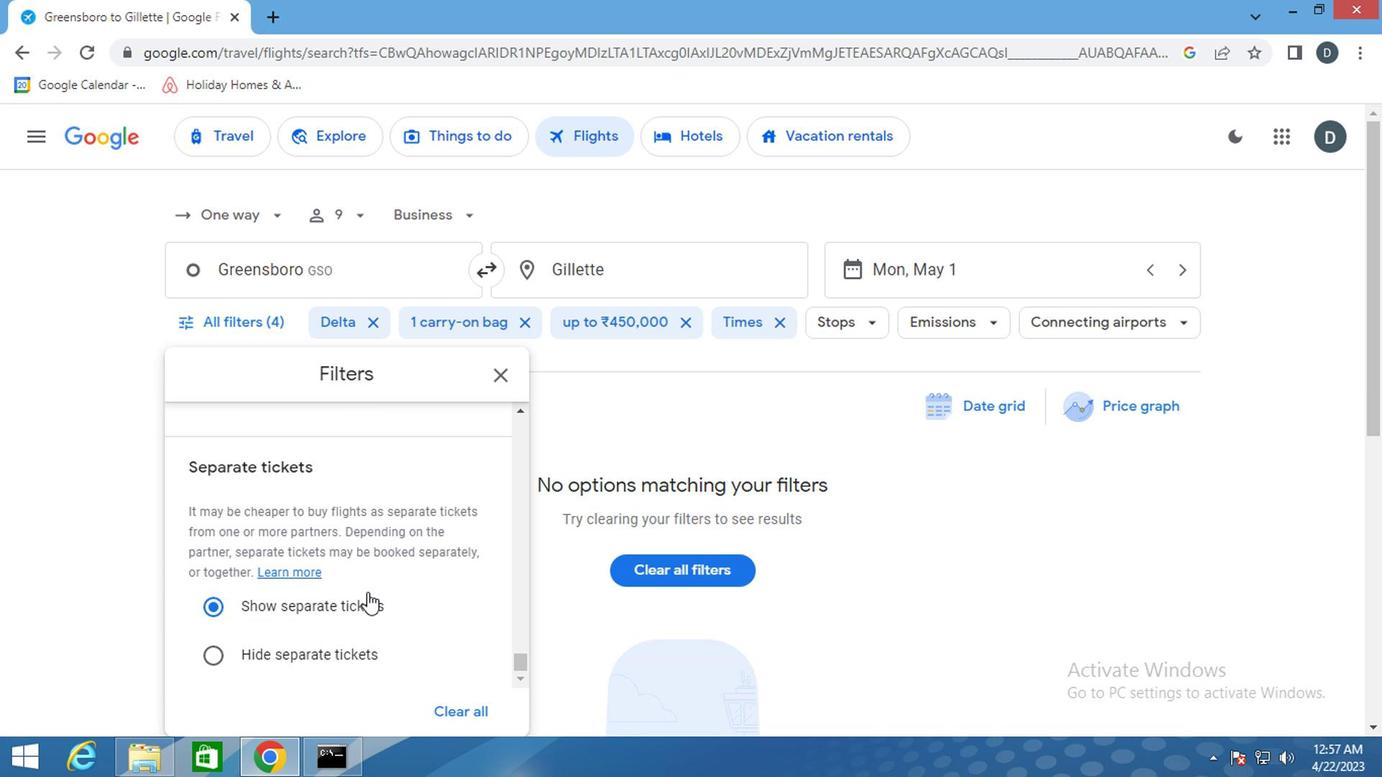 
Action: Mouse scrolled (367, 594) with delta (0, -1)
Screenshot: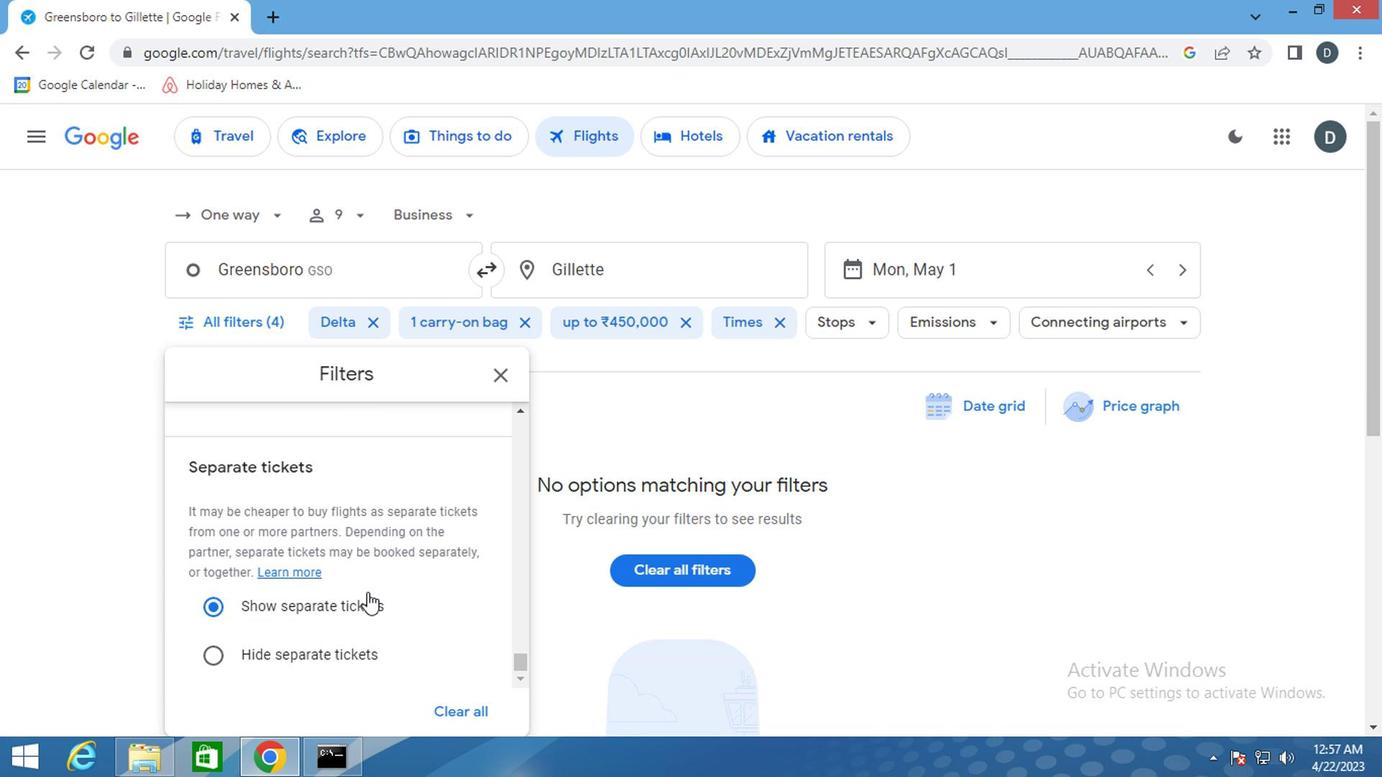 
Action: Mouse scrolled (367, 594) with delta (0, -1)
Screenshot: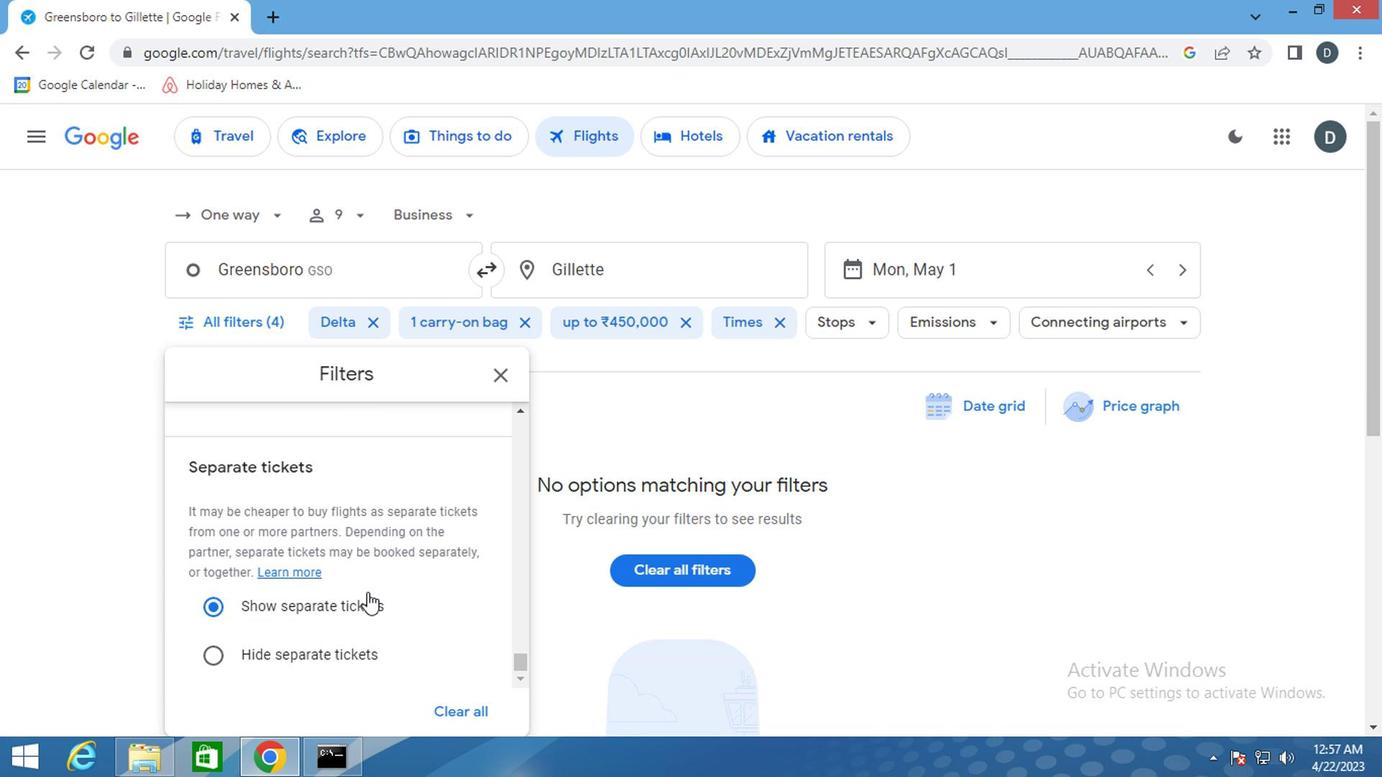 
Action: Mouse scrolled (367, 594) with delta (0, -1)
Screenshot: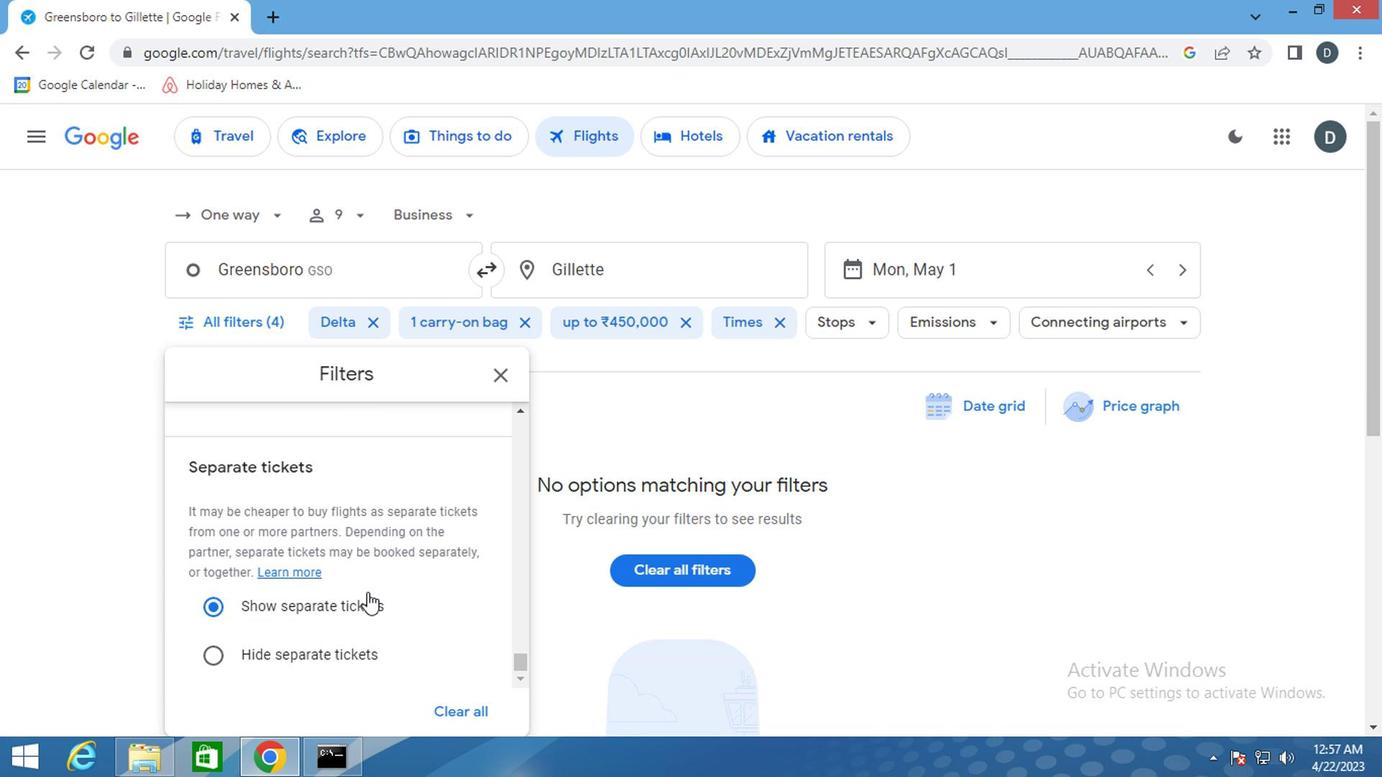 
Action: Mouse scrolled (367, 594) with delta (0, -1)
Screenshot: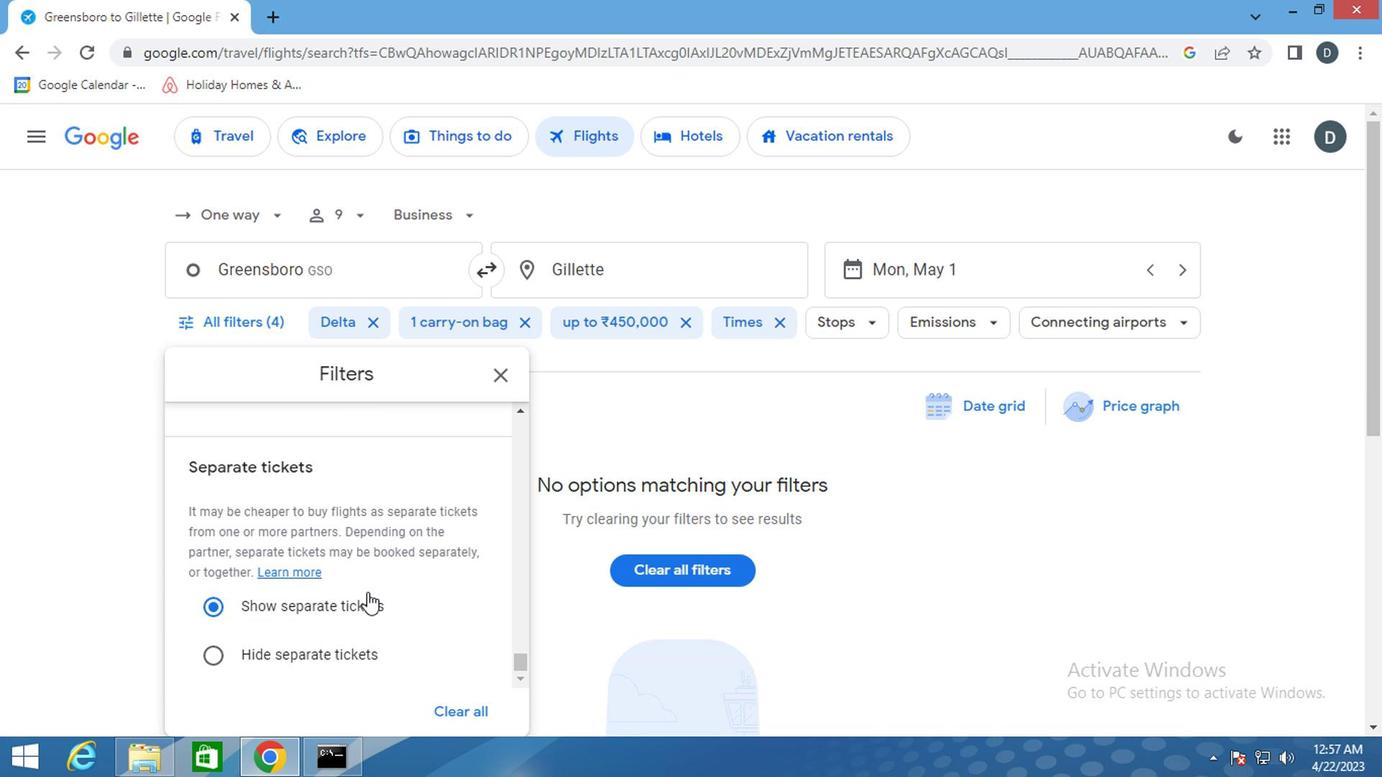 
Action: Mouse scrolled (367, 594) with delta (0, -1)
Screenshot: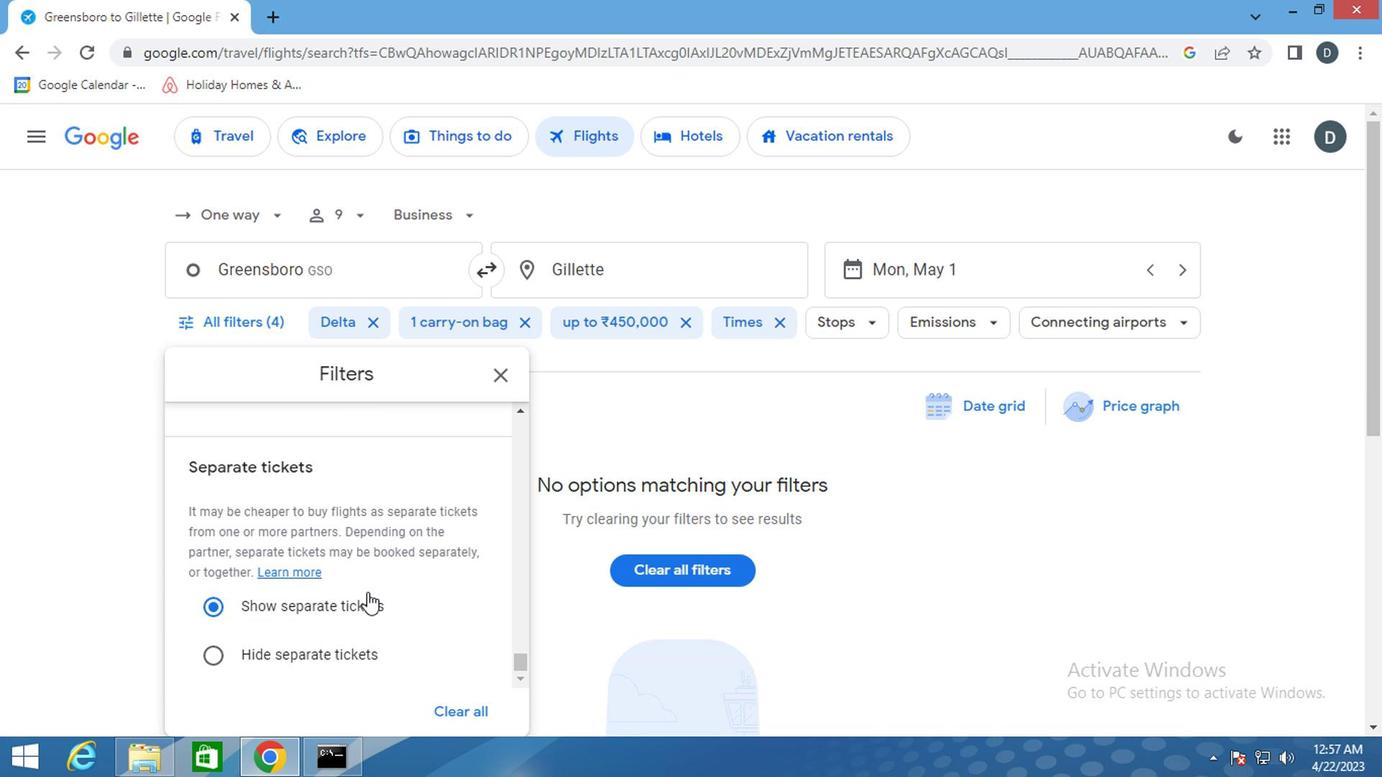 
Action: Mouse moved to (501, 385)
Screenshot: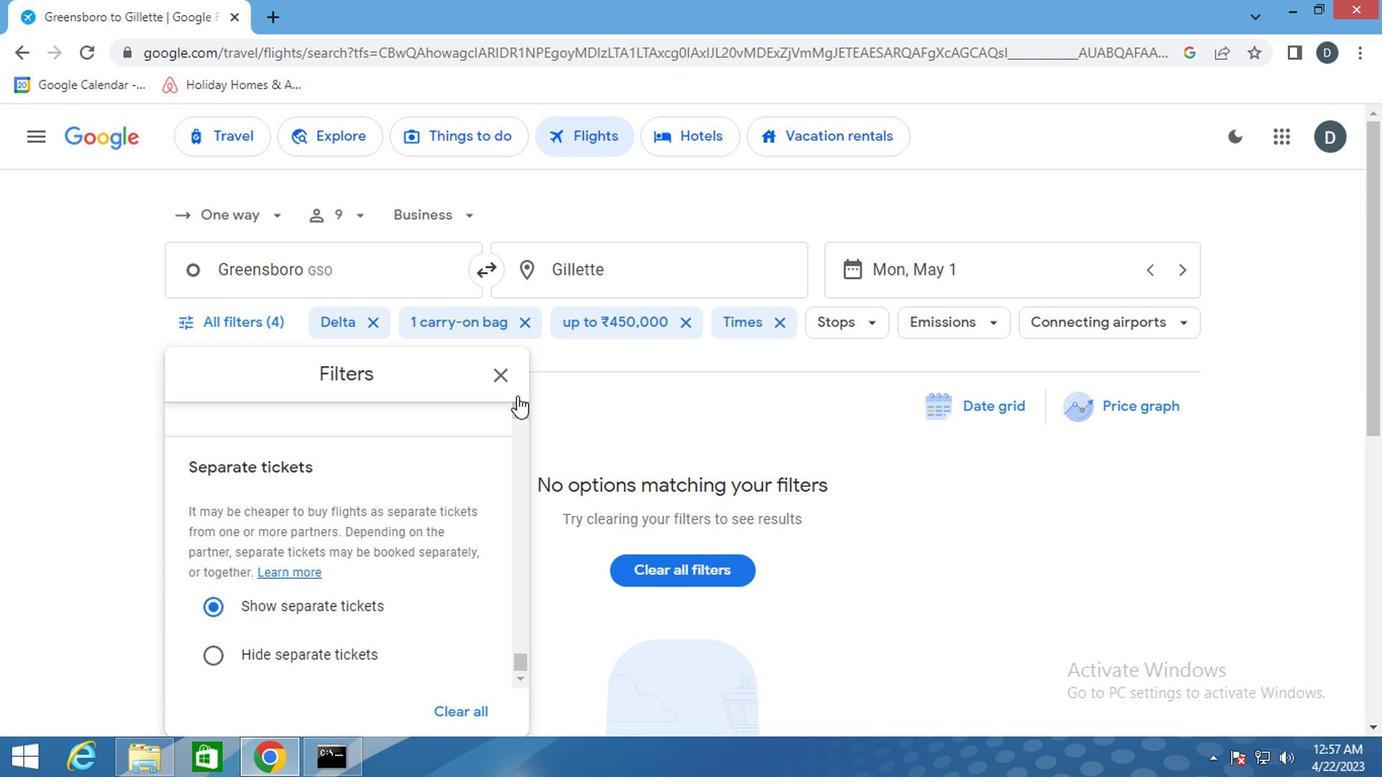 
Action: Mouse pressed left at (501, 385)
Screenshot: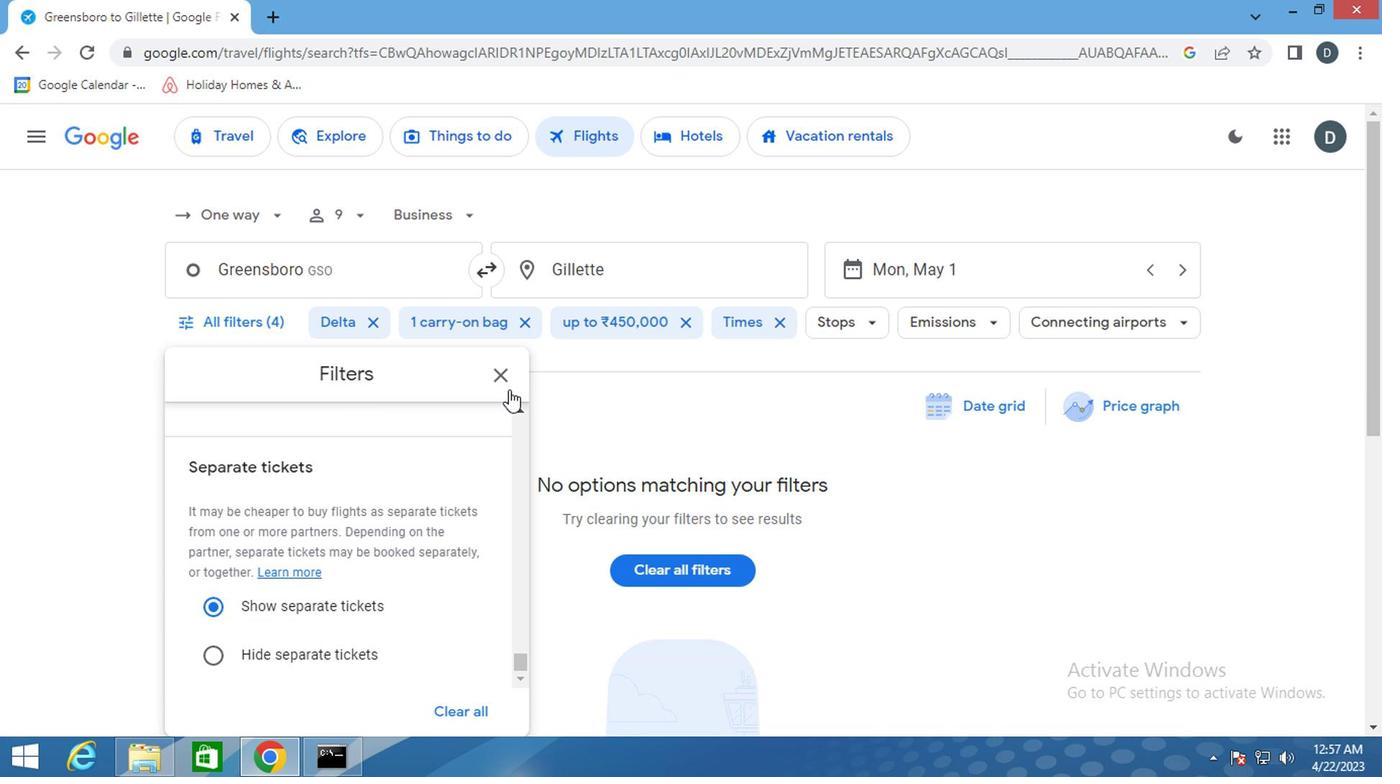 
